 Task: Get directions from Baltimore, Maryland, United States to Joshua Tree National Park, California, United States  and reverse  starting point and destination and check the transit options
Action: Mouse moved to (314, 71)
Screenshot: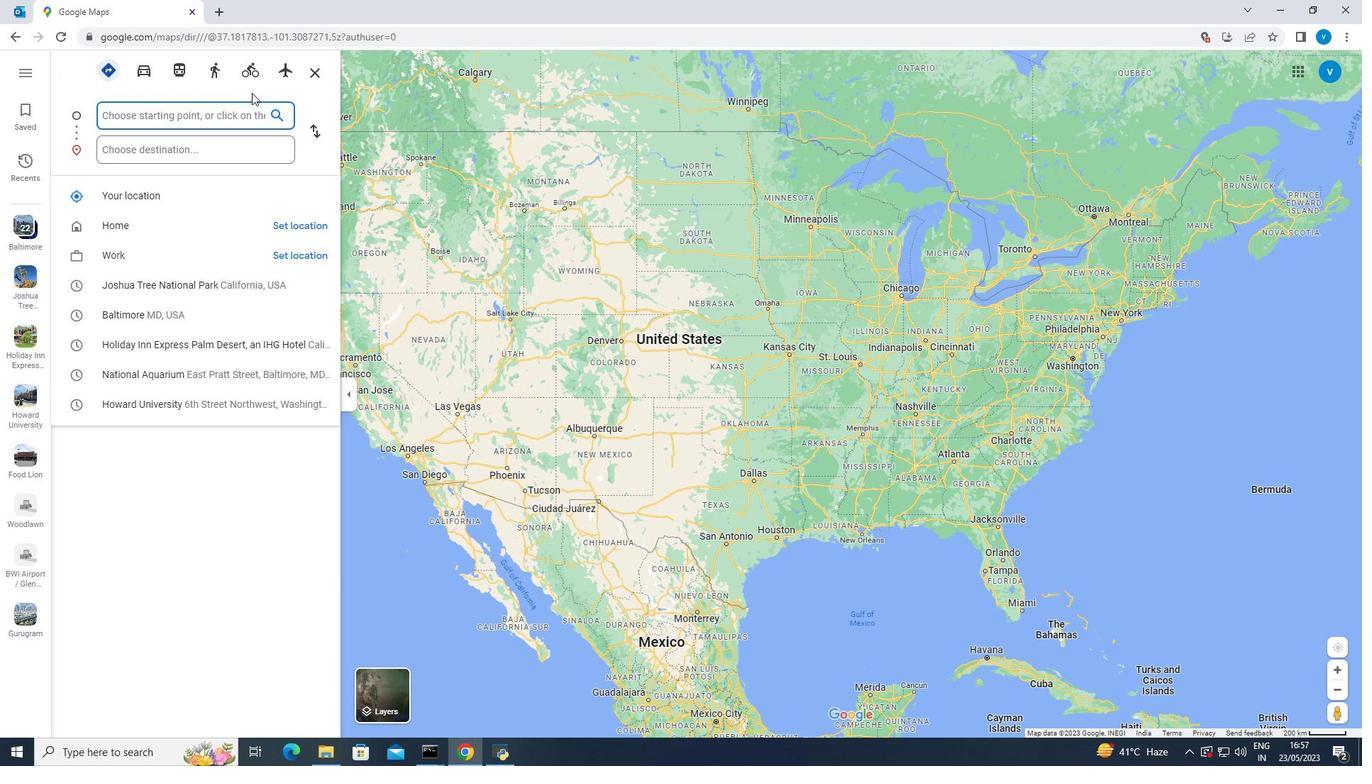 
Action: Mouse pressed left at (314, 71)
Screenshot: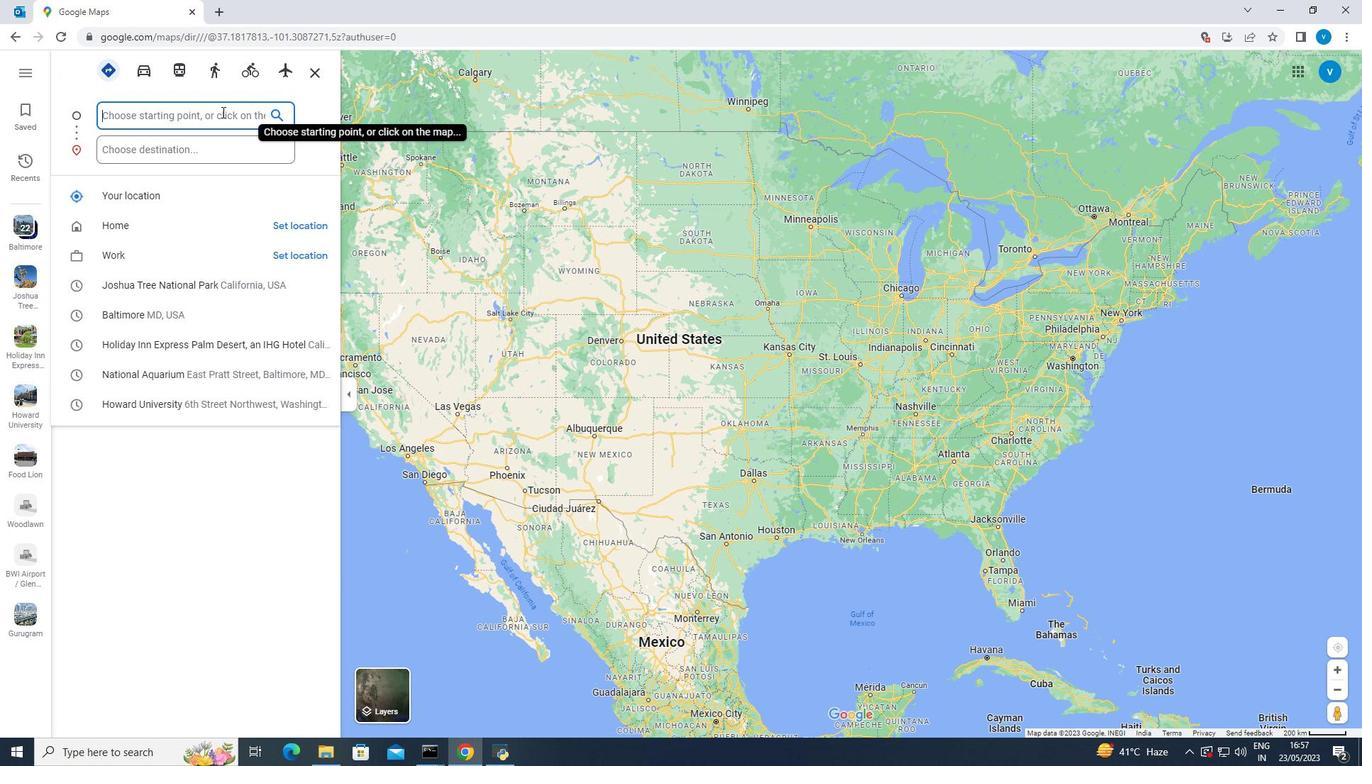
Action: Mouse moved to (241, 110)
Screenshot: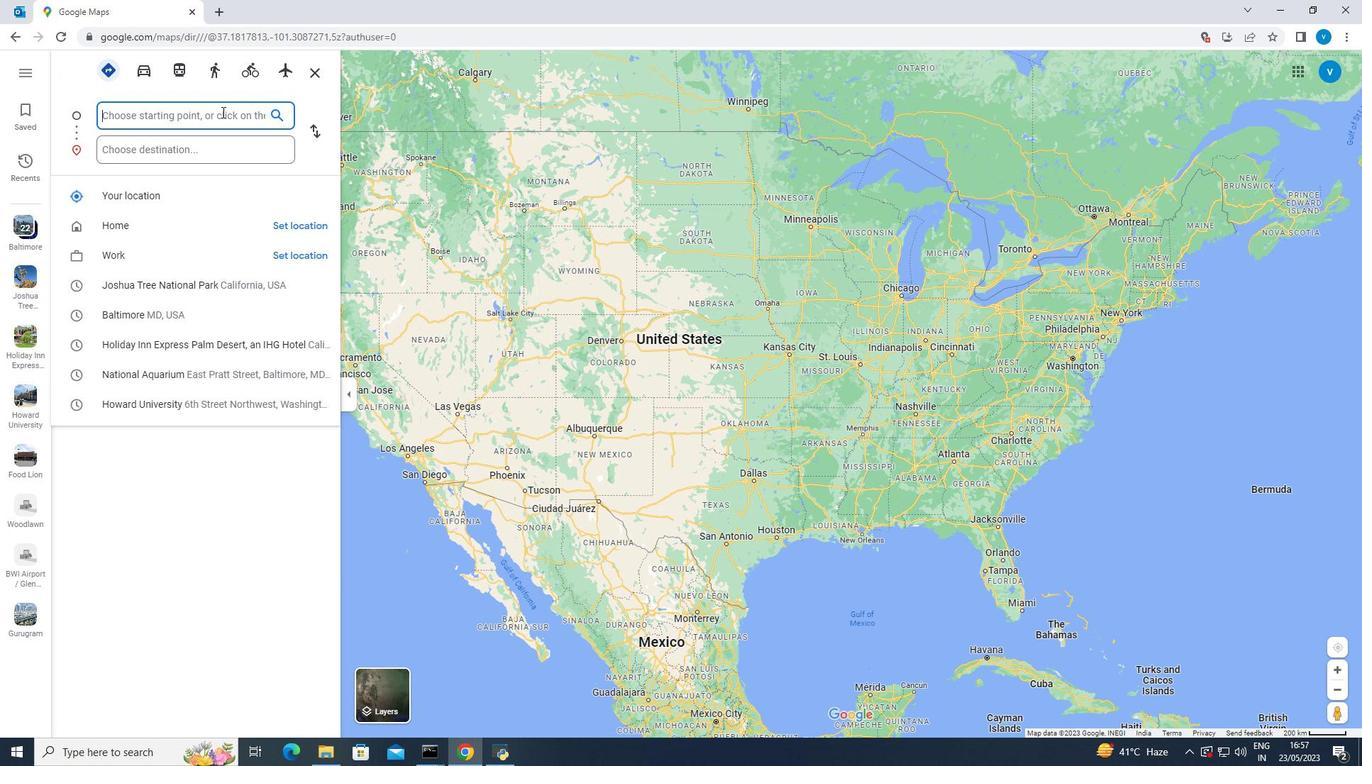 
Action: Mouse pressed left at (241, 110)
Screenshot: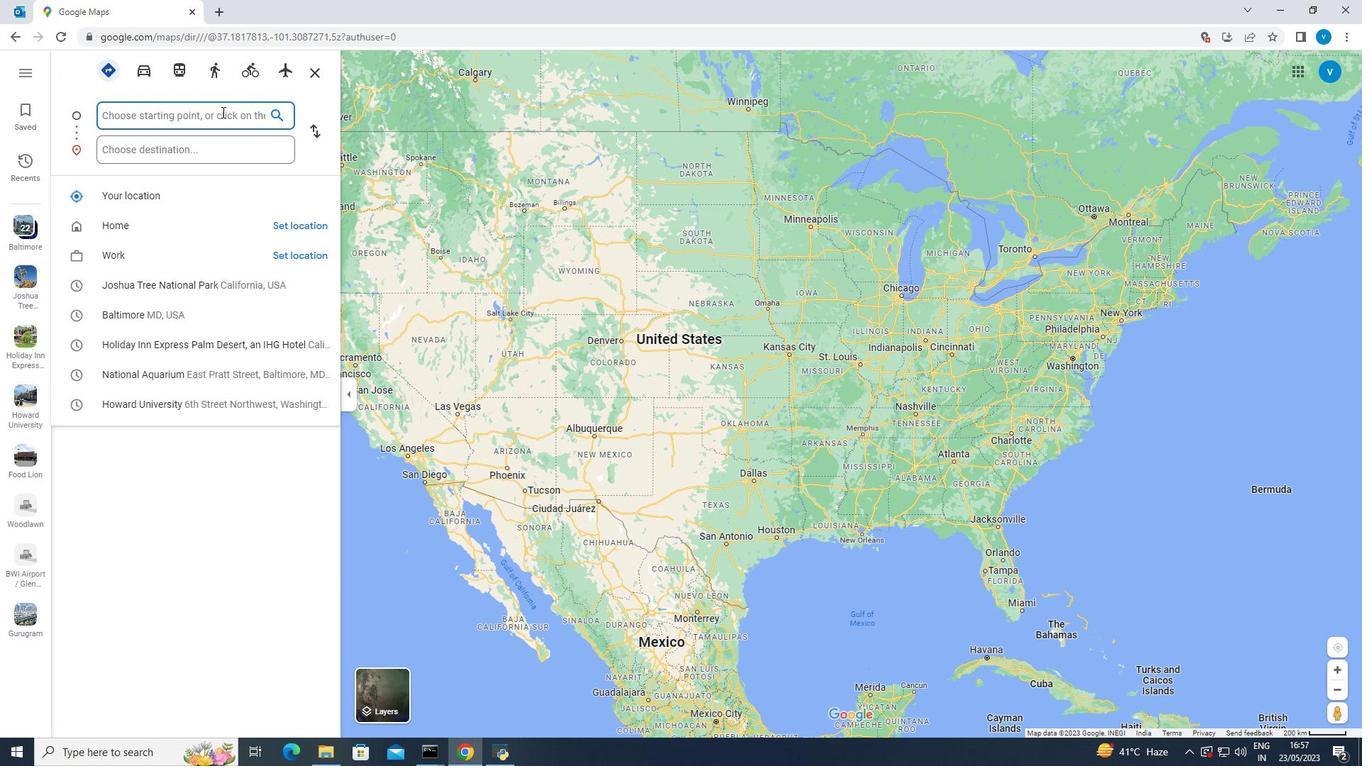 
Action: Mouse moved to (241, 109)
Screenshot: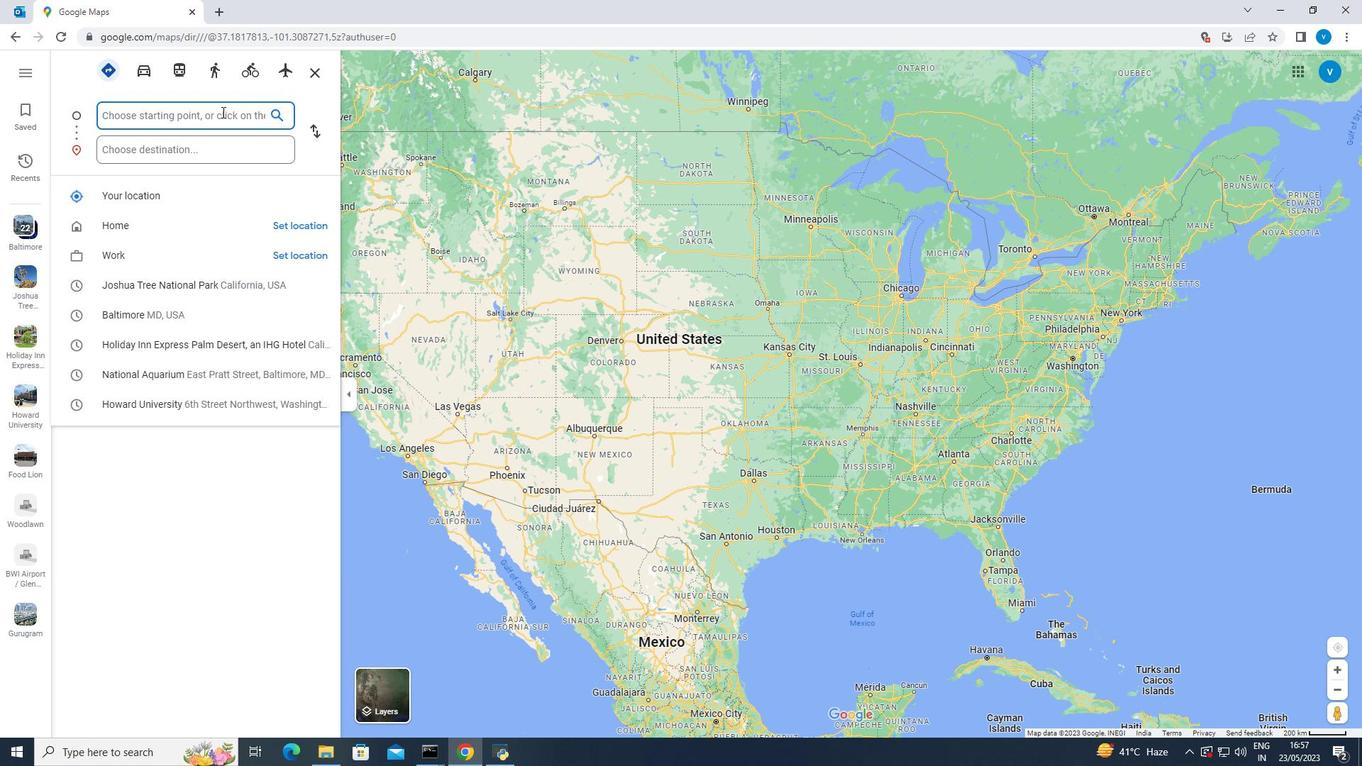 
Action: Key pressed <Key.shift><Key.shift><Key.shift><Key.shift><Key.shift><Key.shift>Baltimore,<Key.space><Key.shift><Key.shift><Key.shift><Key.shift><Key.shift><Key.shift><Key.shift><Key.shift><Key.shift><Key.shift><Key.shift><Key.shift><Key.shift><Key.shift>Maryland,<Key.space><Key.shift><Key.shift>United
Screenshot: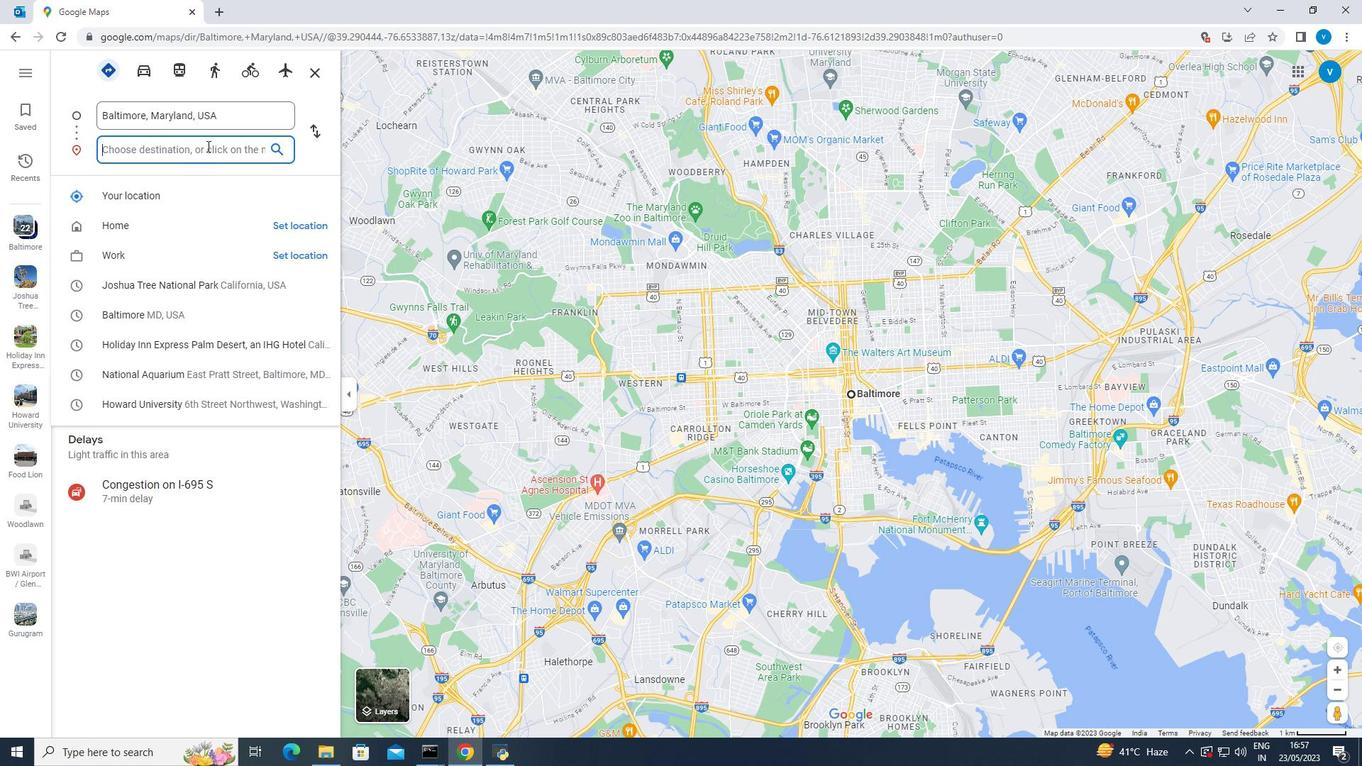 
Action: Mouse moved to (248, 195)
Screenshot: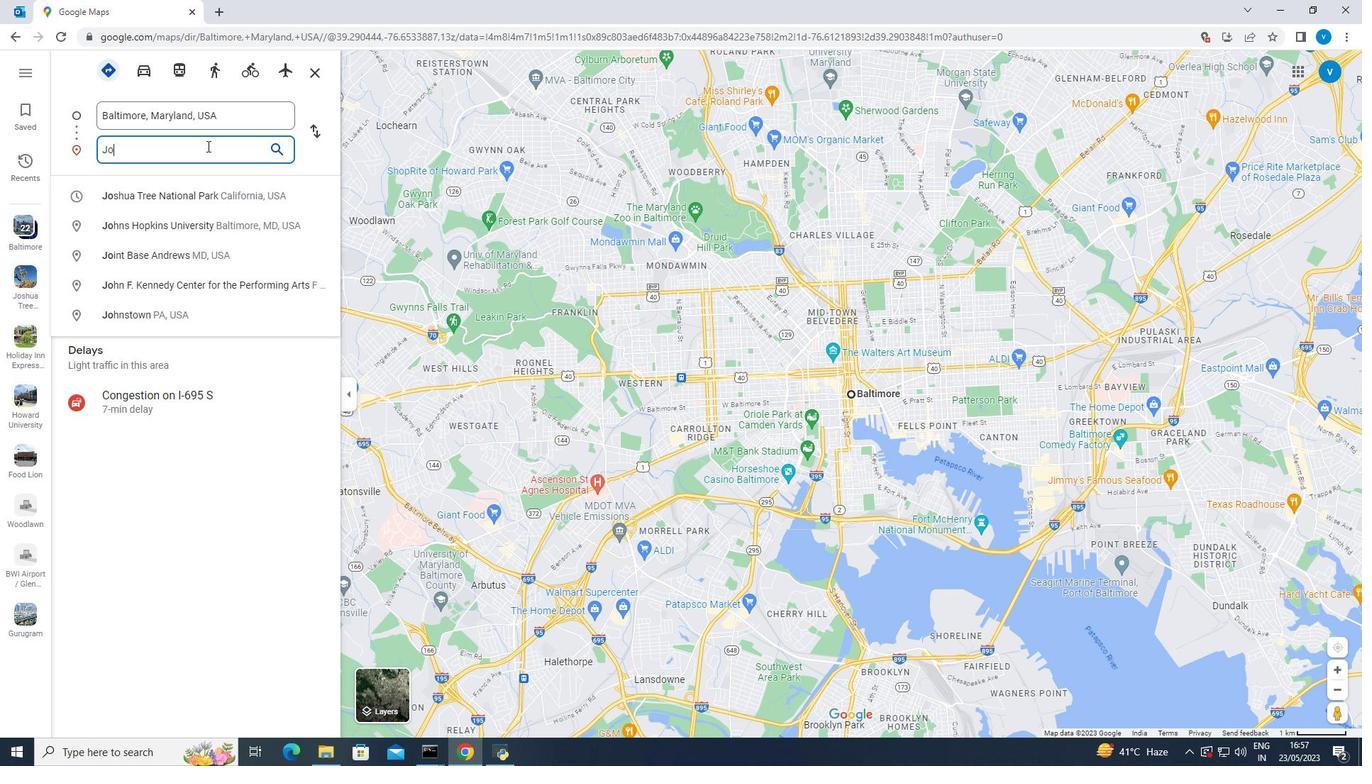 
Action: Mouse pressed left at (248, 195)
Screenshot: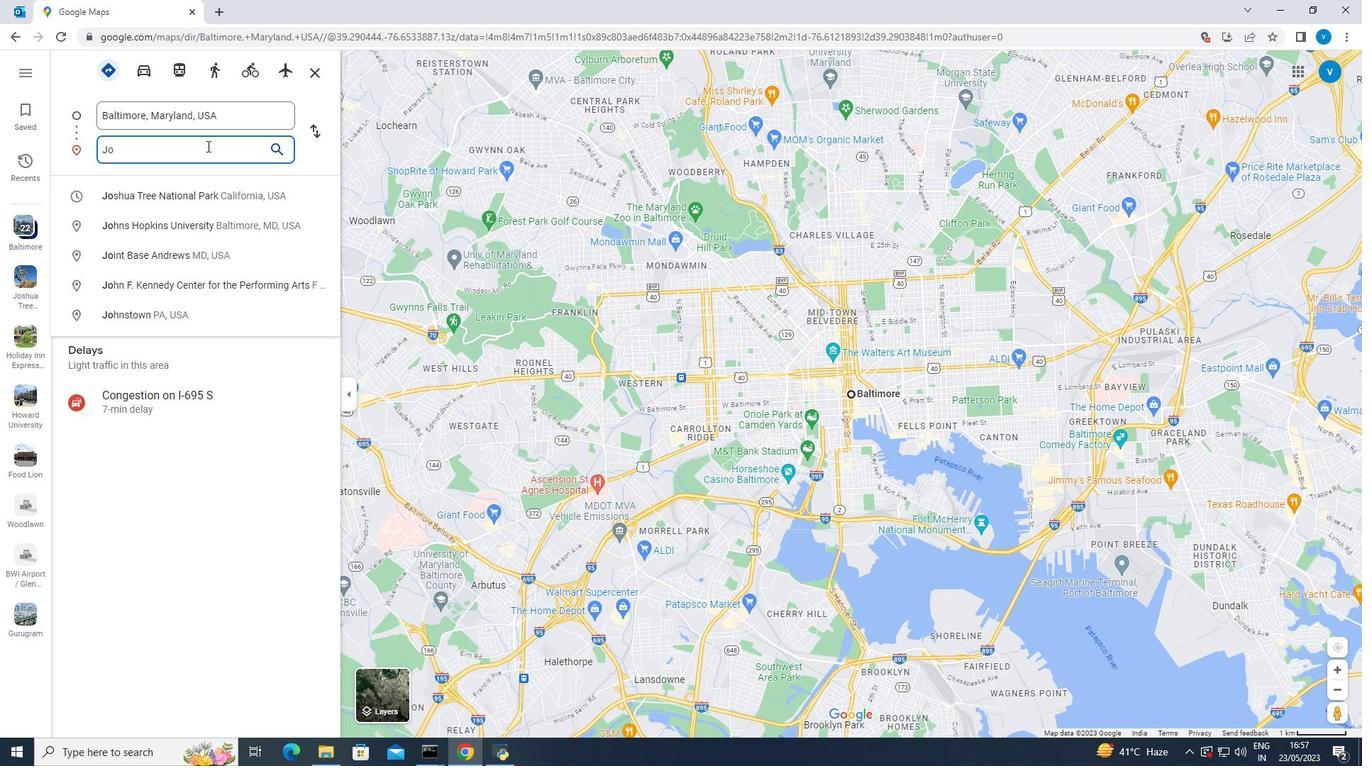 
Action: Mouse moved to (236, 148)
Screenshot: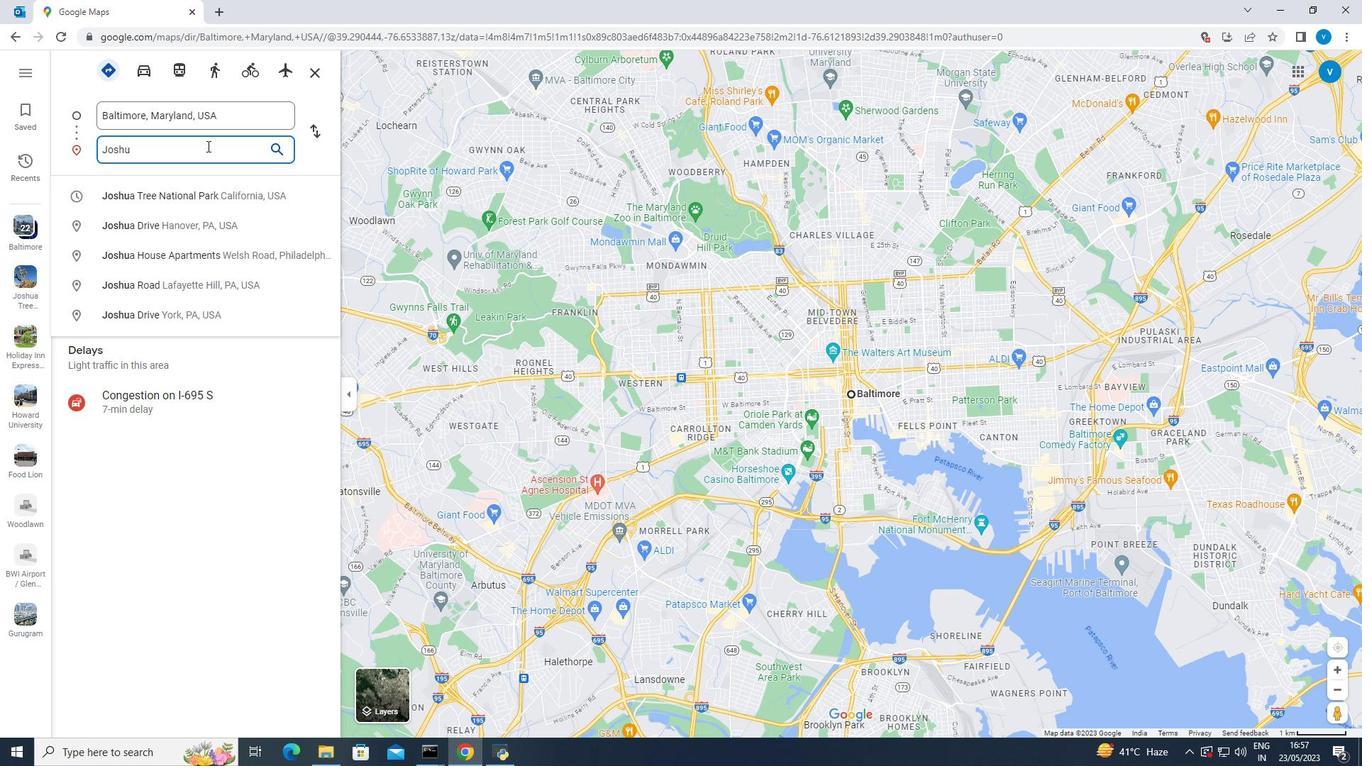 
Action: Mouse pressed left at (236, 148)
Screenshot: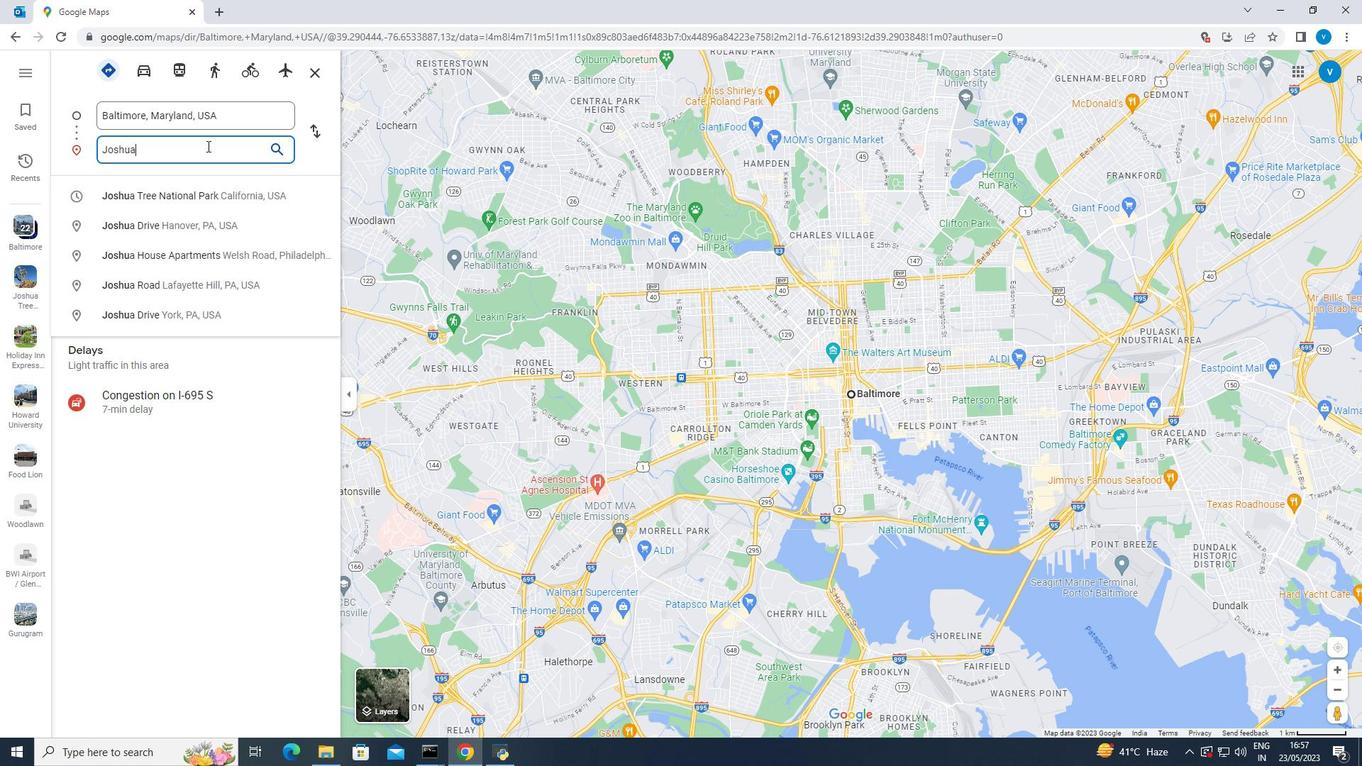 
Action: Key pressed <Key.shift><Key.shift><Key.shift><Key.shift>Joshua<Key.space>
Screenshot: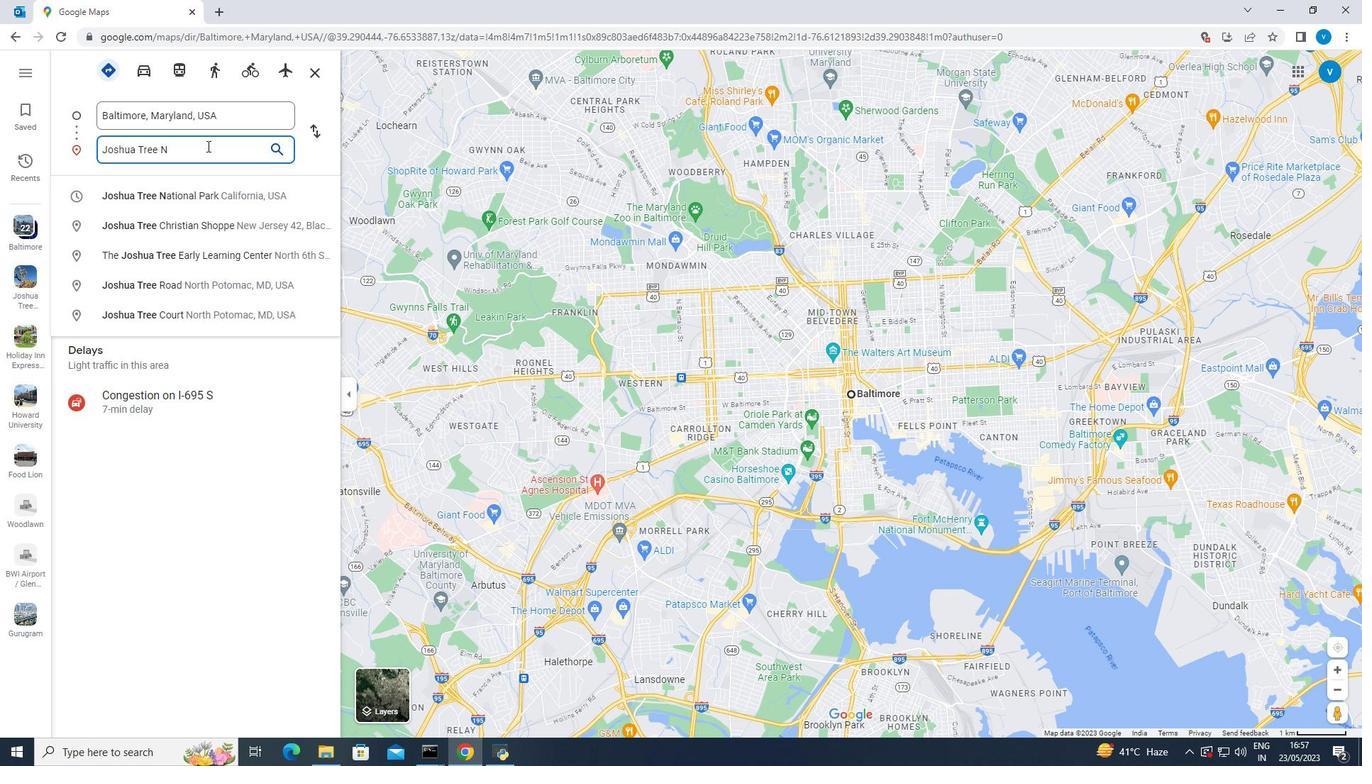 
Action: Mouse moved to (197, 192)
Screenshot: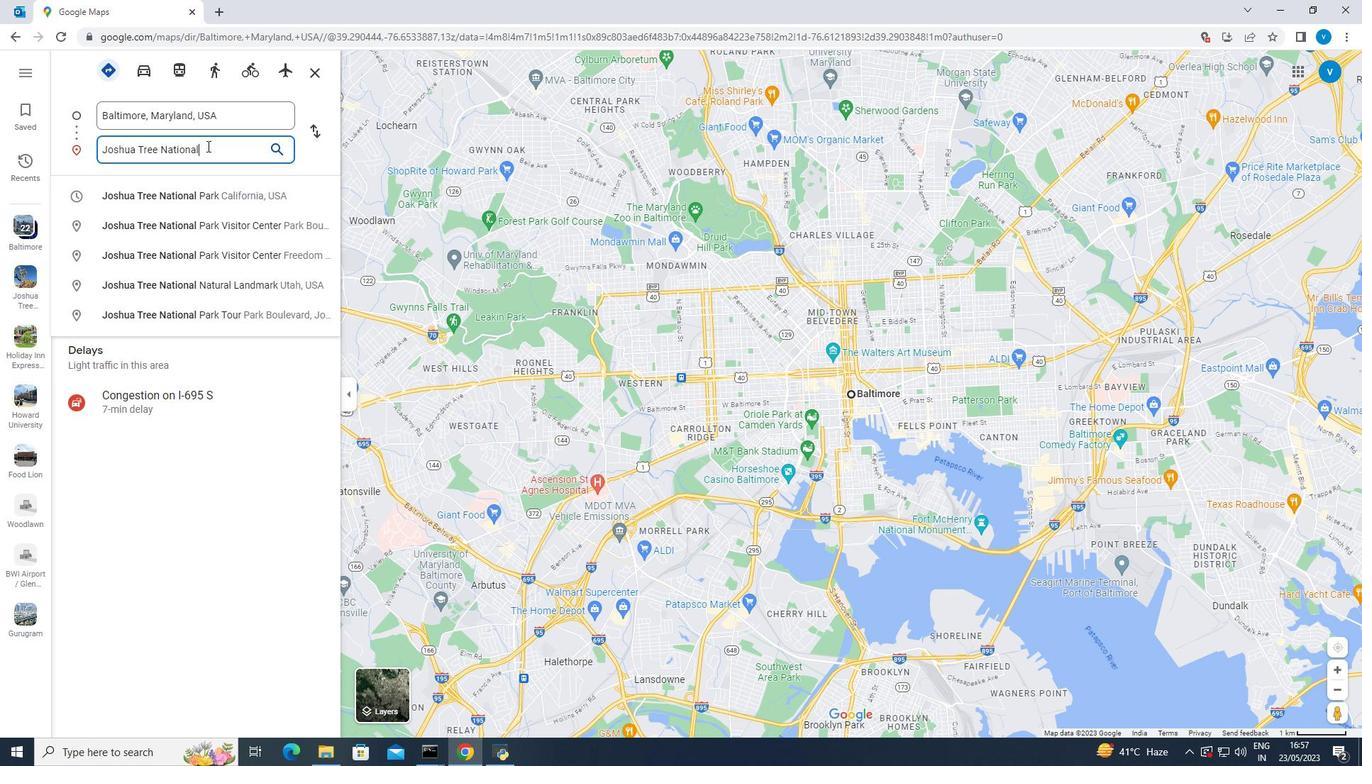 
Action: Mouse pressed left at (197, 192)
Screenshot: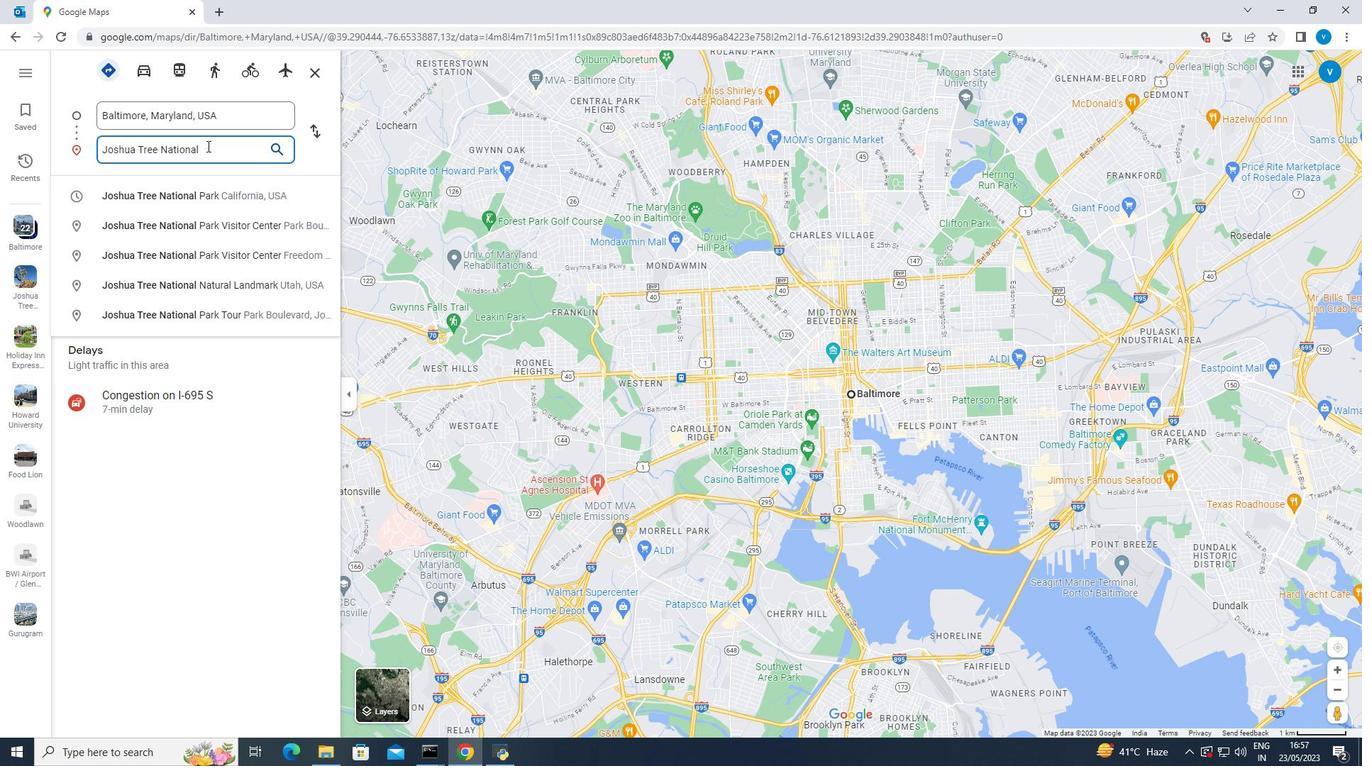 
Action: Mouse moved to (968, 403)
Screenshot: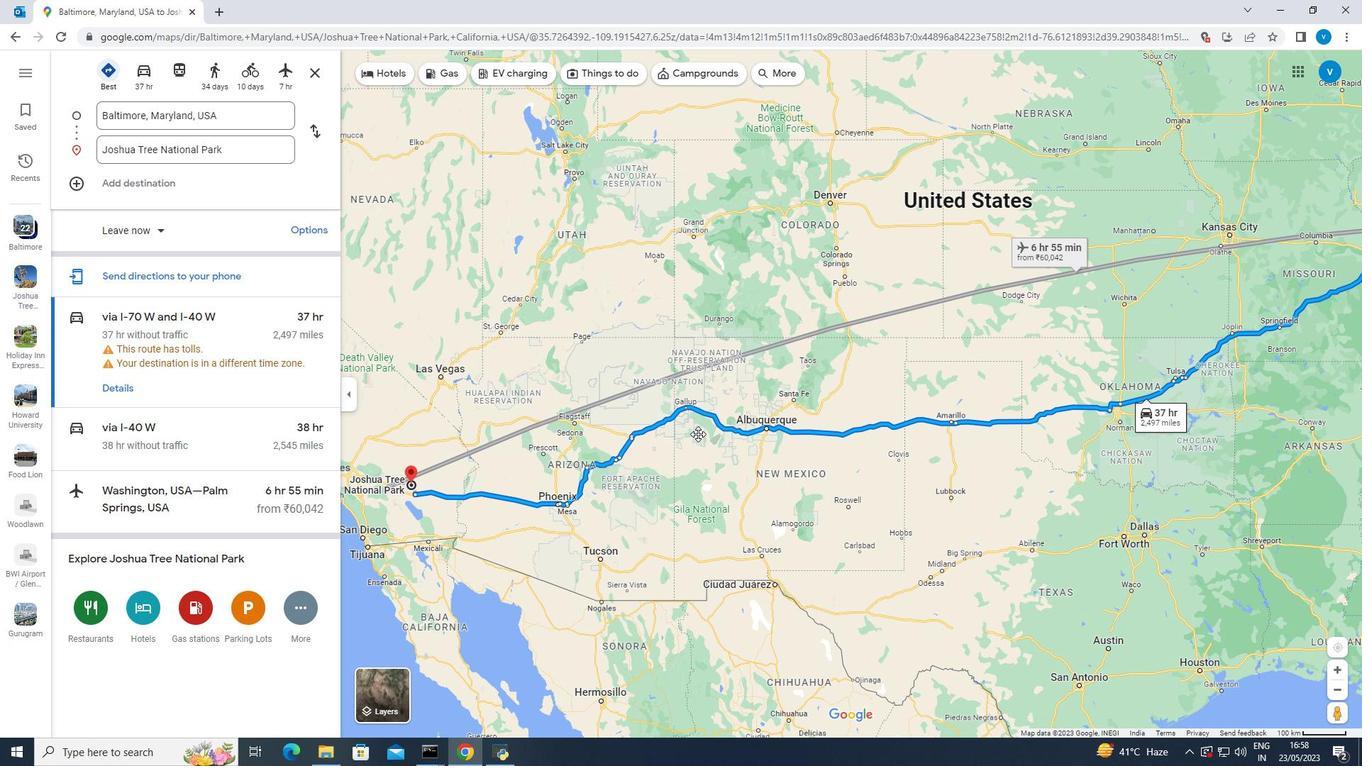 
Action: Mouse scrolled (968, 404) with delta (0, 0)
Screenshot: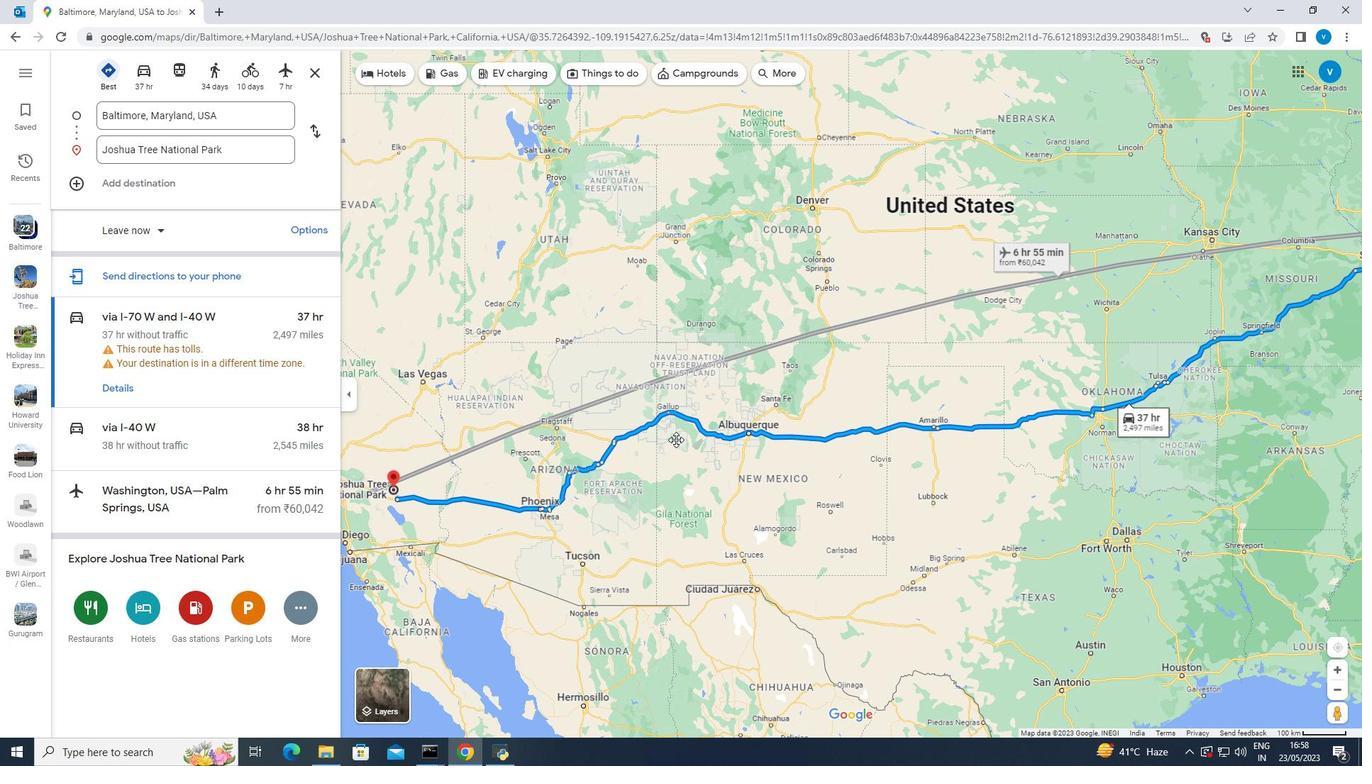 
Action: Mouse moved to (967, 405)
Screenshot: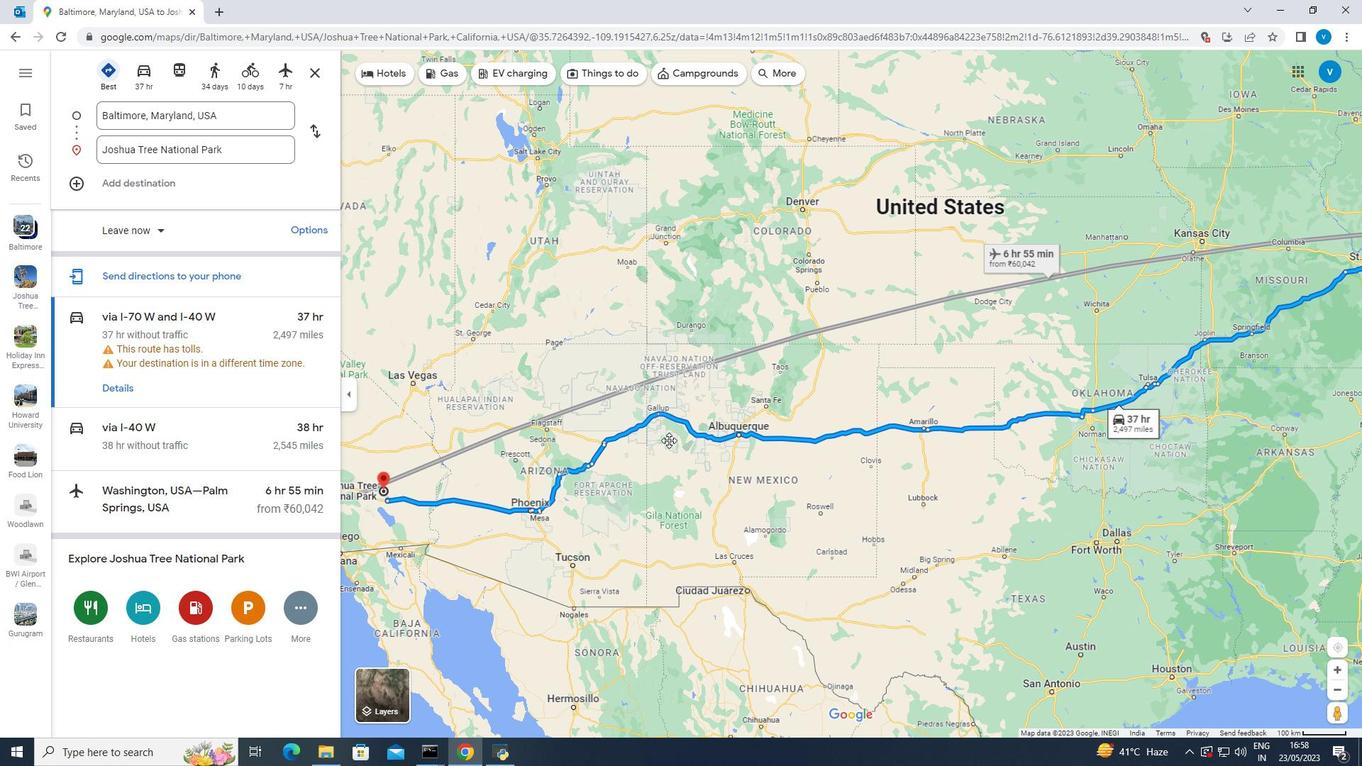
Action: Mouse scrolled (967, 406) with delta (0, 0)
Screenshot: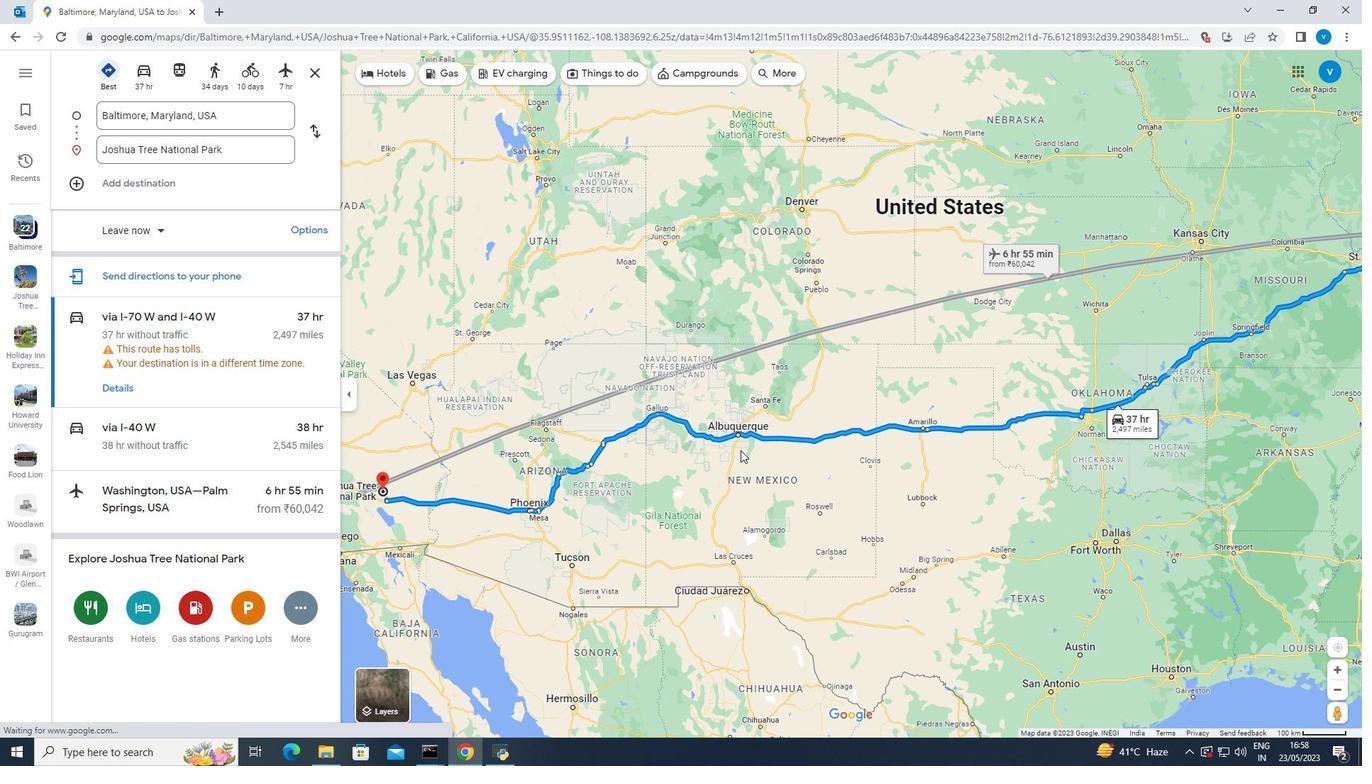 
Action: Mouse moved to (962, 408)
Screenshot: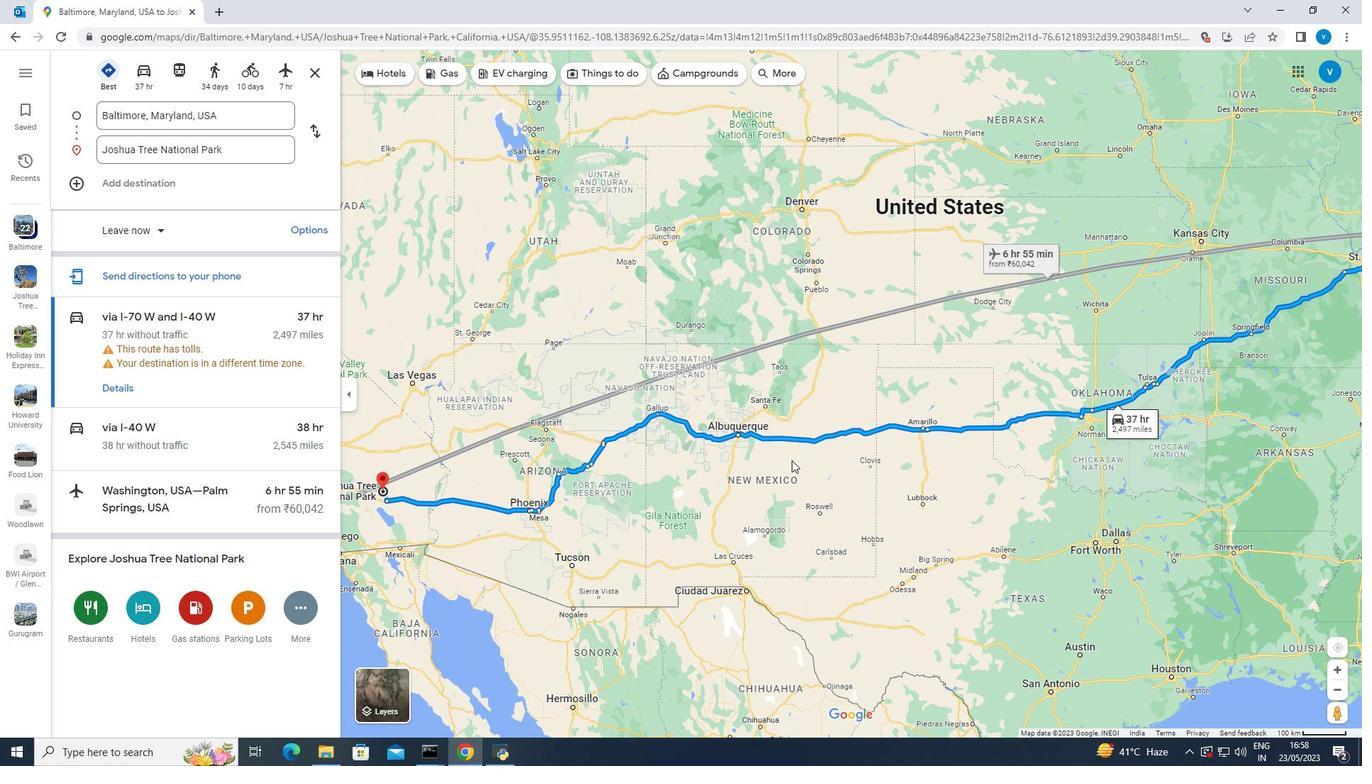 
Action: Mouse scrolled (962, 409) with delta (0, 0)
Screenshot: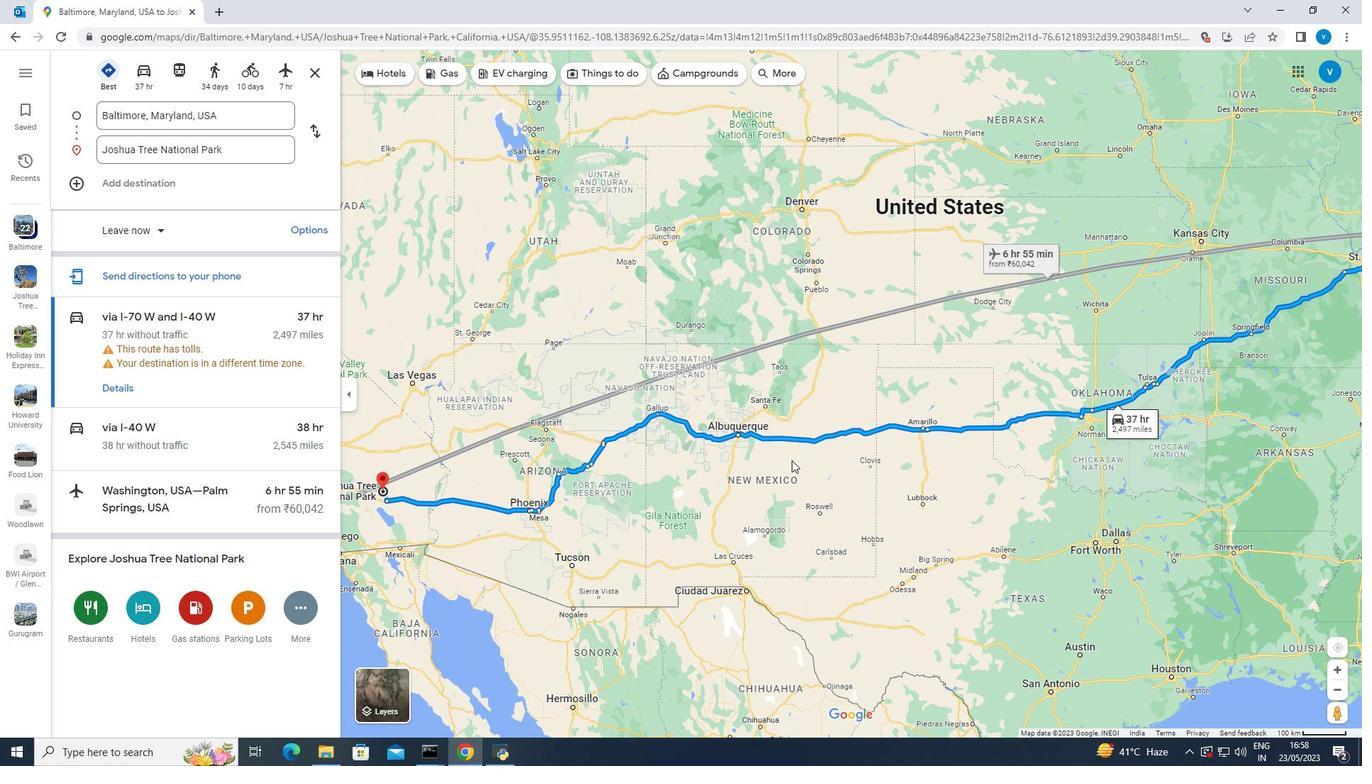 
Action: Mouse scrolled (962, 409) with delta (0, 0)
Screenshot: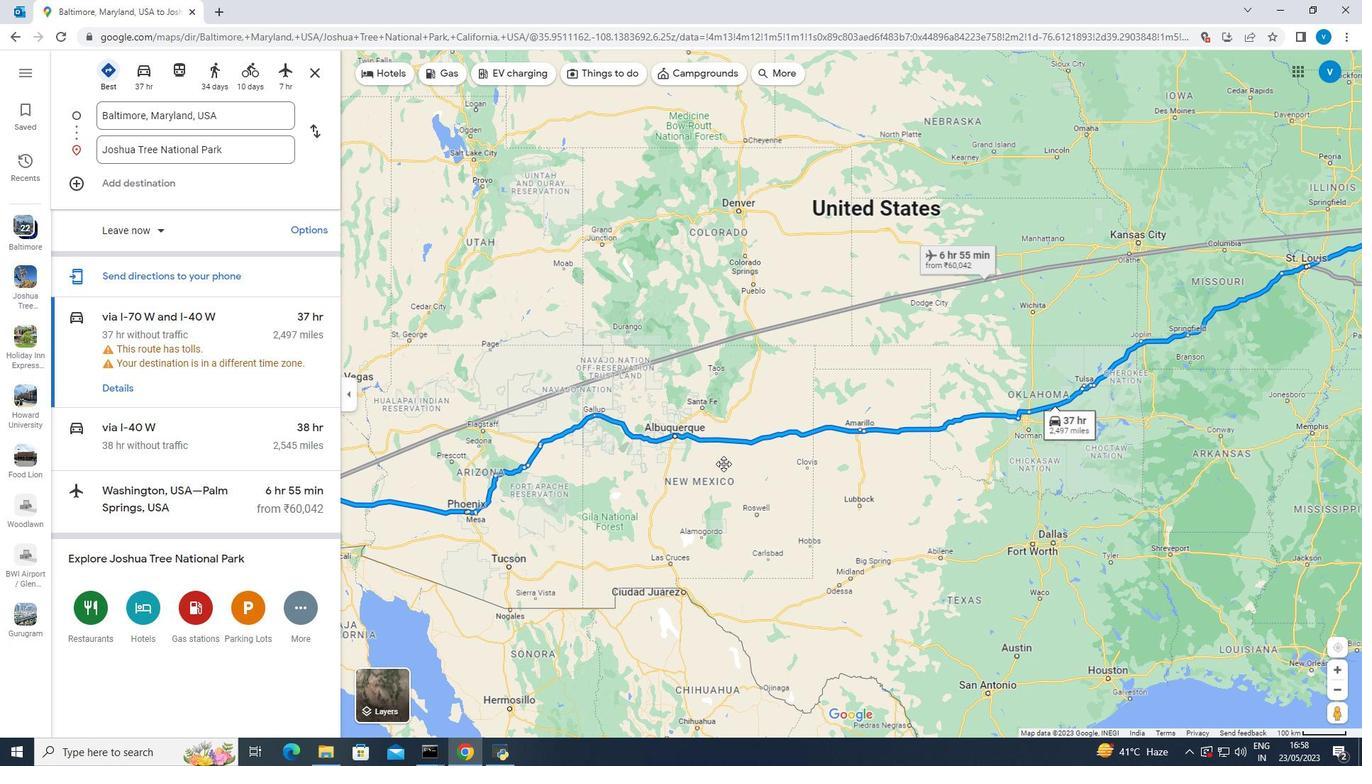 
Action: Mouse scrolled (962, 407) with delta (0, 0)
Screenshot: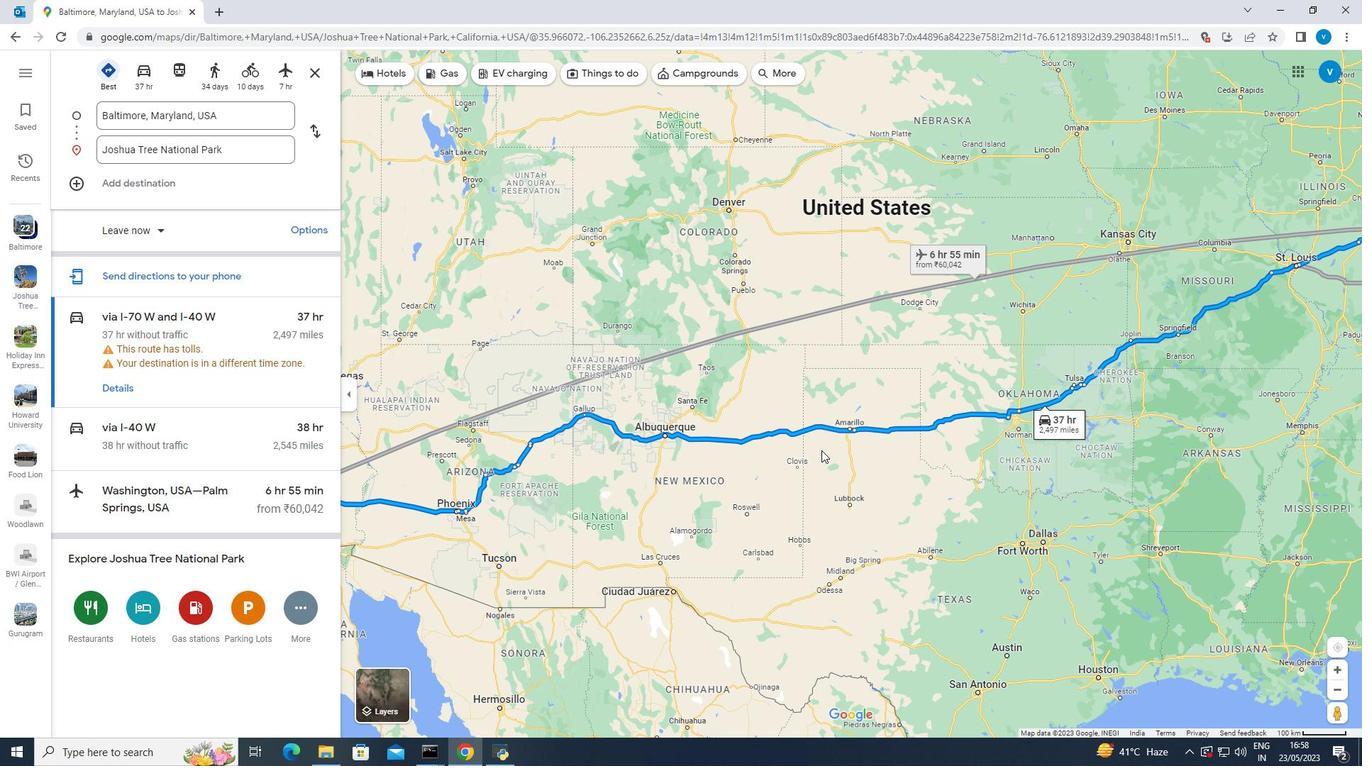 
Action: Mouse scrolled (962, 407) with delta (0, 0)
Screenshot: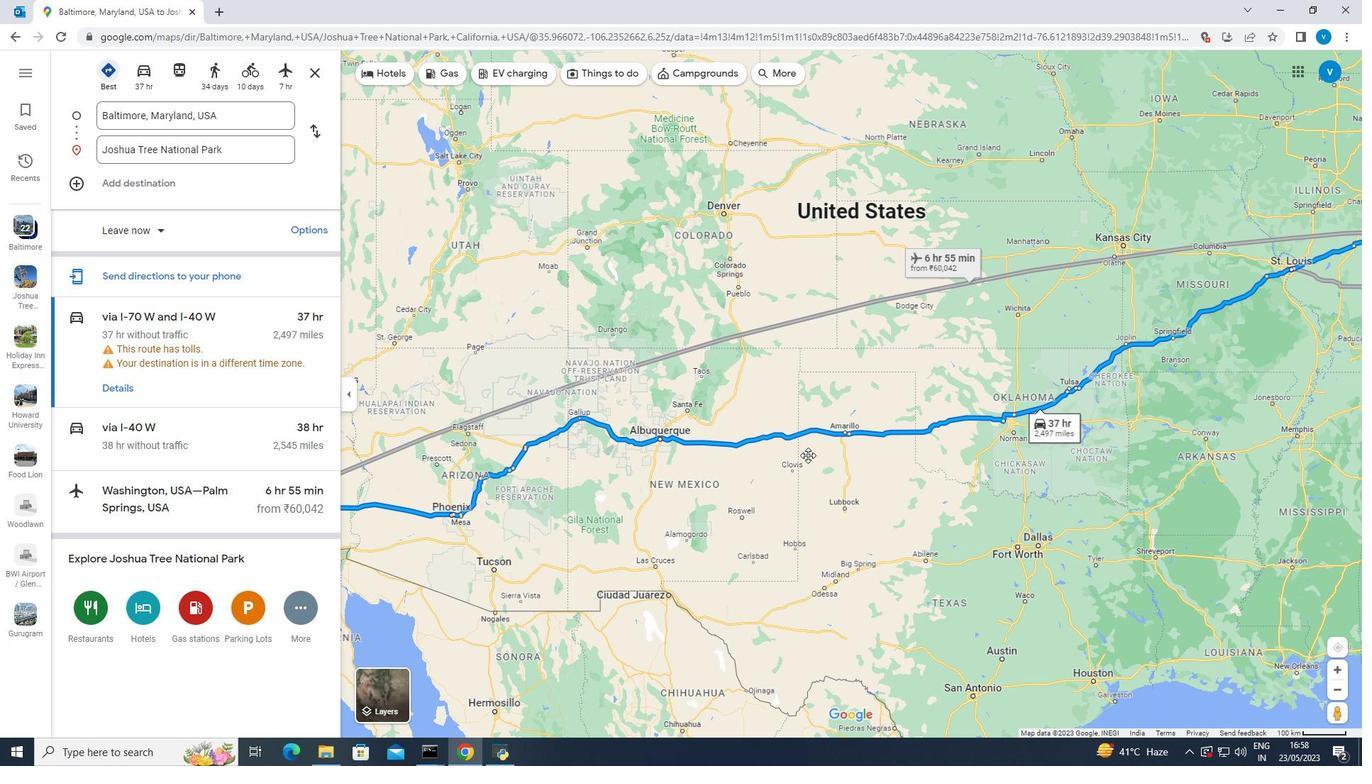 
Action: Mouse moved to (1144, 311)
Screenshot: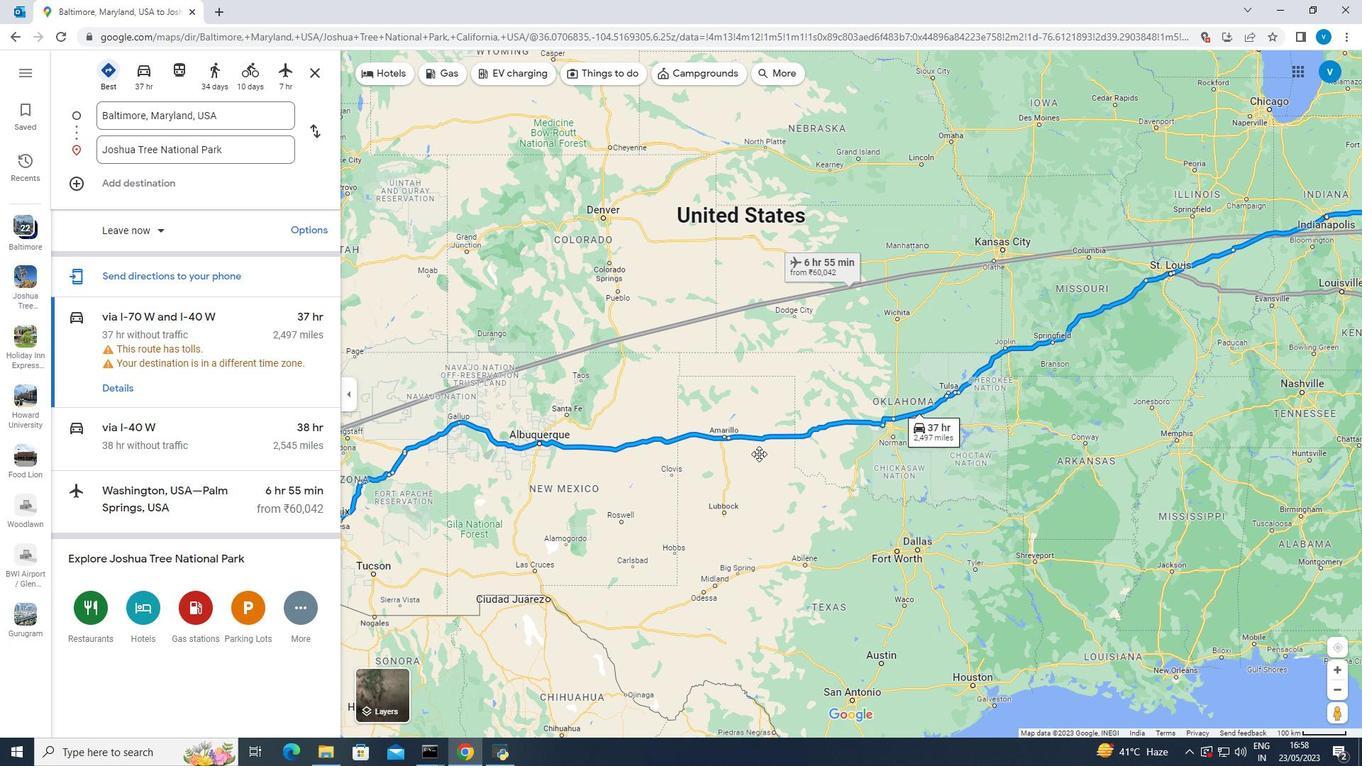 
Action: Mouse scrolled (1144, 312) with delta (0, 0)
Screenshot: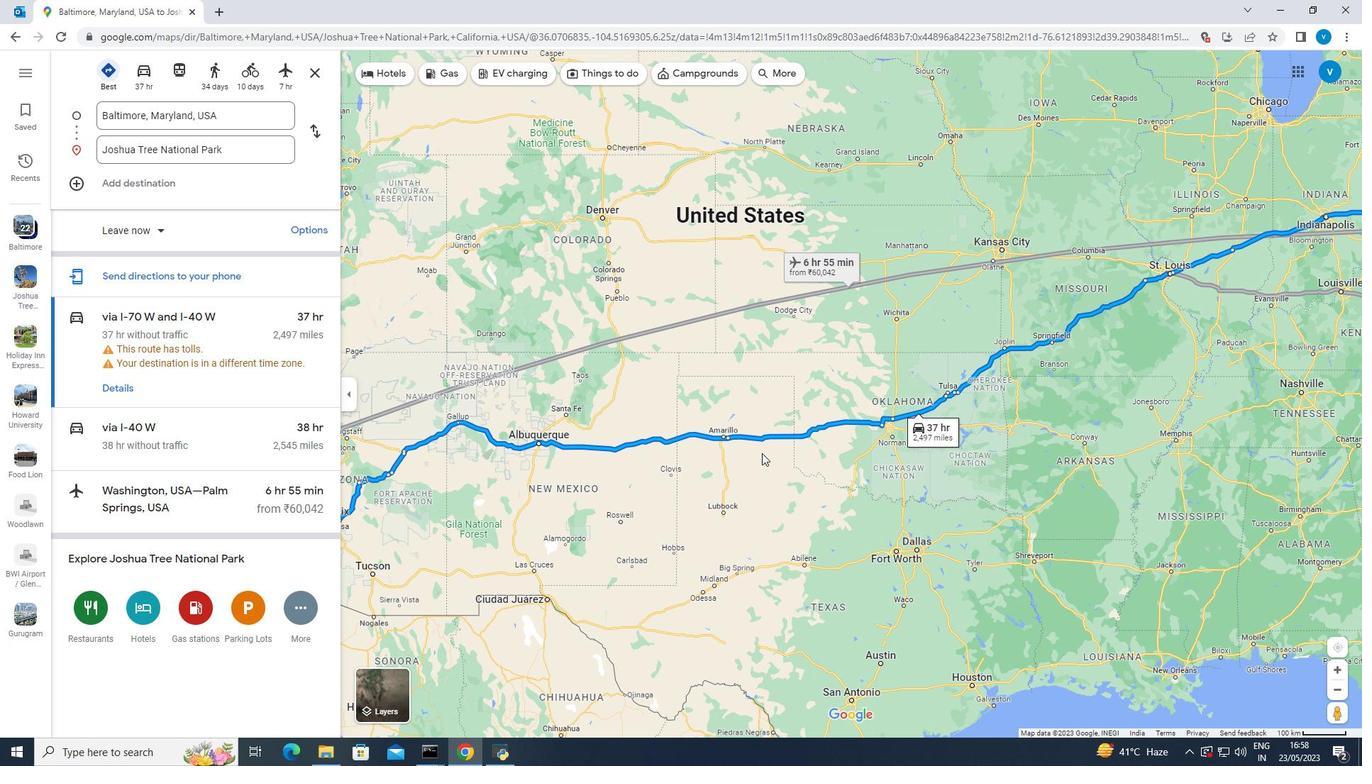 
Action: Mouse moved to (1145, 310)
Screenshot: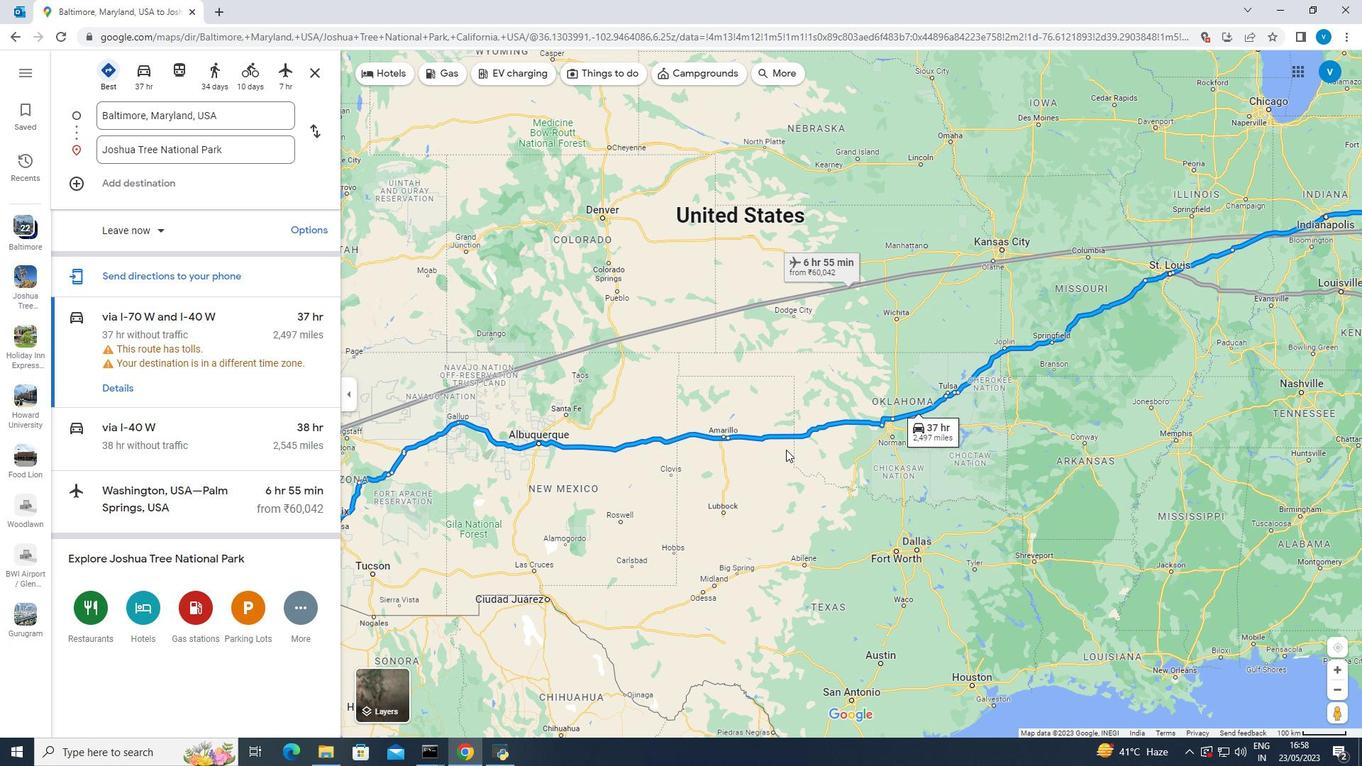 
Action: Mouse scrolled (1145, 311) with delta (0, 0)
Screenshot: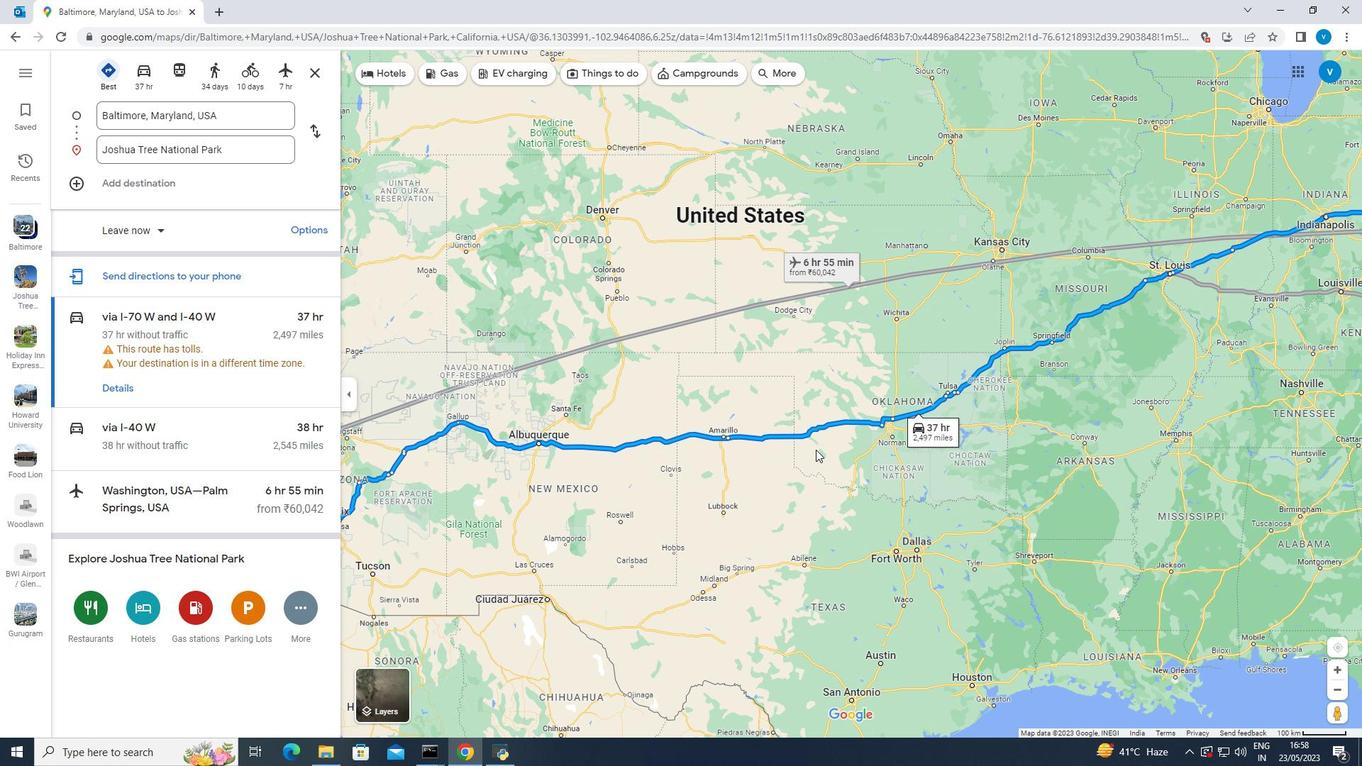 
Action: Mouse moved to (1199, 301)
Screenshot: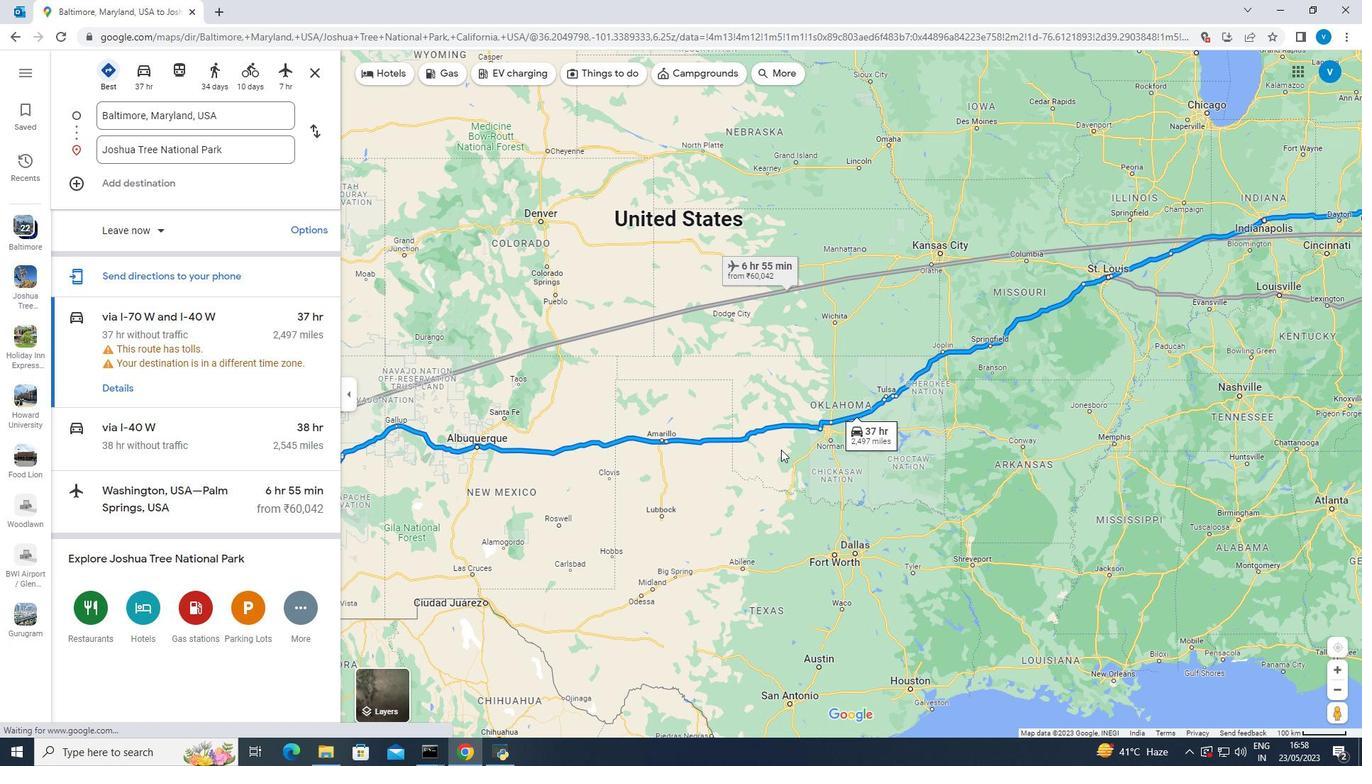 
Action: Mouse scrolled (1199, 302) with delta (0, 0)
Screenshot: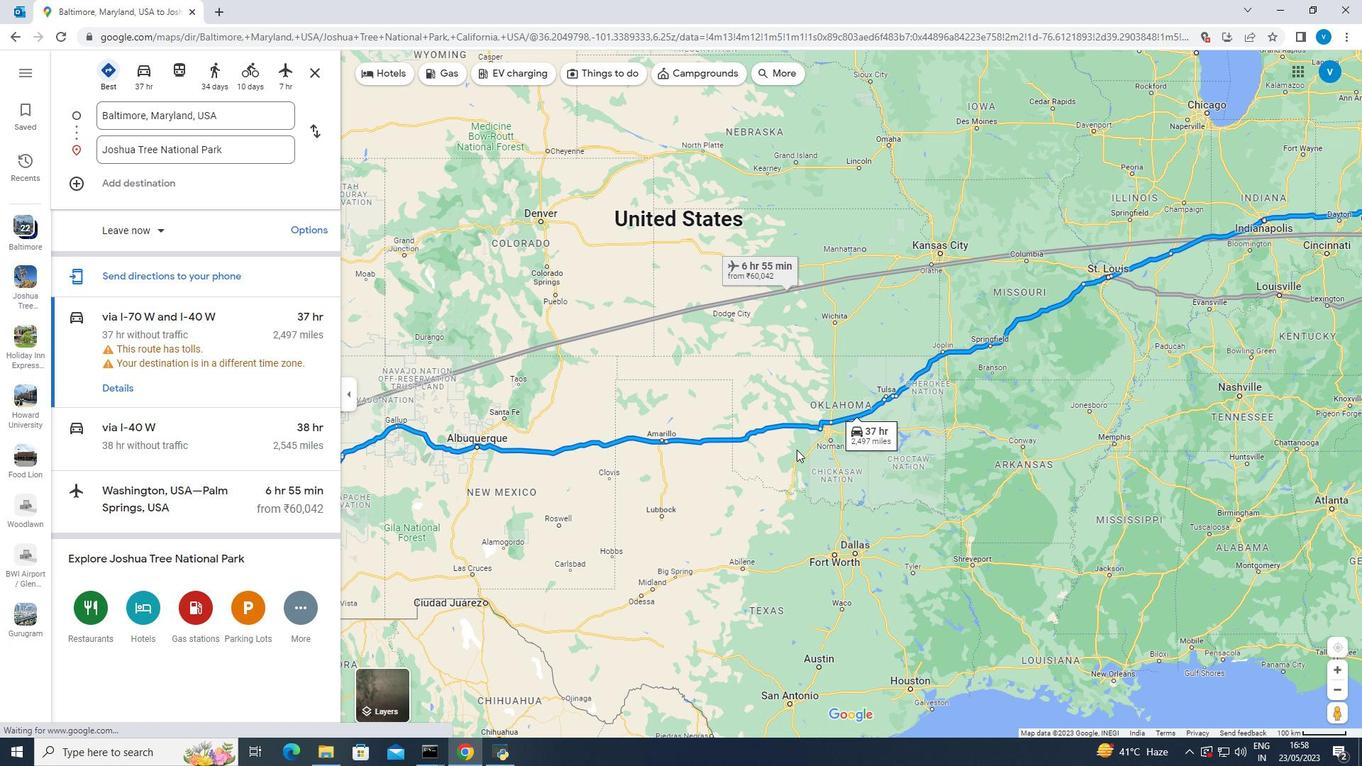 
Action: Mouse moved to (1217, 315)
Screenshot: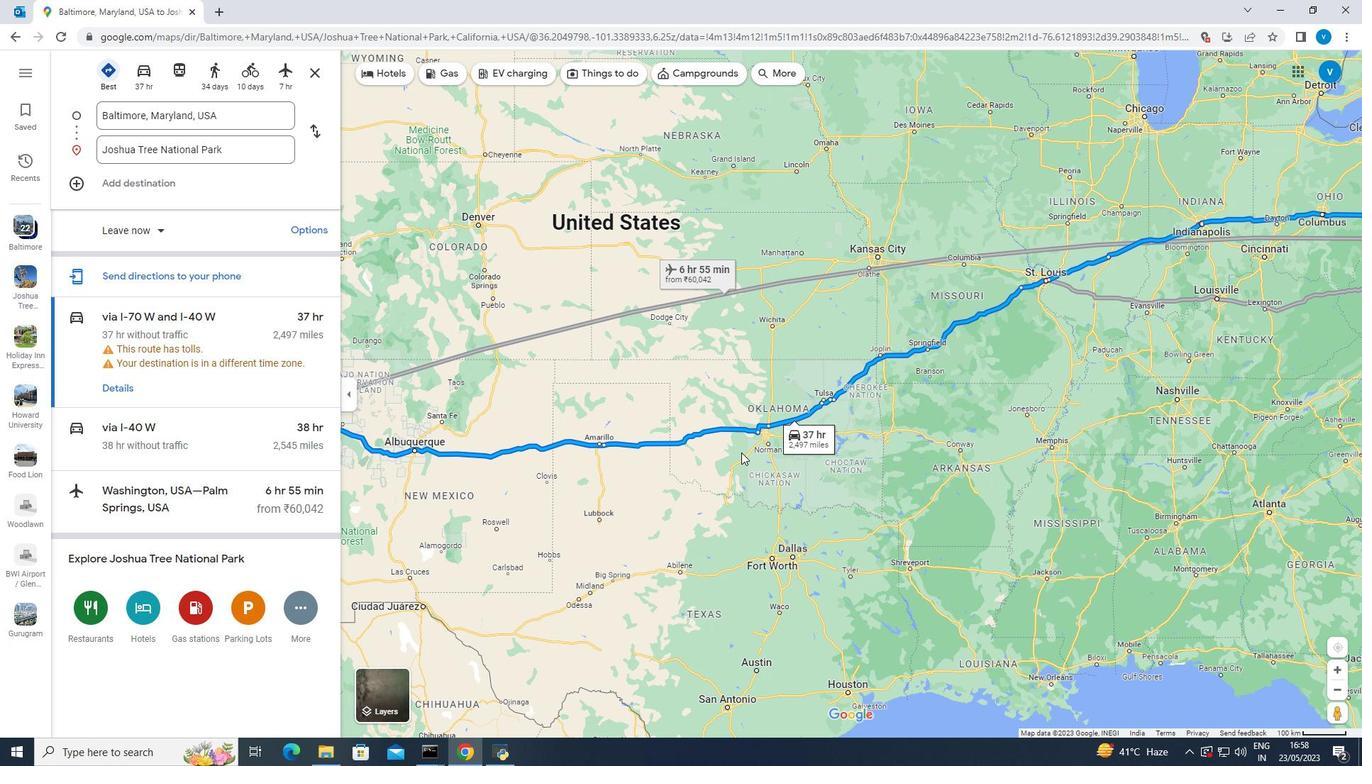 
Action: Mouse scrolled (1217, 314) with delta (0, 0)
Screenshot: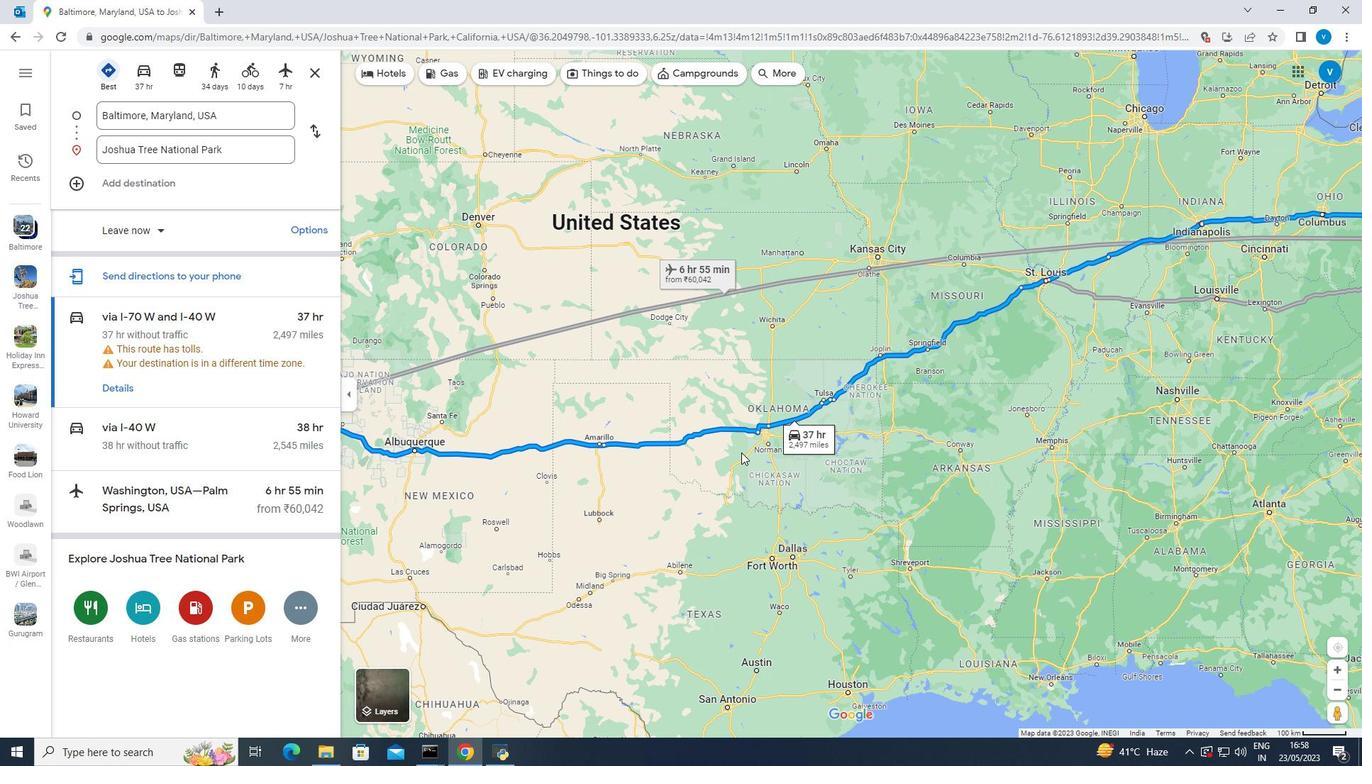 
Action: Mouse moved to (1216, 315)
Screenshot: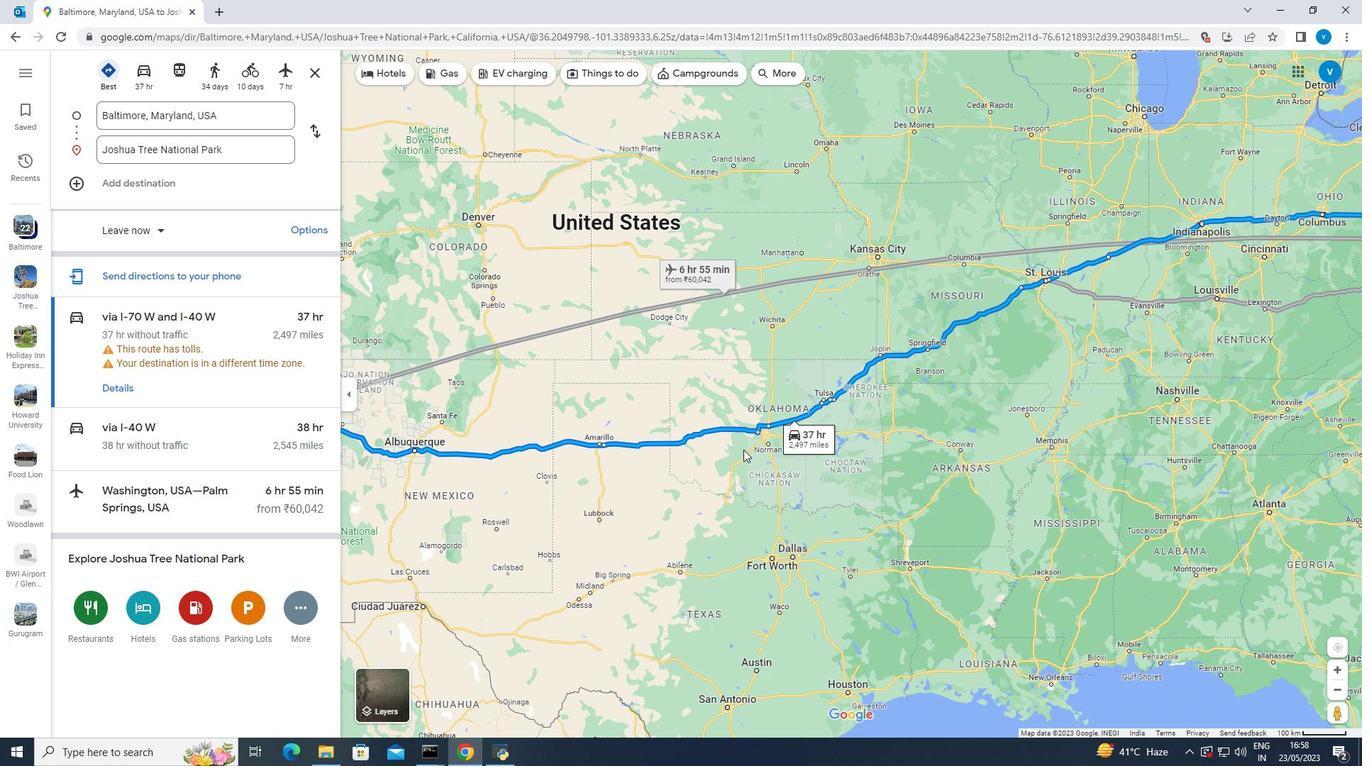 
Action: Mouse scrolled (1216, 315) with delta (0, 0)
Screenshot: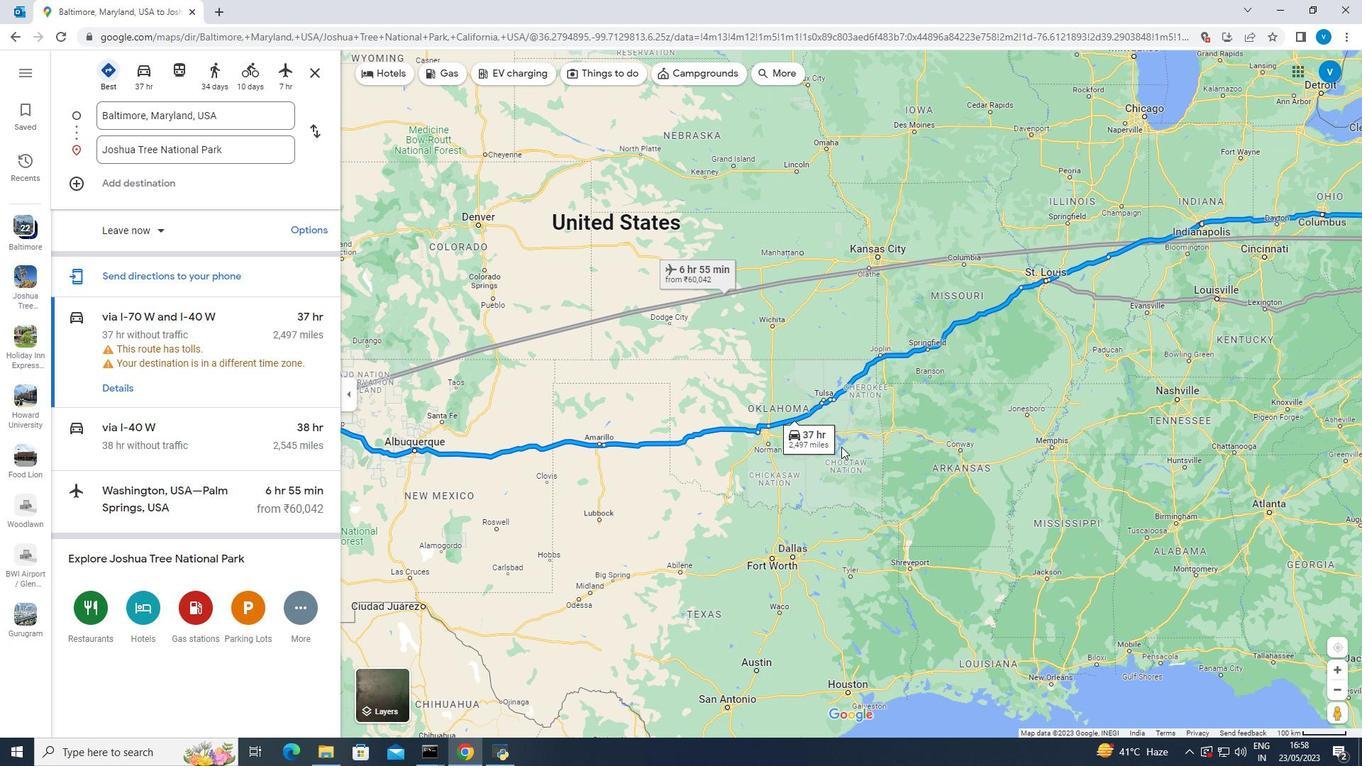 
Action: Mouse moved to (1216, 316)
Screenshot: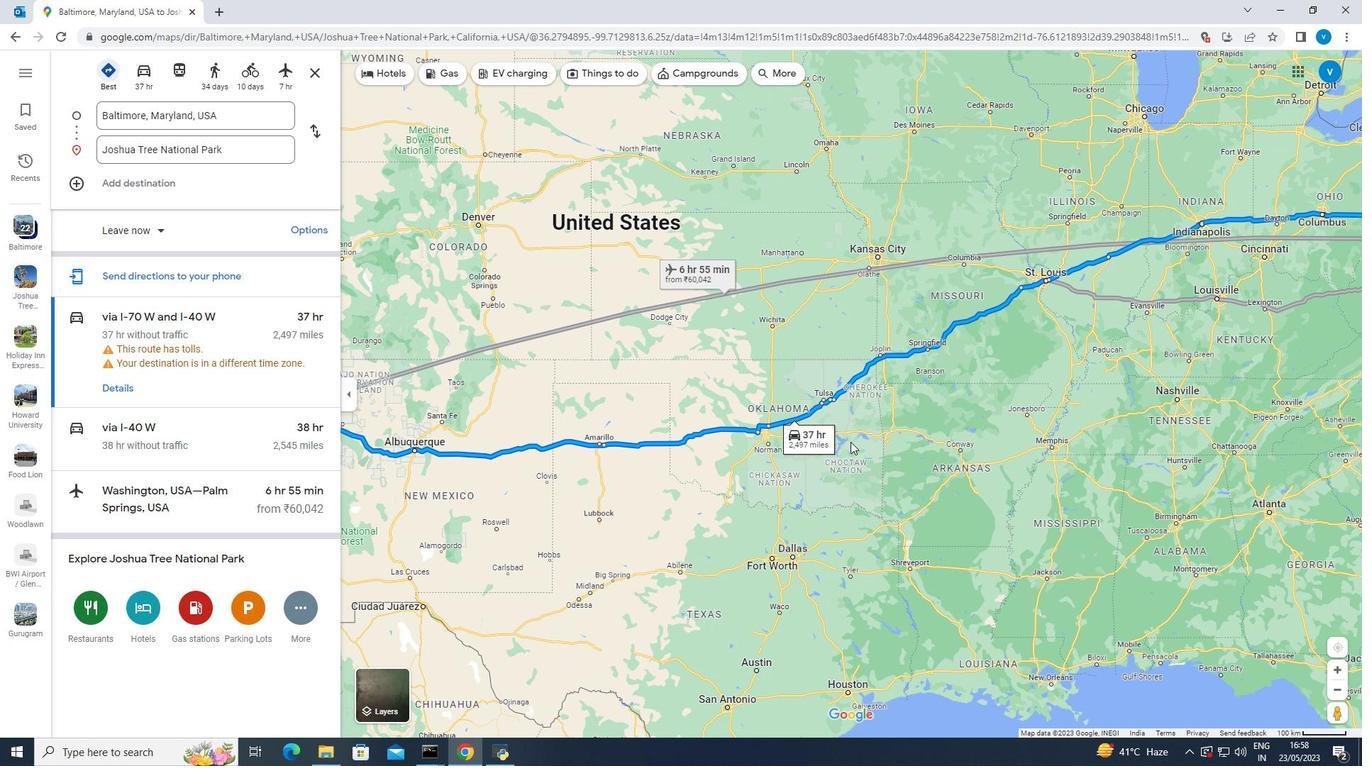 
Action: Mouse scrolled (1216, 315) with delta (0, 0)
Screenshot: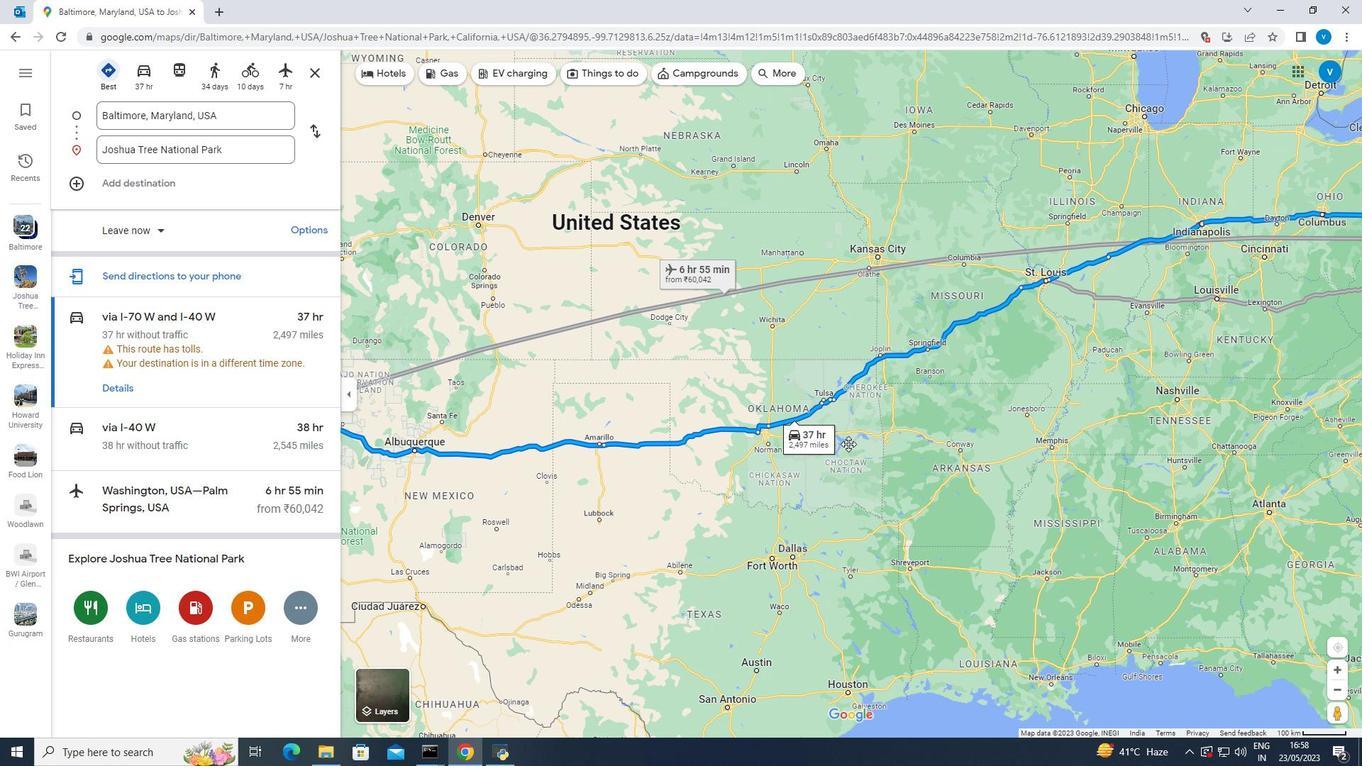 
Action: Mouse moved to (1216, 316)
Screenshot: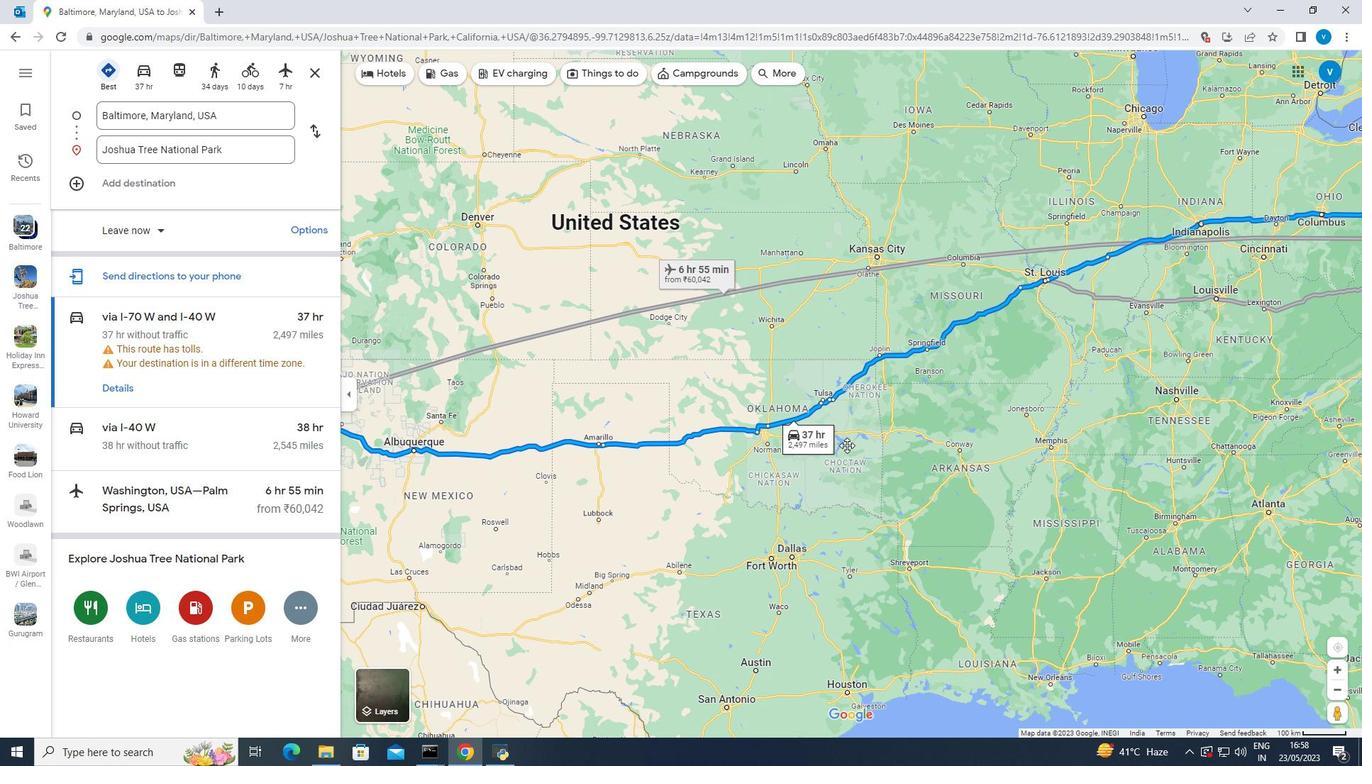 
Action: Mouse scrolled (1216, 315) with delta (0, 0)
Screenshot: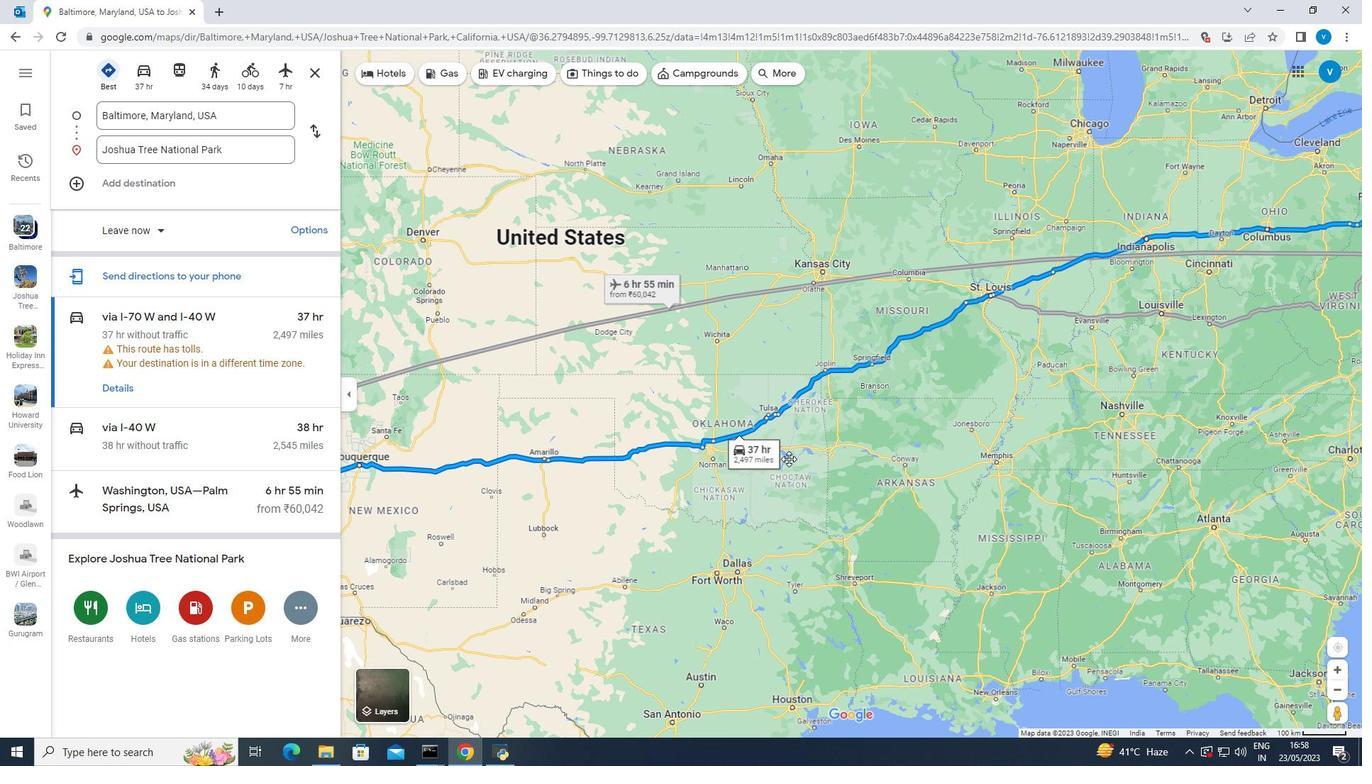 
Action: Mouse moved to (643, 435)
Screenshot: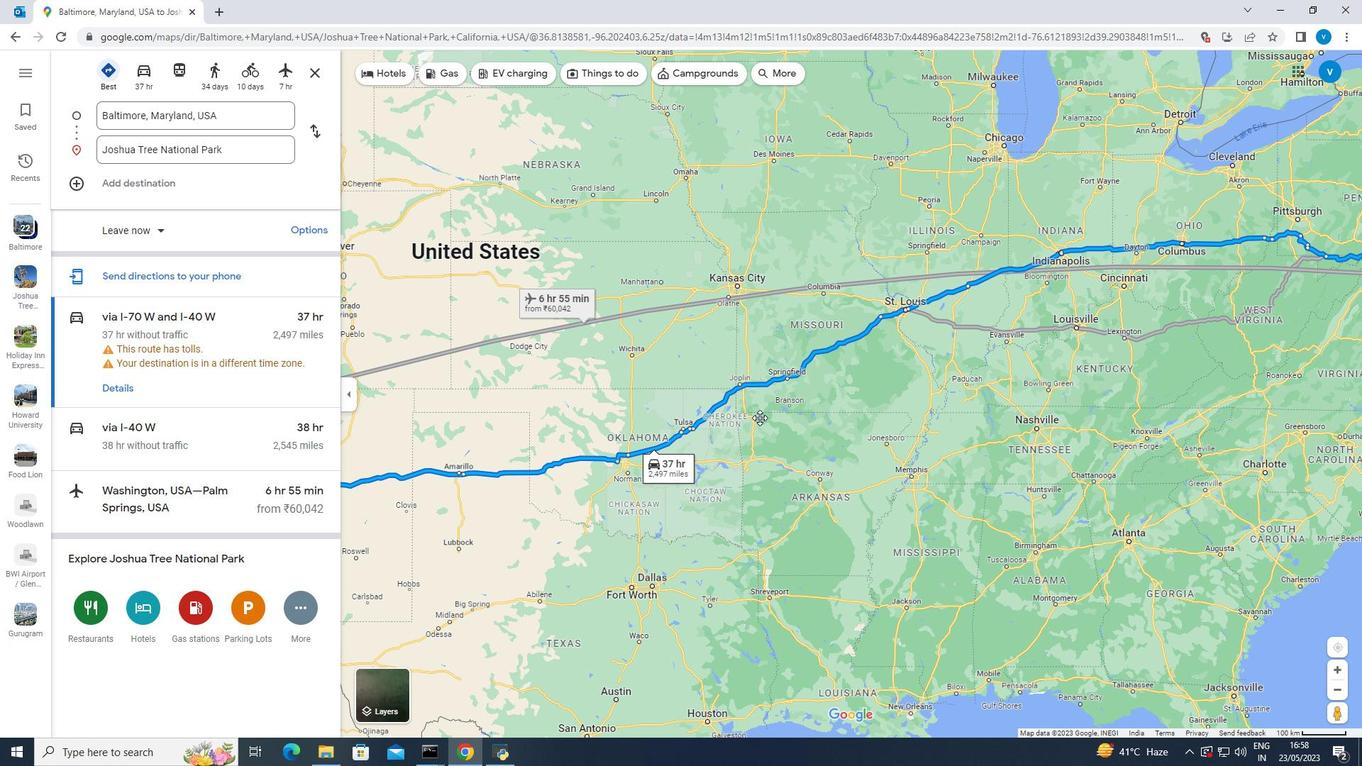 
Action: Mouse scrolled (643, 436) with delta (0, 0)
Screenshot: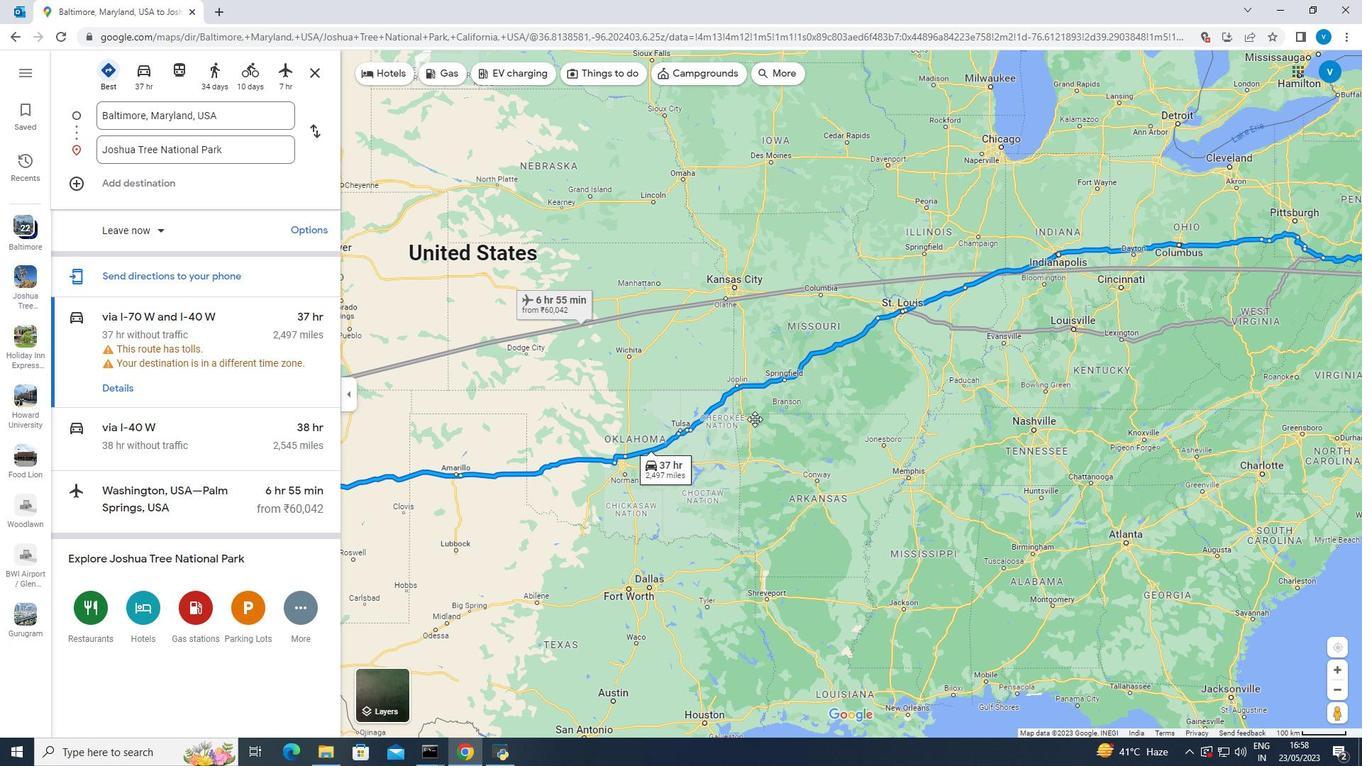 
Action: Mouse scrolled (643, 436) with delta (0, 0)
Screenshot: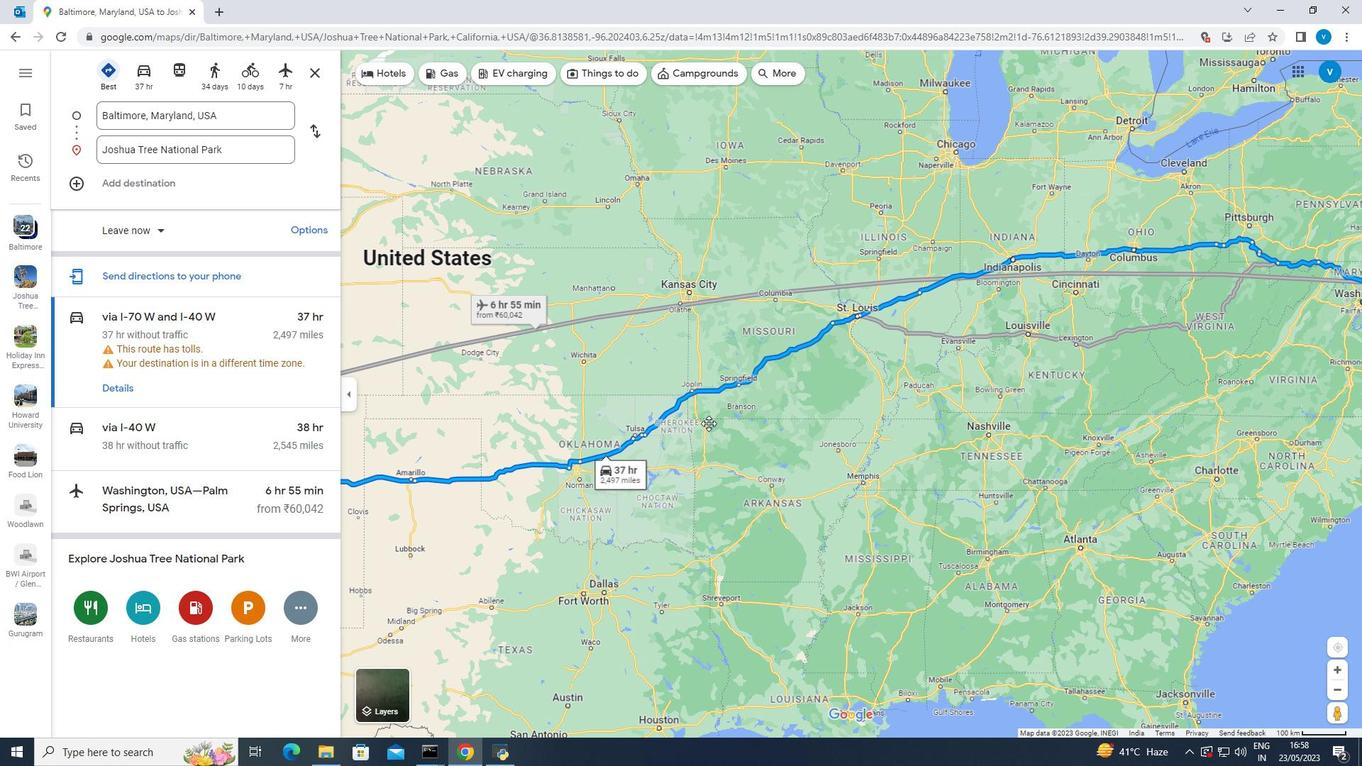 
Action: Mouse moved to (495, 464)
Screenshot: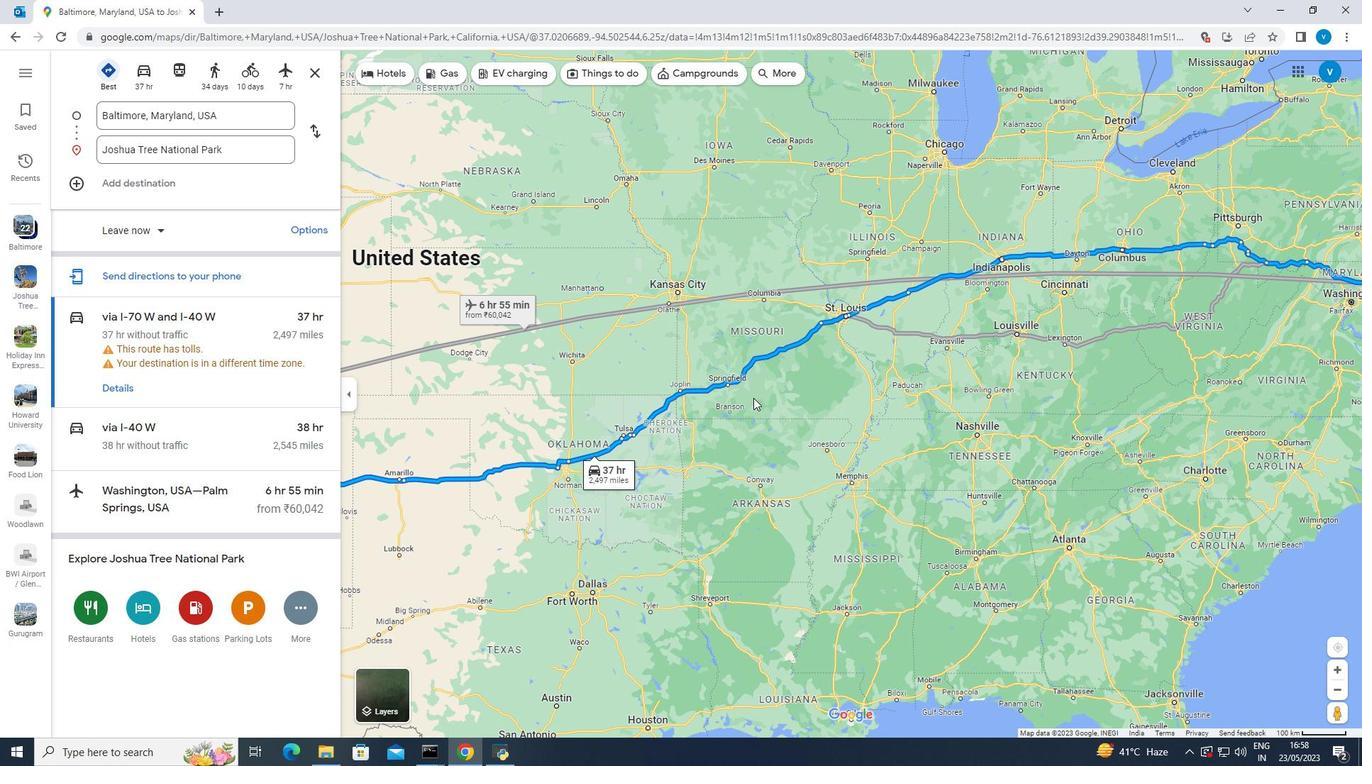
Action: Mouse scrolled (495, 464) with delta (0, 0)
Screenshot: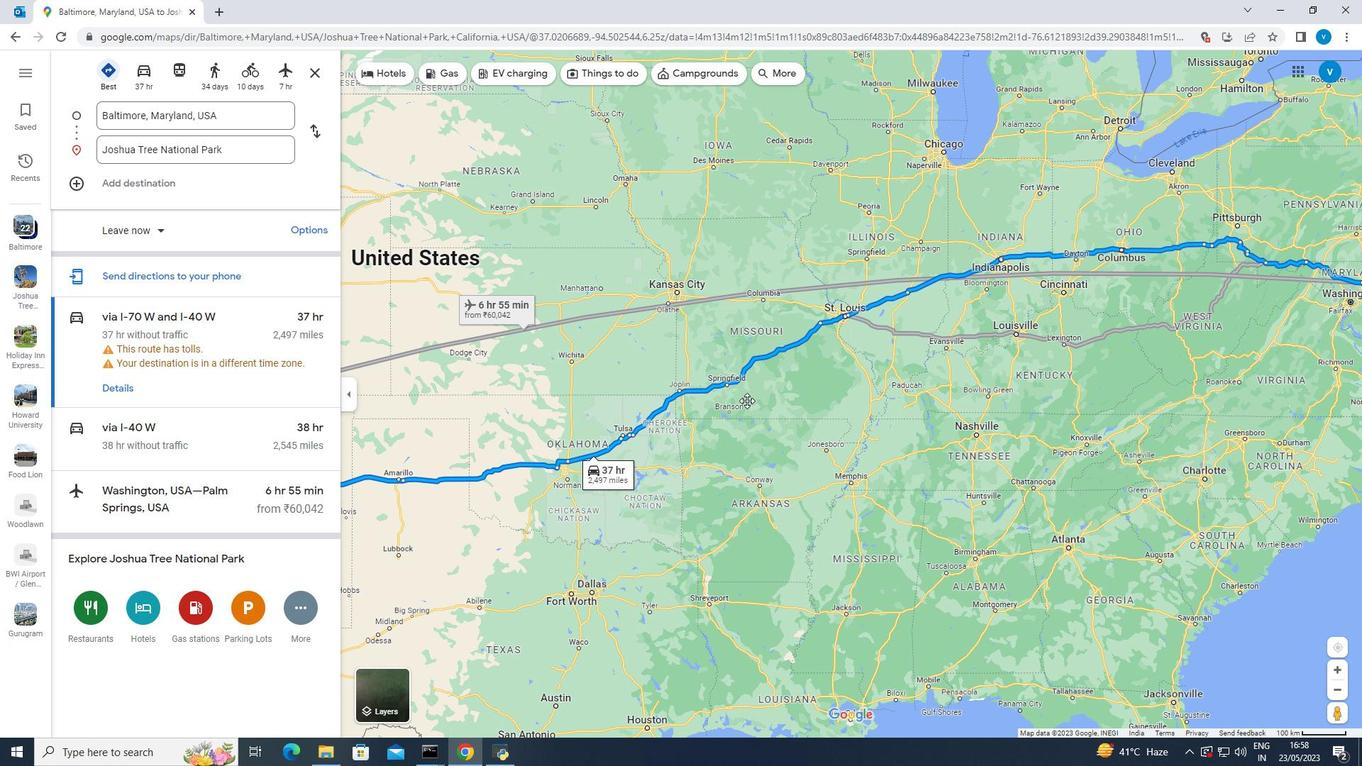 
Action: Mouse moved to (495, 461)
Screenshot: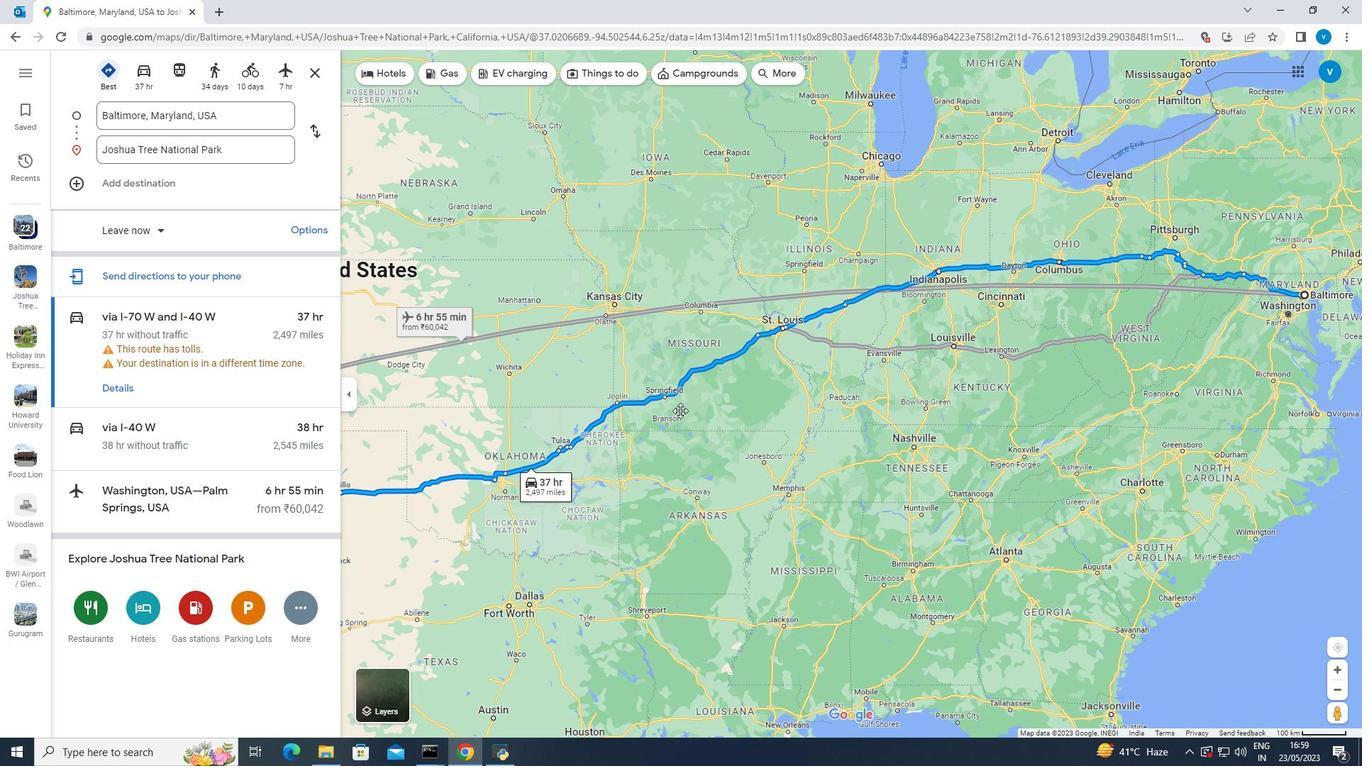 
Action: Mouse scrolled (495, 462) with delta (0, 0)
Screenshot: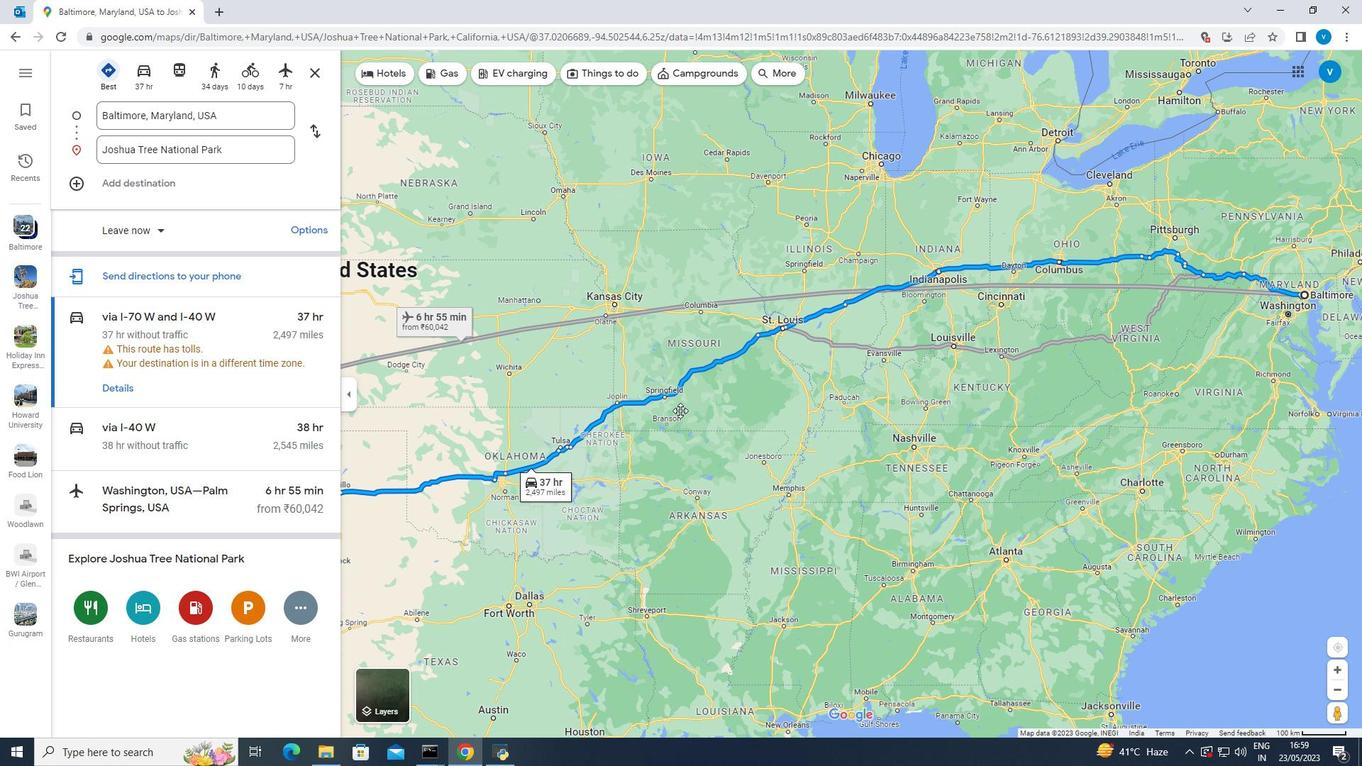 
Action: Mouse scrolled (495, 462) with delta (0, 0)
Screenshot: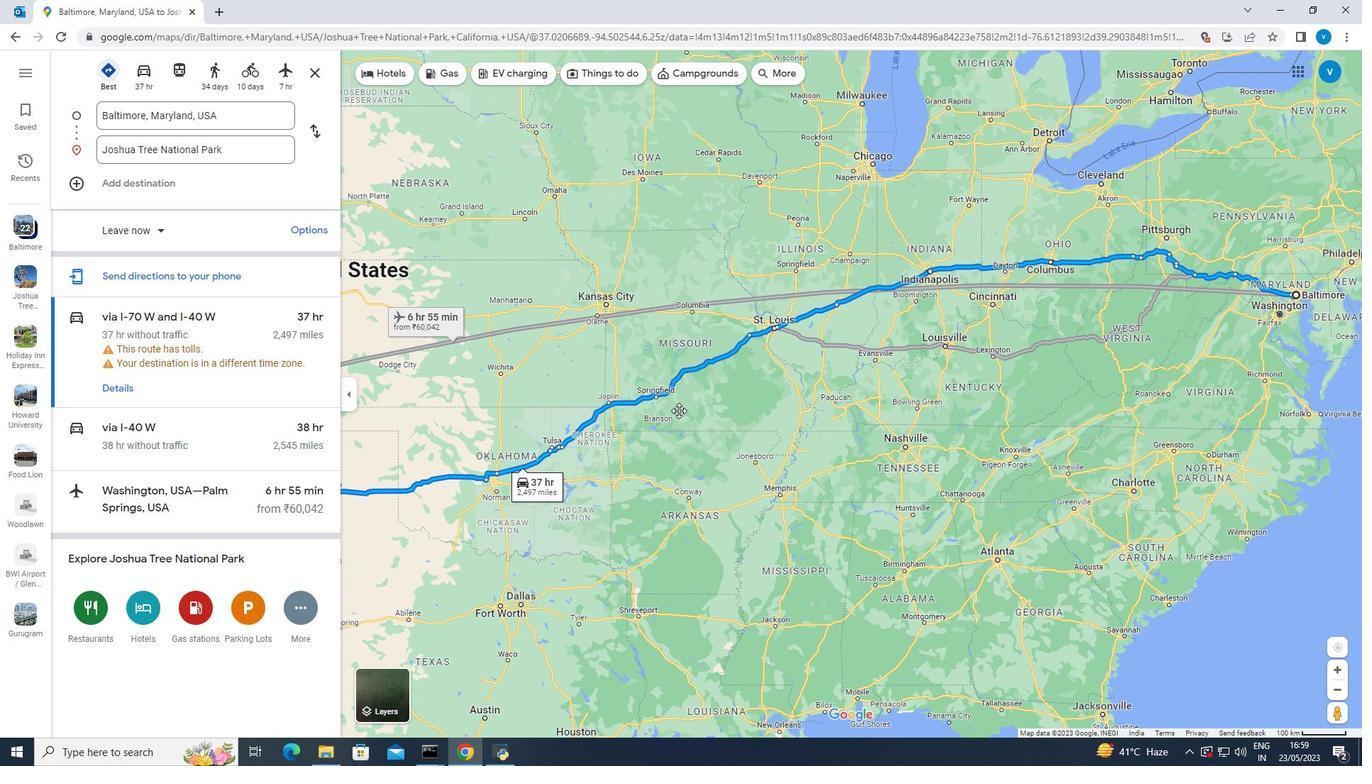
Action: Mouse moved to (498, 459)
Screenshot: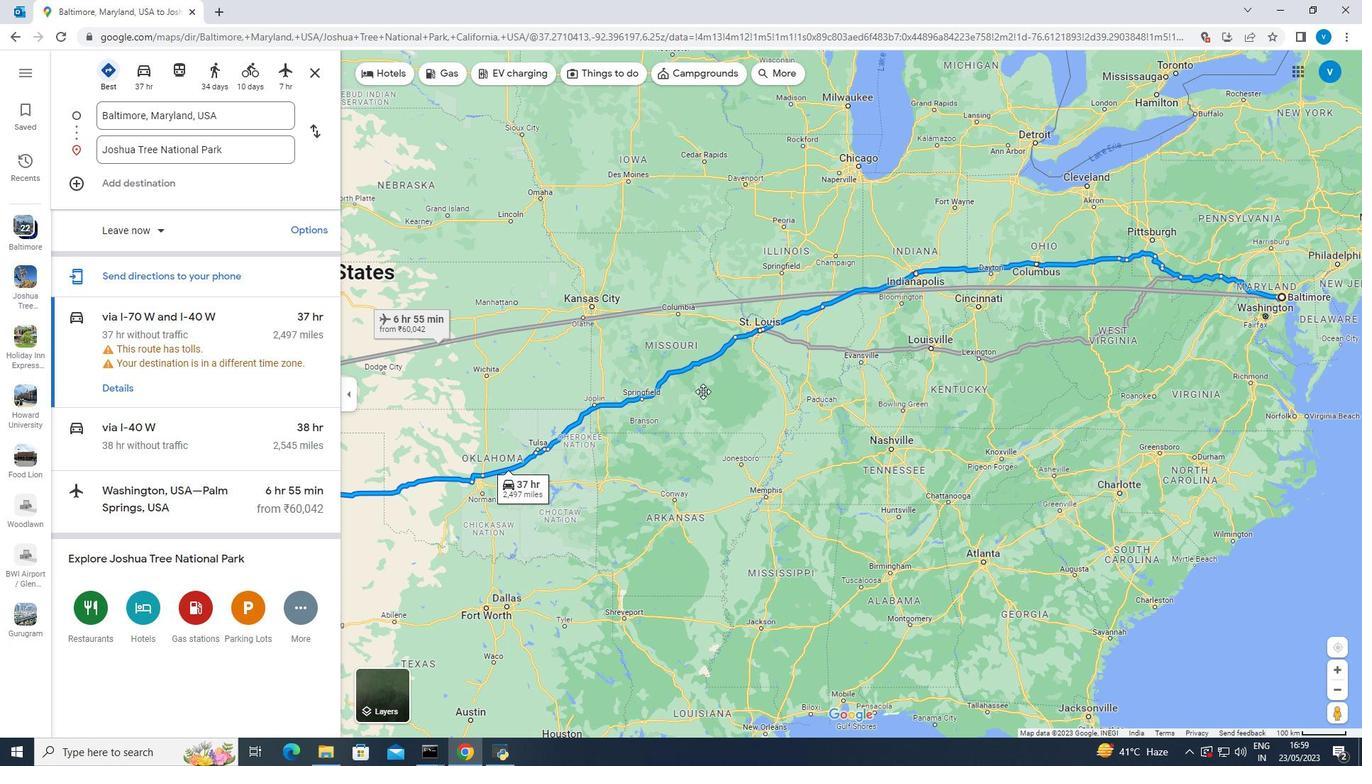 
Action: Mouse scrolled (498, 459) with delta (0, 0)
Screenshot: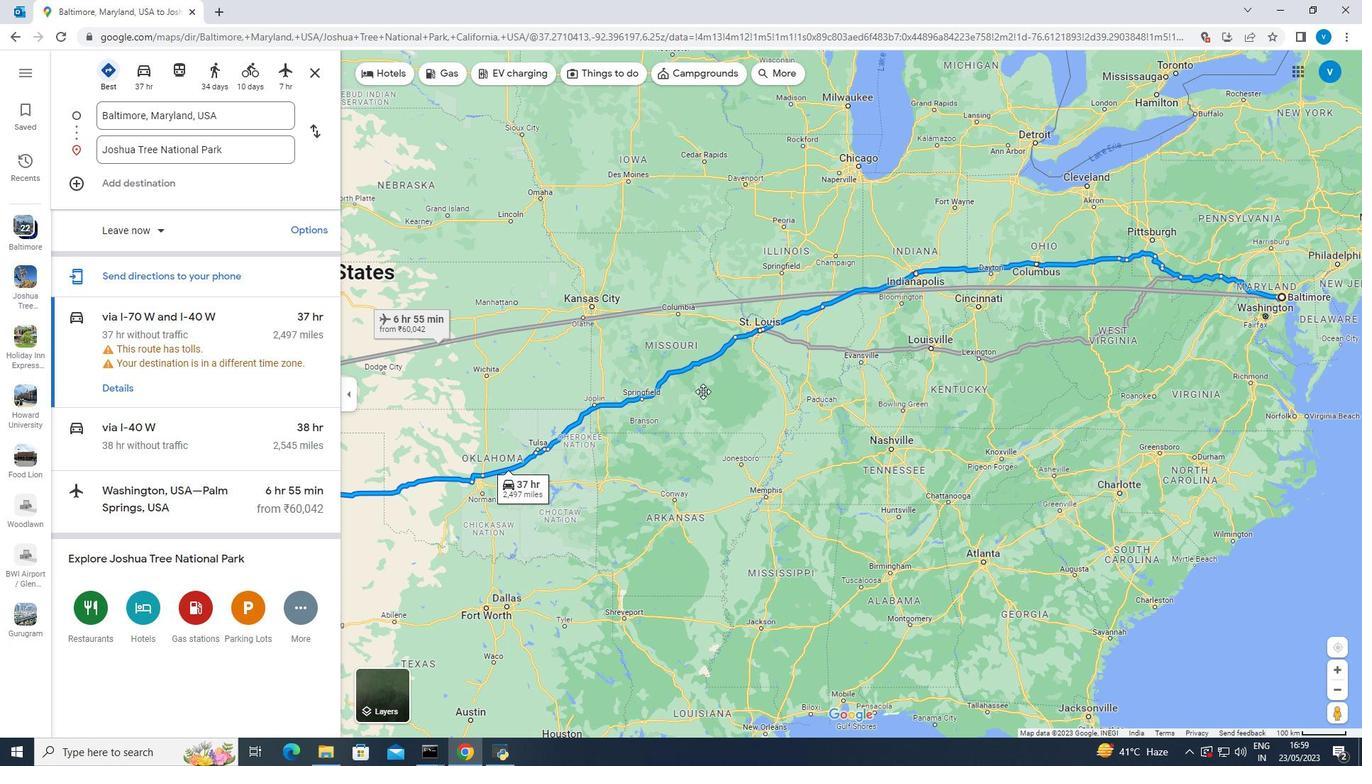 
Action: Mouse scrolled (498, 459) with delta (0, 0)
Screenshot: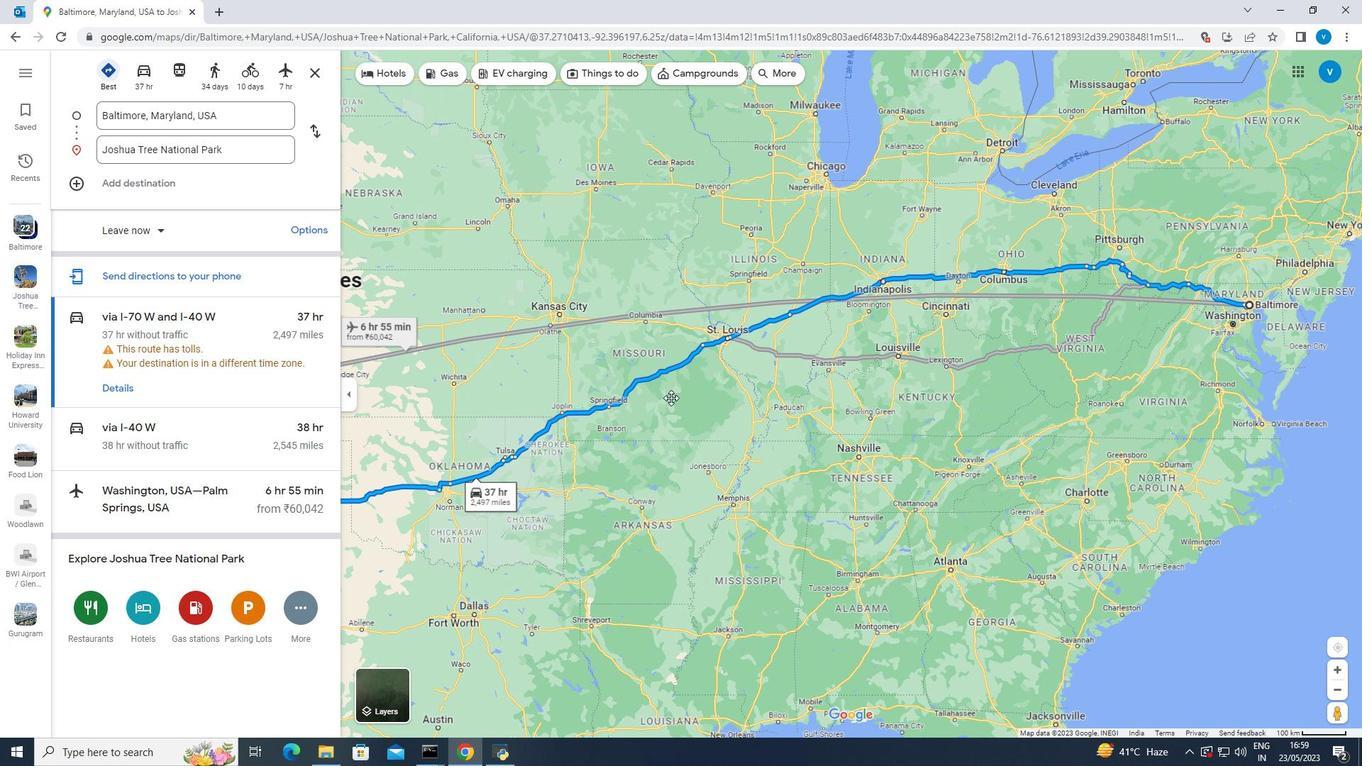 
Action: Mouse scrolled (498, 459) with delta (0, 0)
Screenshot: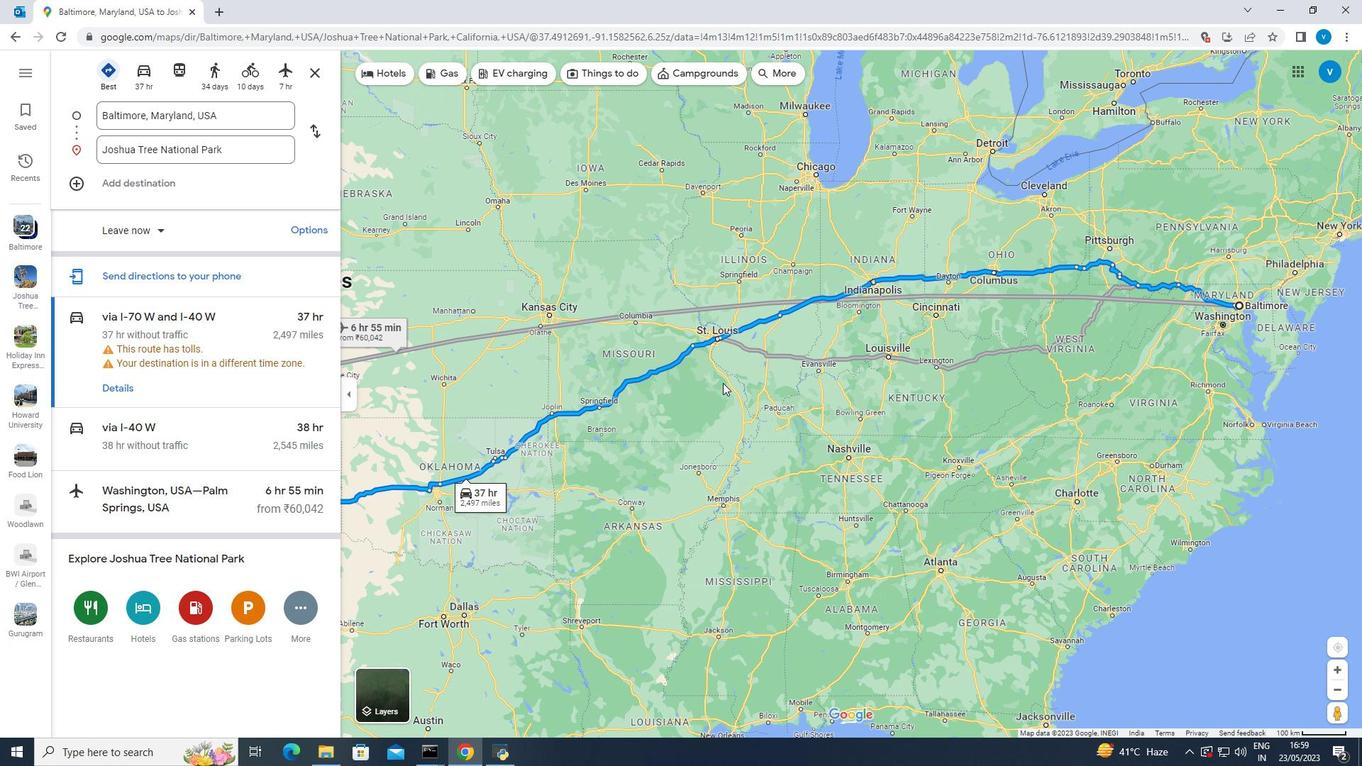 
Action: Mouse moved to (498, 459)
Screenshot: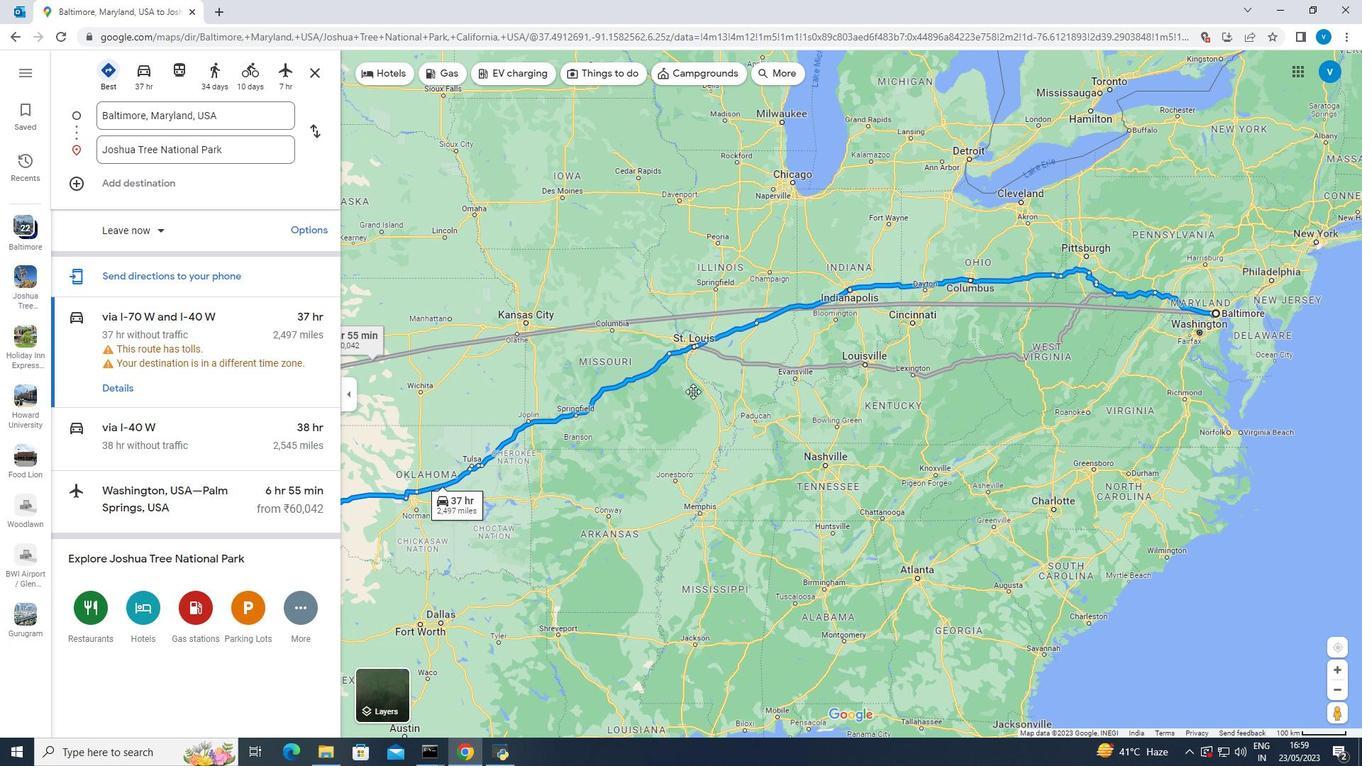 
Action: Mouse scrolled (498, 459) with delta (0, 0)
Screenshot: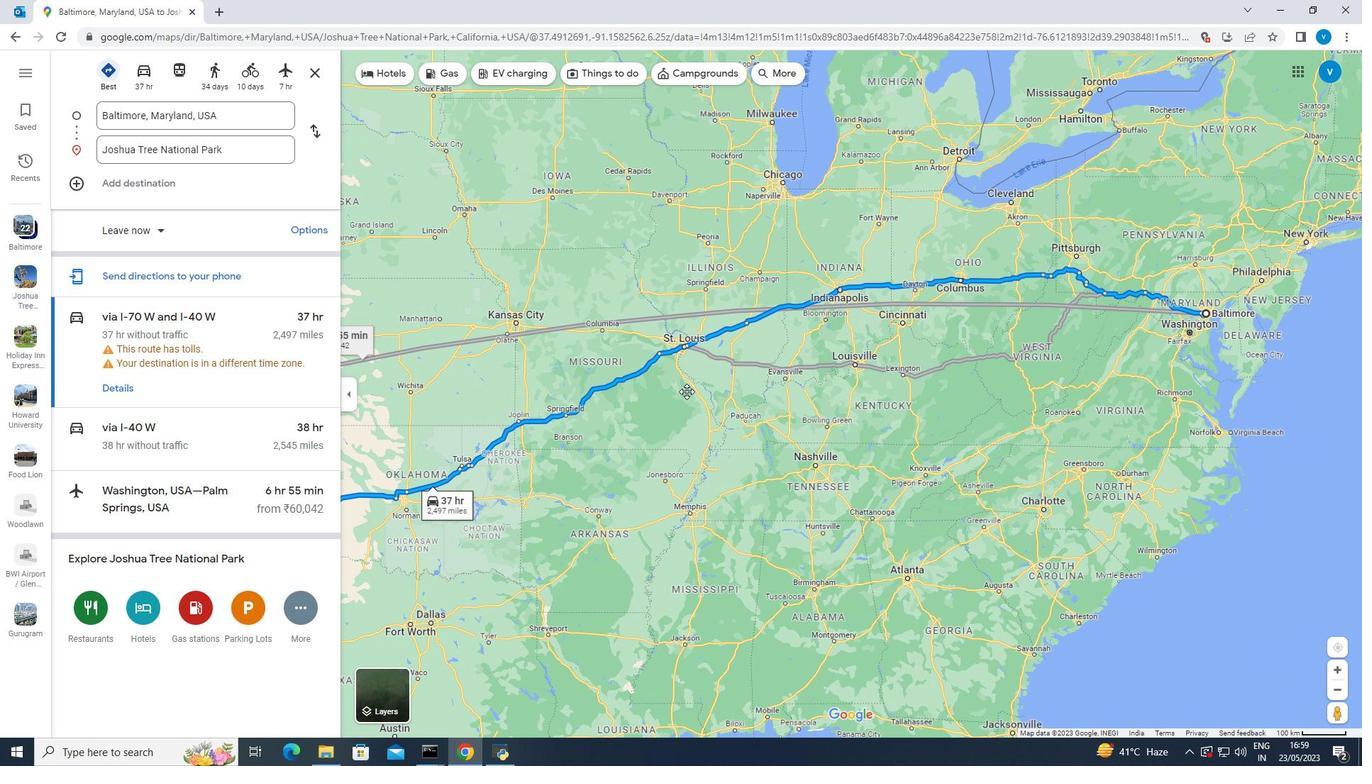 
Action: Mouse moved to (586, 454)
Screenshot: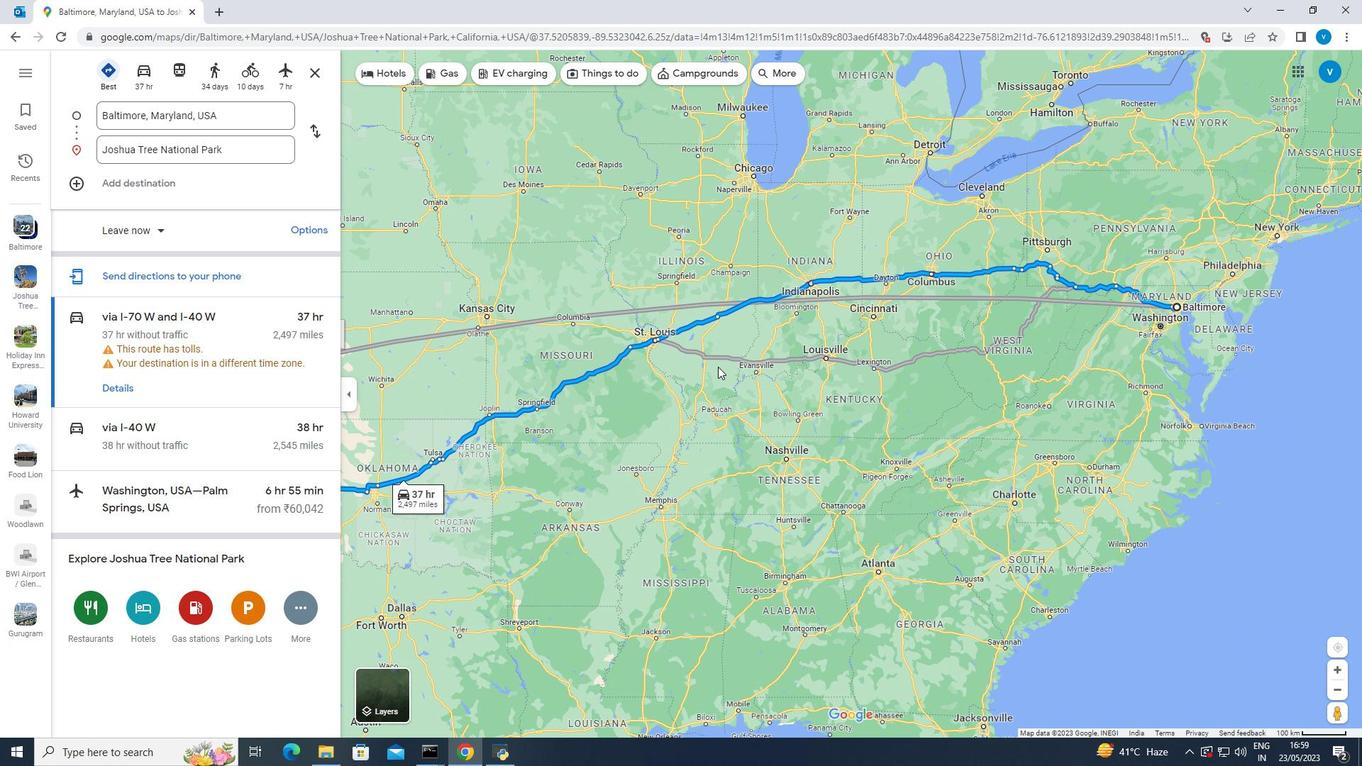 
Action: Mouse pressed left at (586, 454)
Screenshot: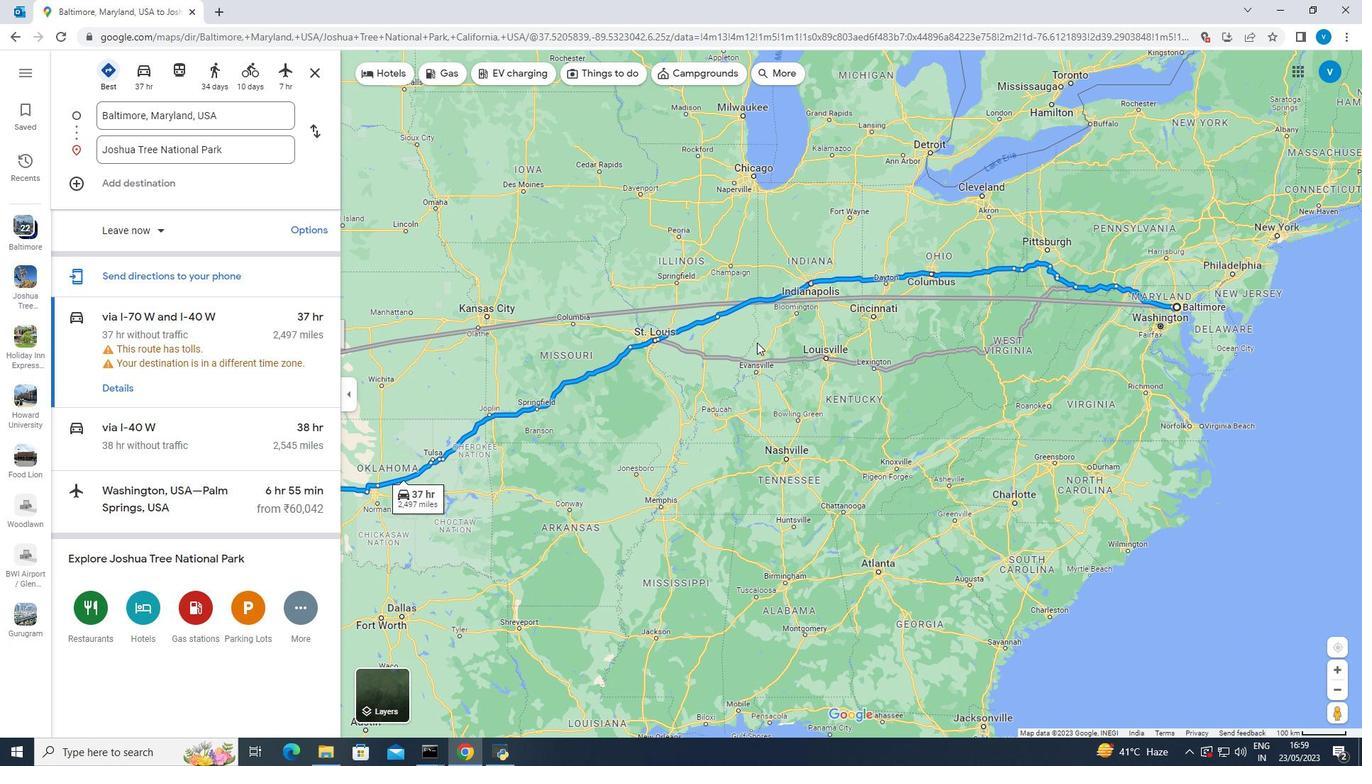 
Action: Mouse moved to (659, 436)
Screenshot: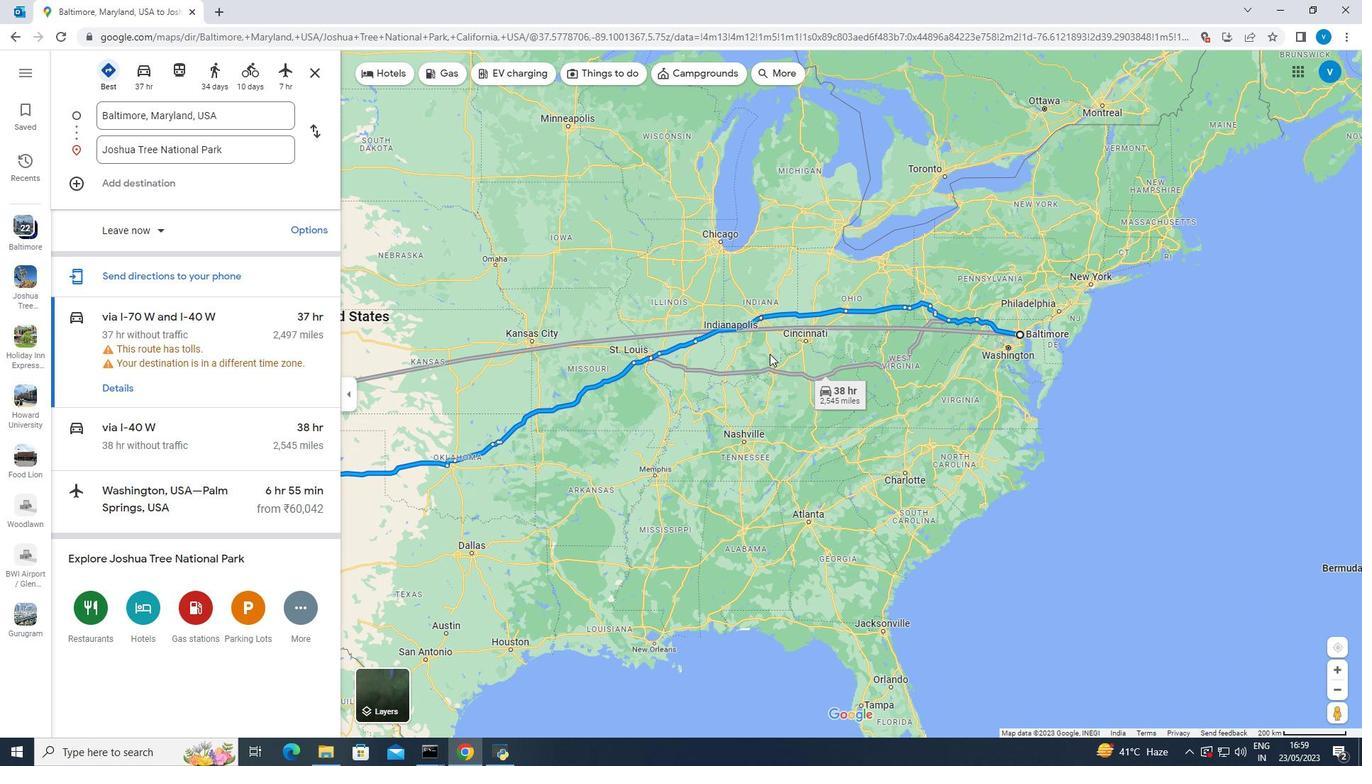 
Action: Mouse pressed left at (659, 436)
Screenshot: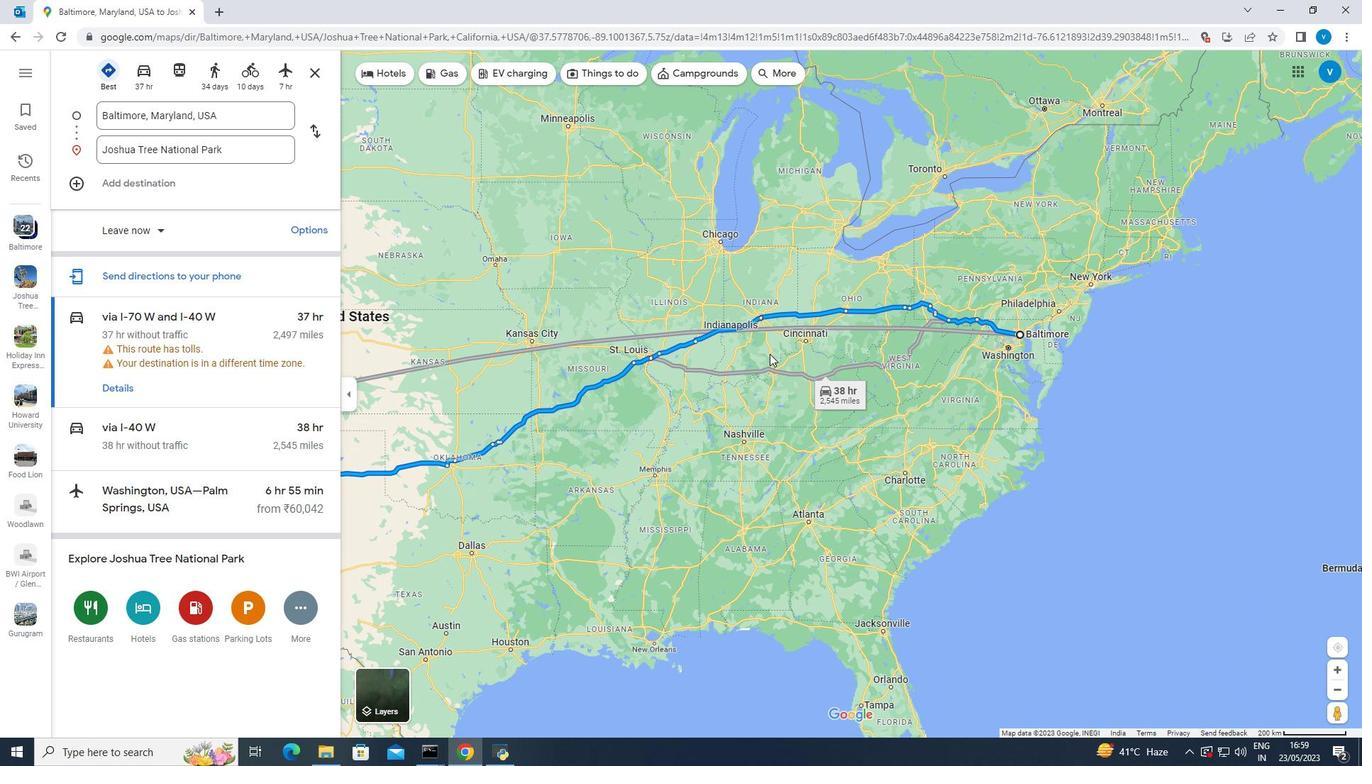 
Action: Mouse moved to (628, 445)
Screenshot: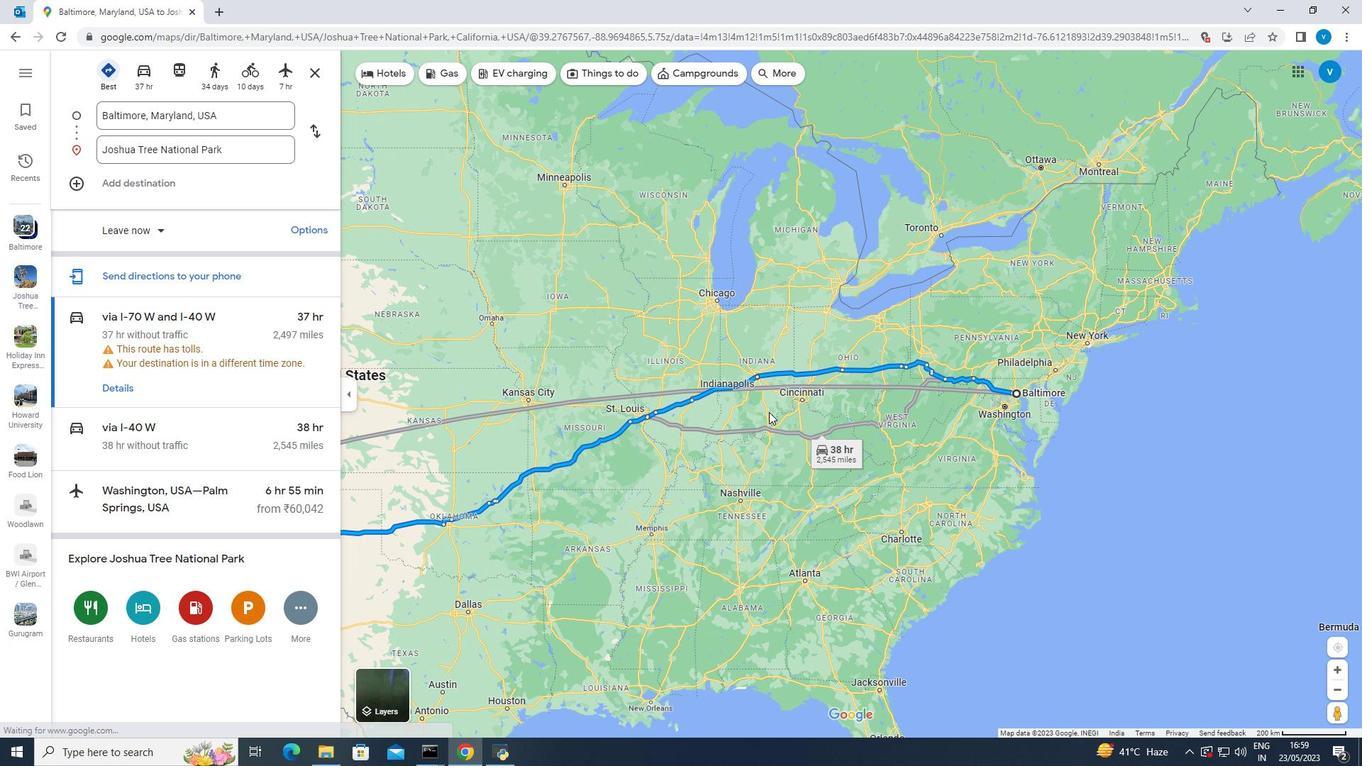 
Action: Mouse pressed left at (628, 445)
Screenshot: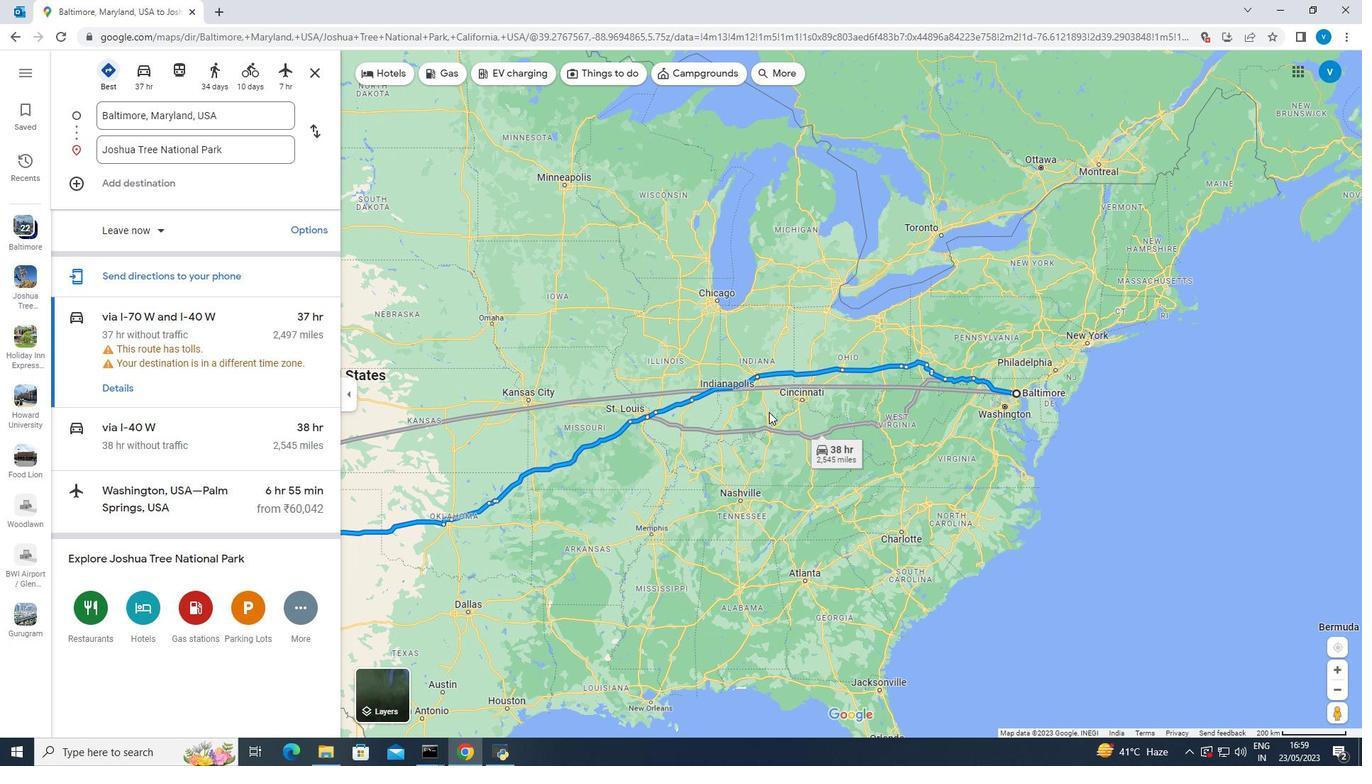 
Action: Mouse moved to (651, 447)
Screenshot: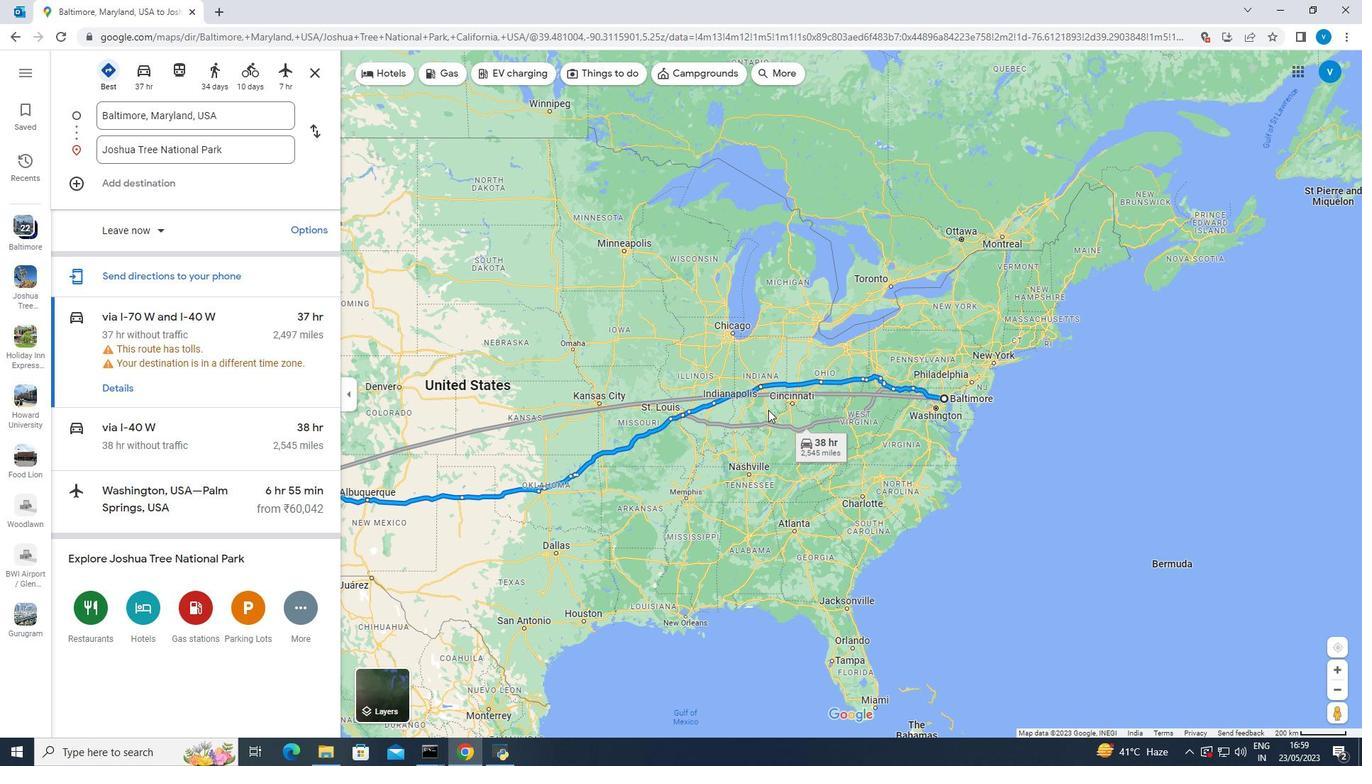 
Action: Mouse pressed left at (651, 447)
Screenshot: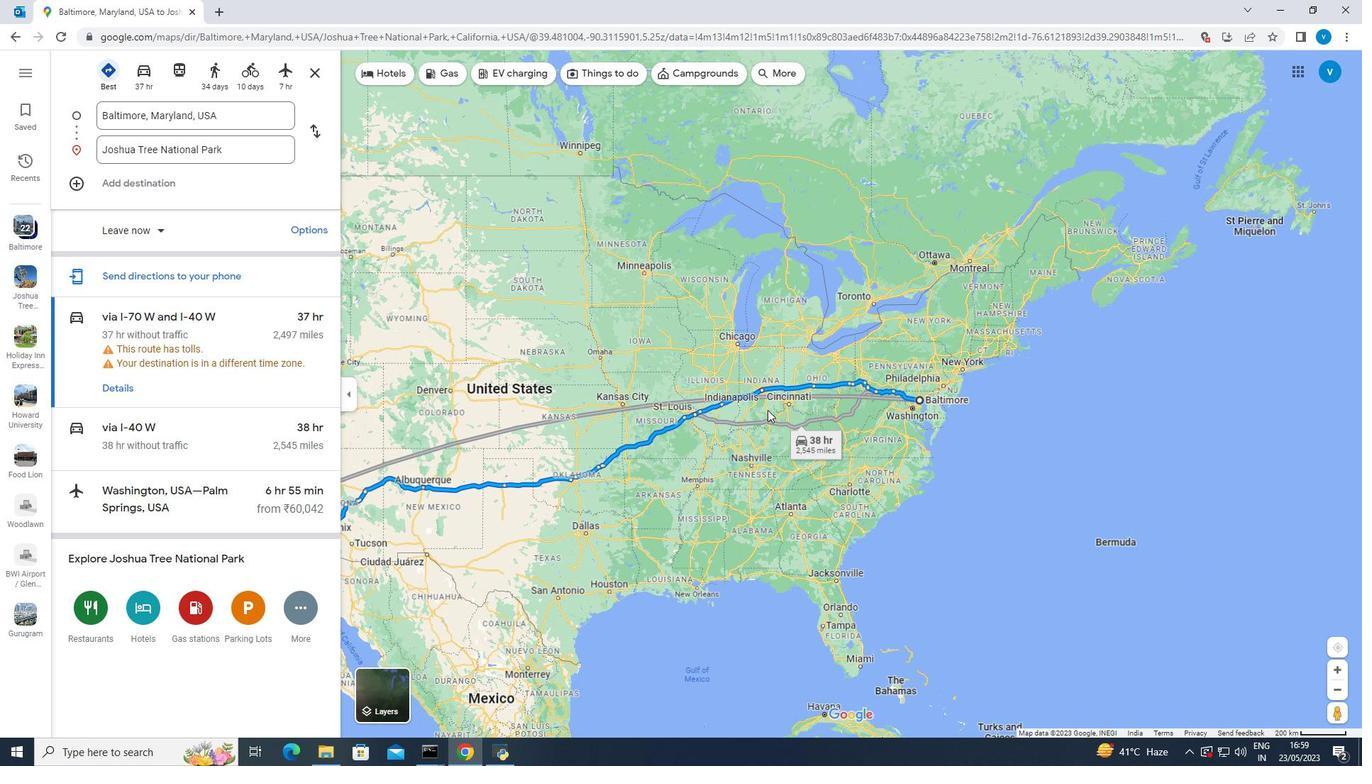 
Action: Mouse moved to (710, 425)
Screenshot: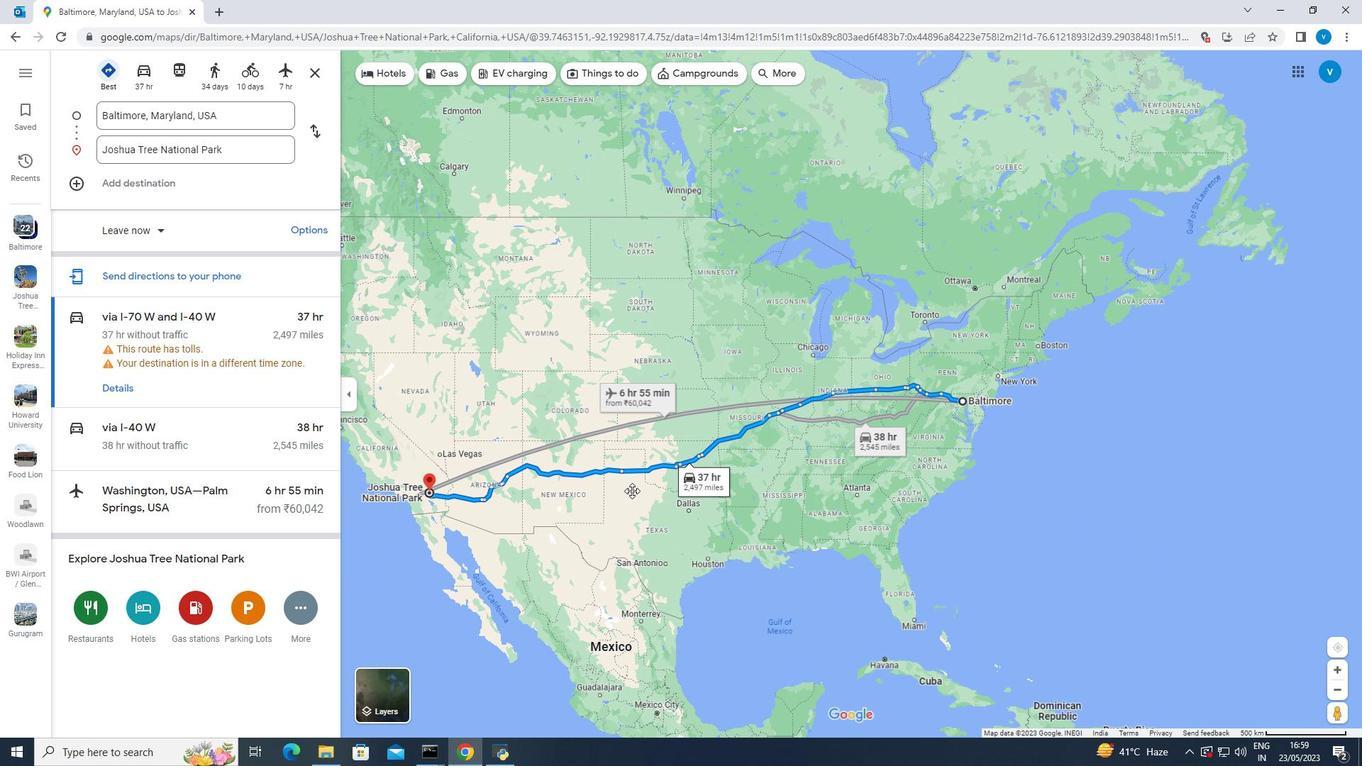 
Action: Mouse pressed left at (710, 425)
Screenshot: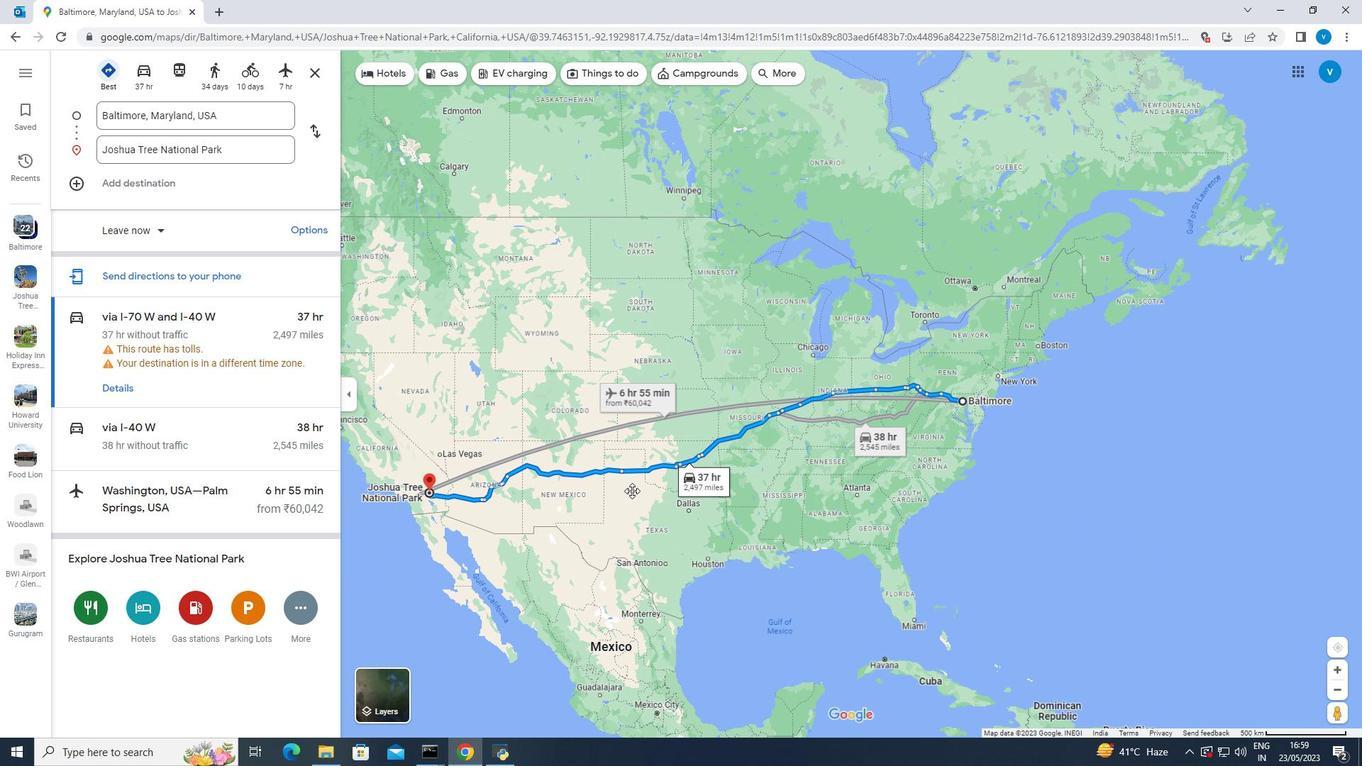
Action: Mouse moved to (730, 412)
Screenshot: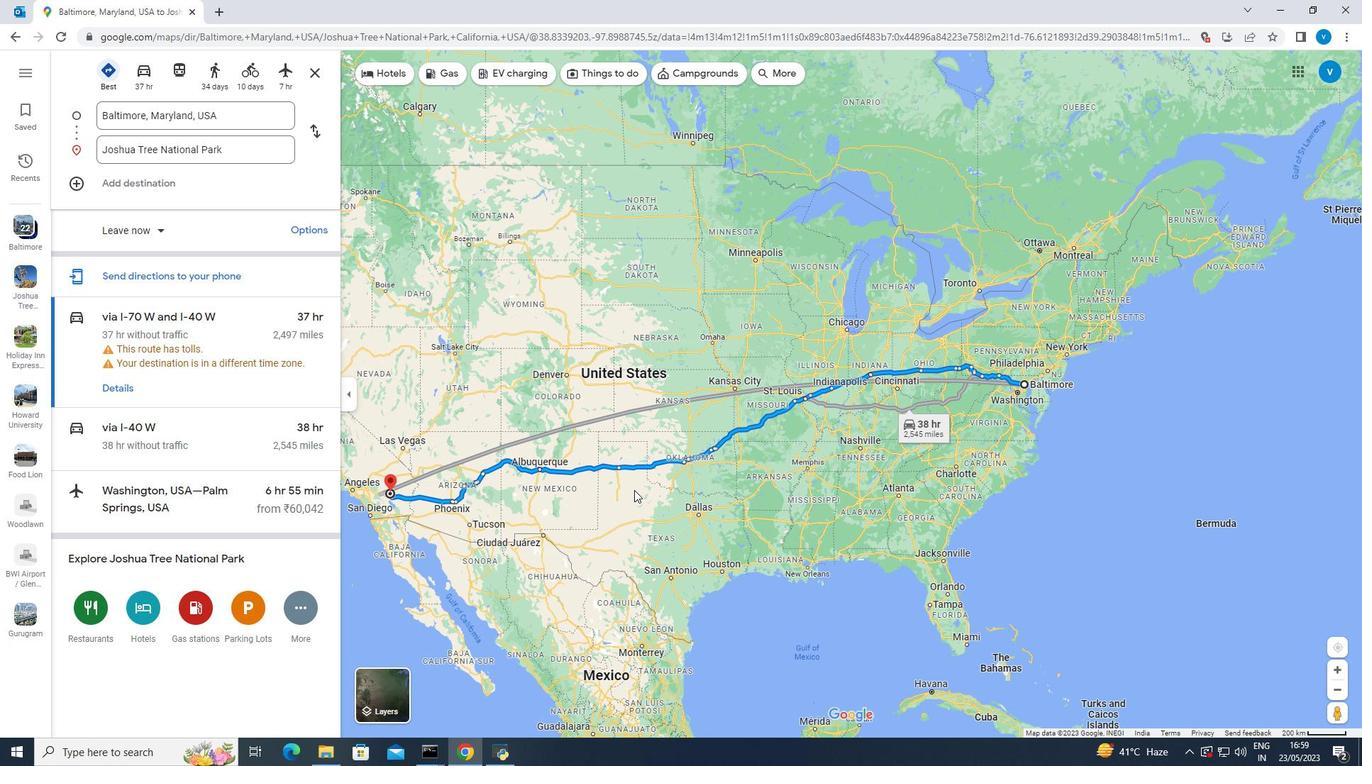 
Action: Mouse pressed left at (730, 412)
Screenshot: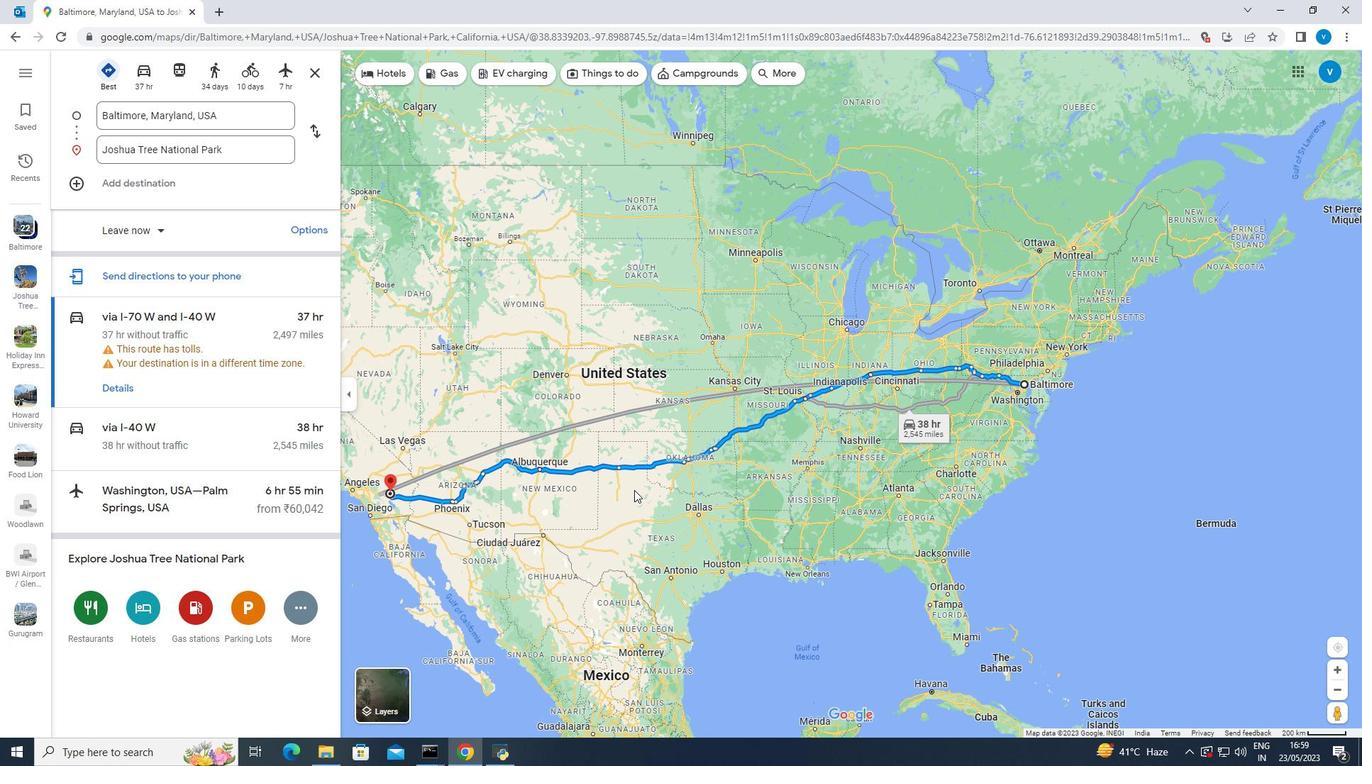 
Action: Mouse moved to (822, 388)
Screenshot: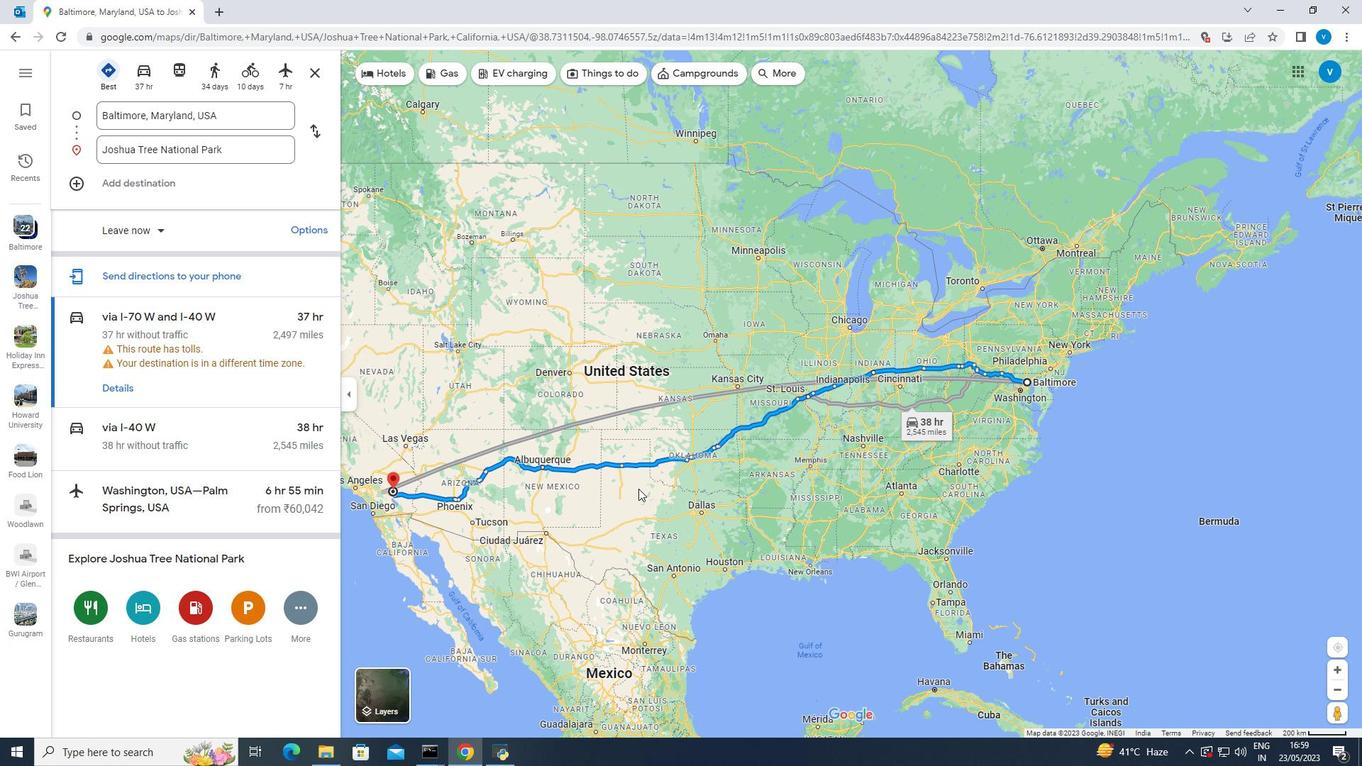
Action: Mouse pressed left at (822, 388)
Screenshot: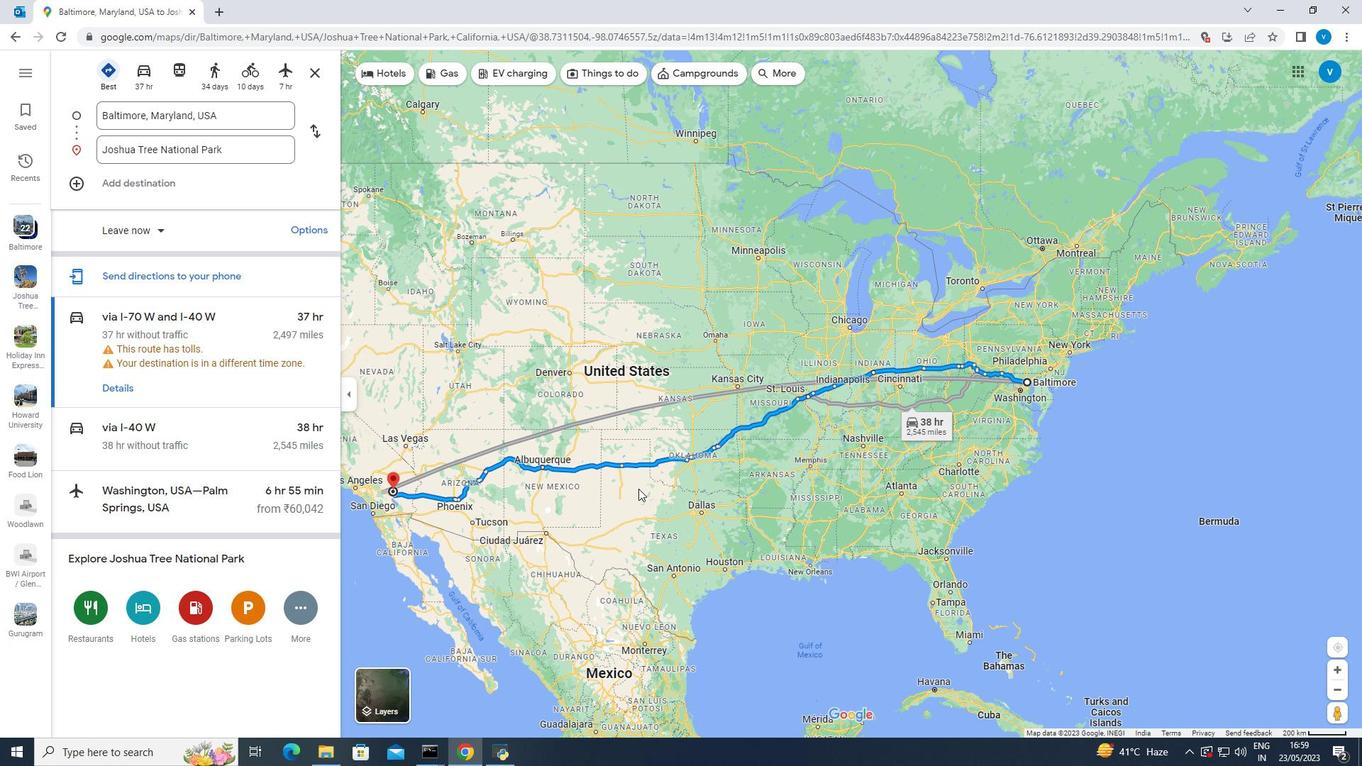 
Action: Mouse moved to (899, 394)
Screenshot: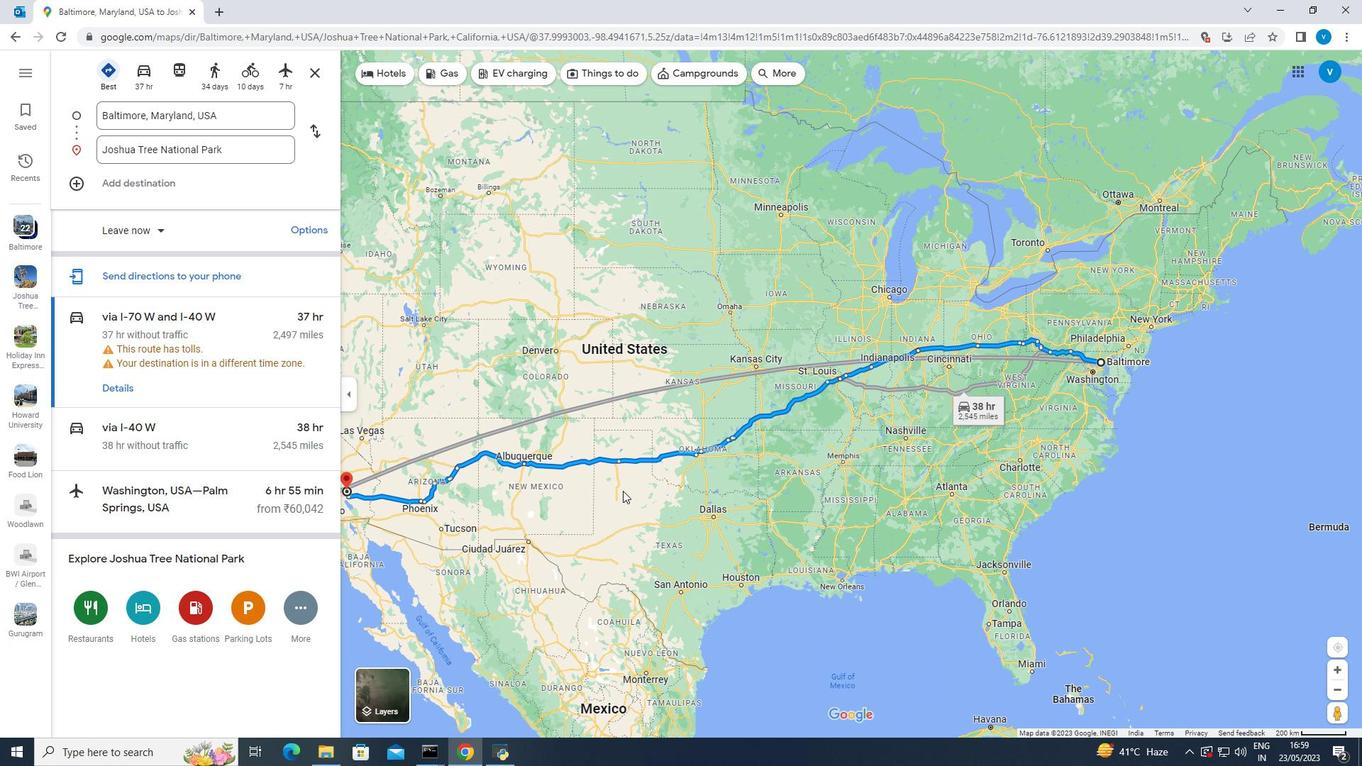 
Action: Mouse pressed left at (899, 394)
Screenshot: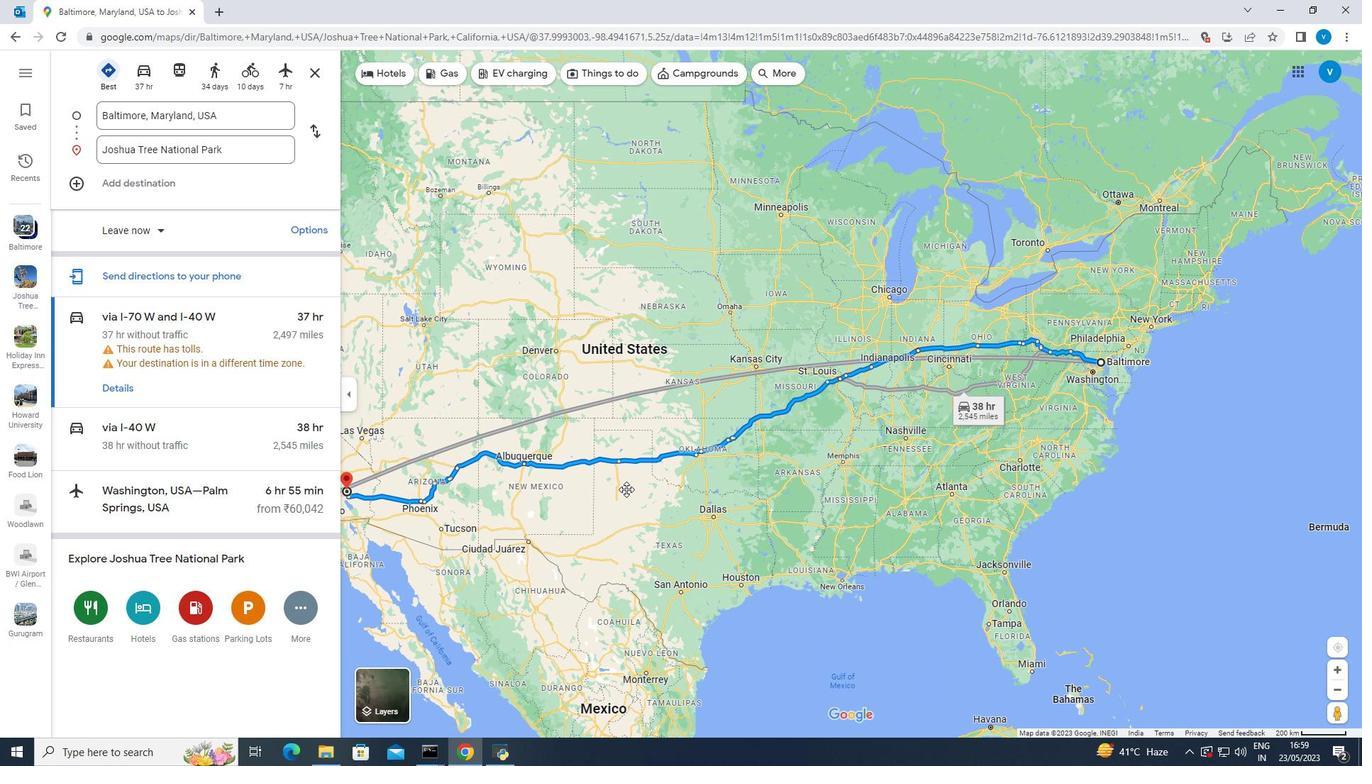 
Action: Mouse moved to (750, 433)
Screenshot: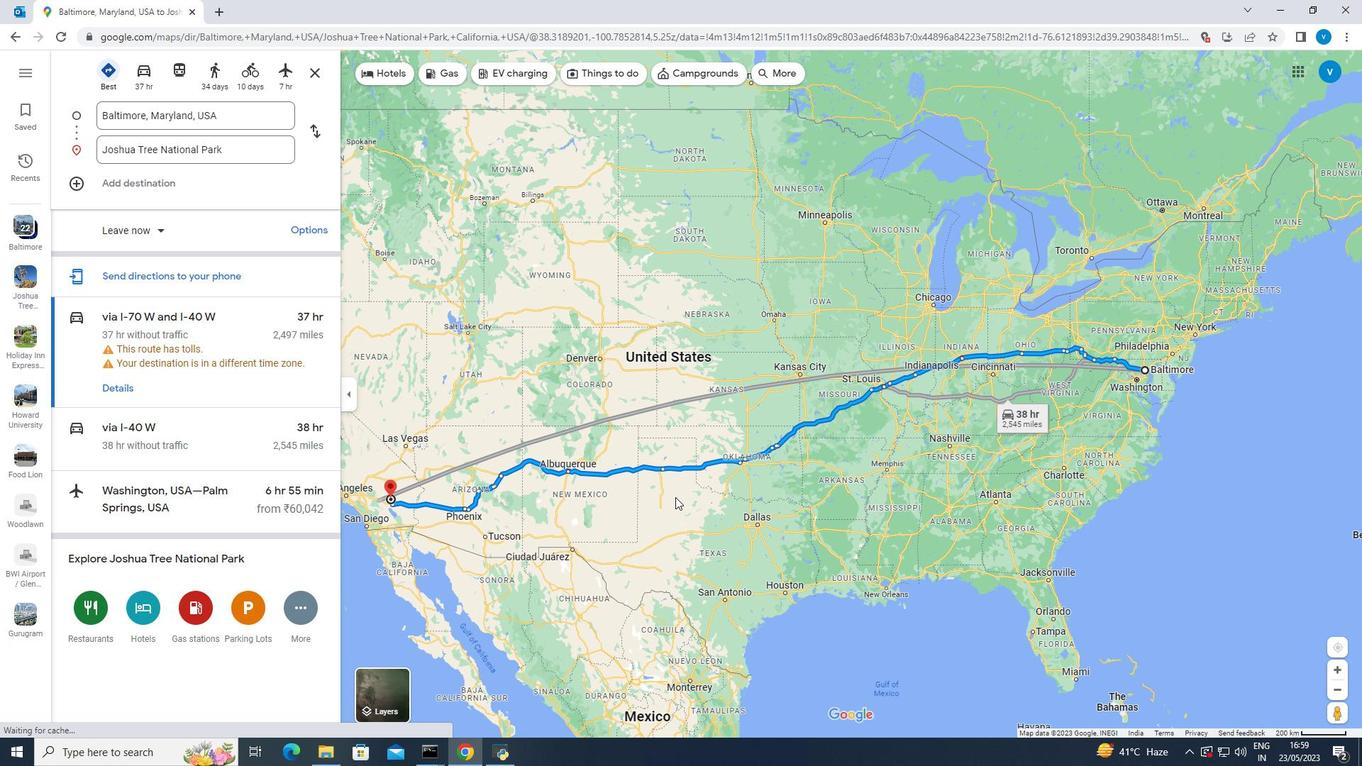 
Action: Mouse pressed left at (750, 433)
Screenshot: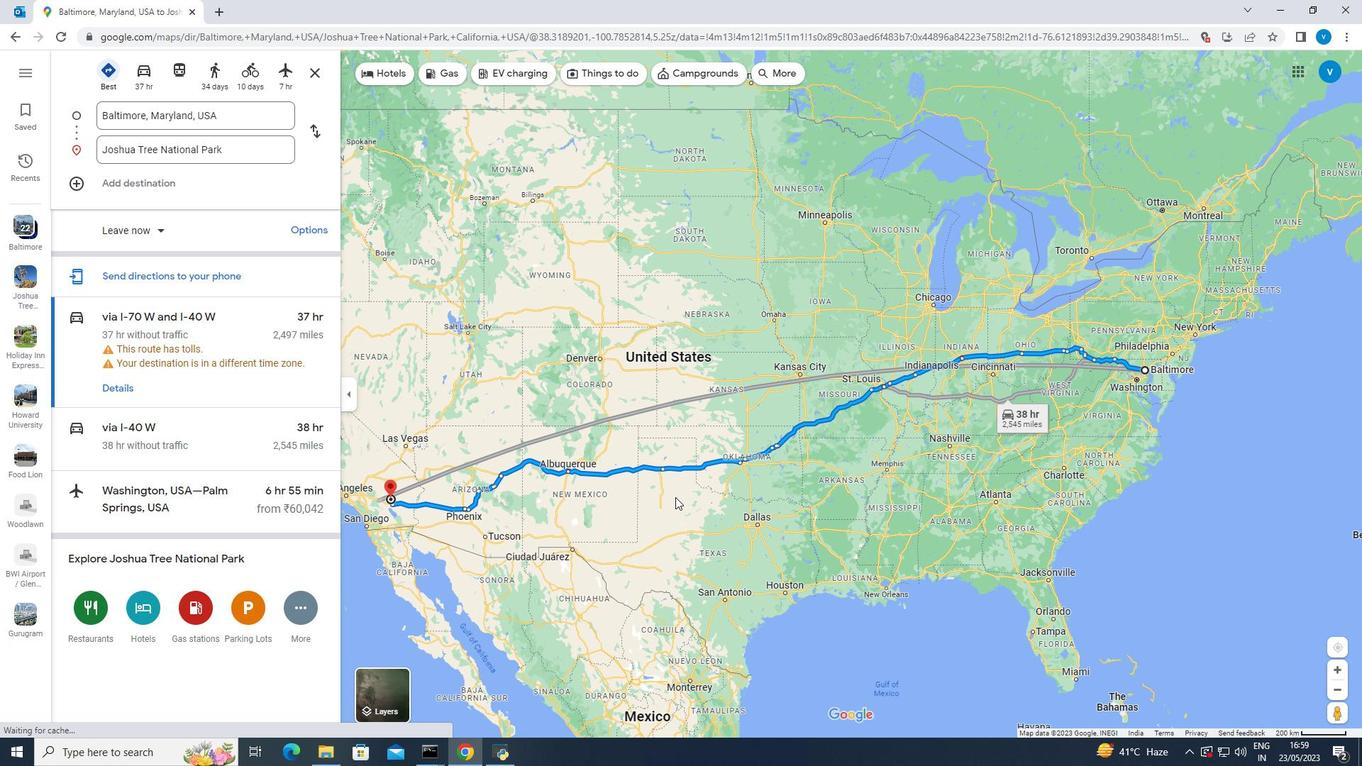 
Action: Mouse moved to (761, 447)
Screenshot: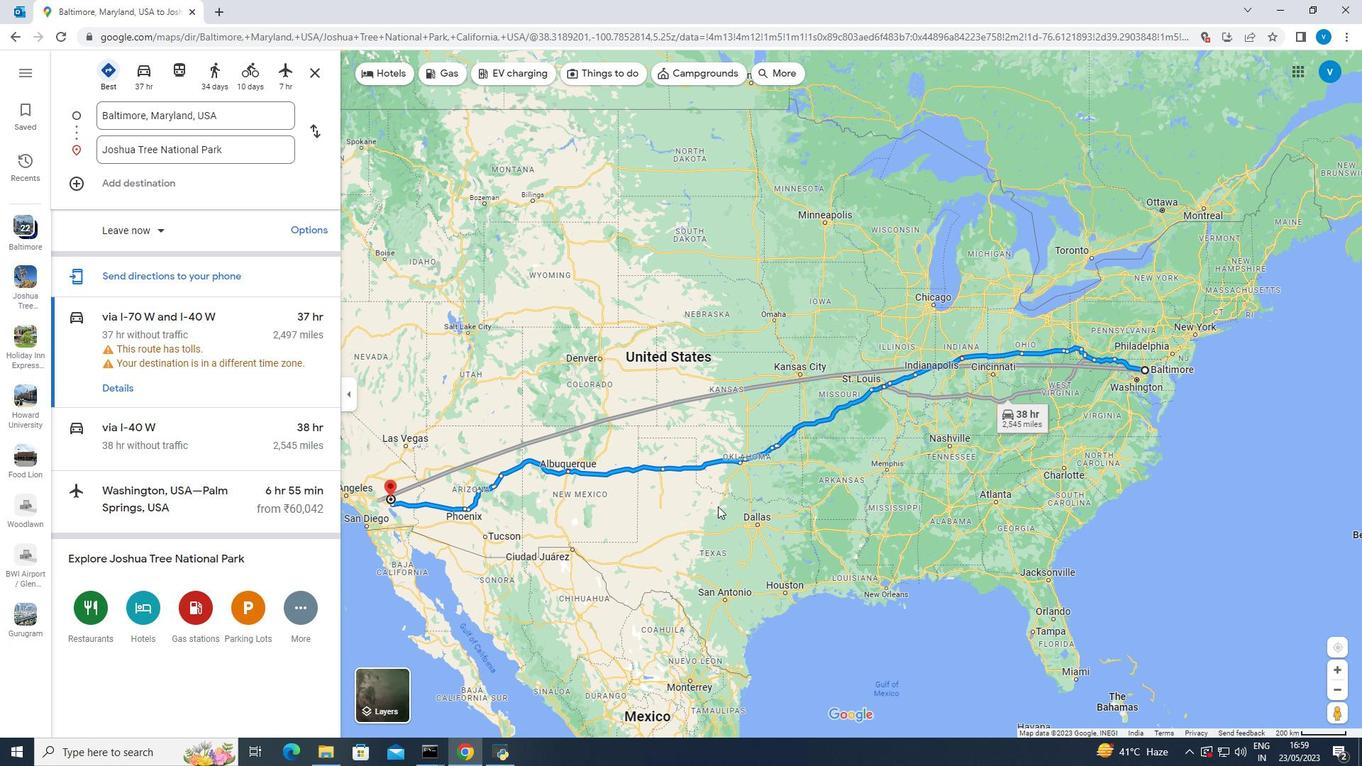 
Action: Mouse pressed left at (761, 447)
Screenshot: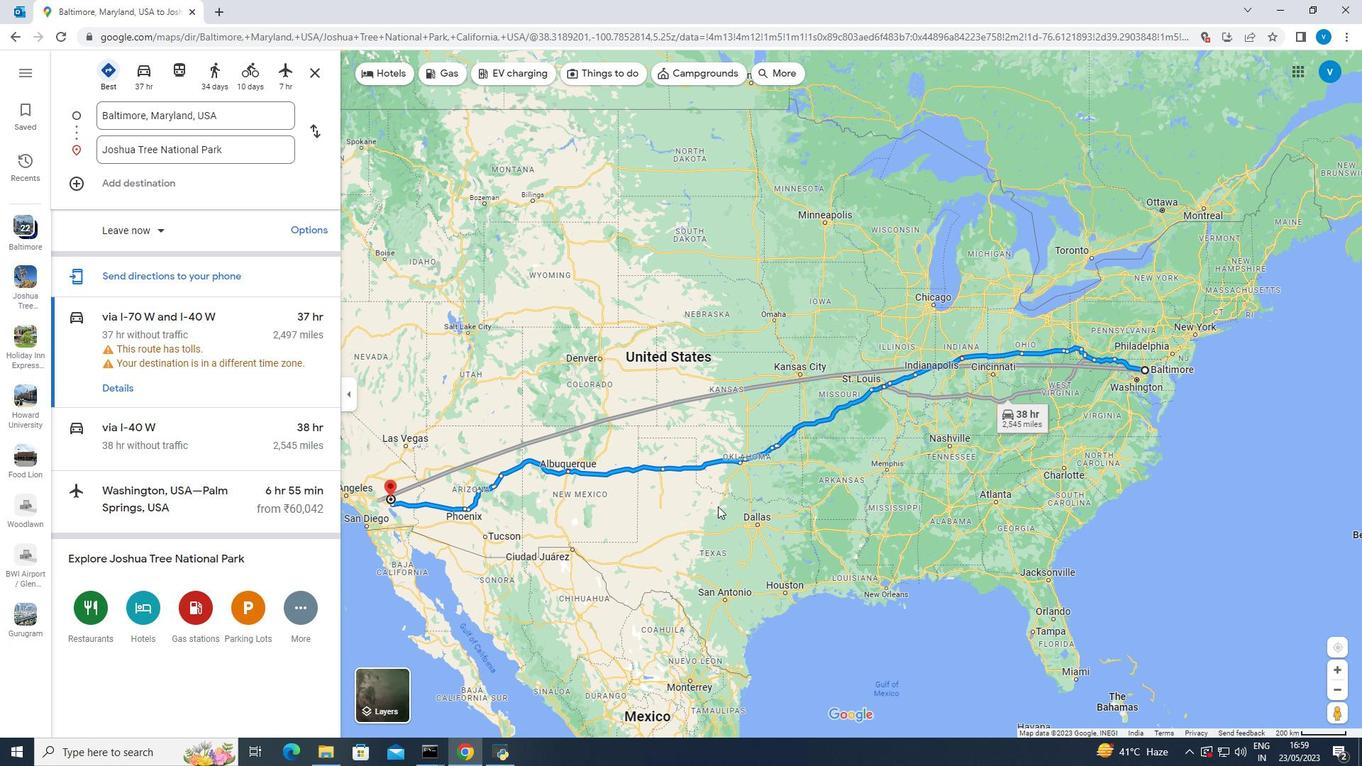 
Action: Mouse moved to (571, 420)
Screenshot: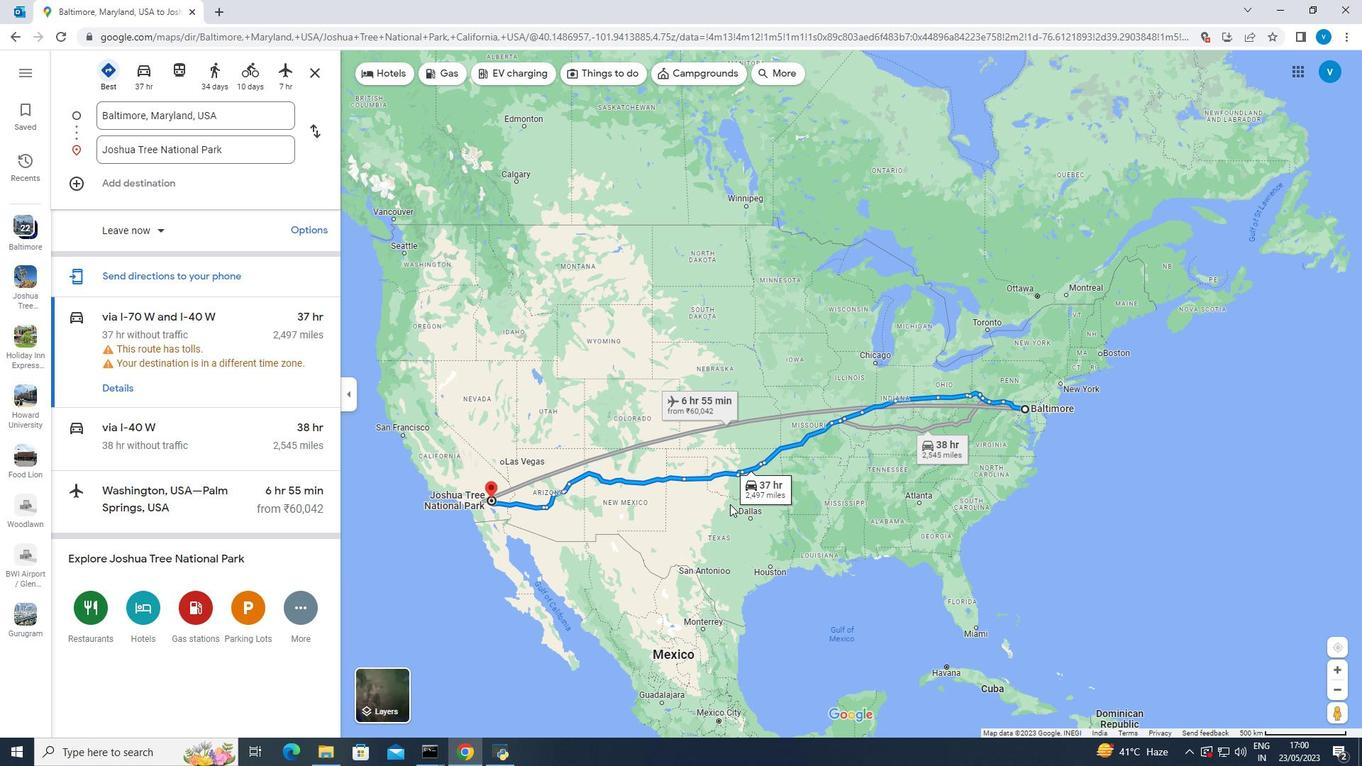 
Action: Mouse scrolled (571, 421) with delta (0, 0)
Screenshot: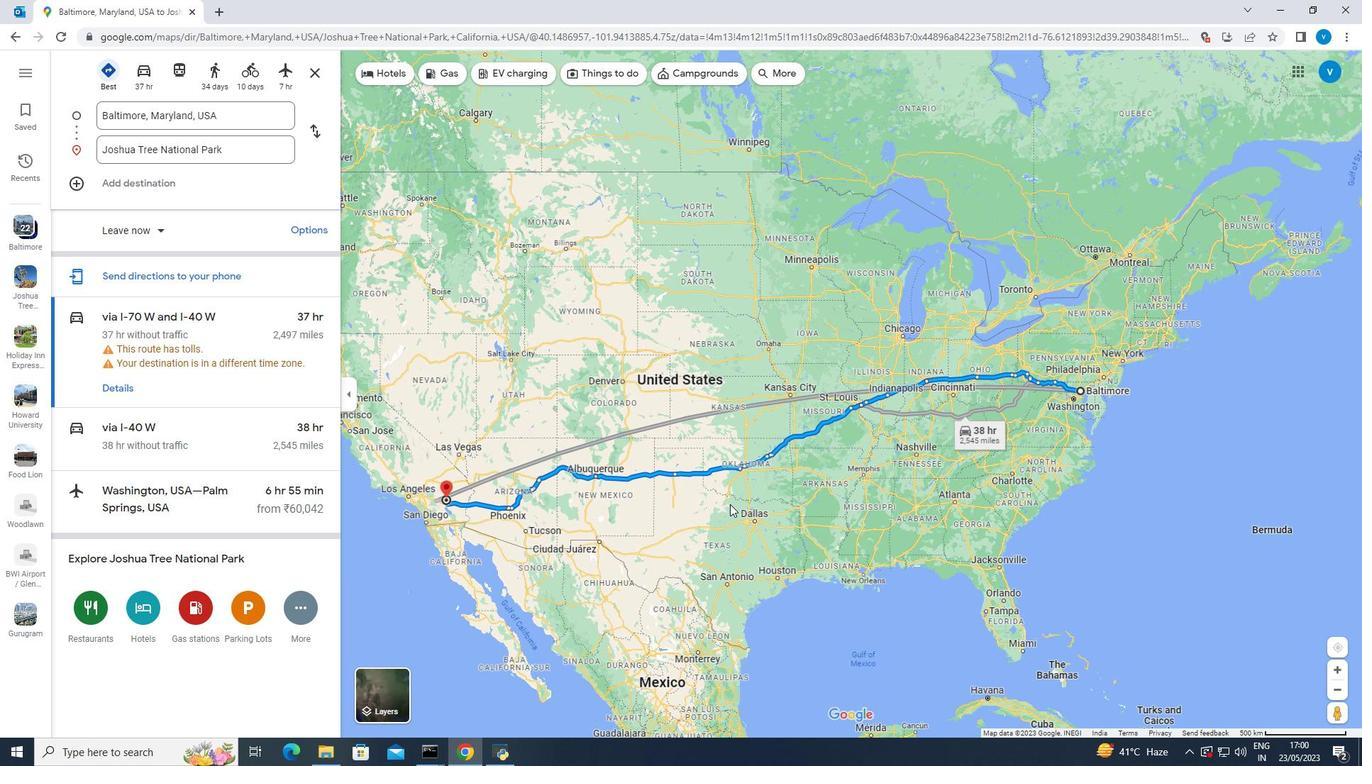 
Action: Mouse scrolled (571, 421) with delta (0, 0)
Screenshot: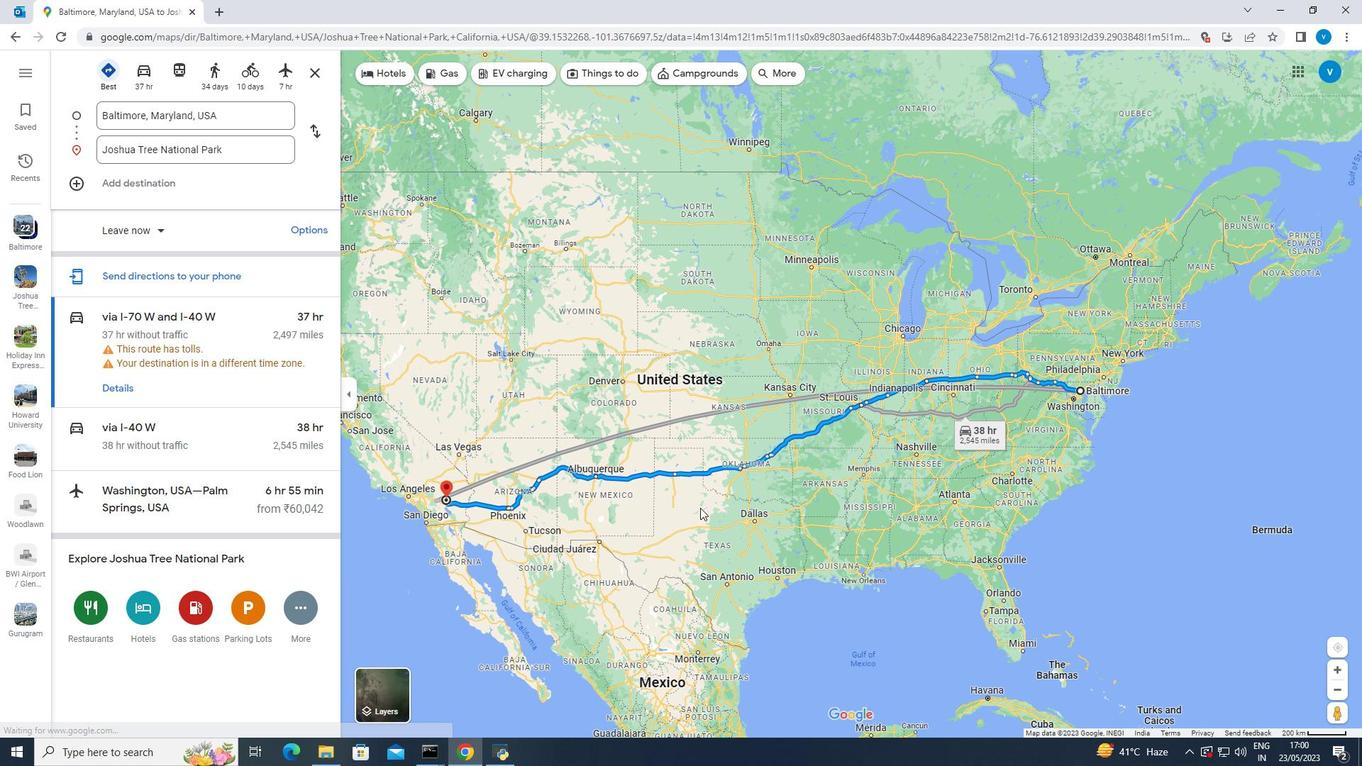 
Action: Mouse moved to (462, 417)
Screenshot: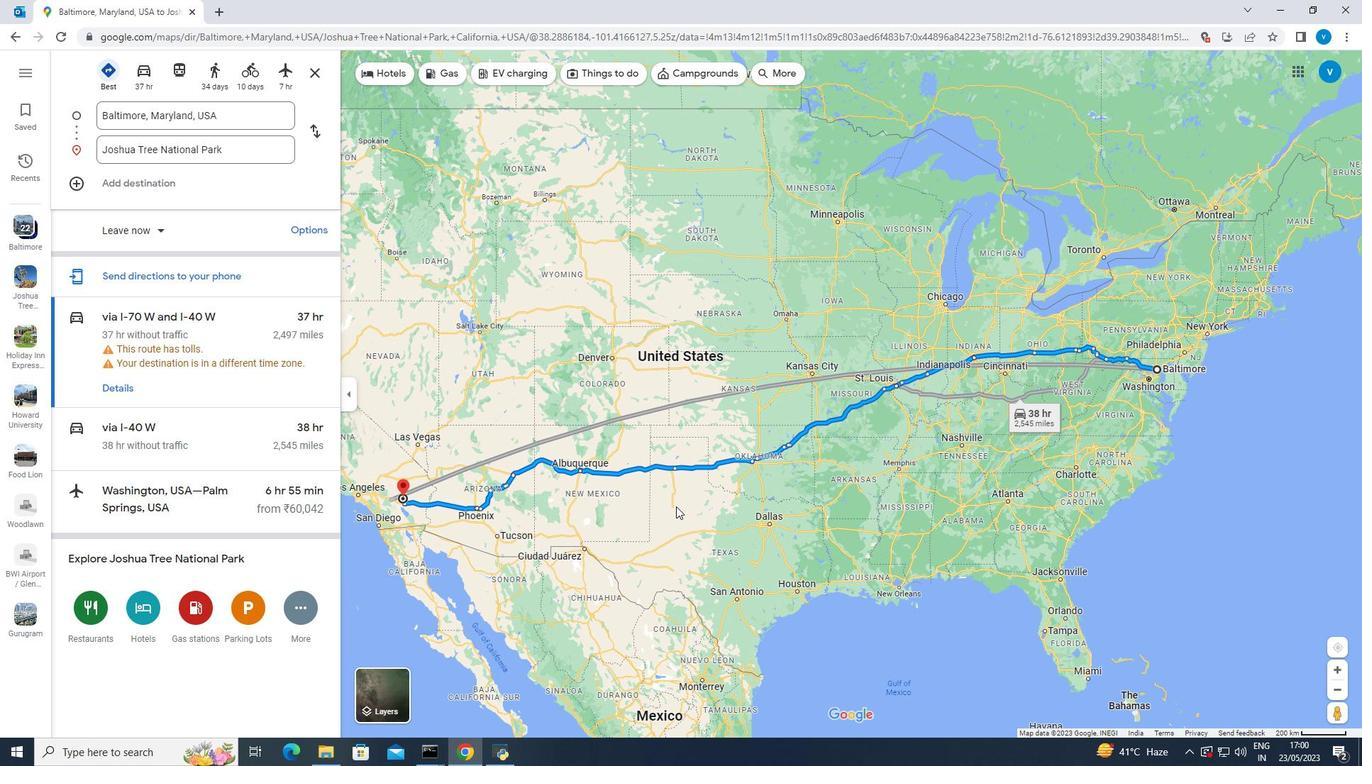 
Action: Mouse pressed left at (462, 417)
Screenshot: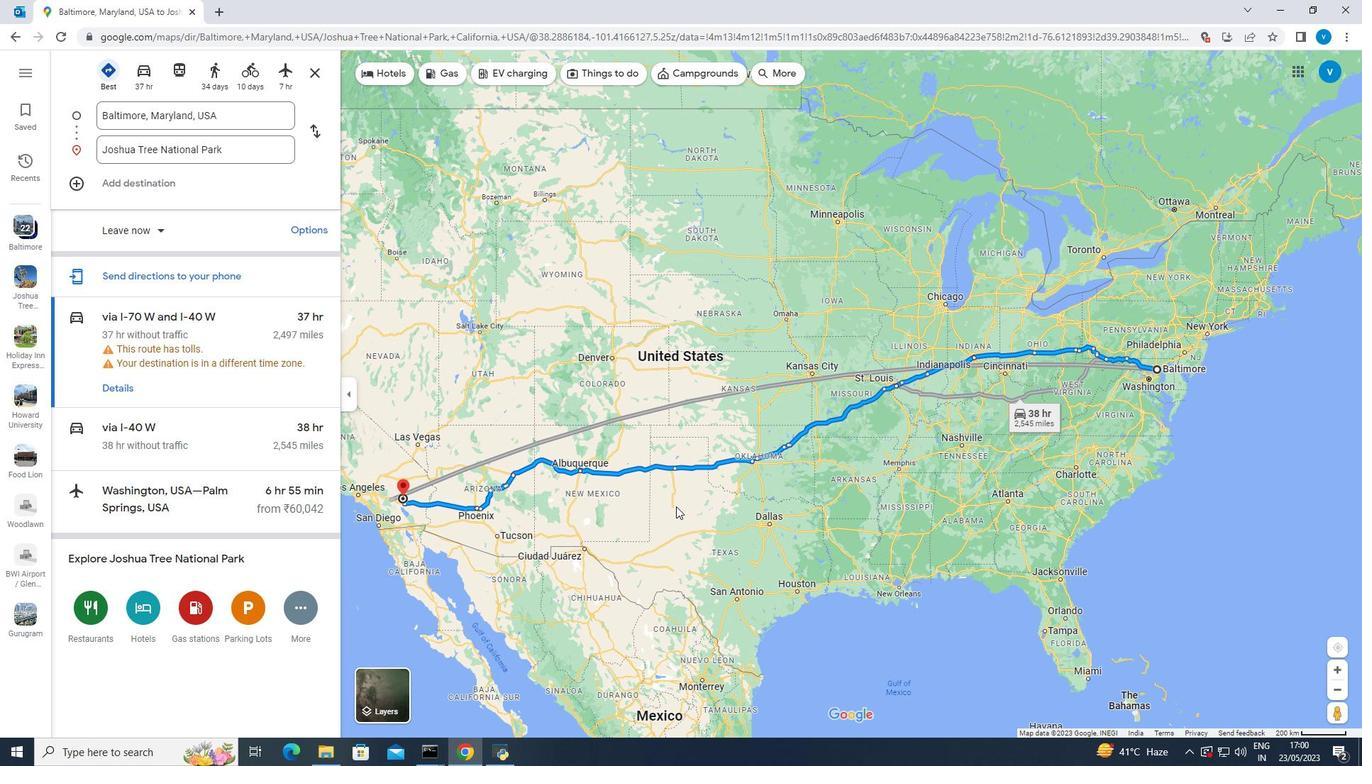 
Action: Mouse moved to (723, 429)
Screenshot: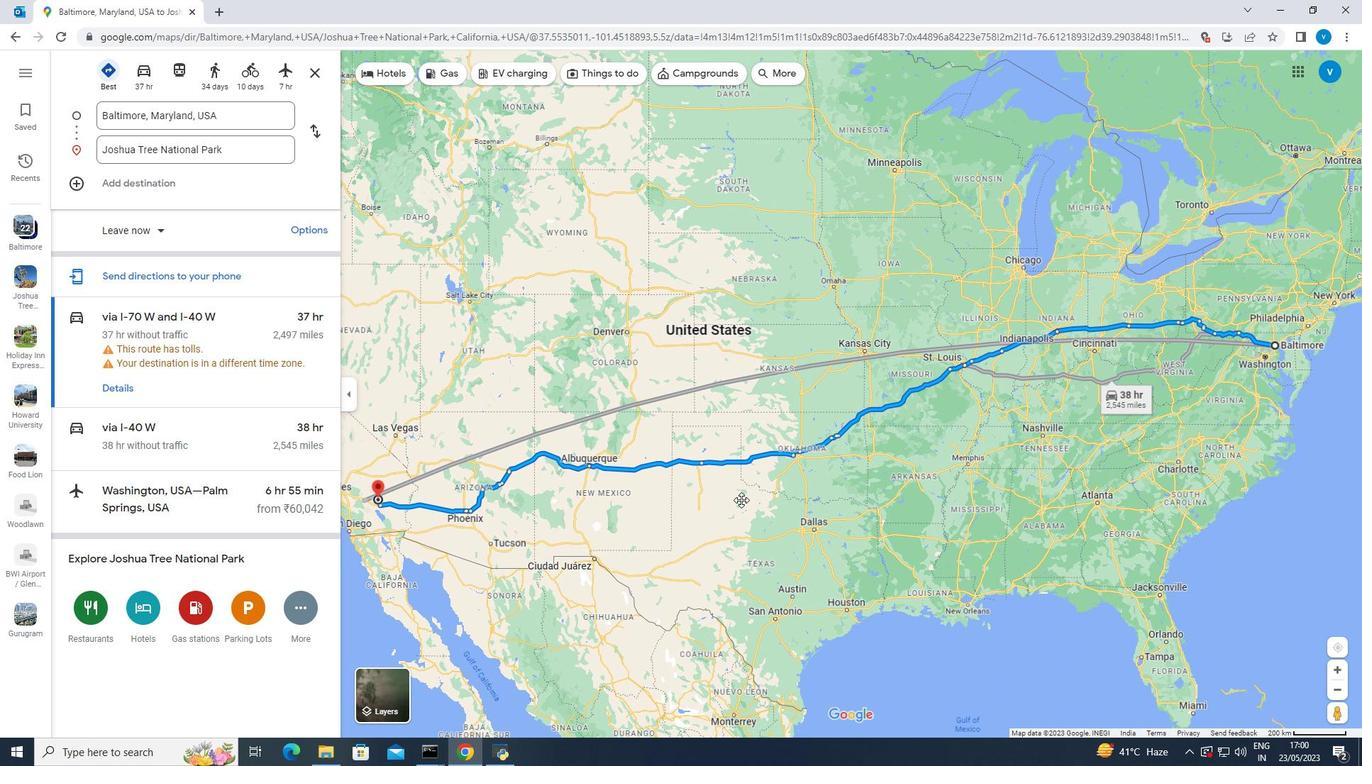 
Action: Mouse scrolled (723, 429) with delta (0, 0)
Screenshot: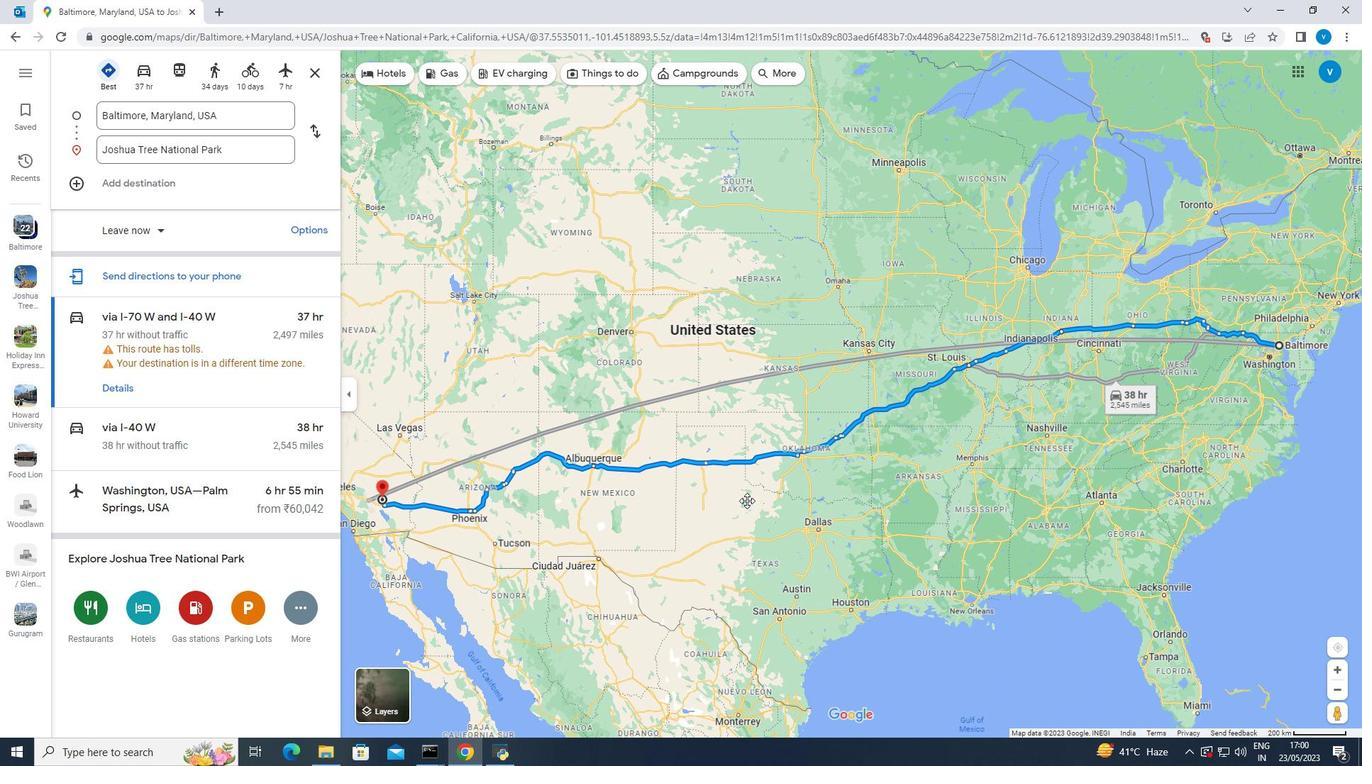 
Action: Mouse moved to (817, 432)
Screenshot: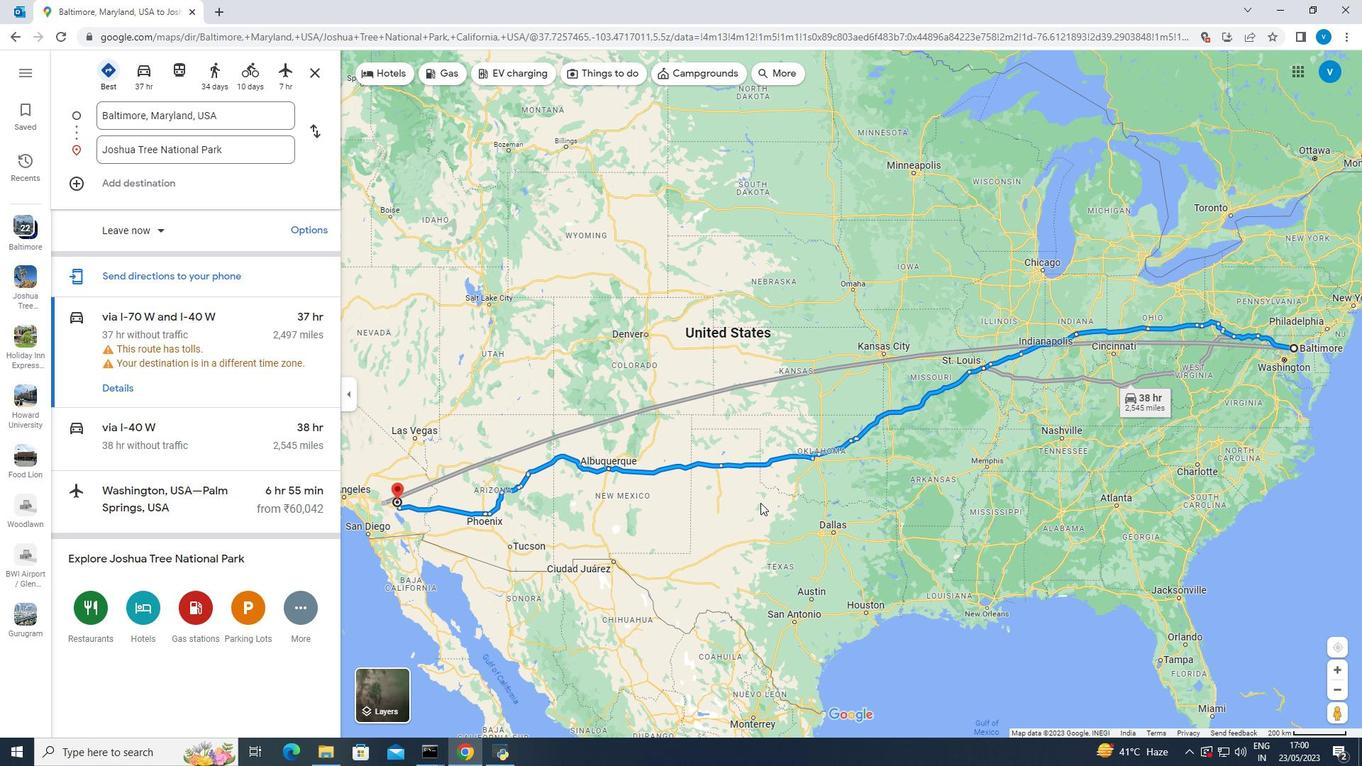 
Action: Mouse scrolled (817, 432) with delta (0, 0)
Screenshot: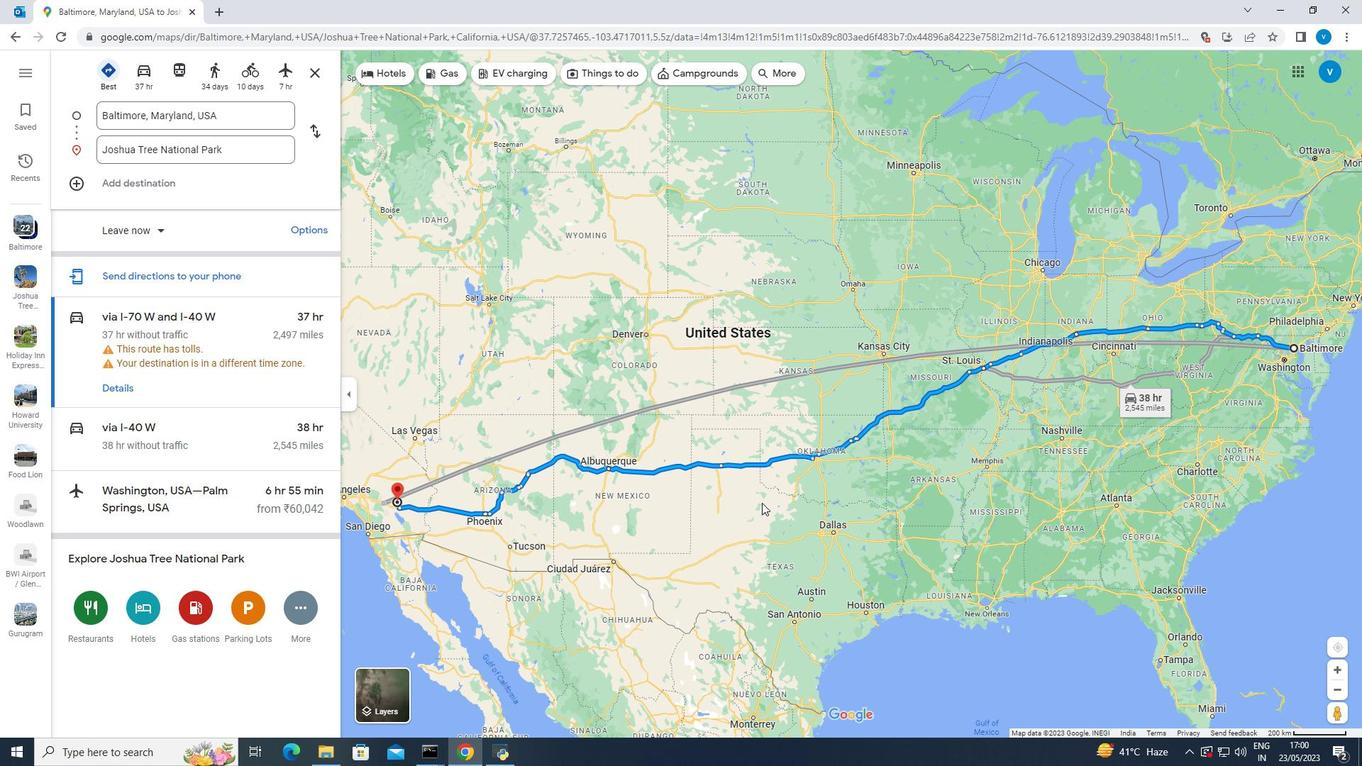 
Action: Mouse scrolled (817, 432) with delta (0, 0)
Screenshot: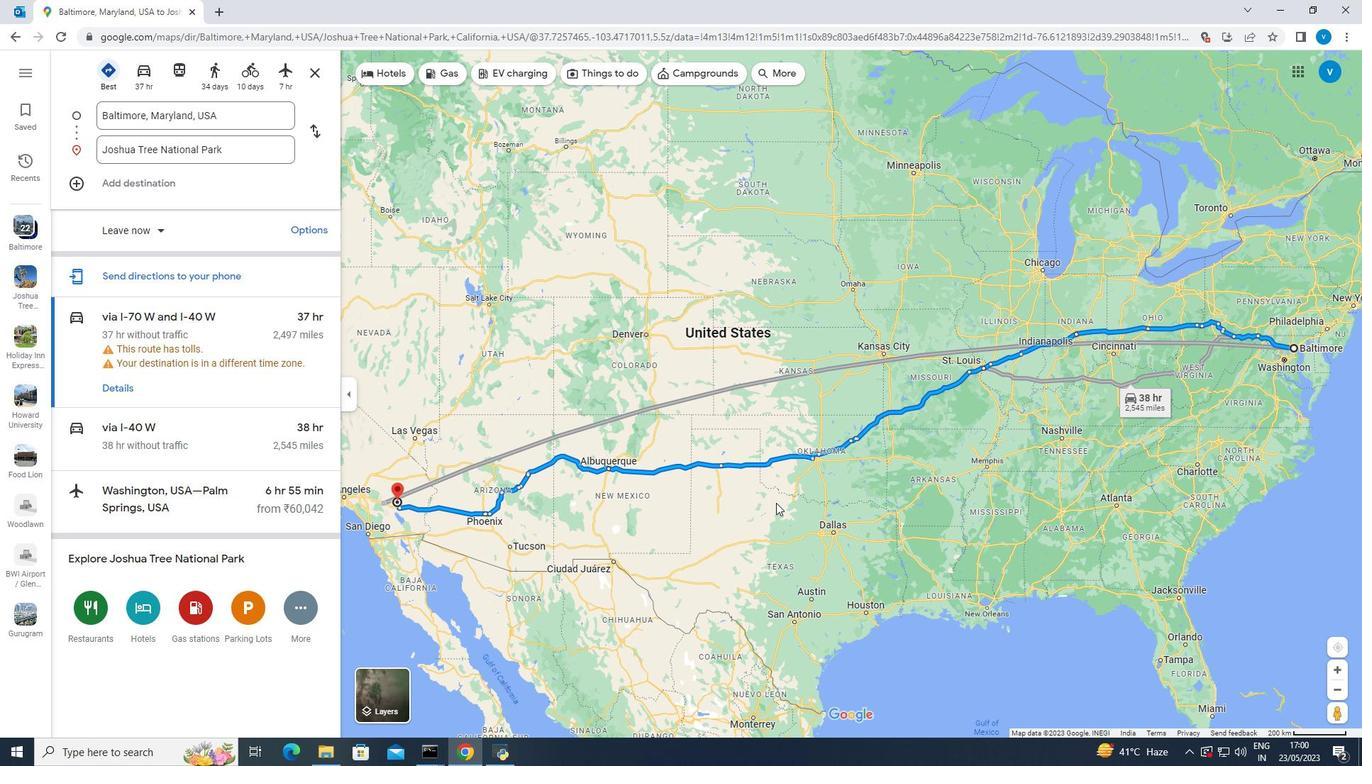
Action: Mouse moved to (873, 413)
Screenshot: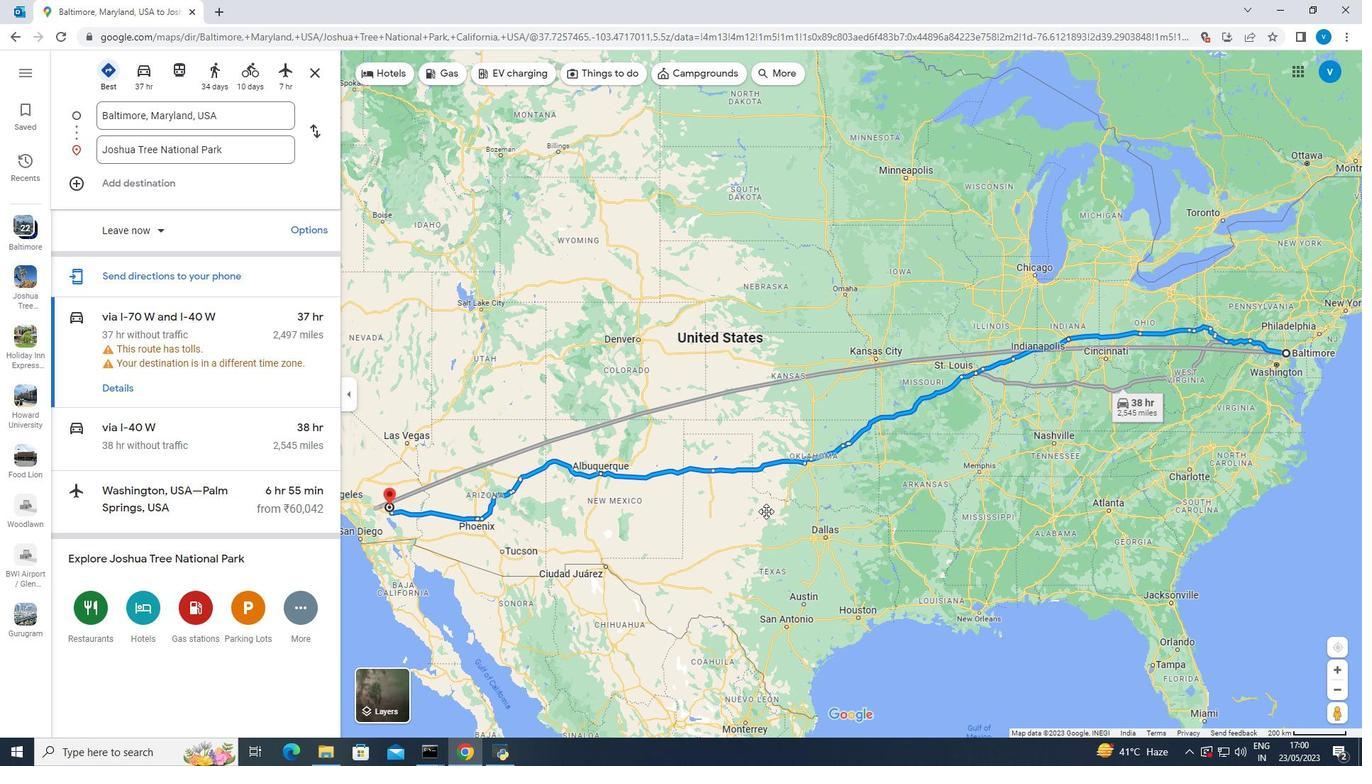 
Action: Mouse pressed left at (873, 413)
Screenshot: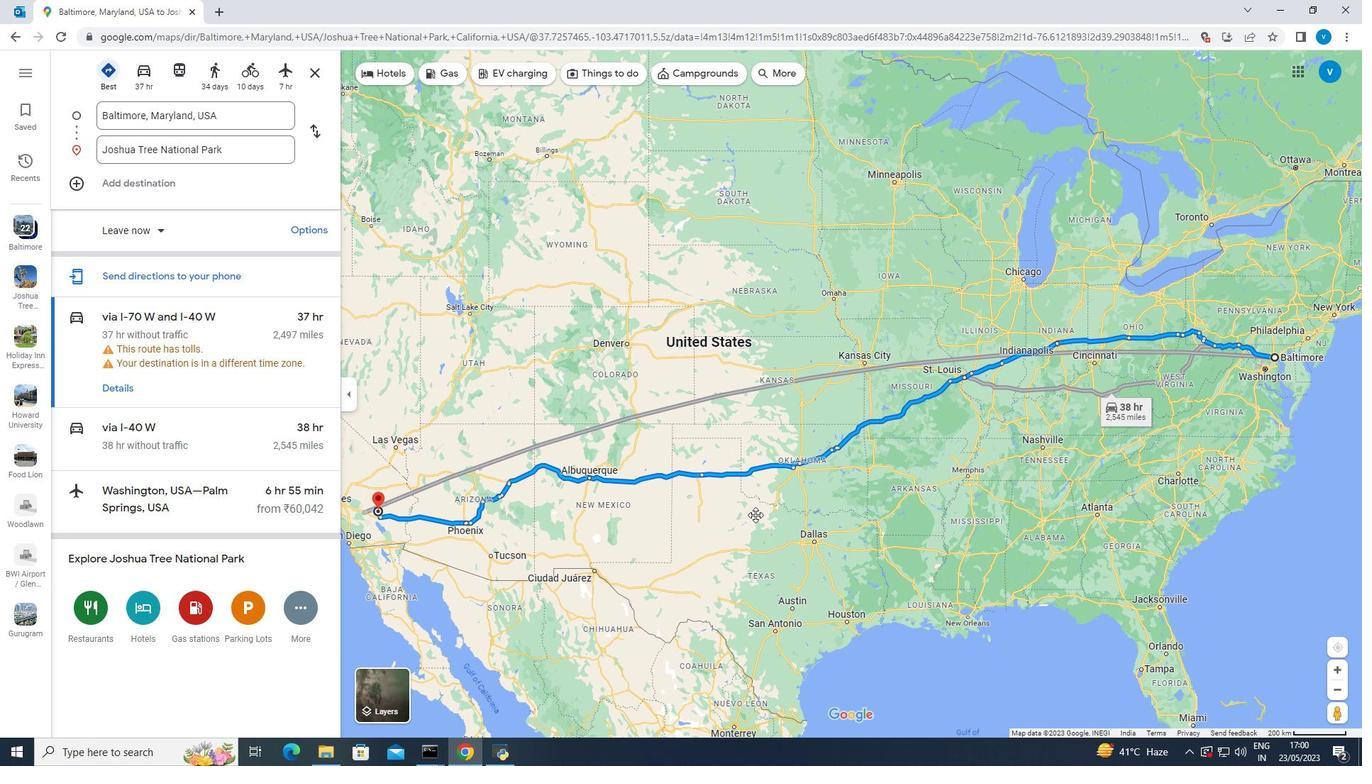 
Action: Mouse moved to (889, 405)
Screenshot: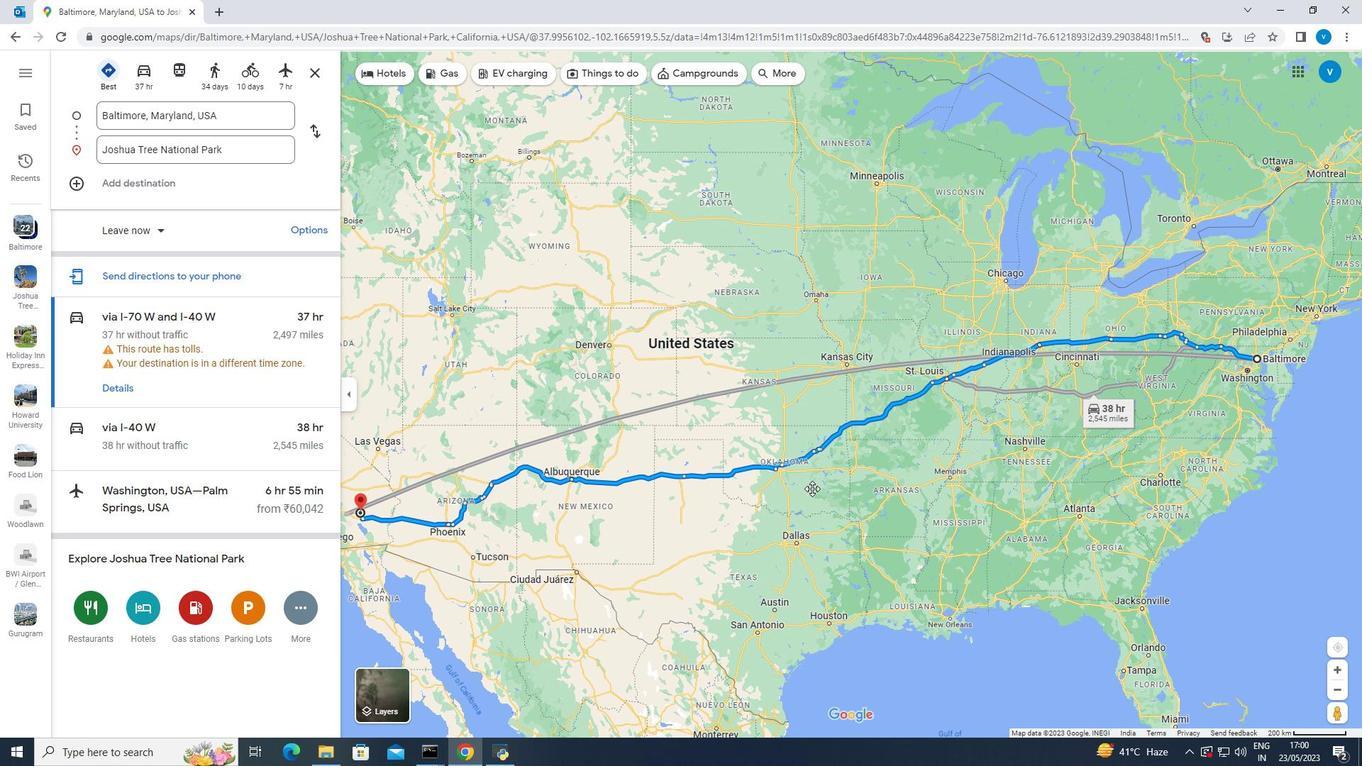 
Action: Mouse scrolled (889, 405) with delta (0, 0)
Screenshot: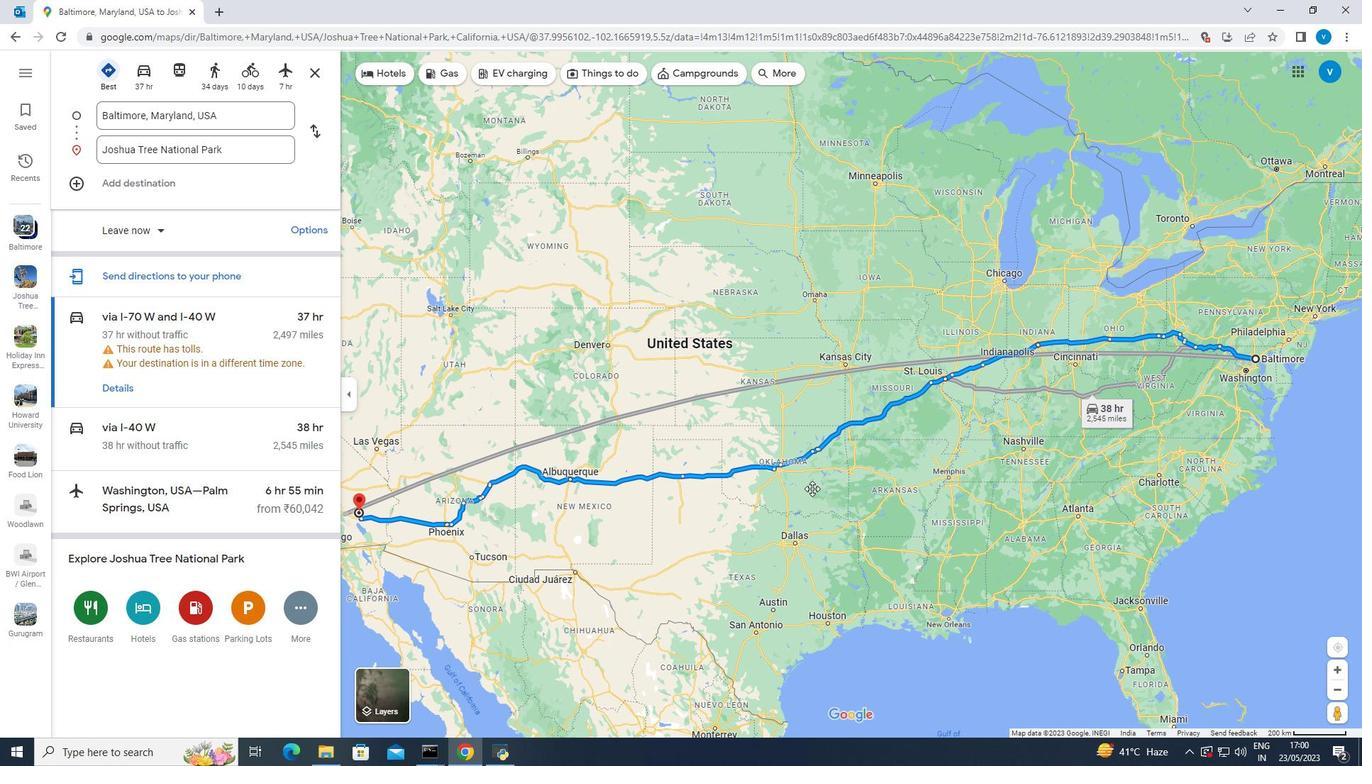 
Action: Mouse scrolled (889, 404) with delta (0, 0)
Screenshot: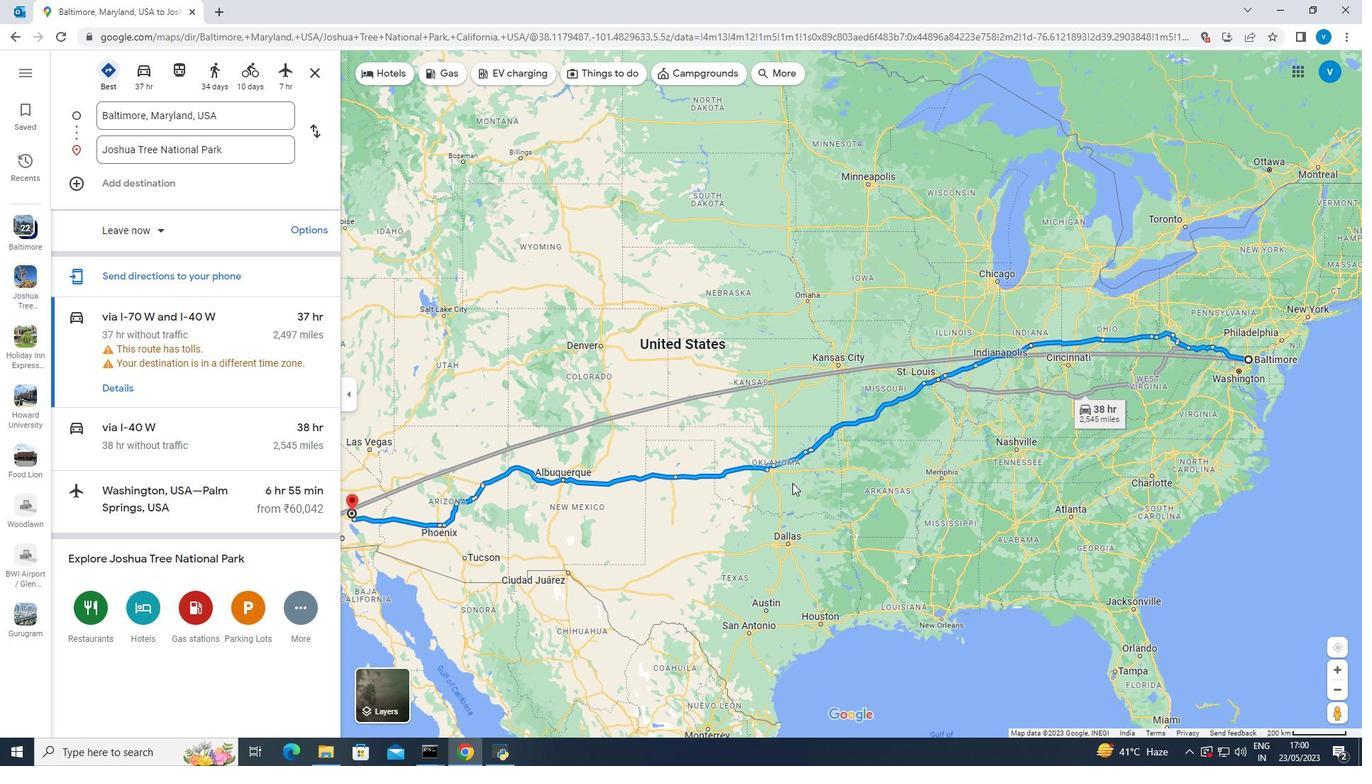 
Action: Mouse moved to (1048, 410)
Screenshot: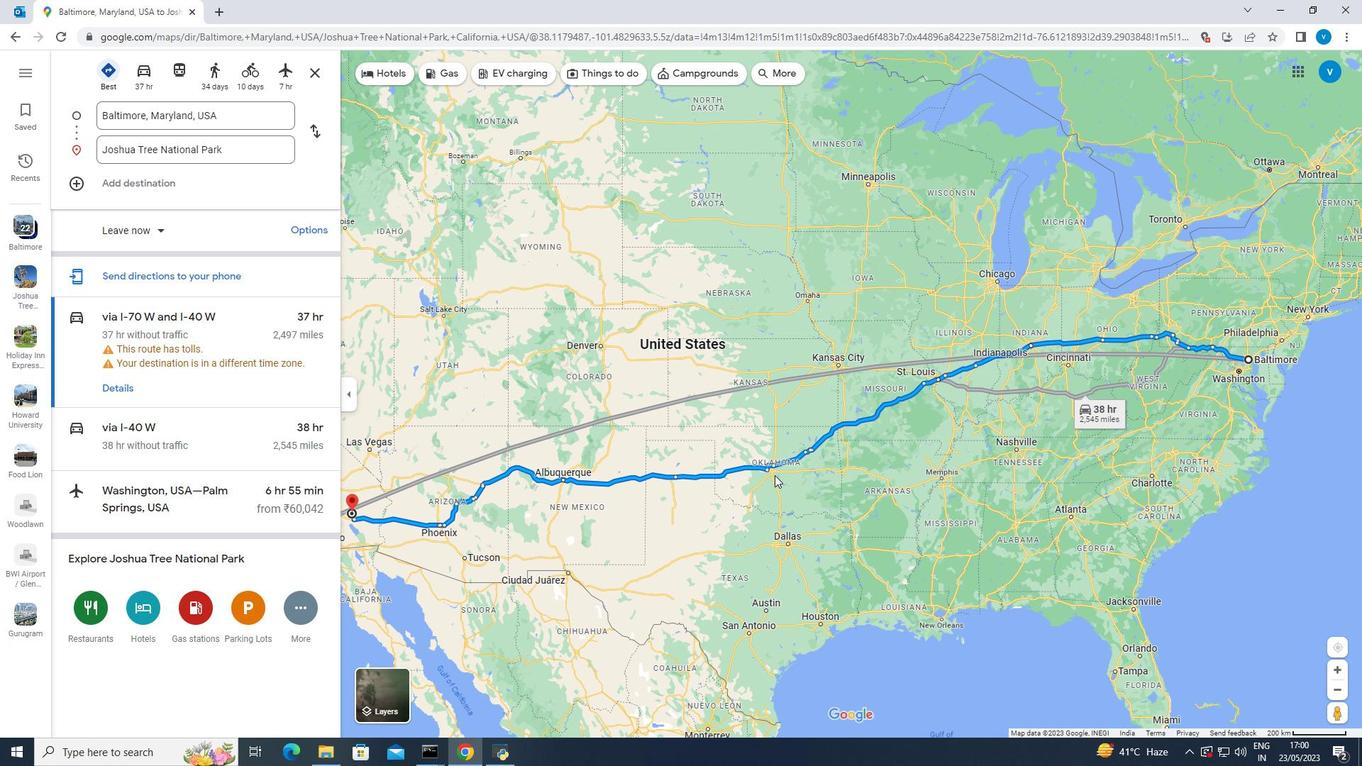 
Action: Mouse scrolled (1048, 411) with delta (0, 0)
Screenshot: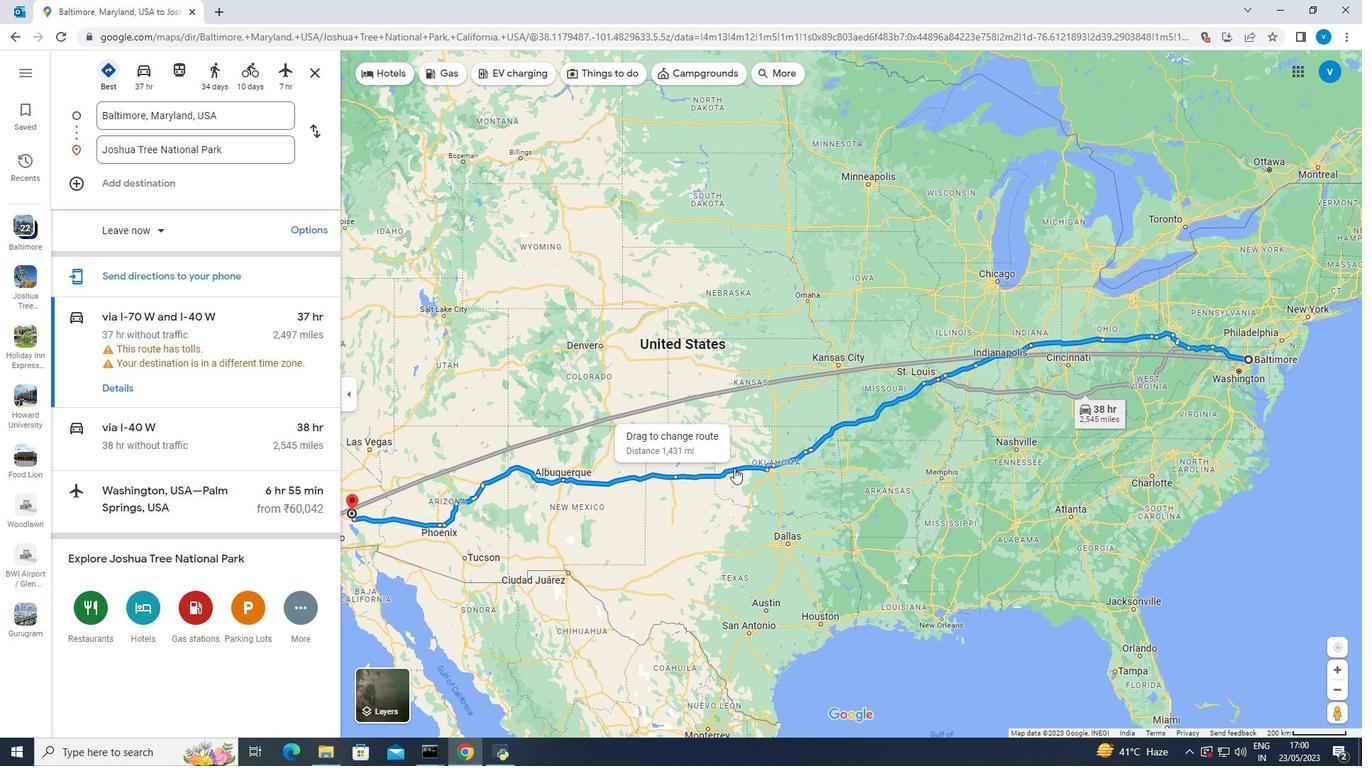 
Action: Mouse moved to (1049, 410)
Screenshot: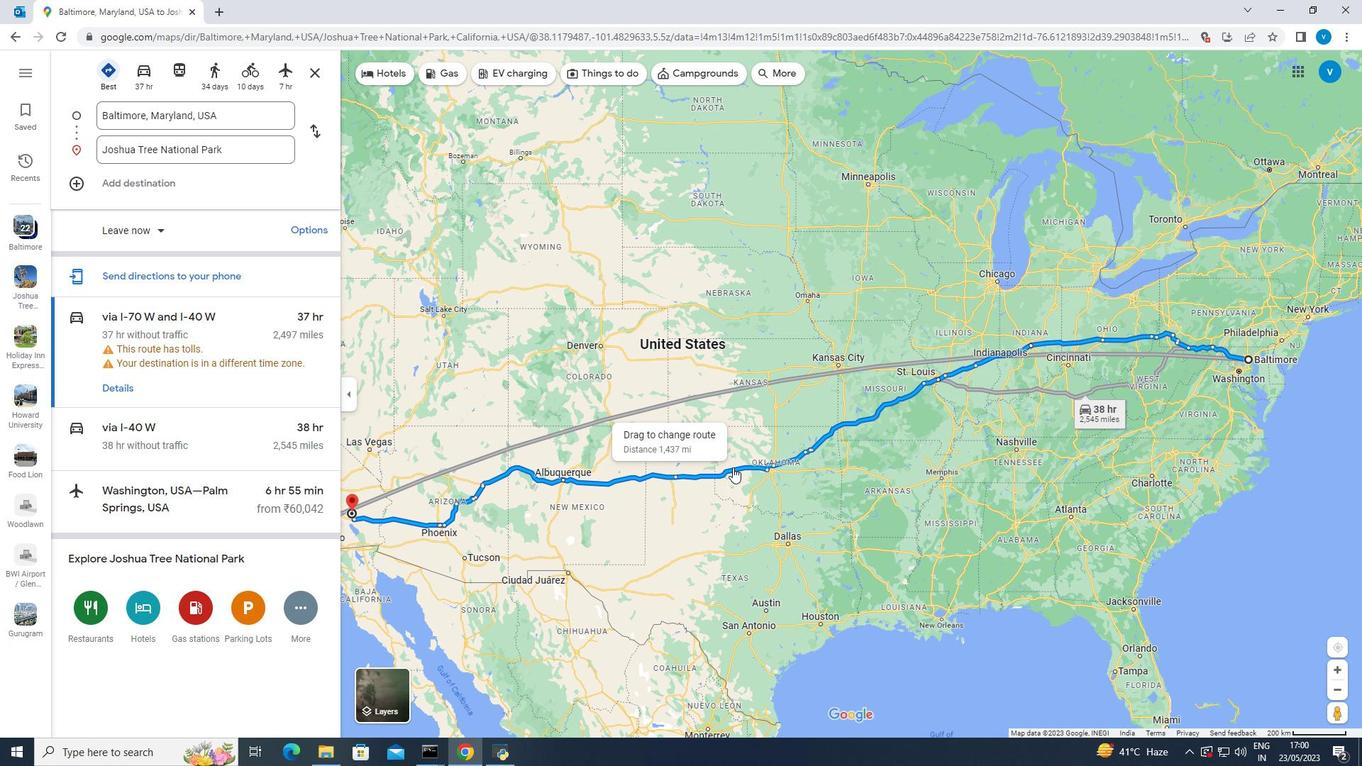 
Action: Mouse pressed left at (1049, 410)
Screenshot: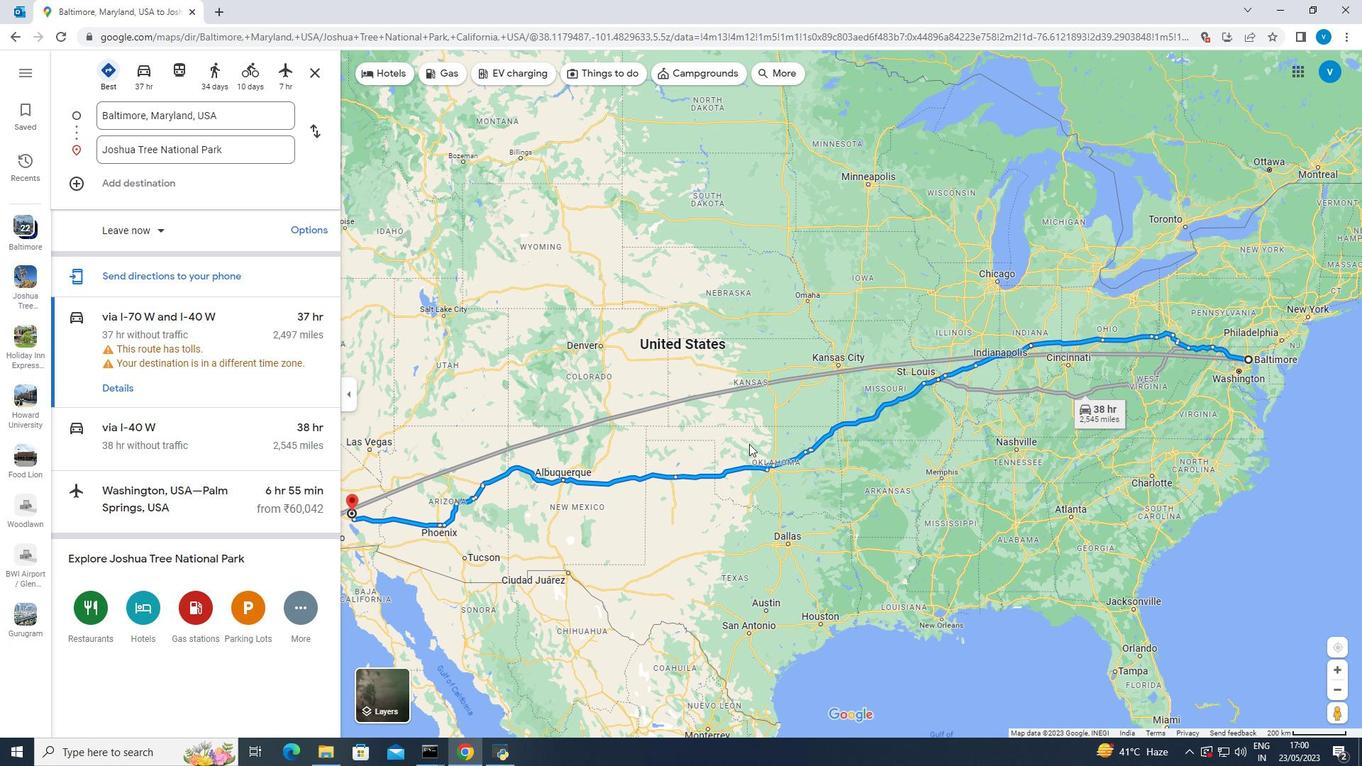 
Action: Mouse moved to (1001, 380)
Screenshot: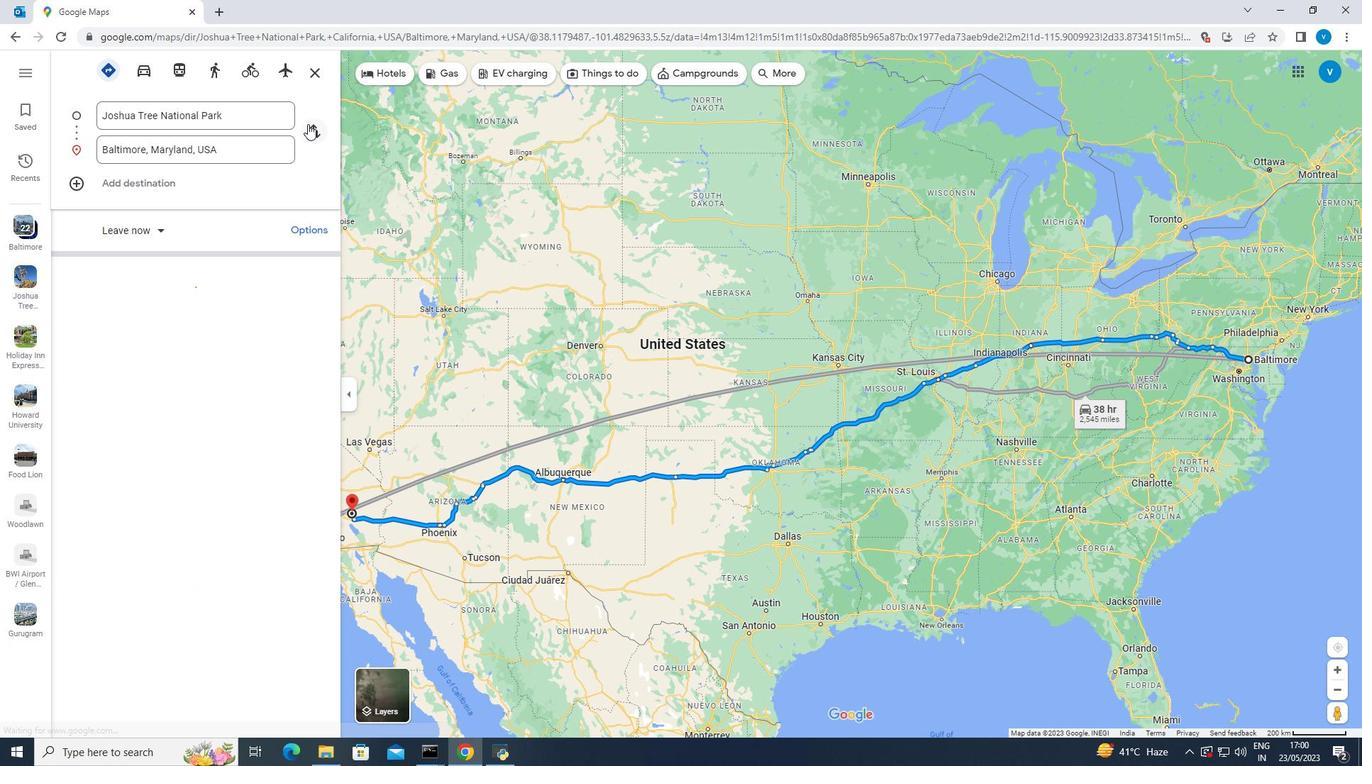 
Action: Mouse scrolled (1001, 381) with delta (0, 0)
Screenshot: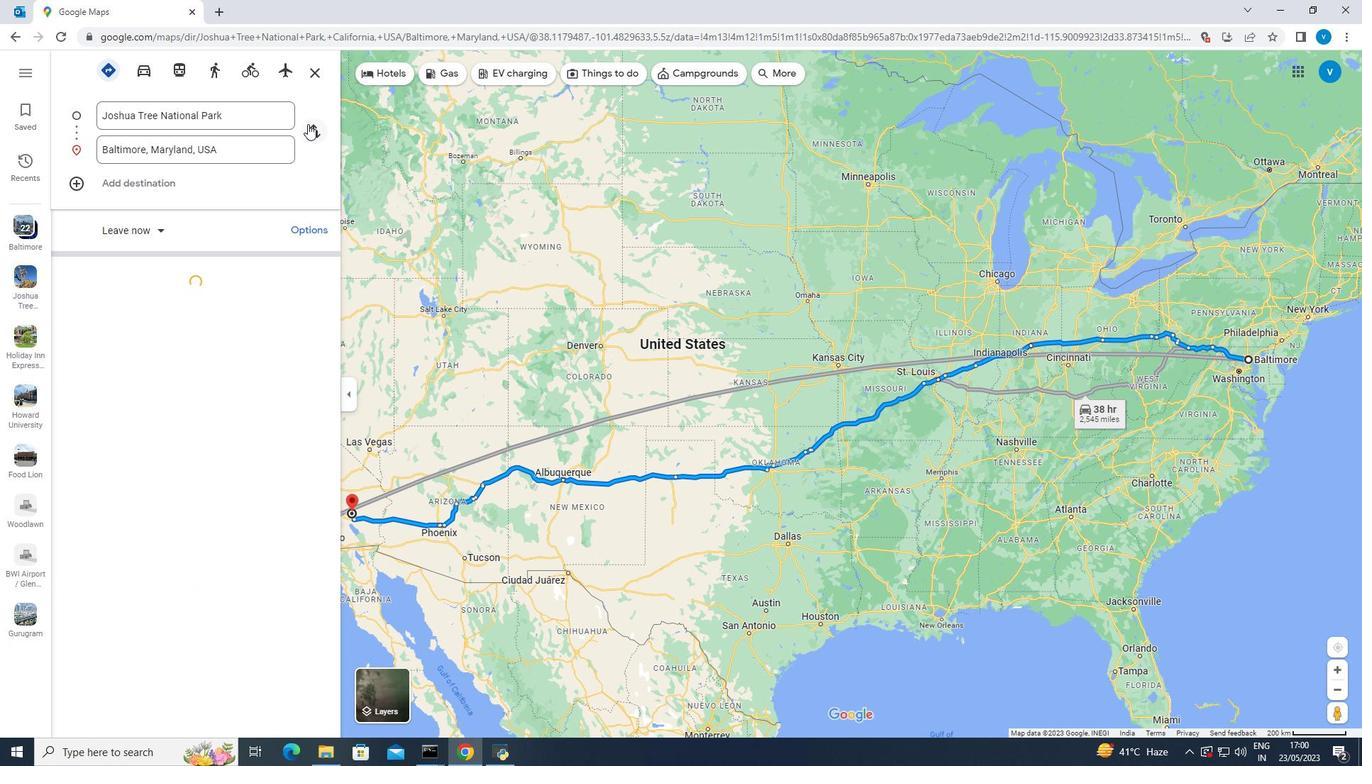 
Action: Mouse scrolled (1001, 381) with delta (0, 0)
Screenshot: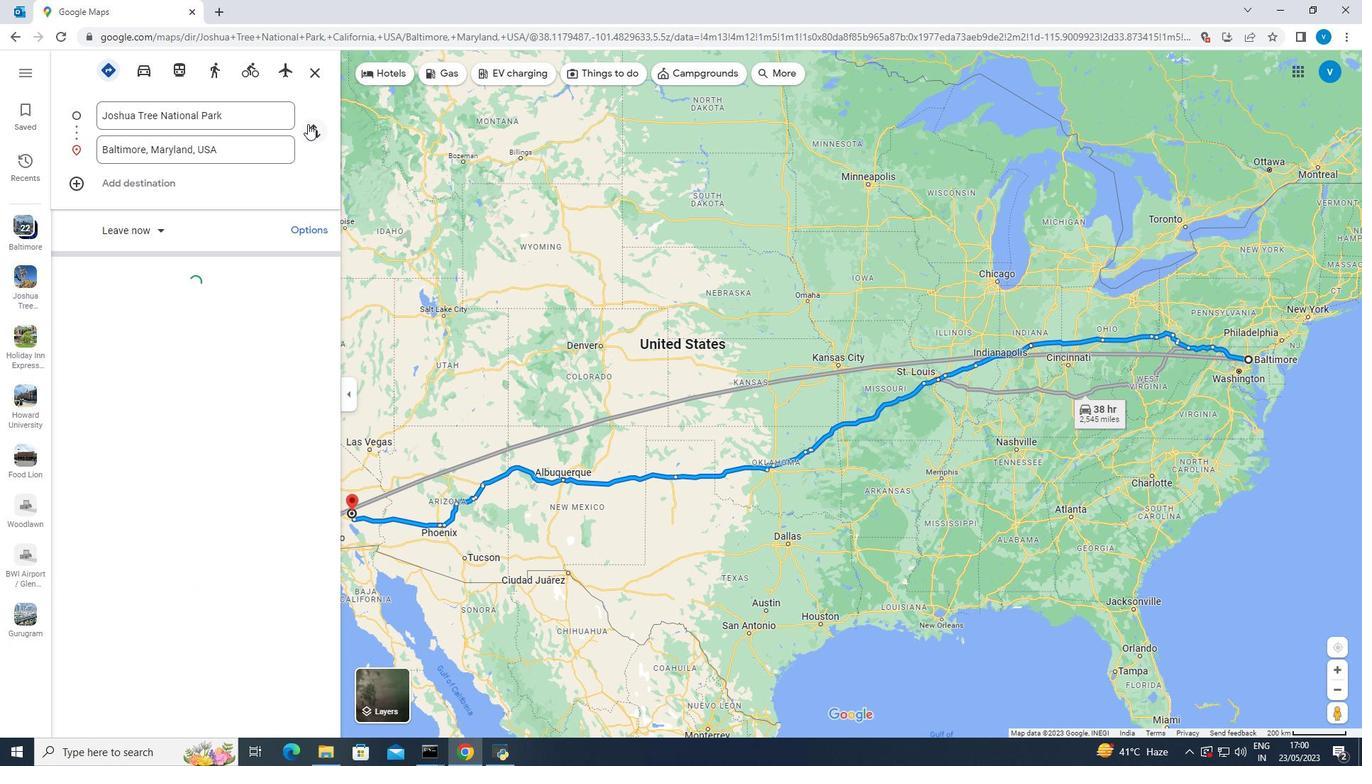 
Action: Mouse moved to (1001, 380)
Screenshot: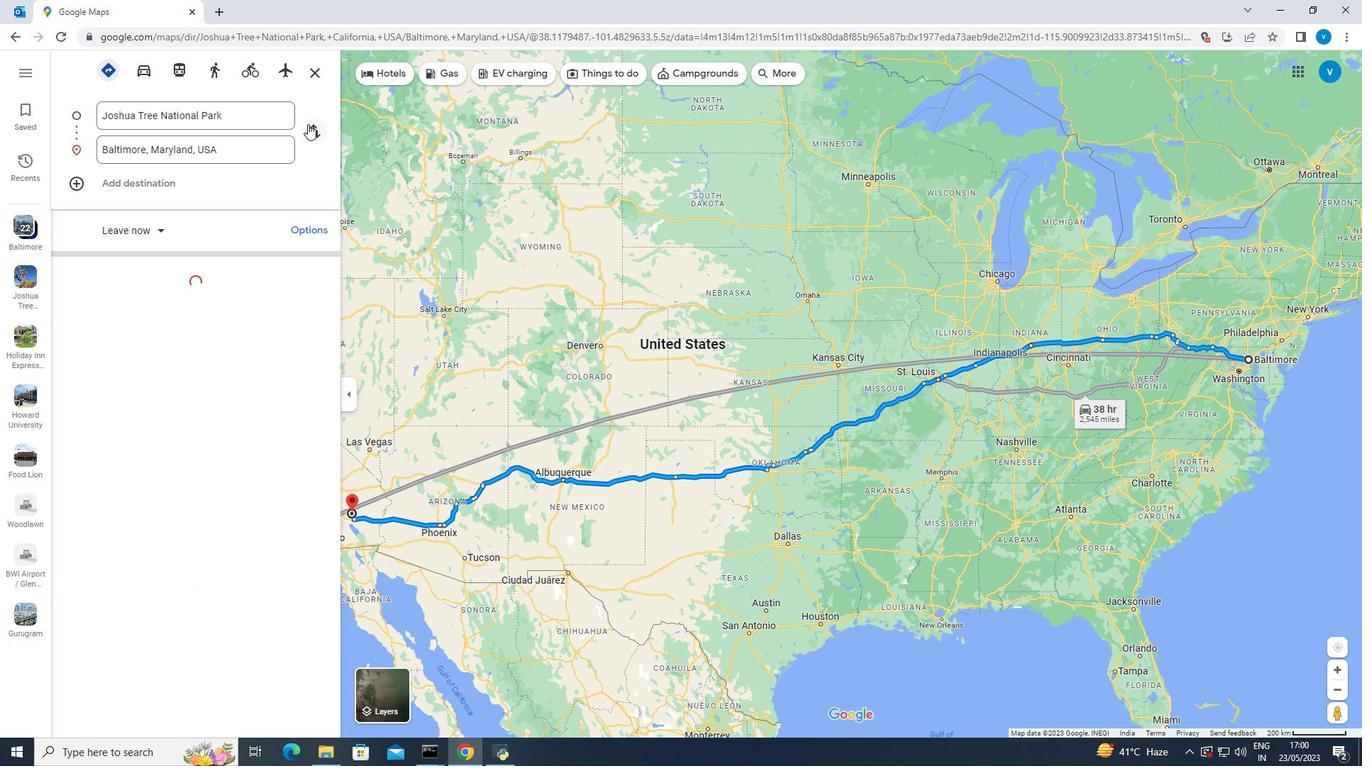 
Action: Mouse scrolled (1001, 380) with delta (0, 0)
Screenshot: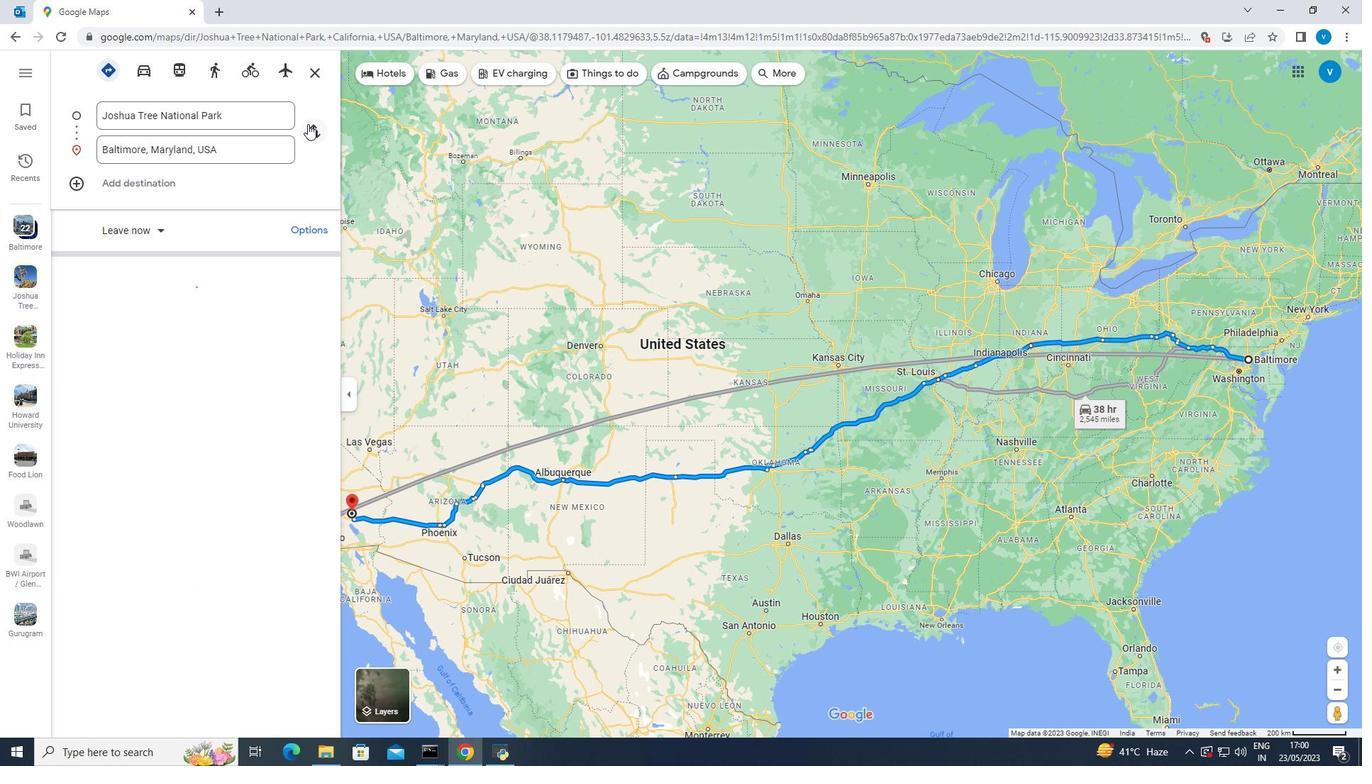 
Action: Mouse moved to (1059, 339)
Screenshot: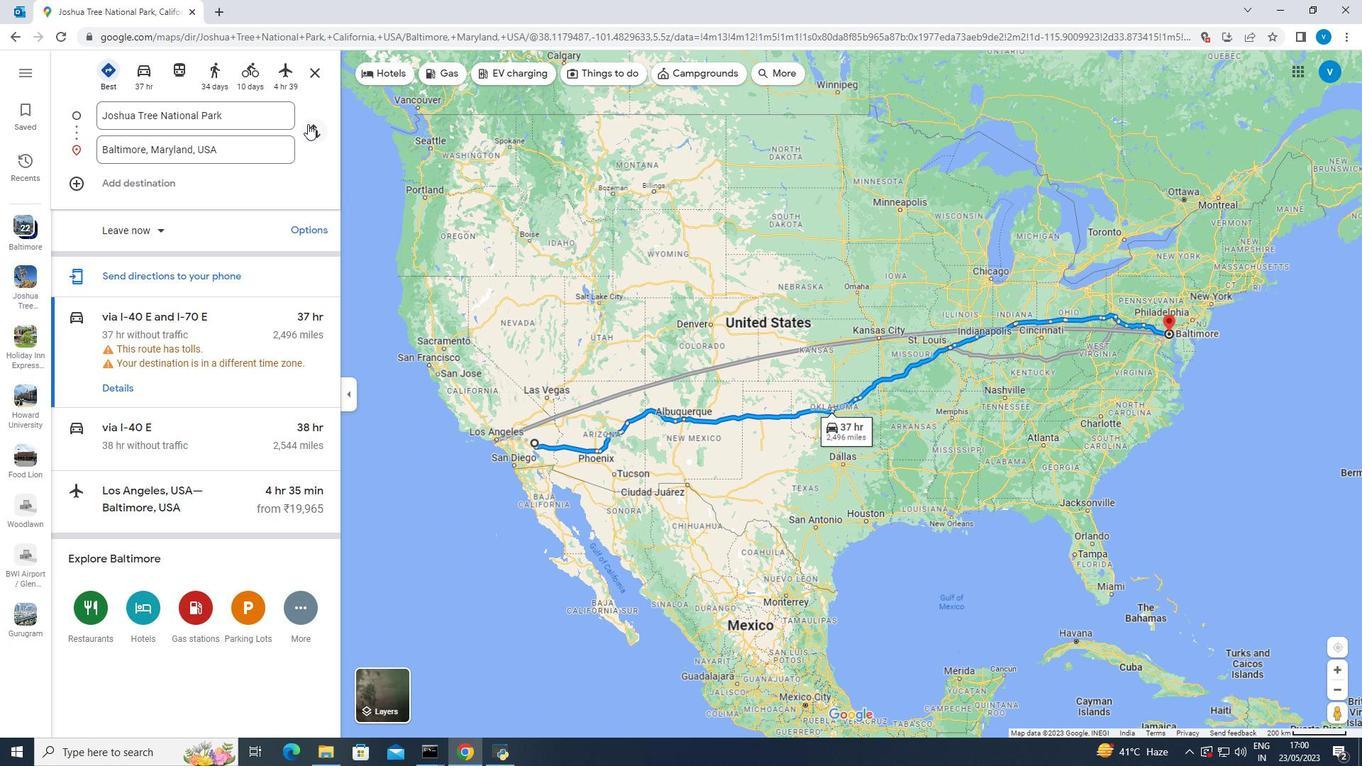 
Action: Mouse pressed left at (1059, 339)
Screenshot: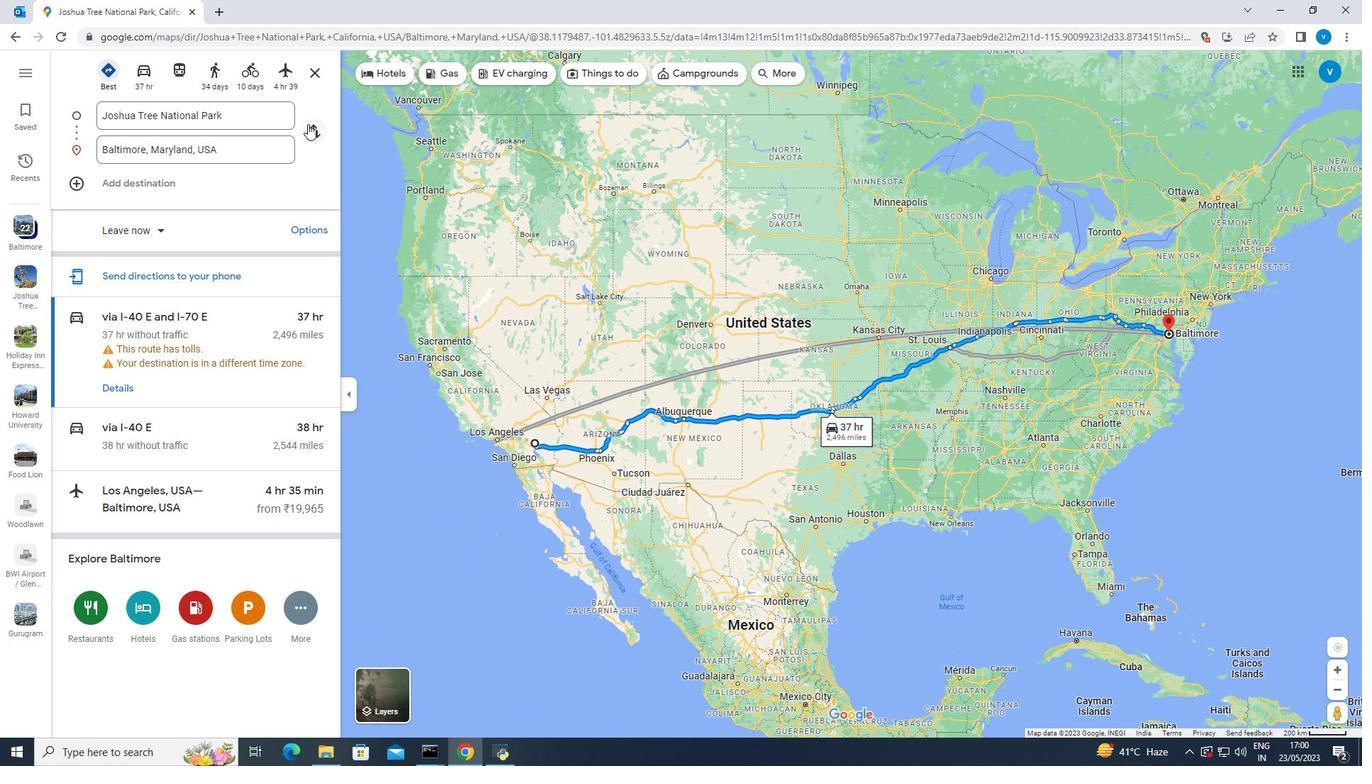 
Action: Mouse moved to (1153, 295)
Screenshot: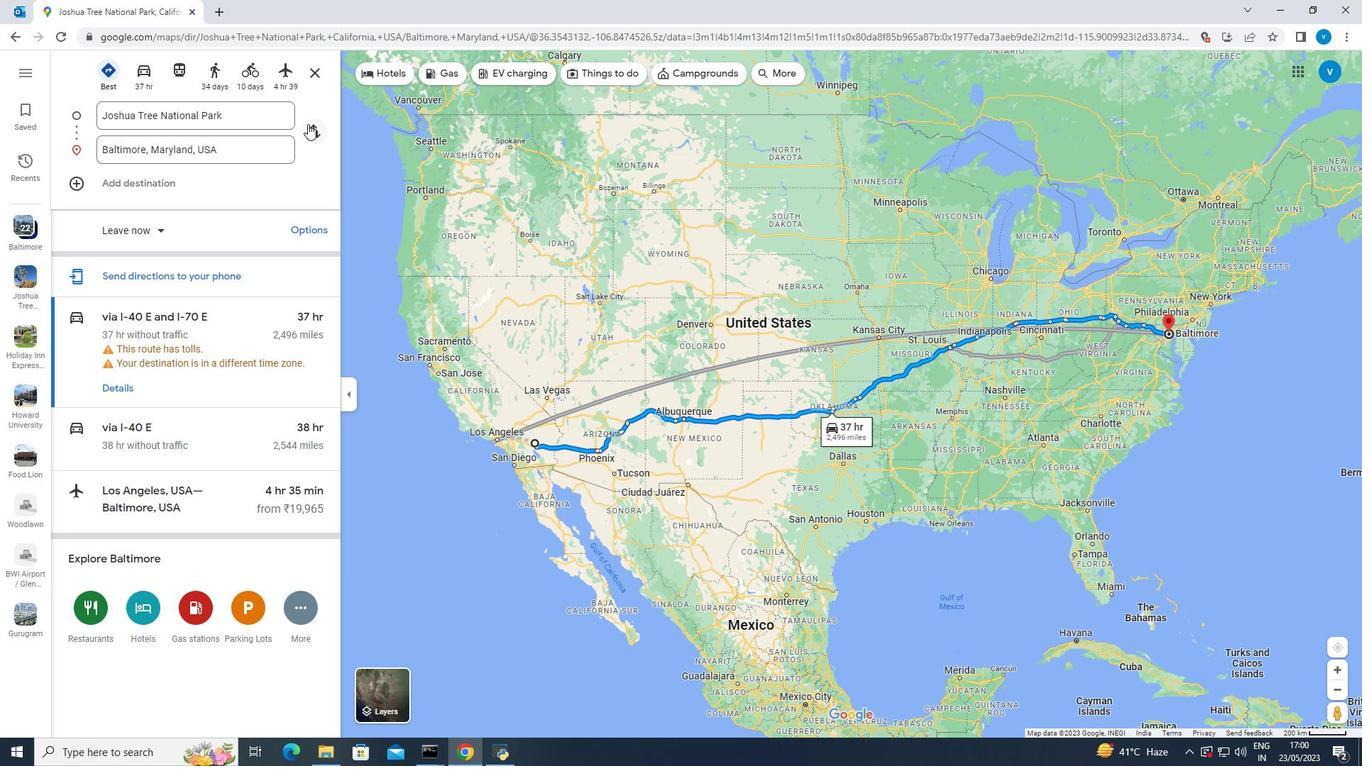 
Action: Mouse scrolled (1153, 295) with delta (0, 0)
Screenshot: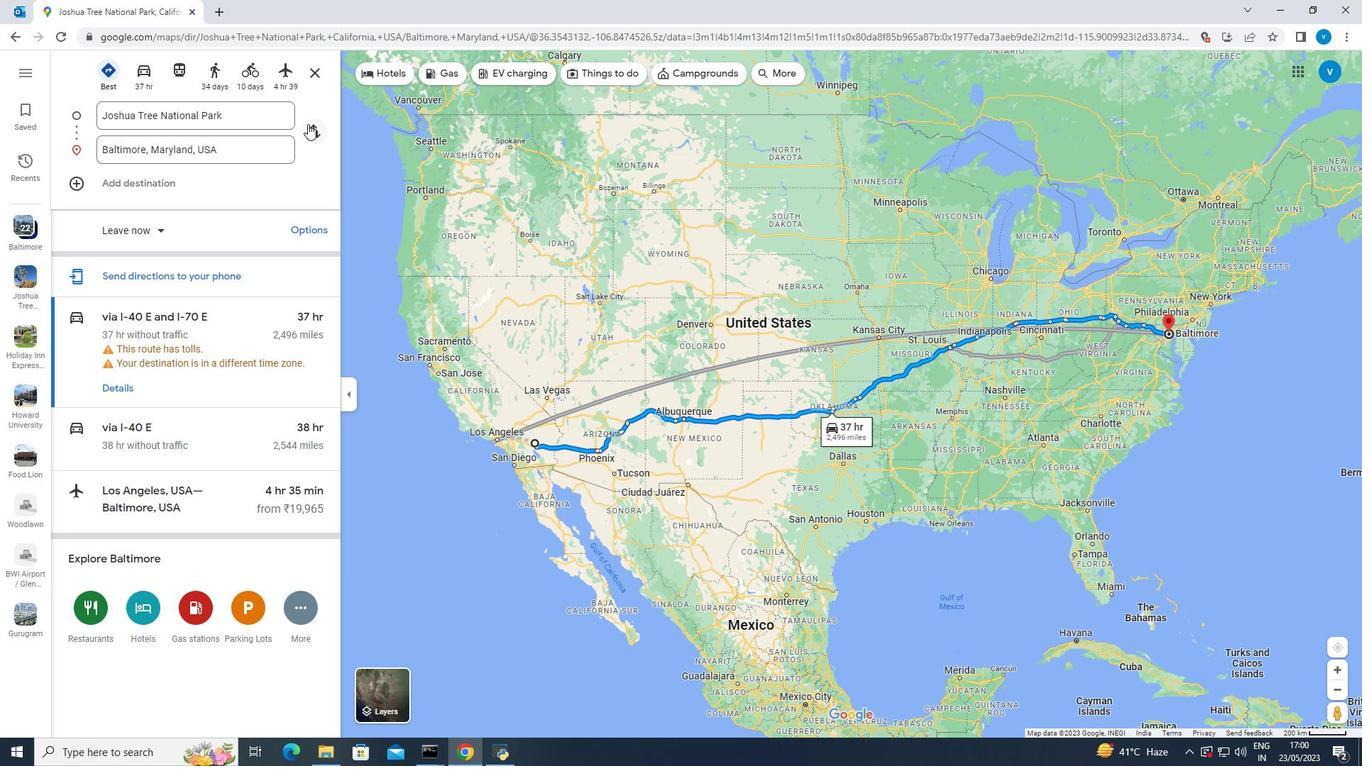 
Action: Mouse moved to (1187, 222)
Screenshot: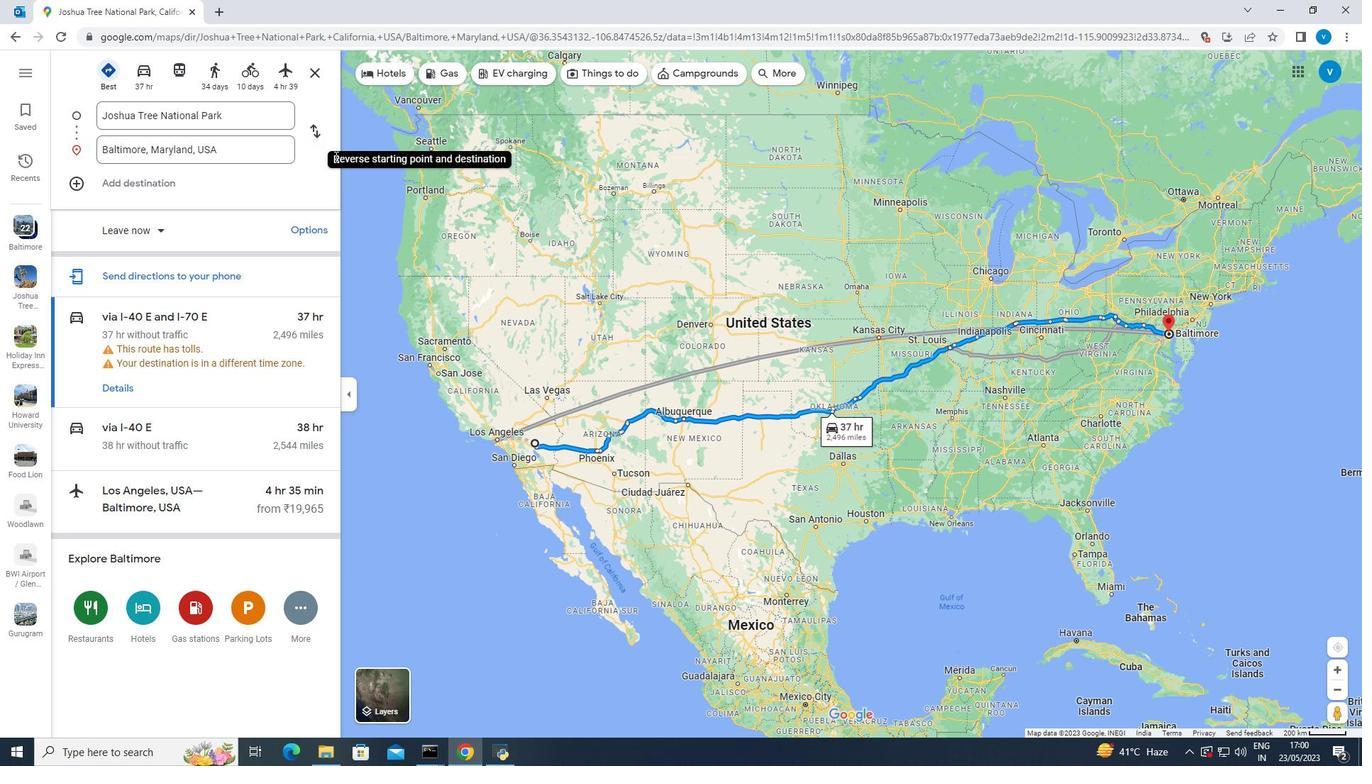
Action: Mouse scrolled (1187, 223) with delta (0, 0)
Screenshot: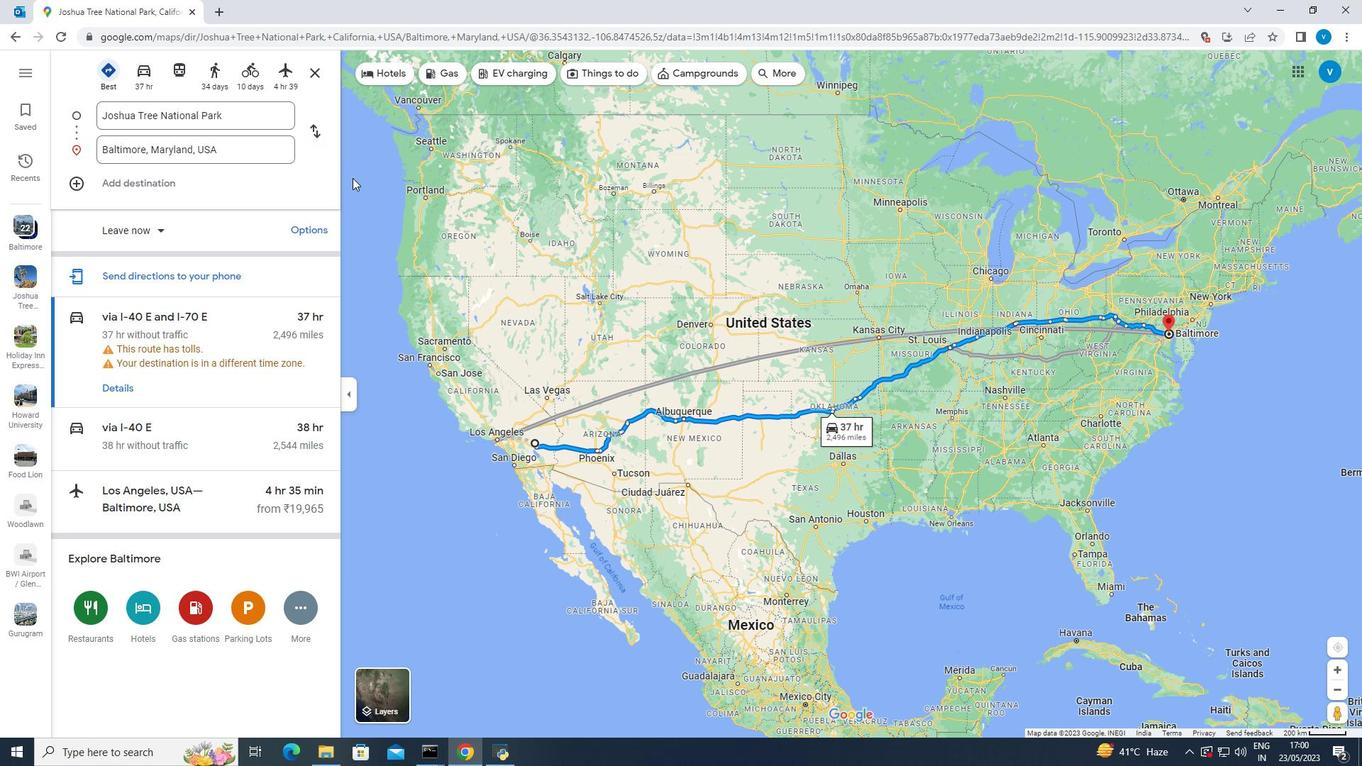 
Action: Mouse moved to (1187, 222)
Screenshot: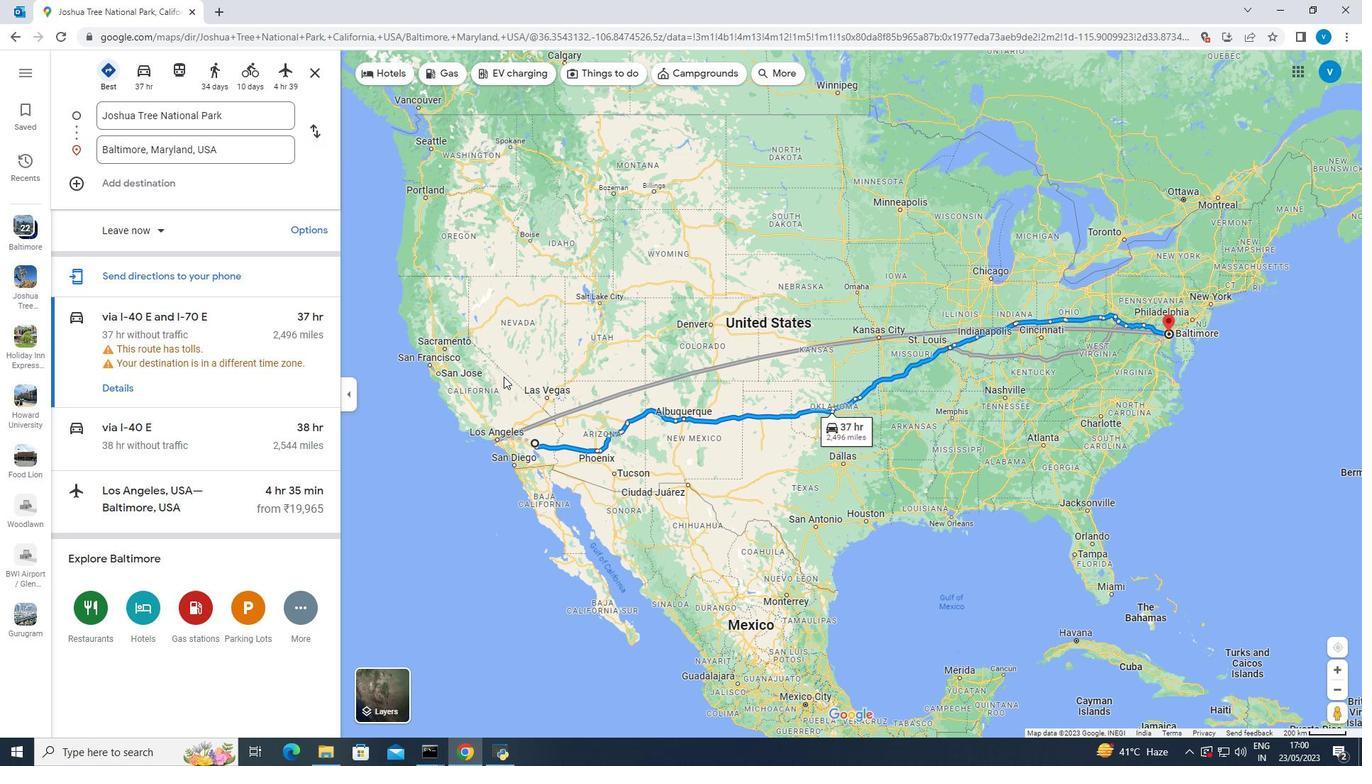 
Action: Mouse scrolled (1187, 221) with delta (0, 0)
Screenshot: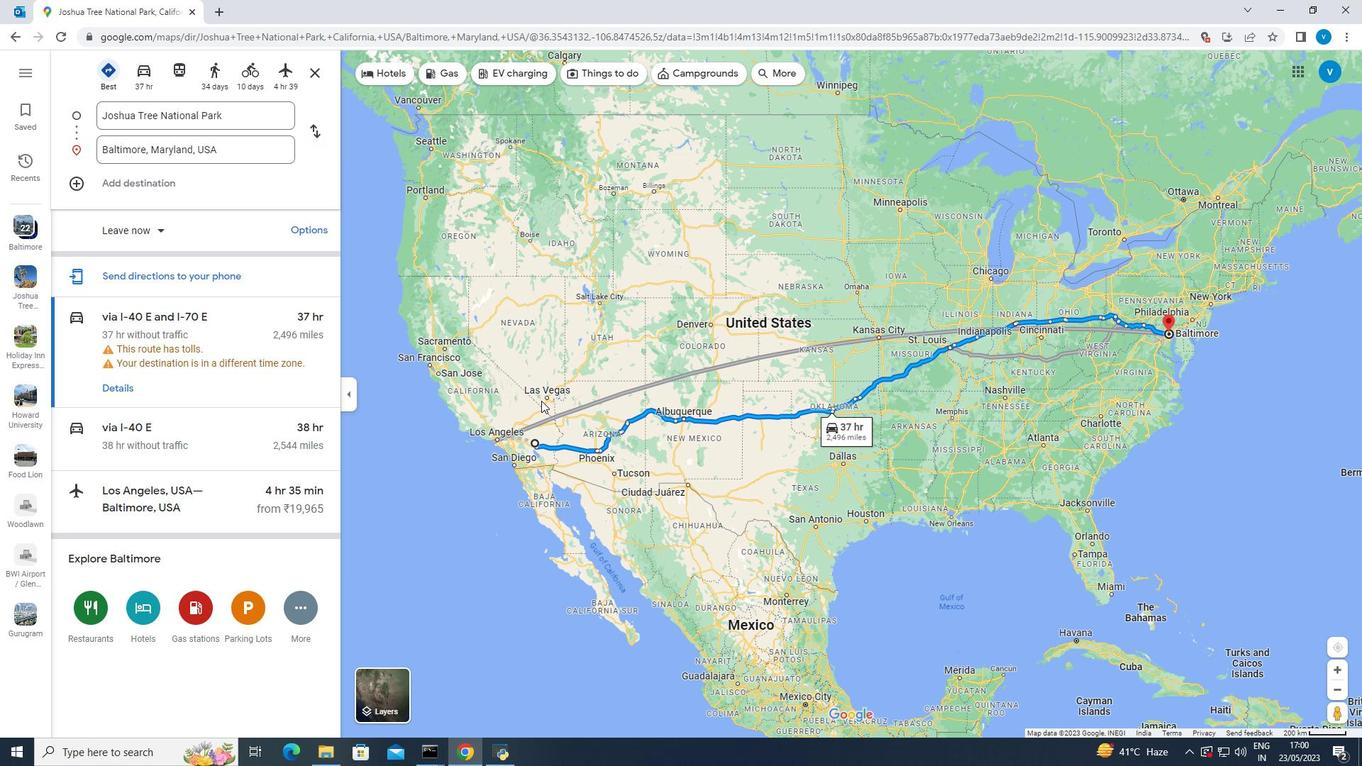 
Action: Mouse moved to (1188, 222)
Screenshot: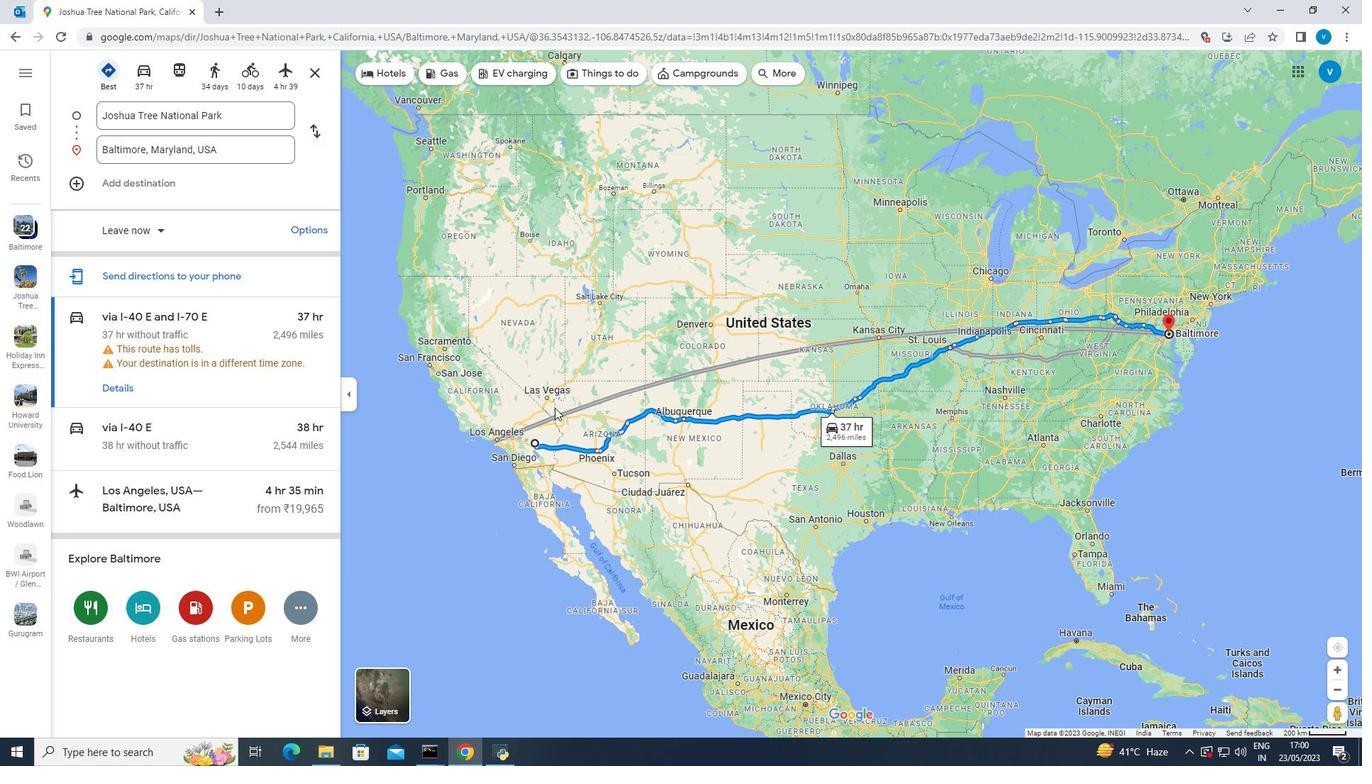 
Action: Mouse pressed left at (1188, 222)
Screenshot: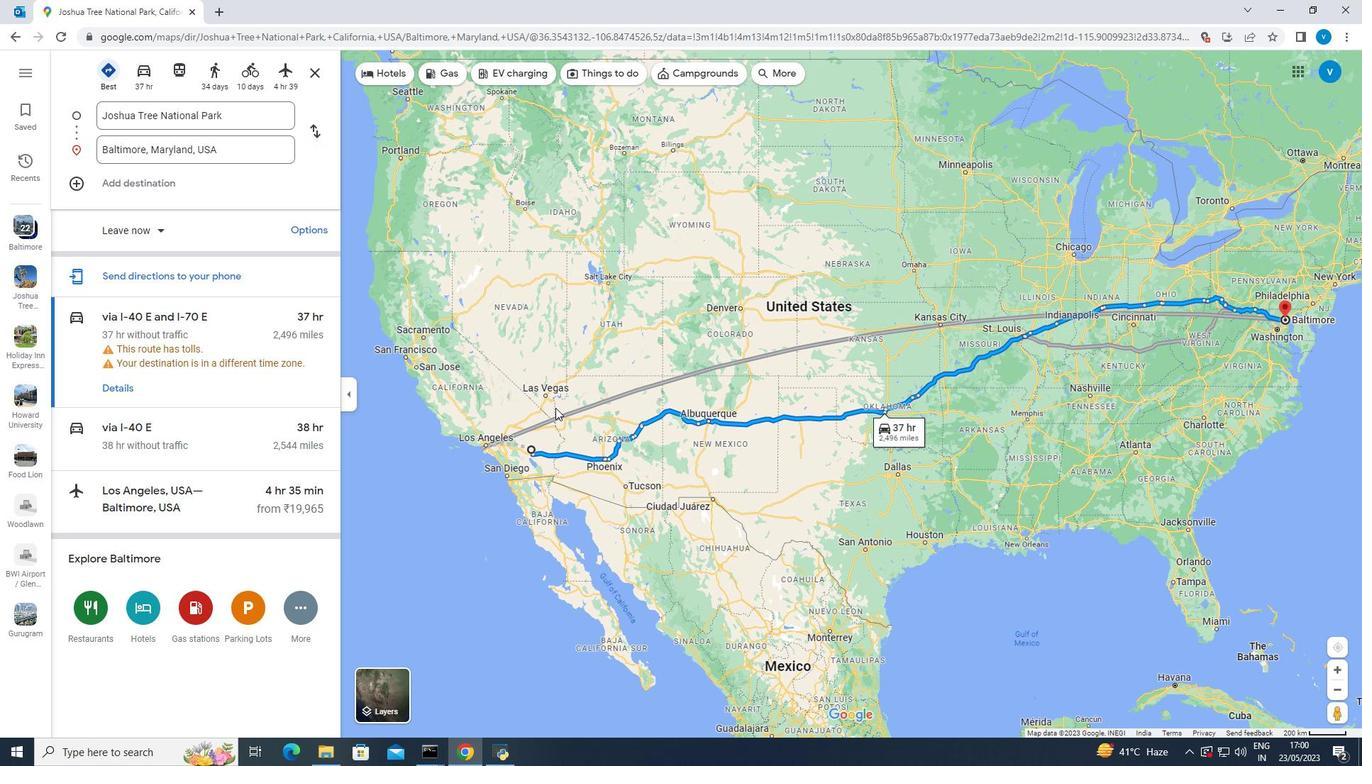 
Action: Mouse moved to (1206, 246)
Screenshot: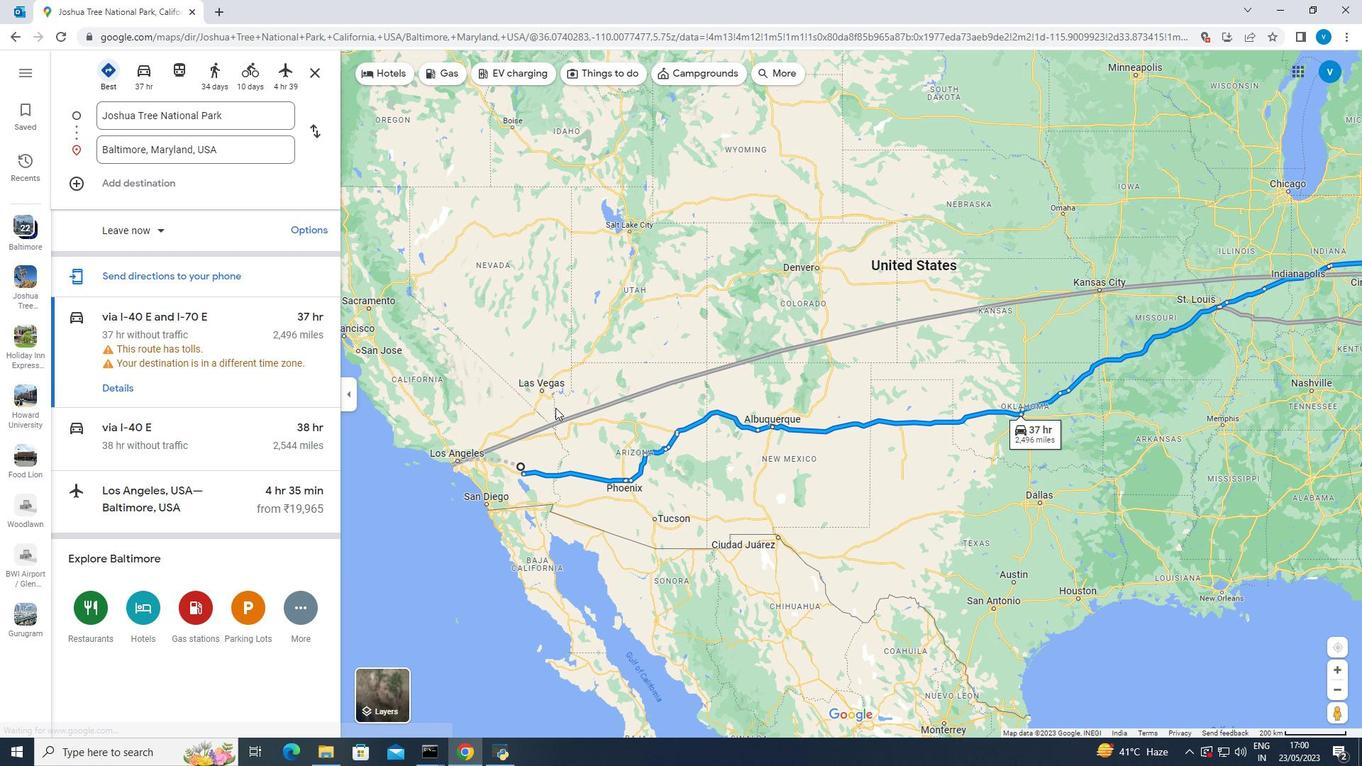 
Action: Mouse pressed left at (1206, 246)
Screenshot: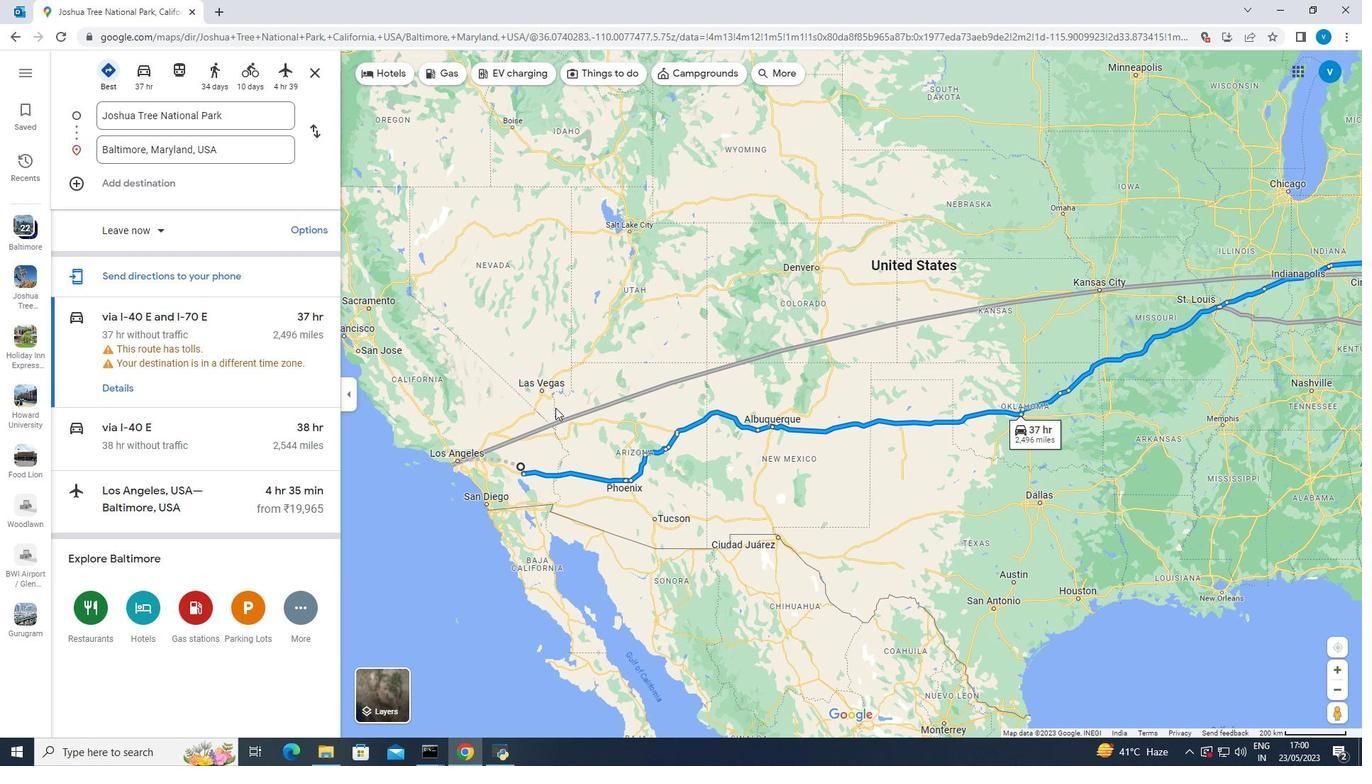 
Action: Mouse moved to (1201, 246)
Screenshot: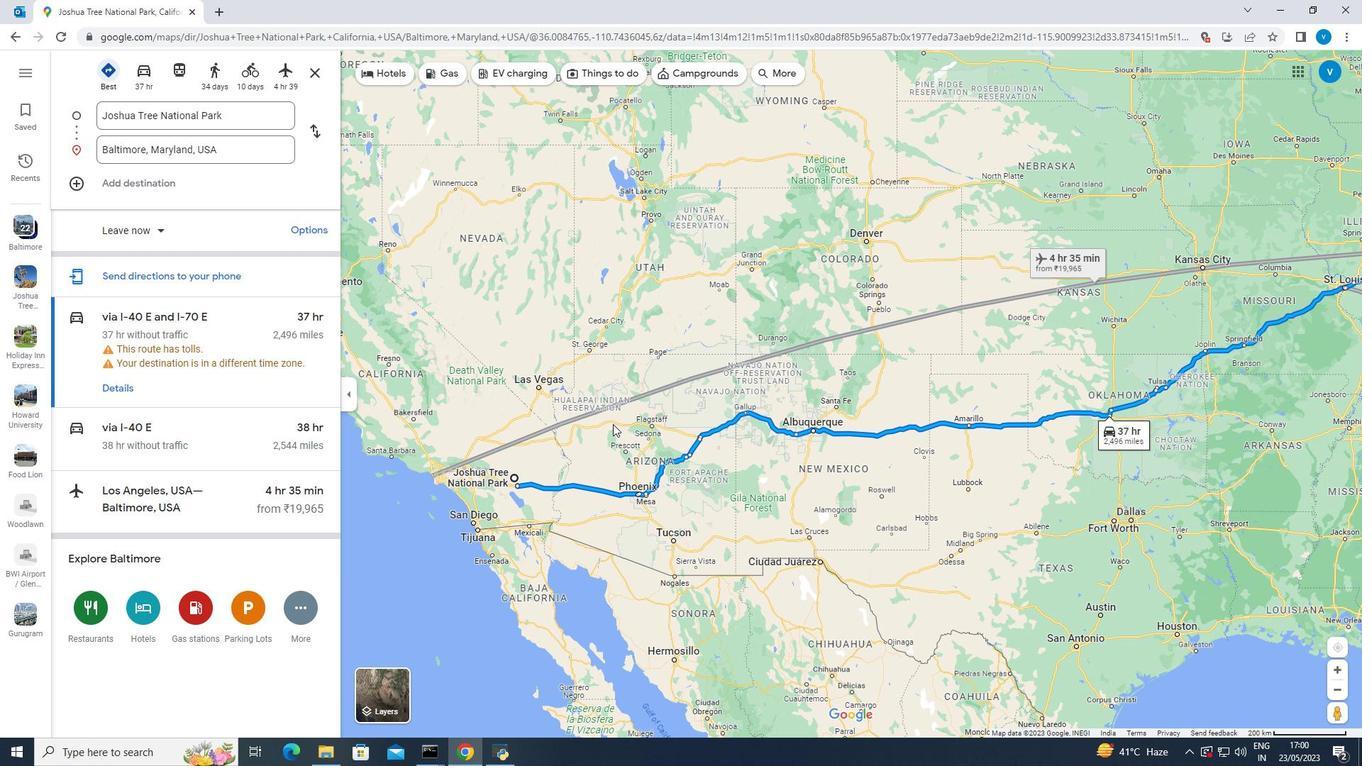 
Action: Mouse pressed left at (1201, 246)
Screenshot: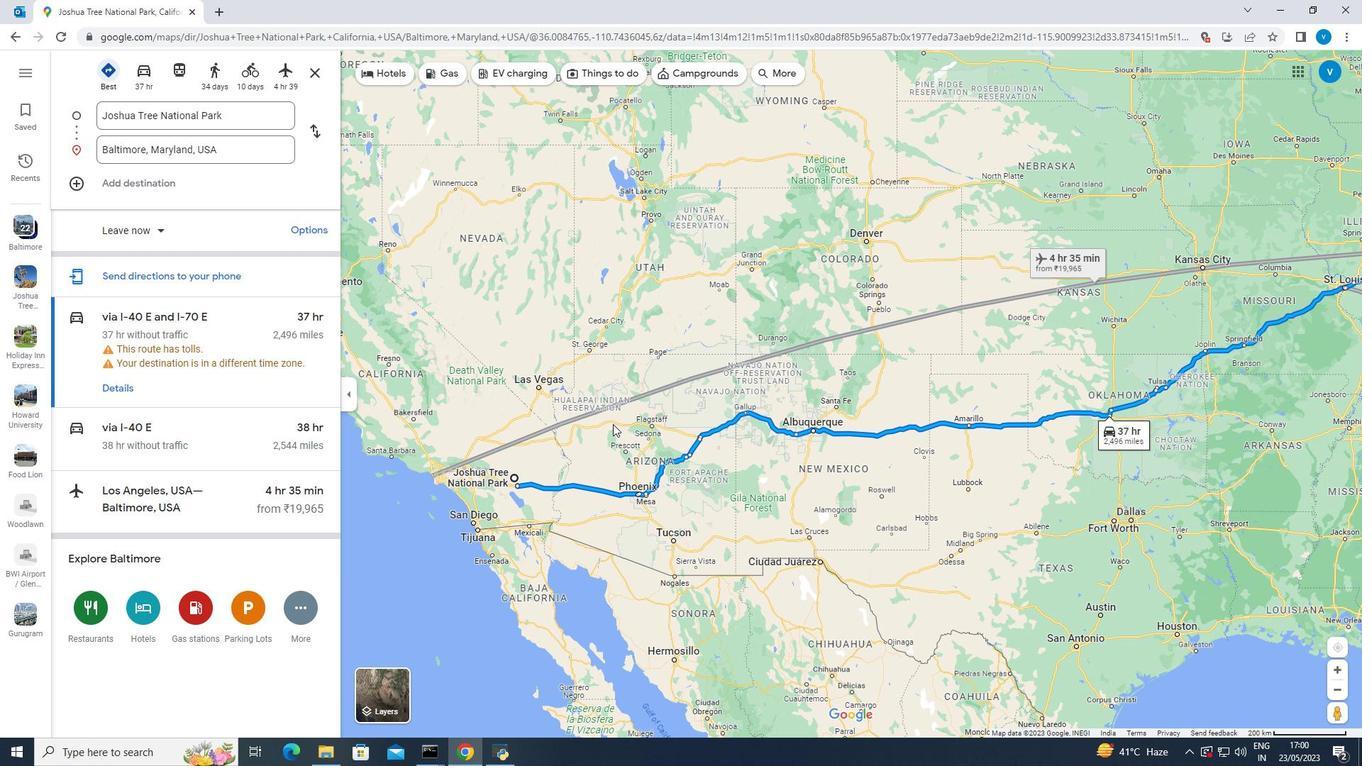 
Action: Mouse moved to (1231, 253)
Screenshot: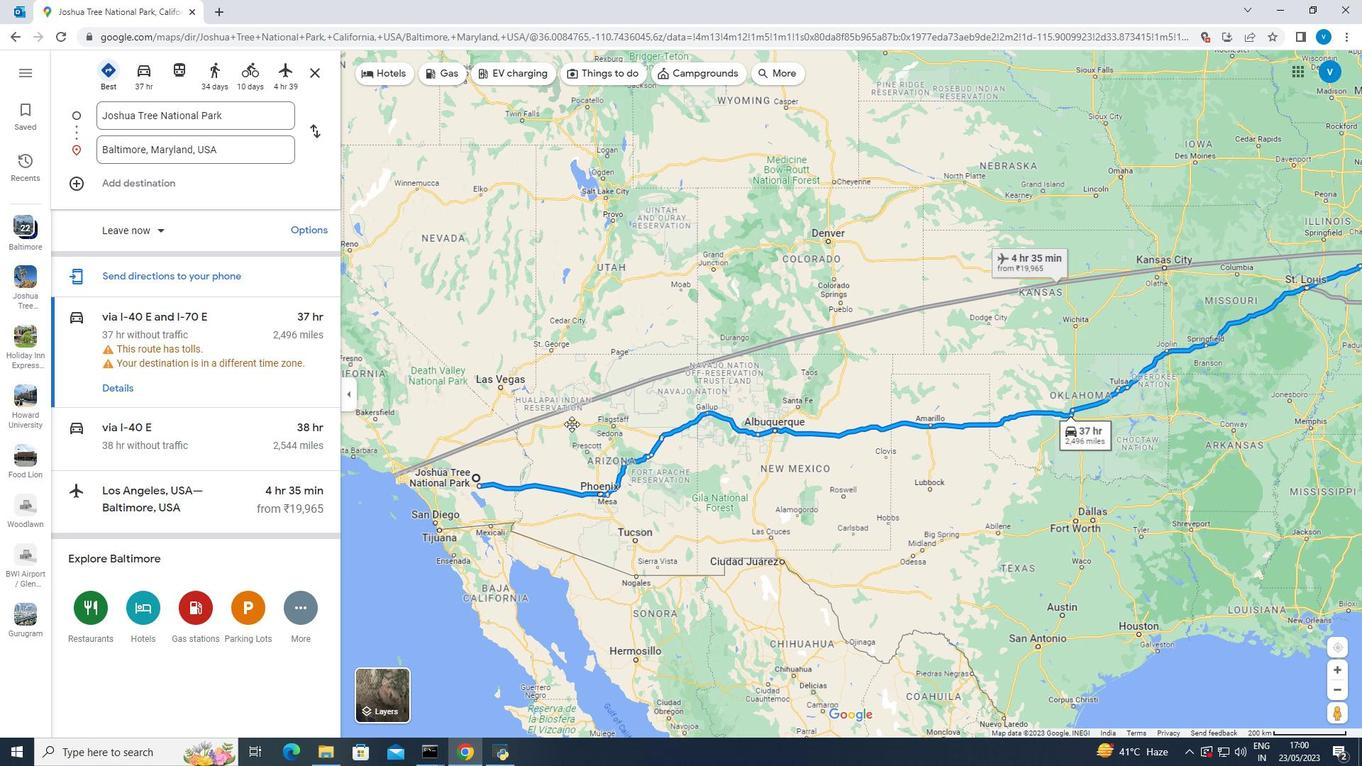 
Action: Mouse pressed left at (1231, 253)
Screenshot: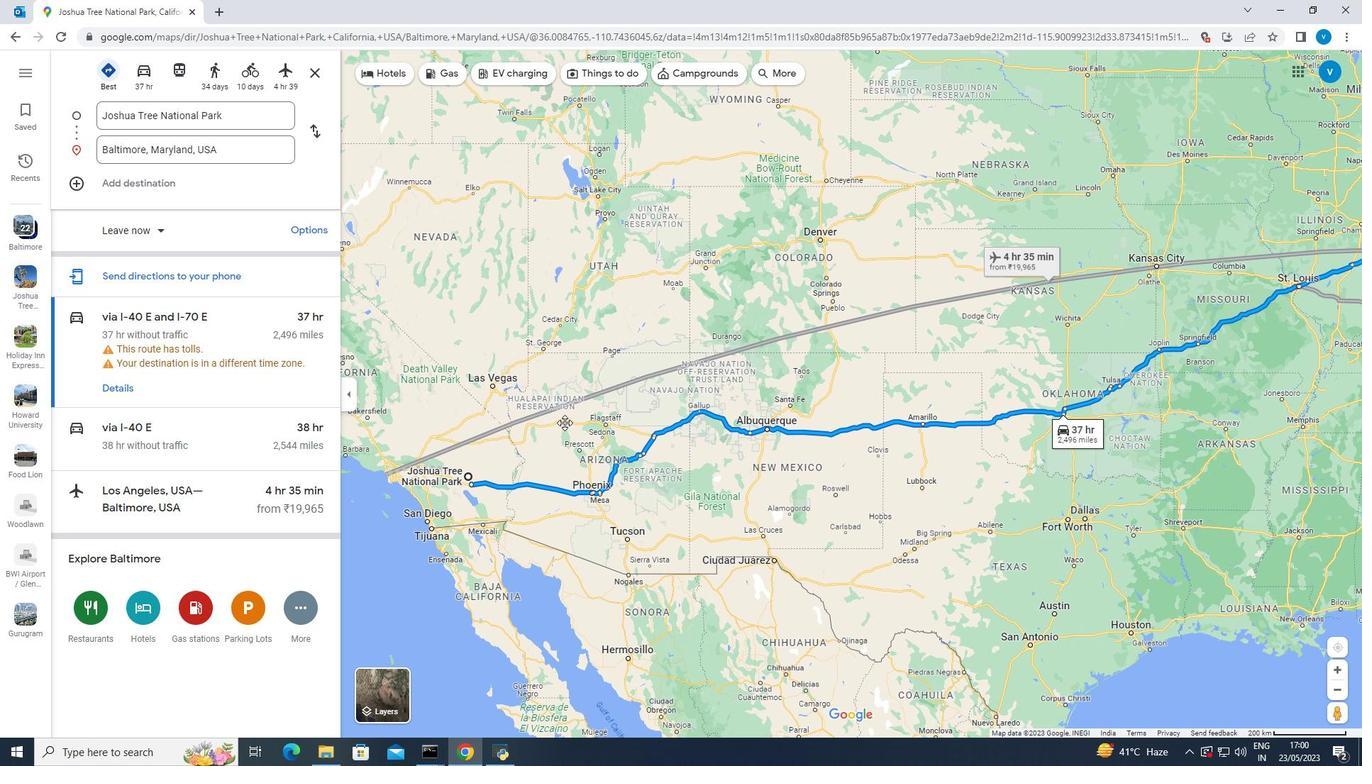 
Action: Mouse moved to (316, 132)
Screenshot: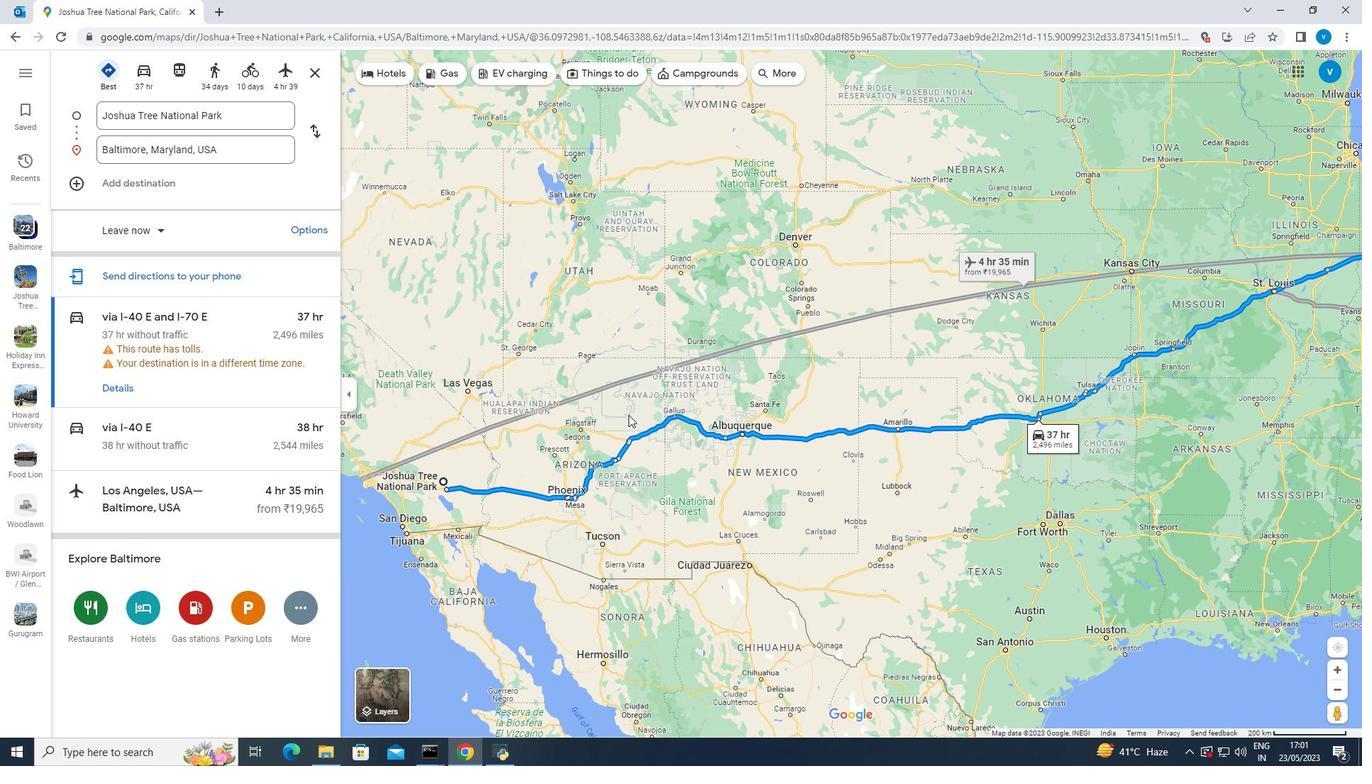 
Action: Mouse pressed left at (316, 132)
Screenshot: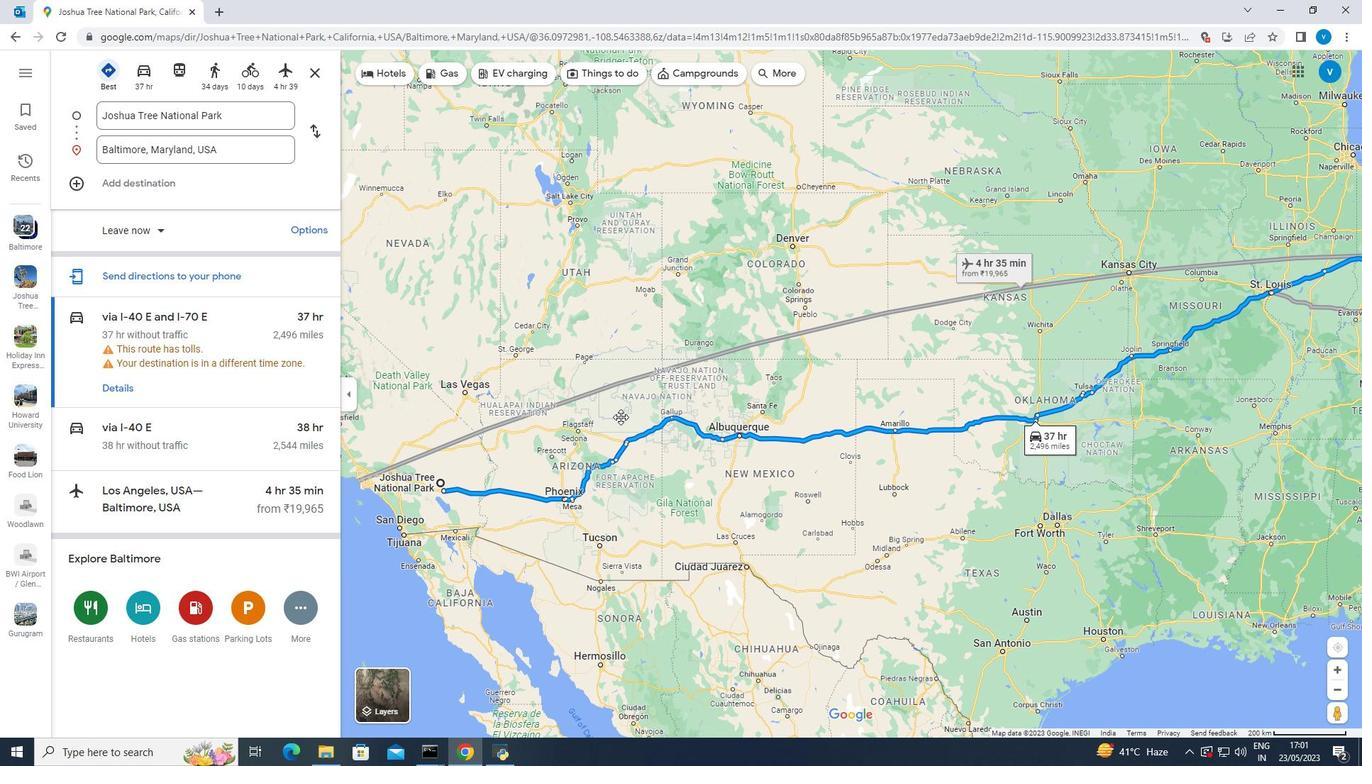 
Action: Mouse moved to (543, 424)
Screenshot: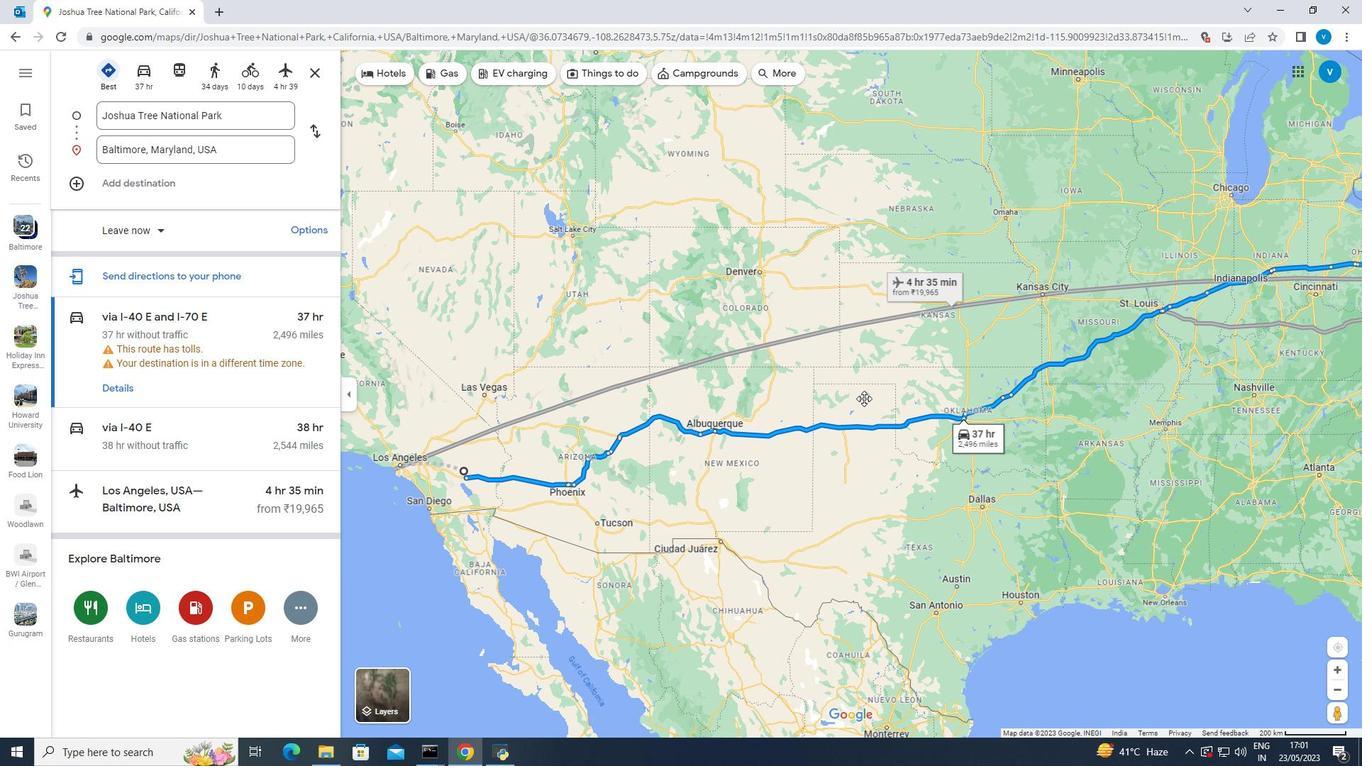 
Action: Mouse scrolled (543, 425) with delta (0, 0)
Screenshot: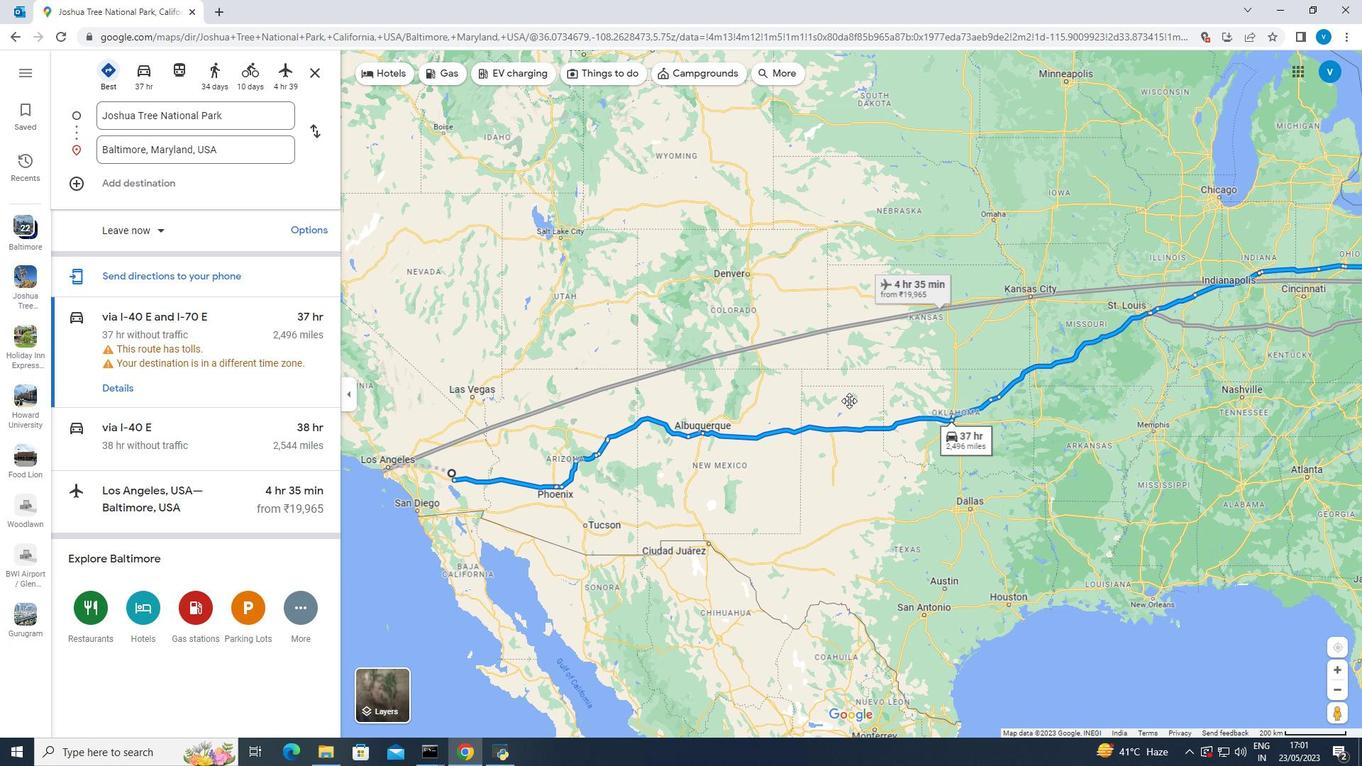 
Action: Mouse scrolled (543, 425) with delta (0, 0)
Screenshot: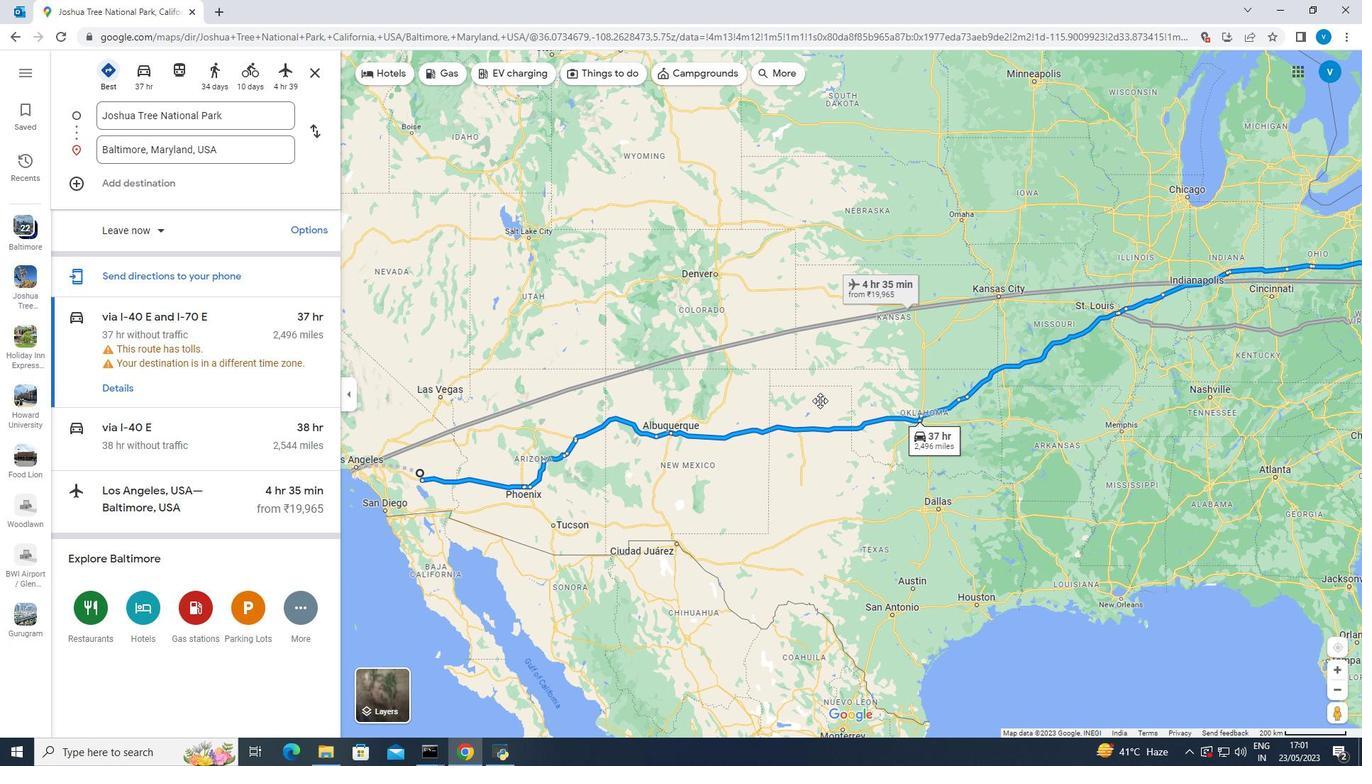 
Action: Mouse scrolled (543, 425) with delta (0, 0)
Screenshot: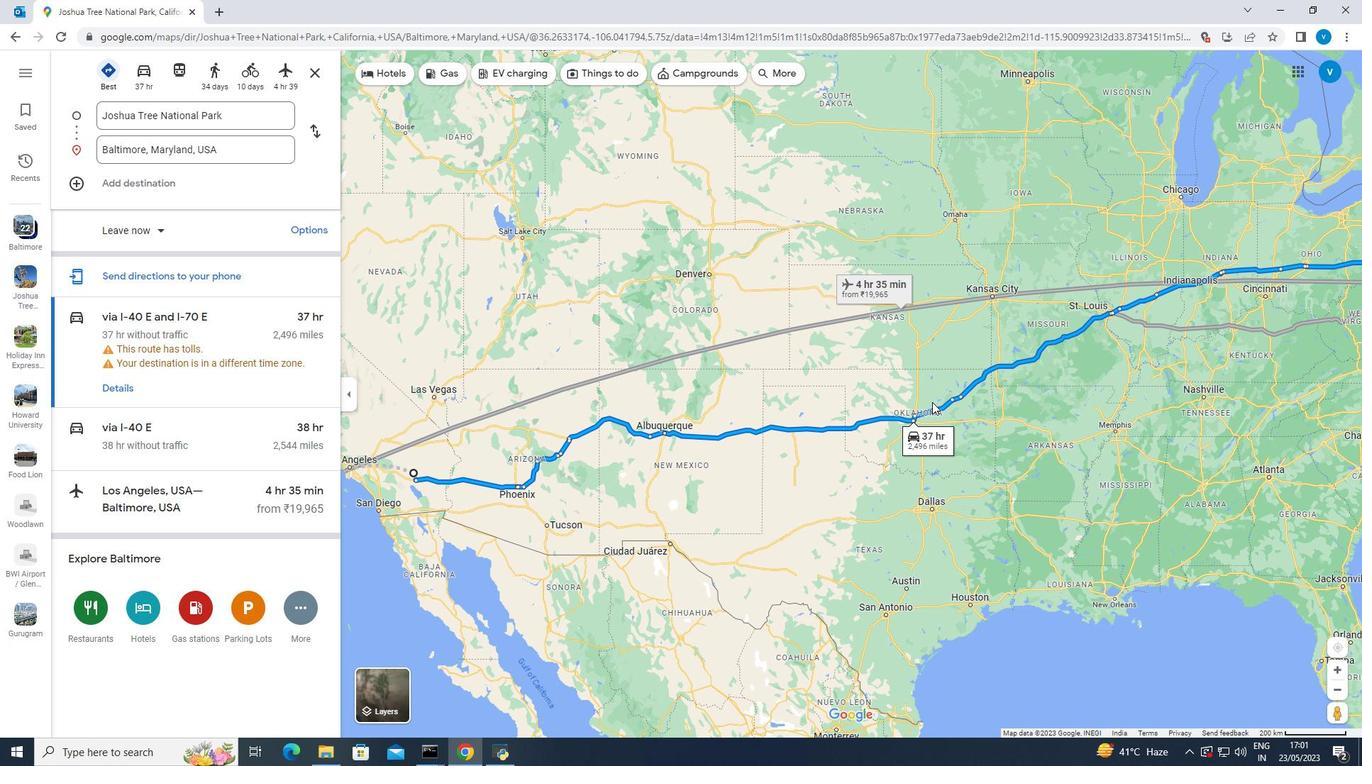 
Action: Mouse moved to (628, 420)
Screenshot: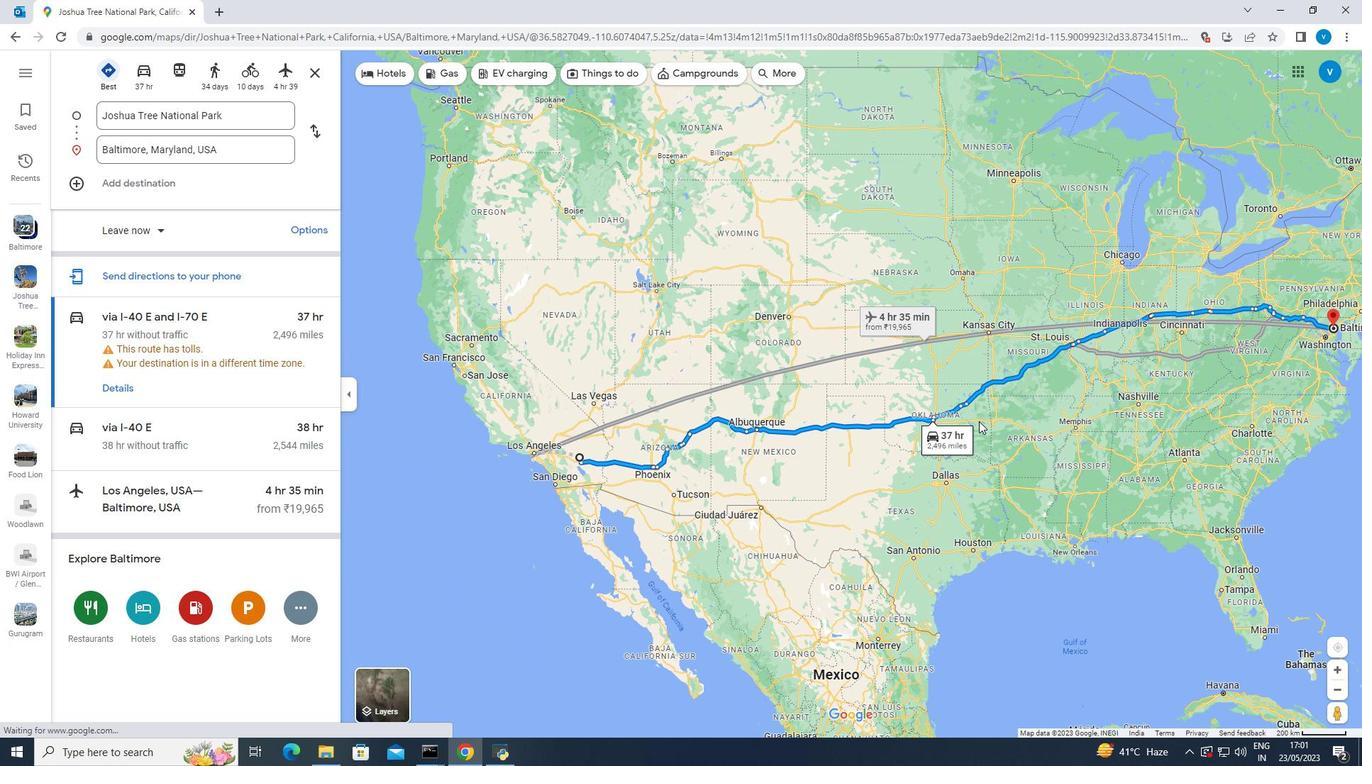 
Action: Mouse pressed left at (628, 420)
Screenshot: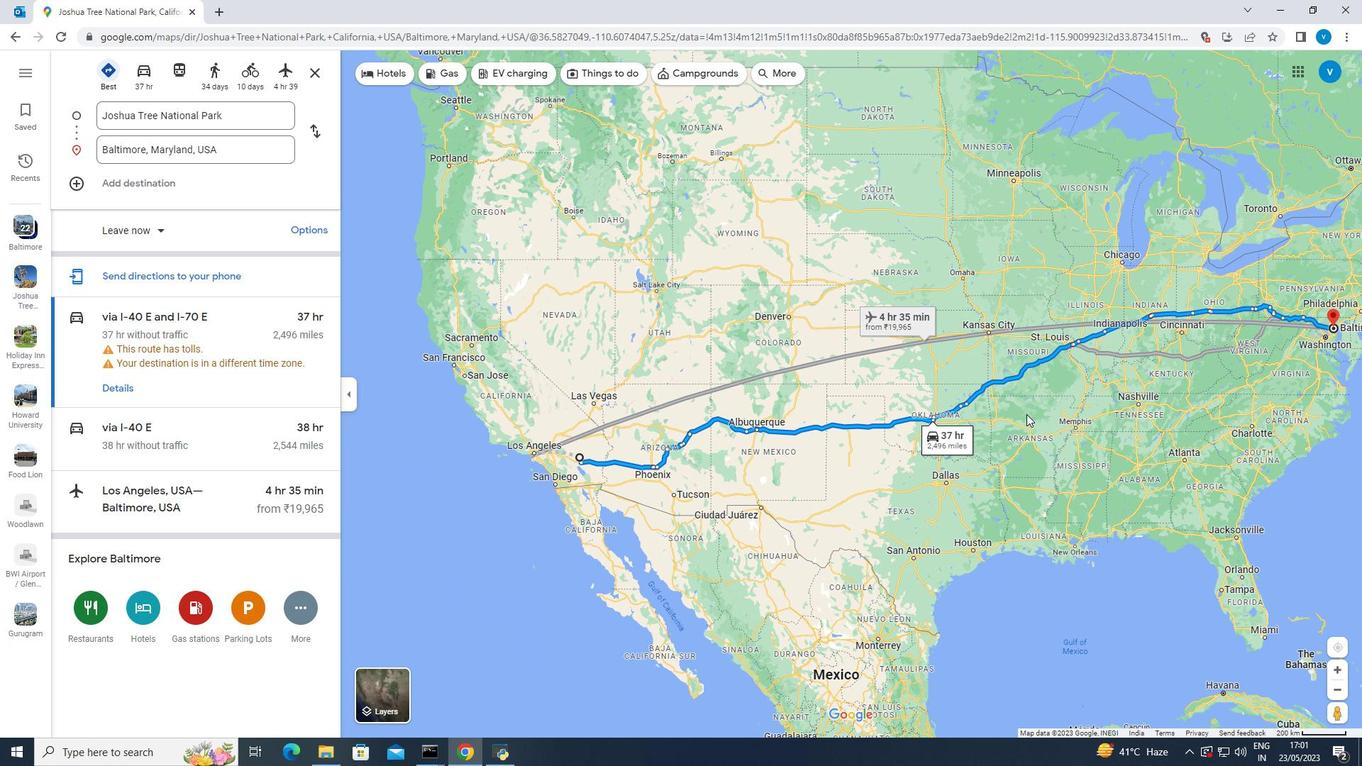 
Action: Mouse moved to (588, 420)
Screenshot: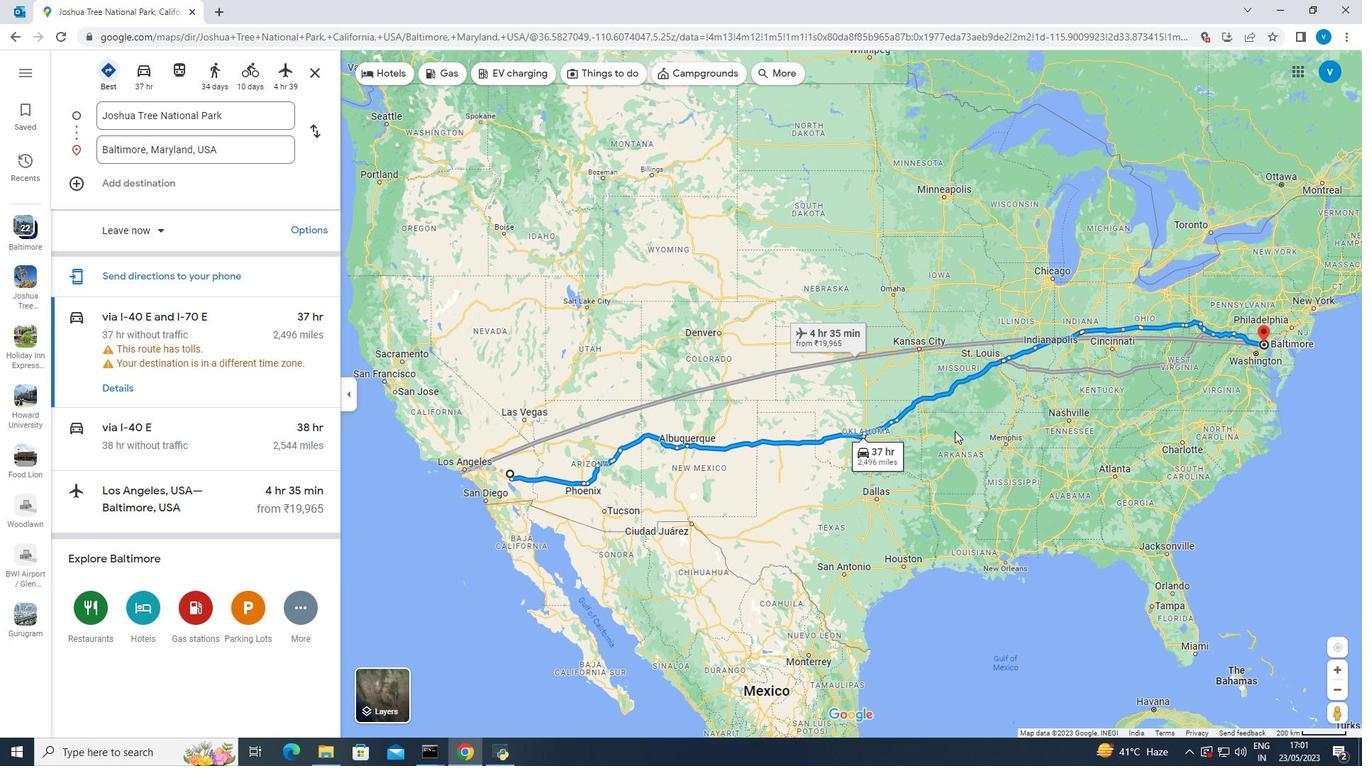 
Action: Mouse pressed left at (588, 420)
Screenshot: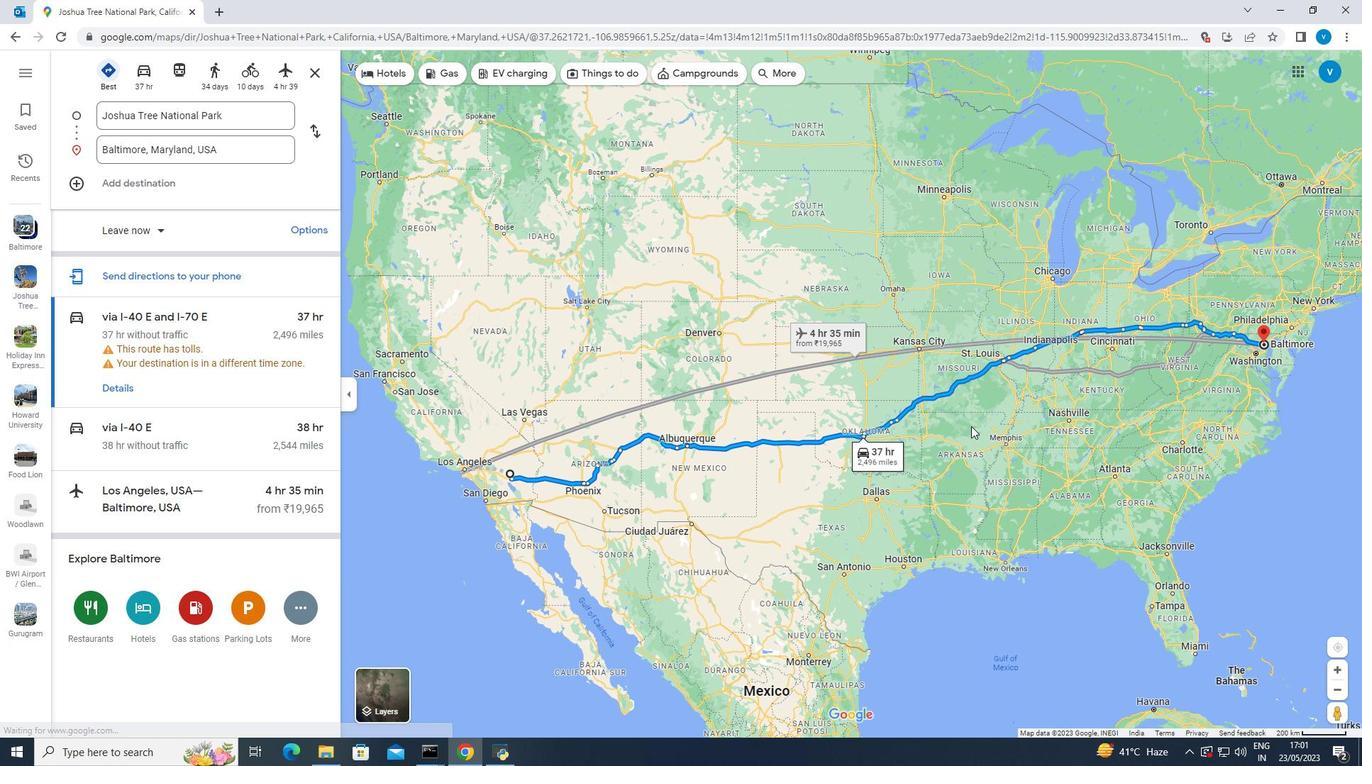 
Action: Mouse moved to (622, 443)
Screenshot: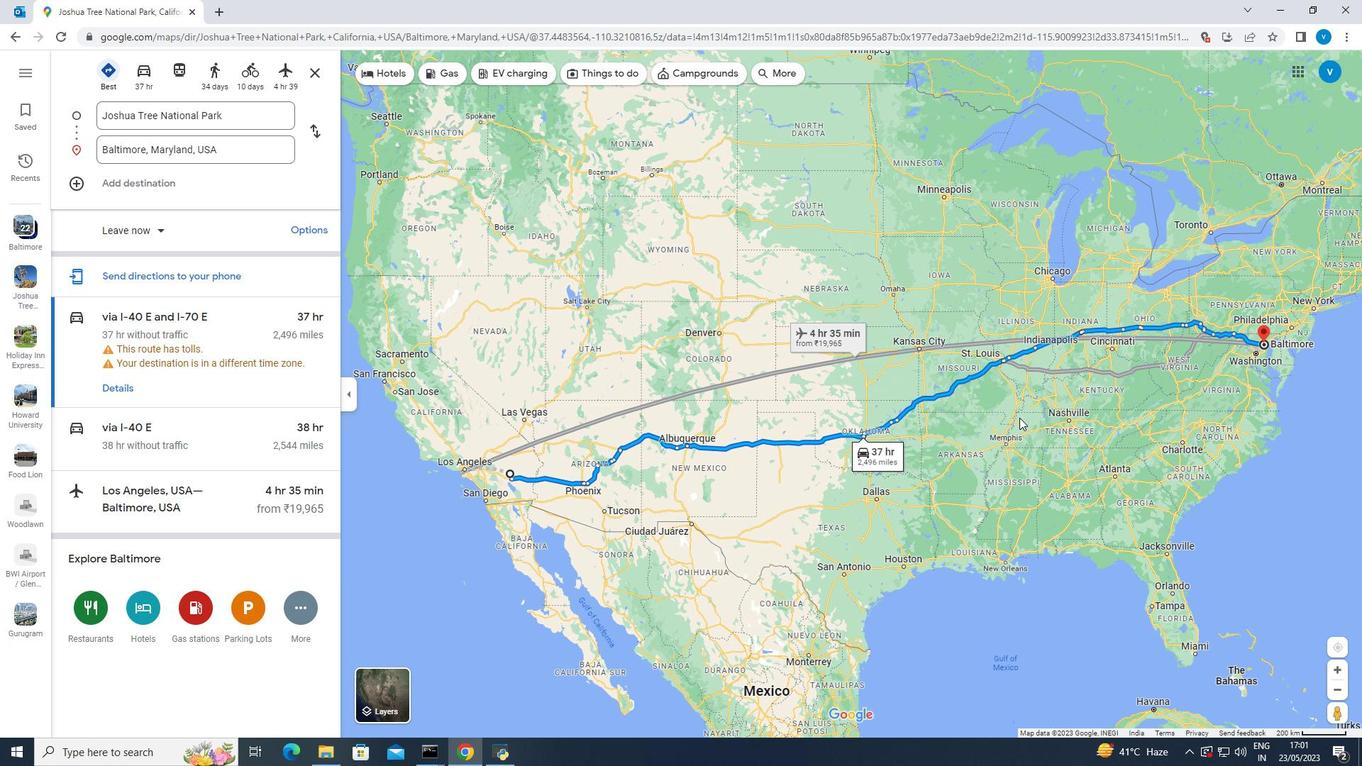 
Action: Mouse scrolled (622, 444) with delta (0, 0)
Screenshot: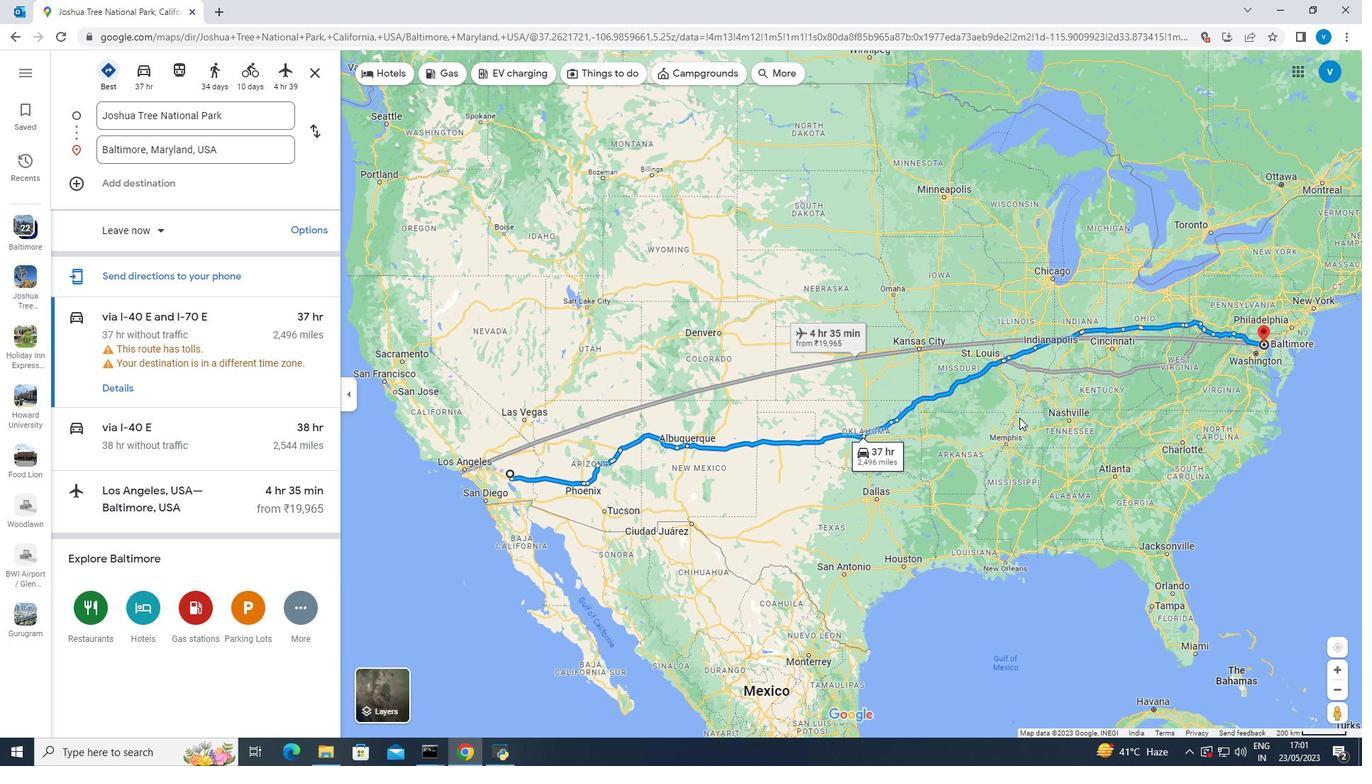 
Action: Mouse scrolled (622, 444) with delta (0, 0)
Screenshot: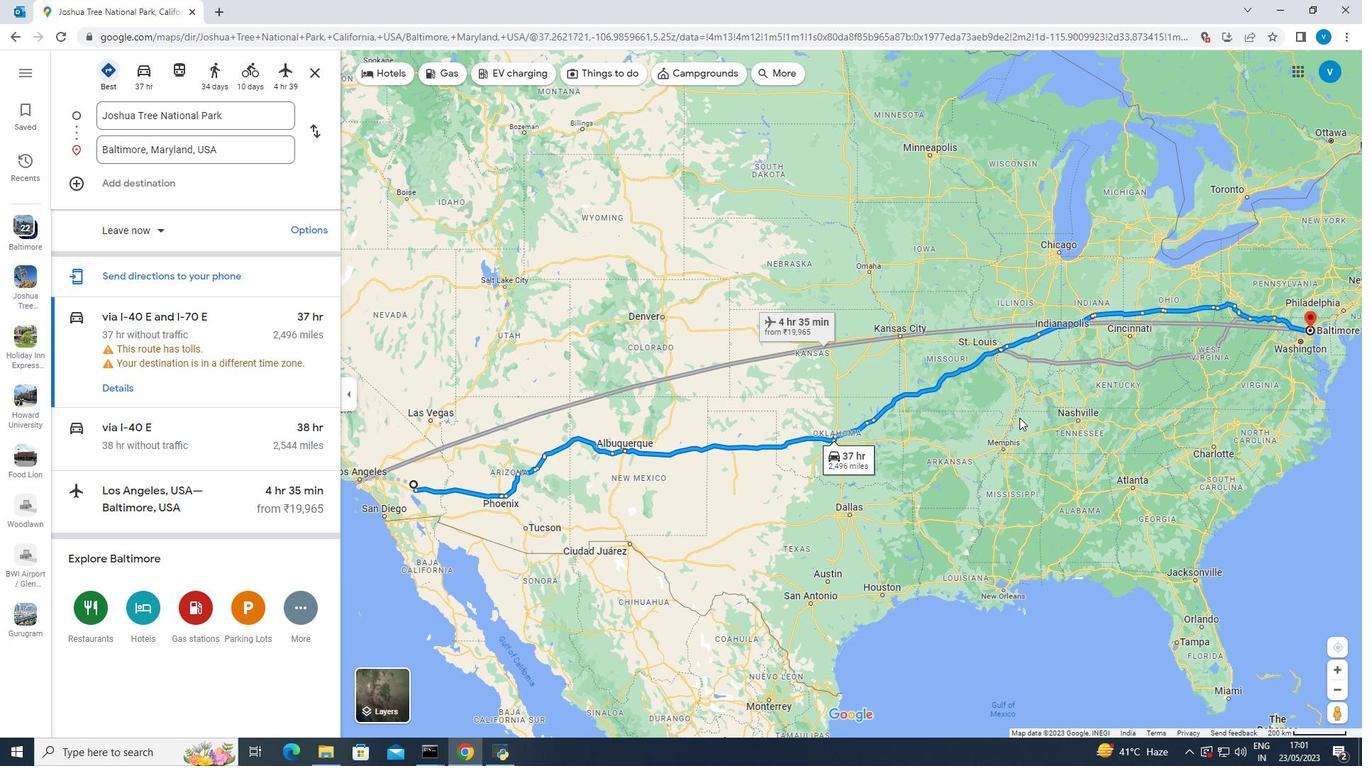 
Action: Mouse scrolled (622, 444) with delta (0, 0)
Screenshot: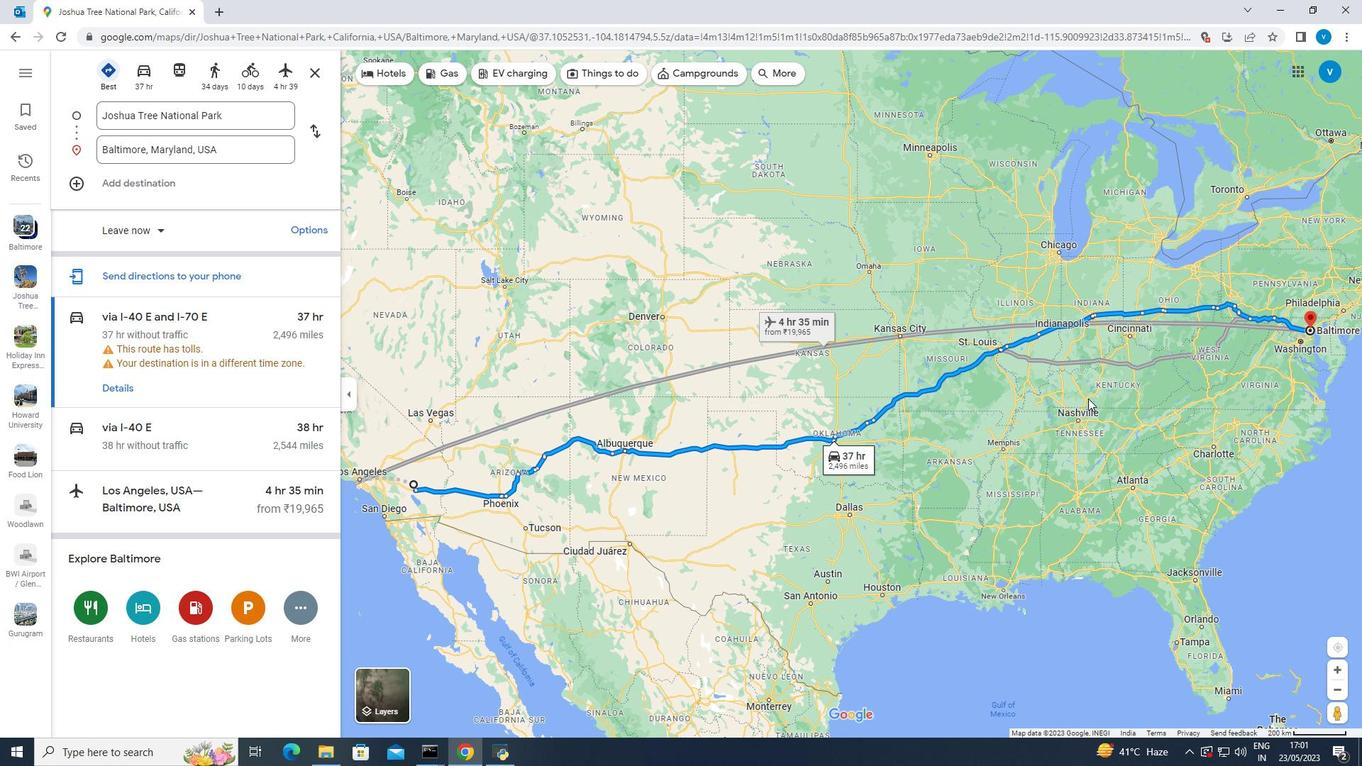 
Action: Mouse moved to (622, 446)
Screenshot: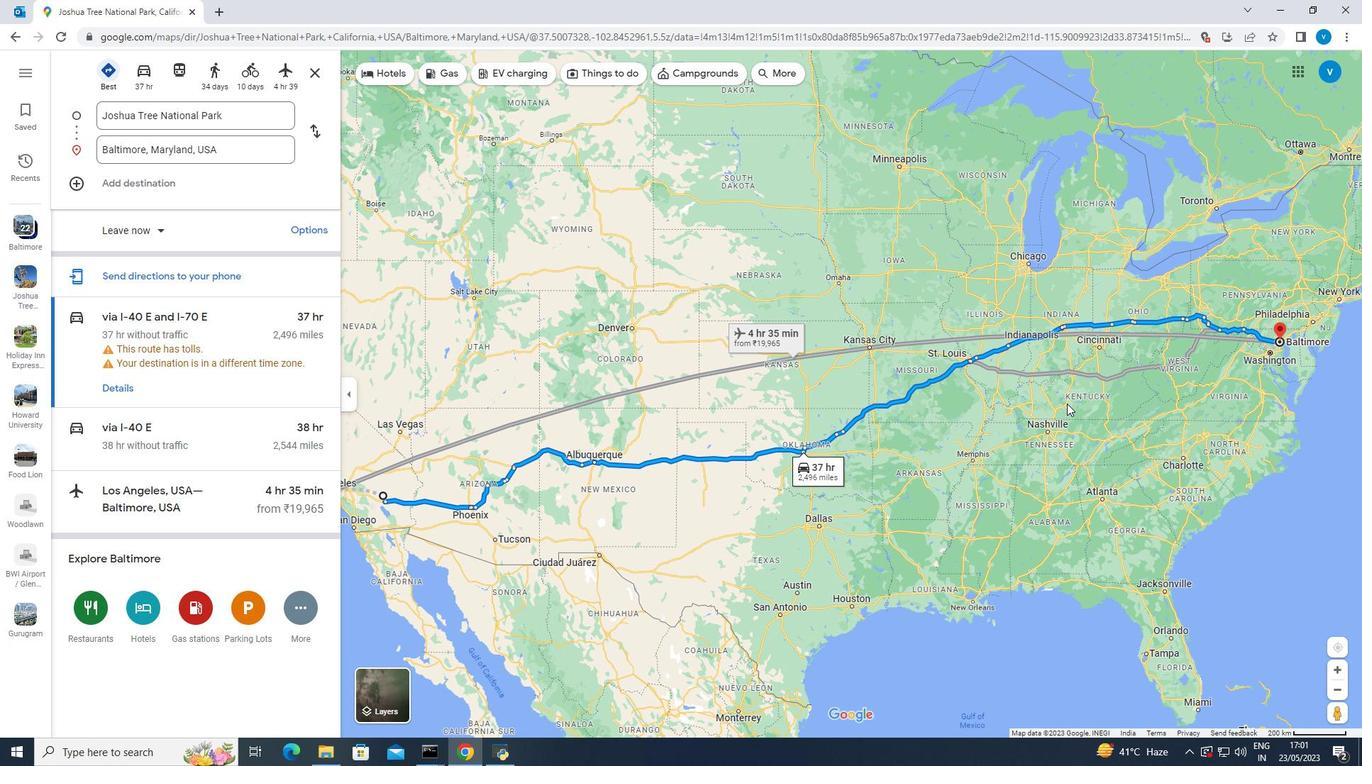 
Action: Mouse scrolled (622, 446) with delta (0, 0)
Screenshot: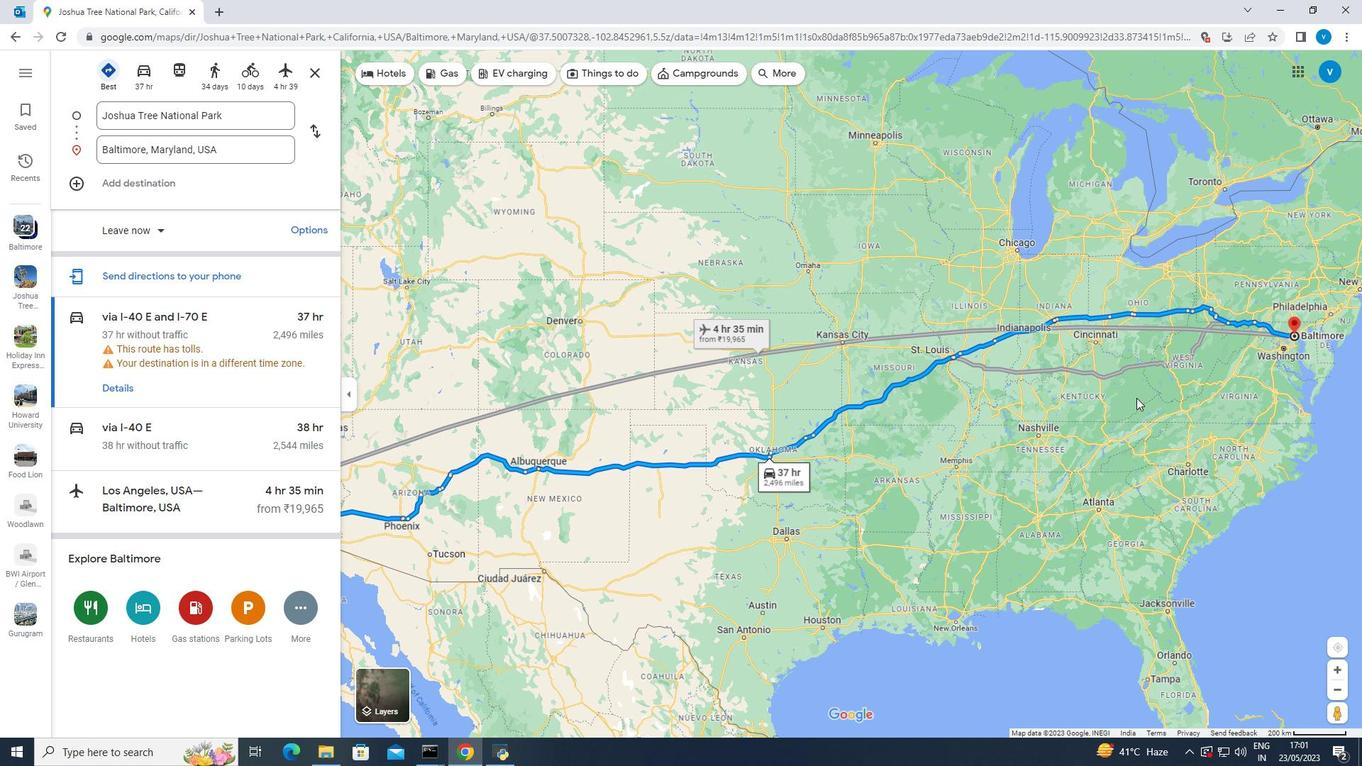
Action: Mouse moved to (725, 460)
Screenshot: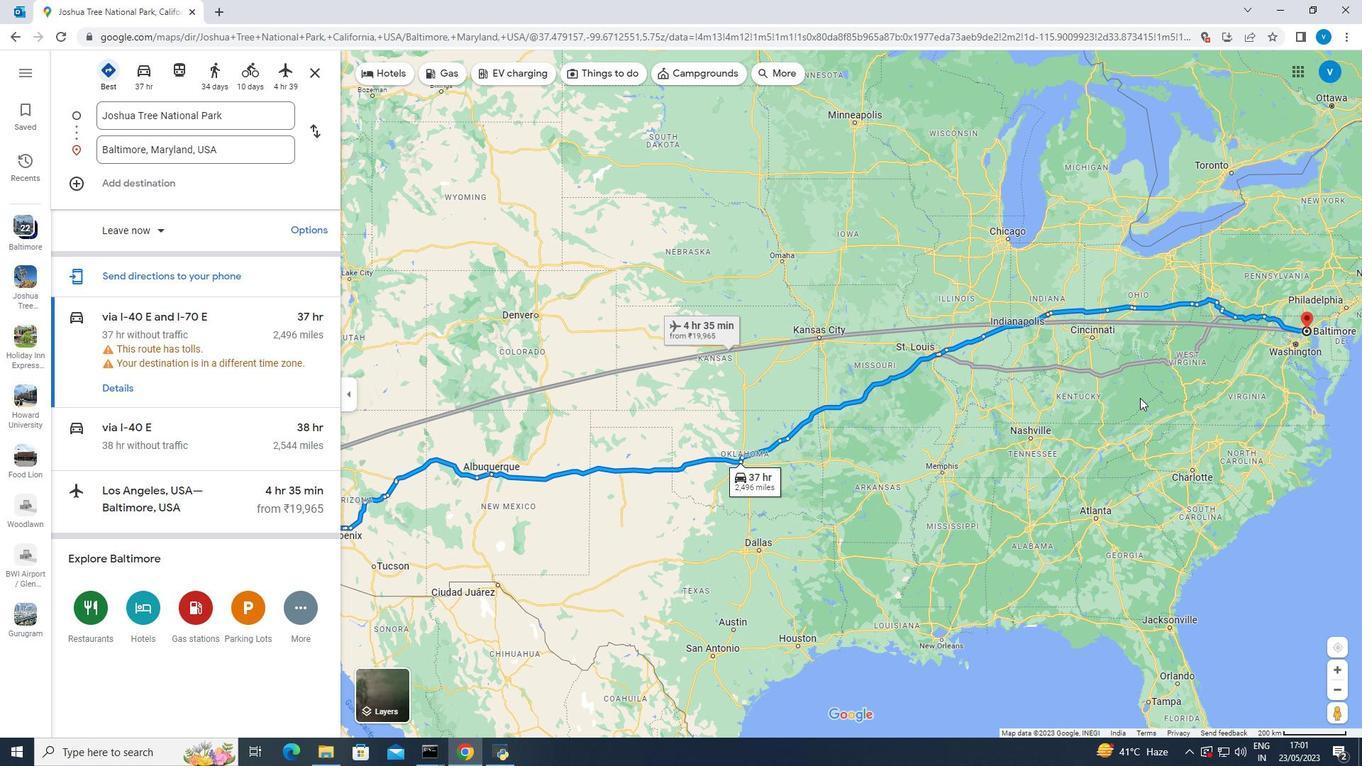 
Action: Mouse pressed left at (725, 460)
Screenshot: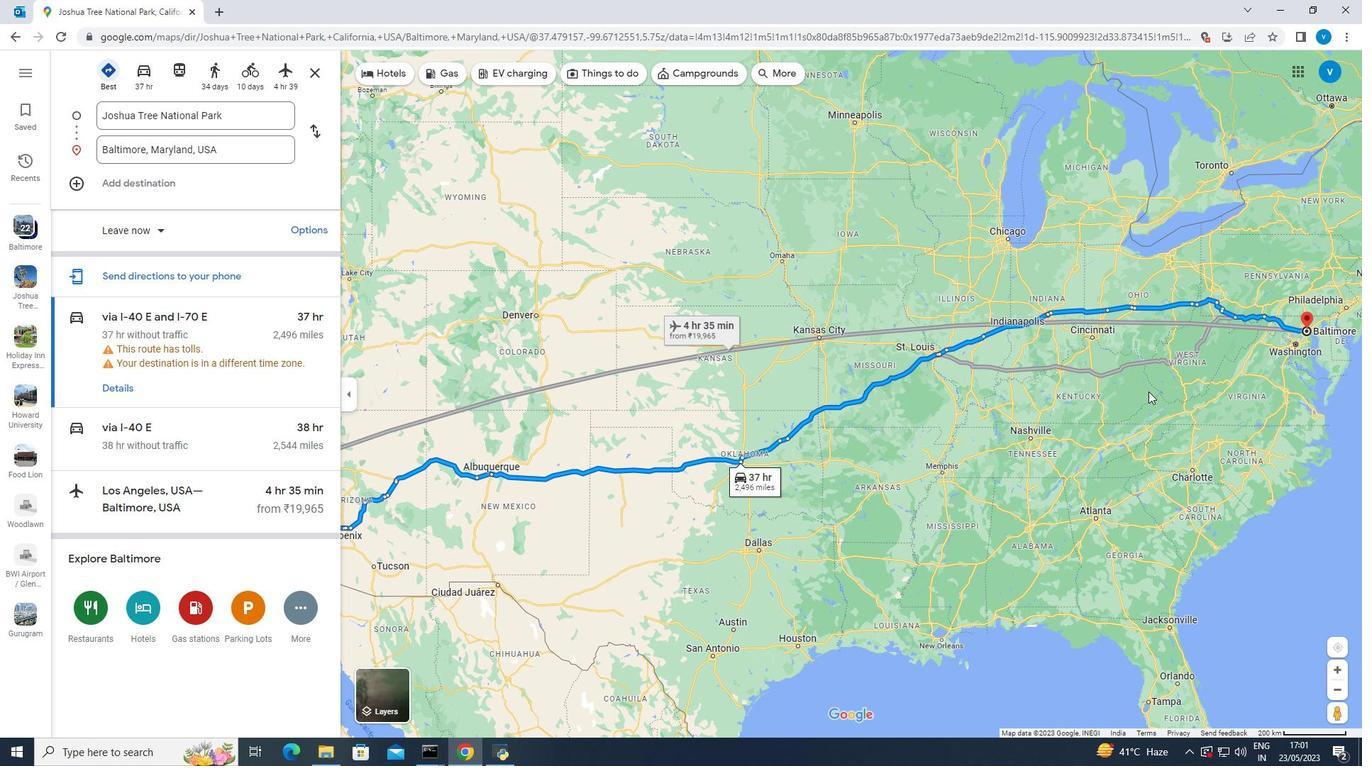 
Action: Mouse moved to (763, 461)
Screenshot: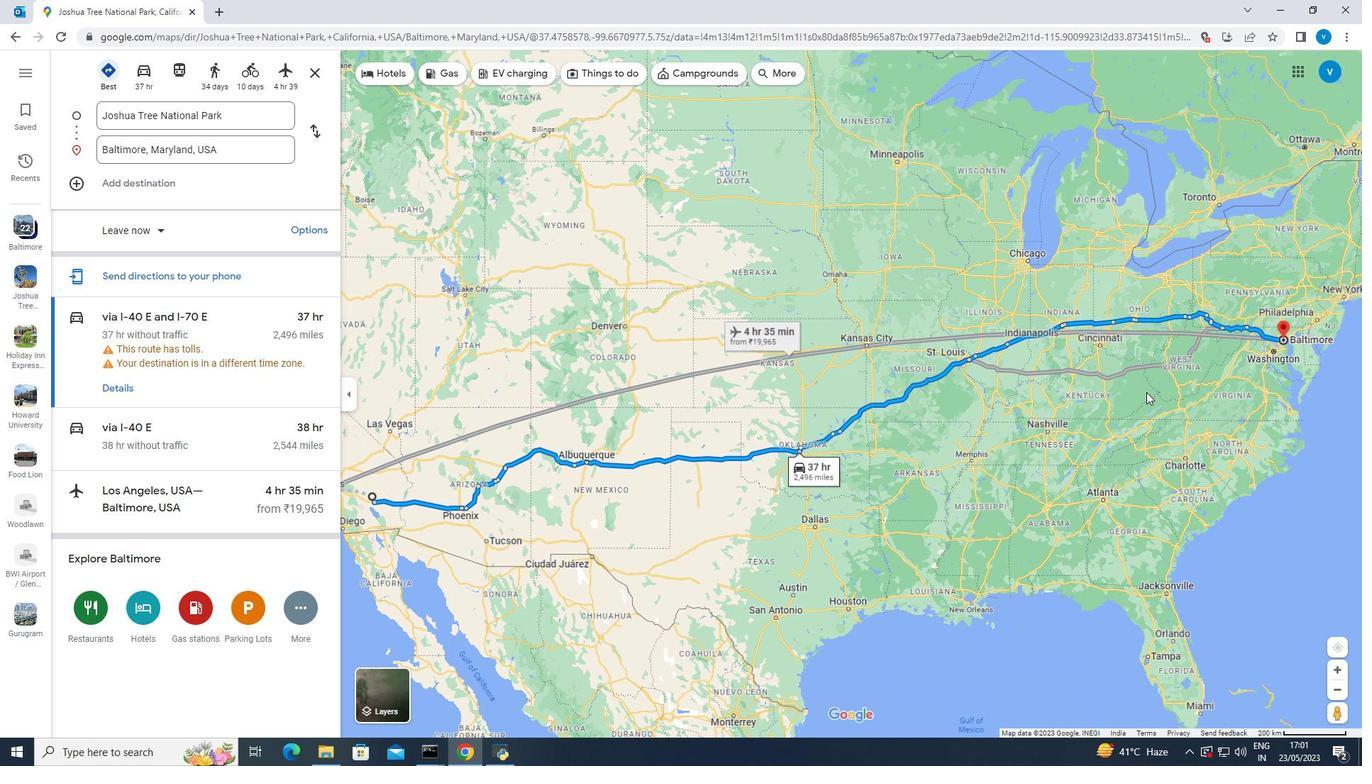 
Action: Mouse pressed left at (763, 461)
Screenshot: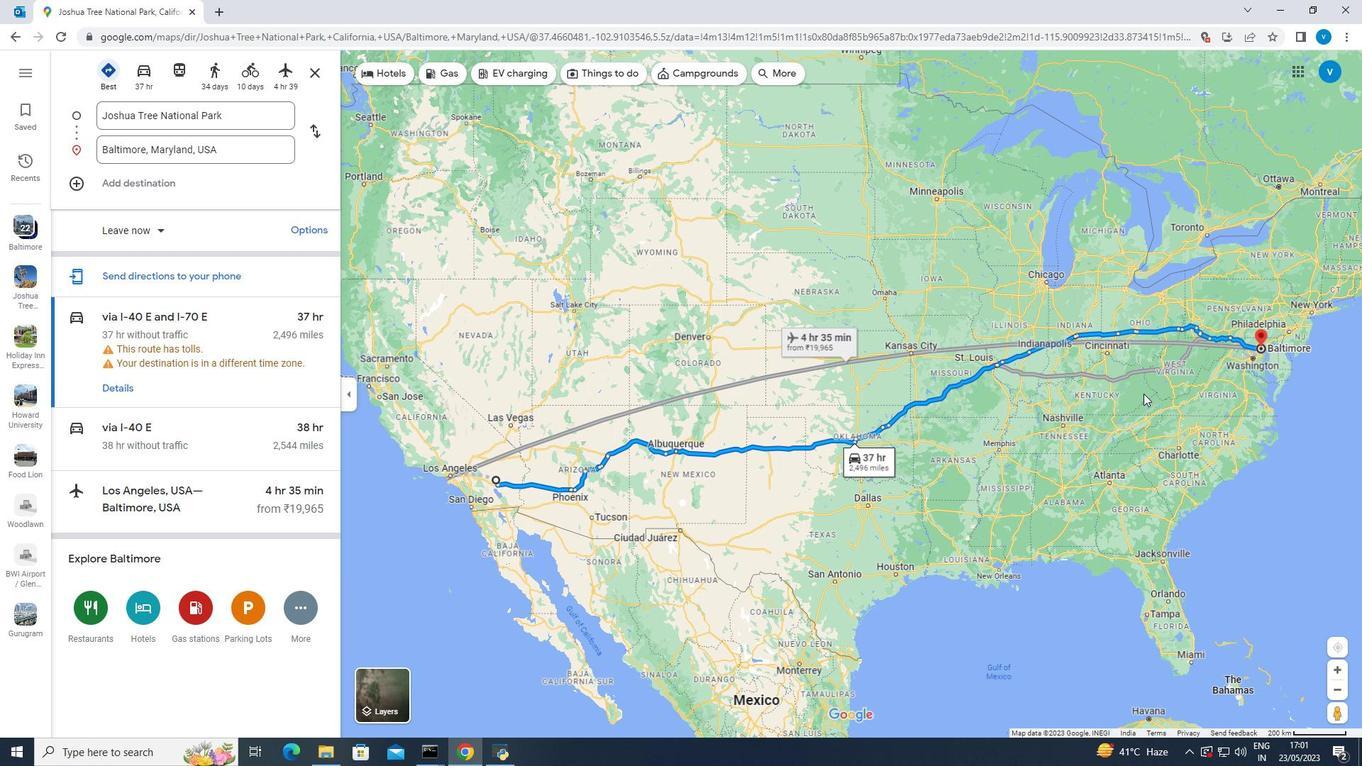 
Action: Mouse moved to (837, 454)
Screenshot: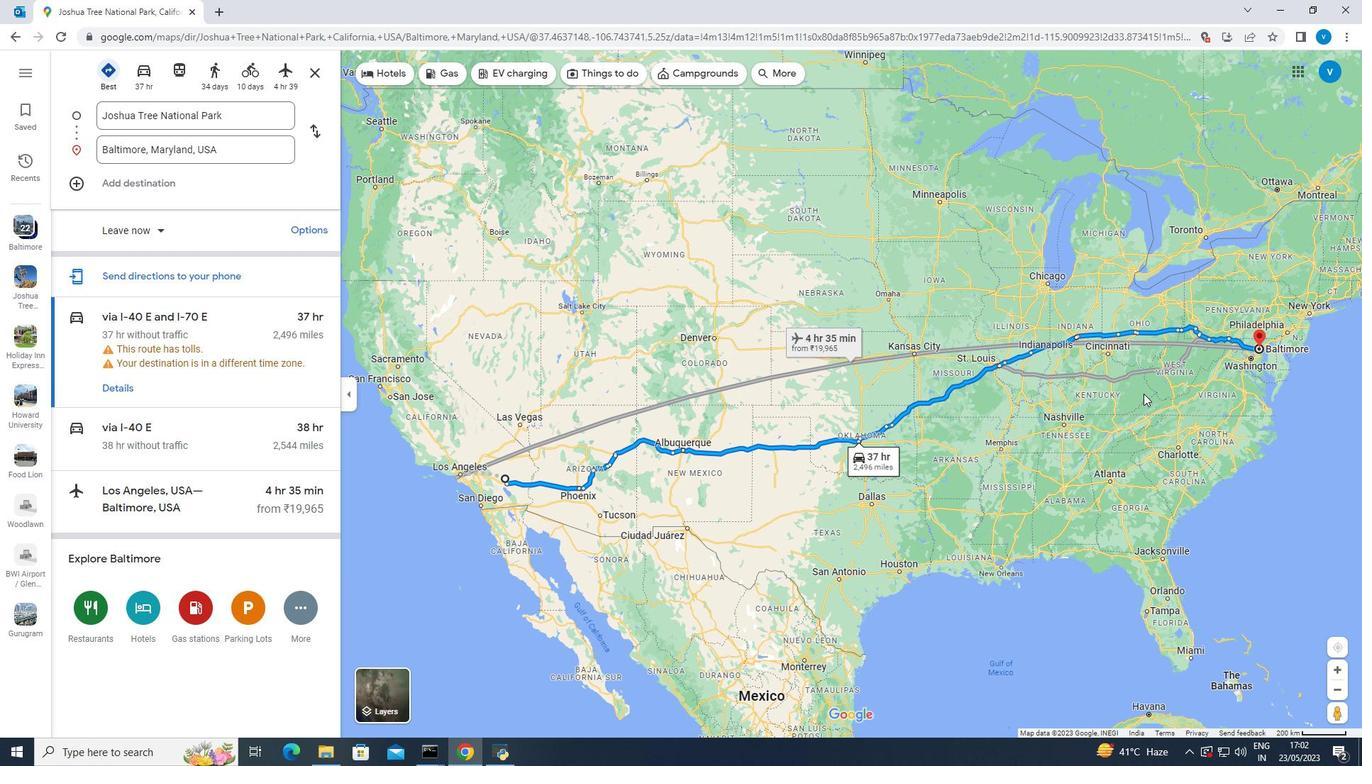 
Action: Mouse pressed left at (837, 454)
Screenshot: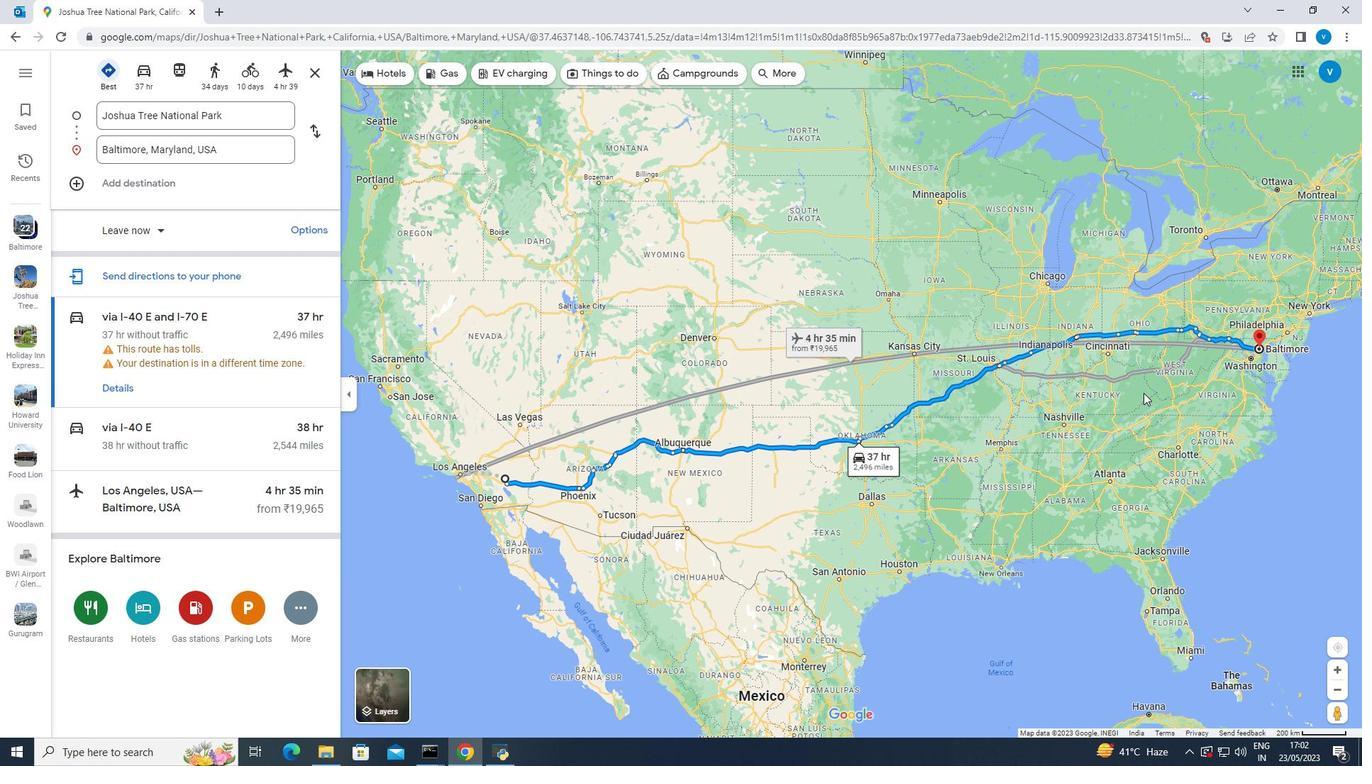 
Action: Mouse moved to (791, 457)
Screenshot: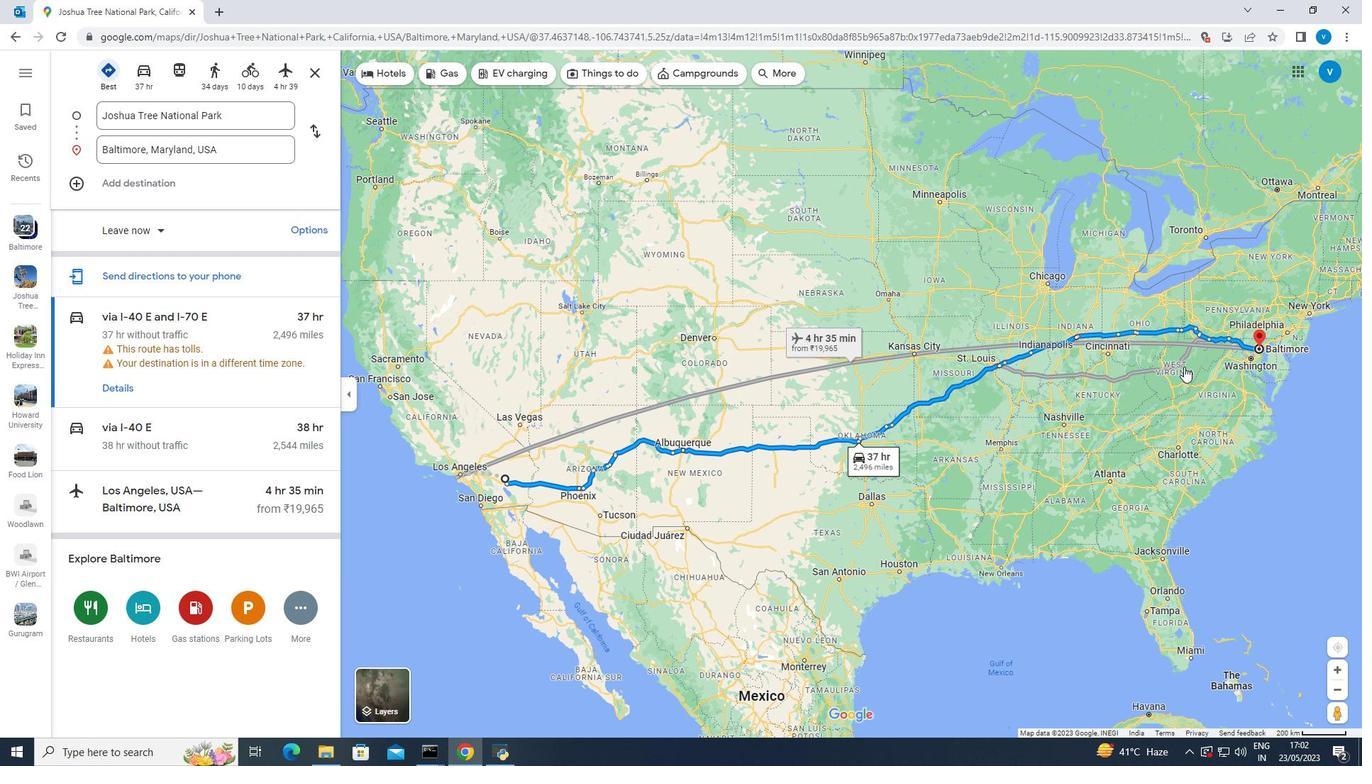 
Action: Mouse pressed left at (791, 457)
Screenshot: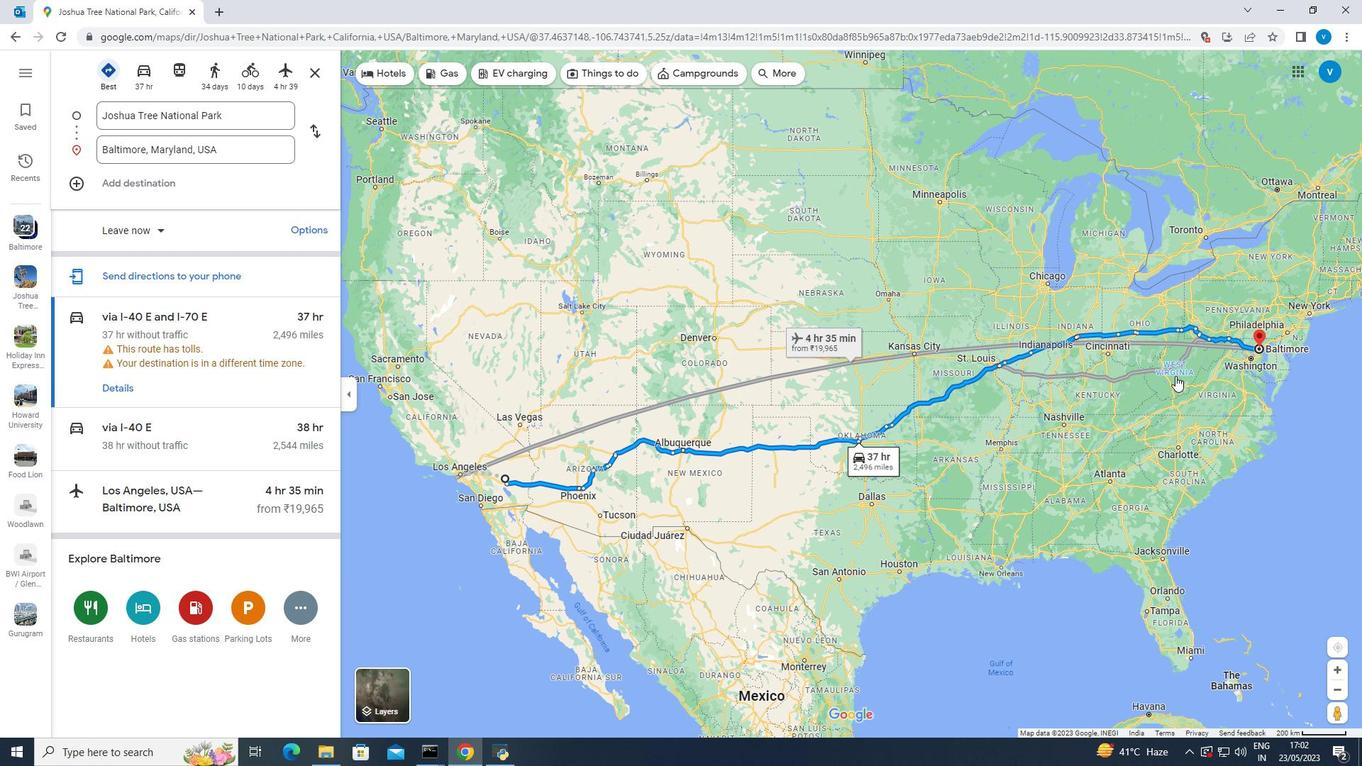 
Action: Mouse moved to (837, 459)
Screenshot: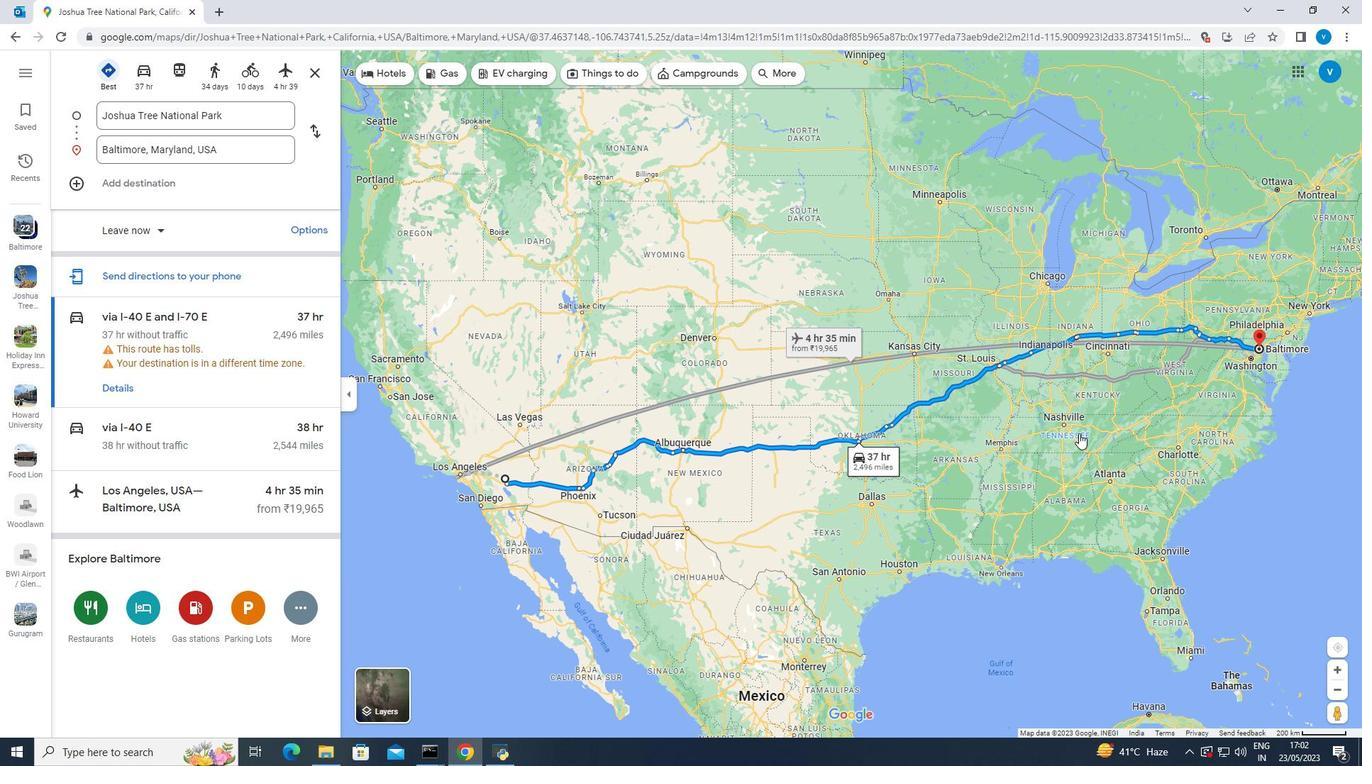 
Action: Mouse pressed left at (837, 459)
Screenshot: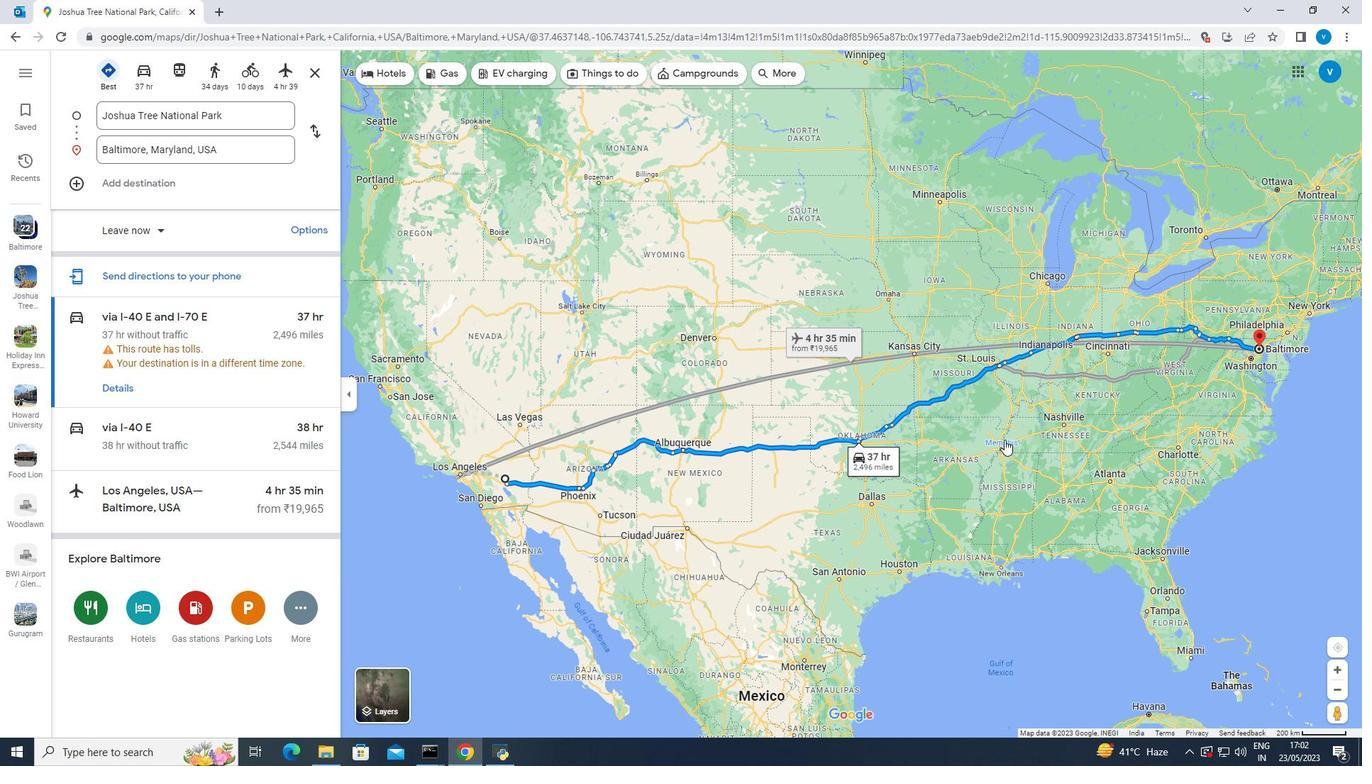 
Action: Mouse moved to (810, 456)
Screenshot: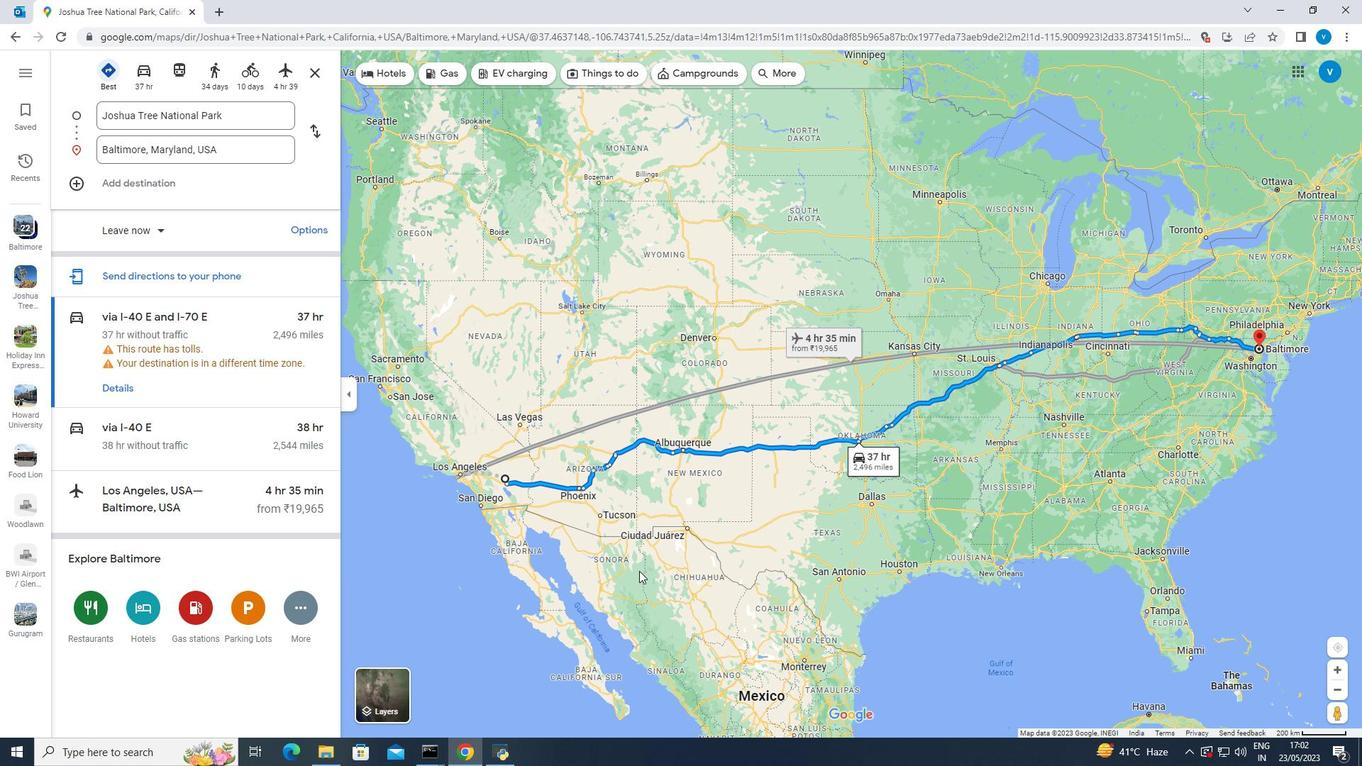 
Action: Mouse scrolled (810, 456) with delta (0, 0)
Screenshot: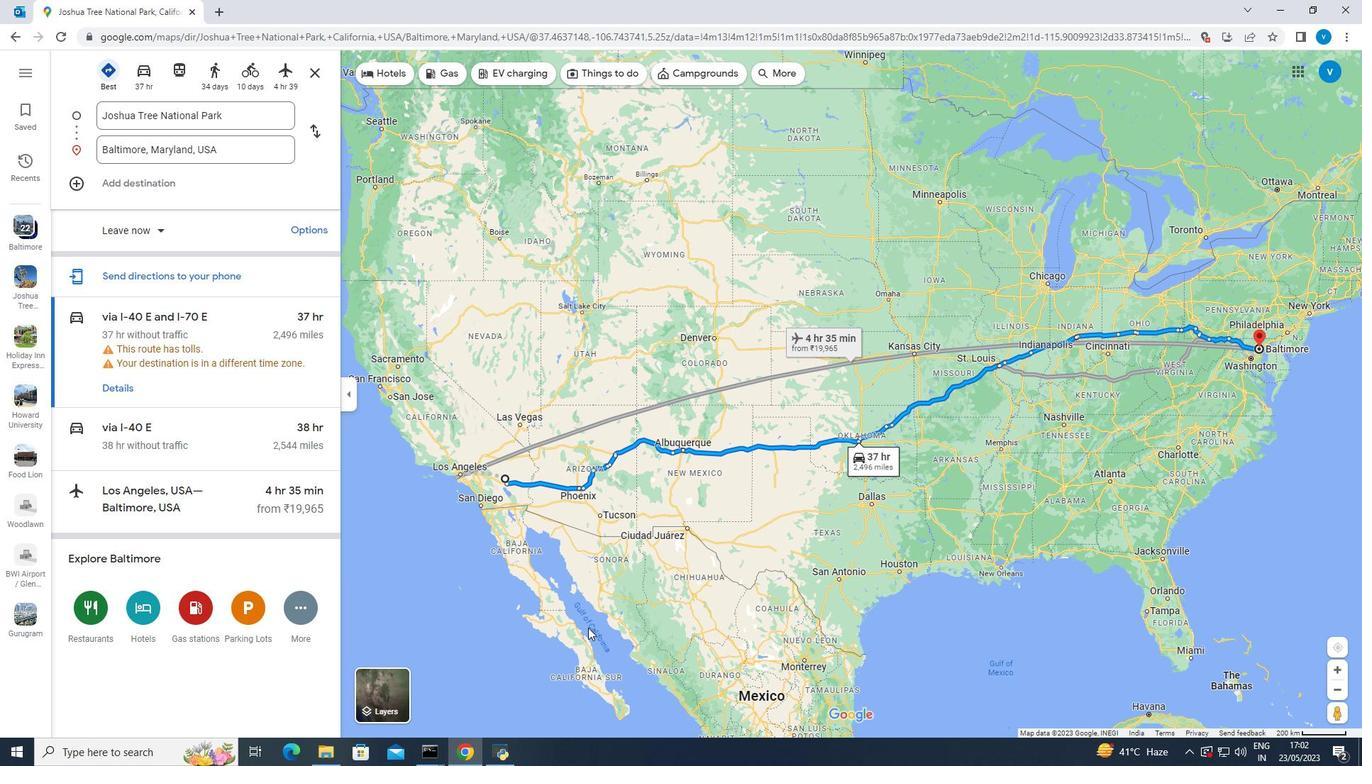 
Action: Mouse scrolled (810, 456) with delta (0, 0)
Screenshot: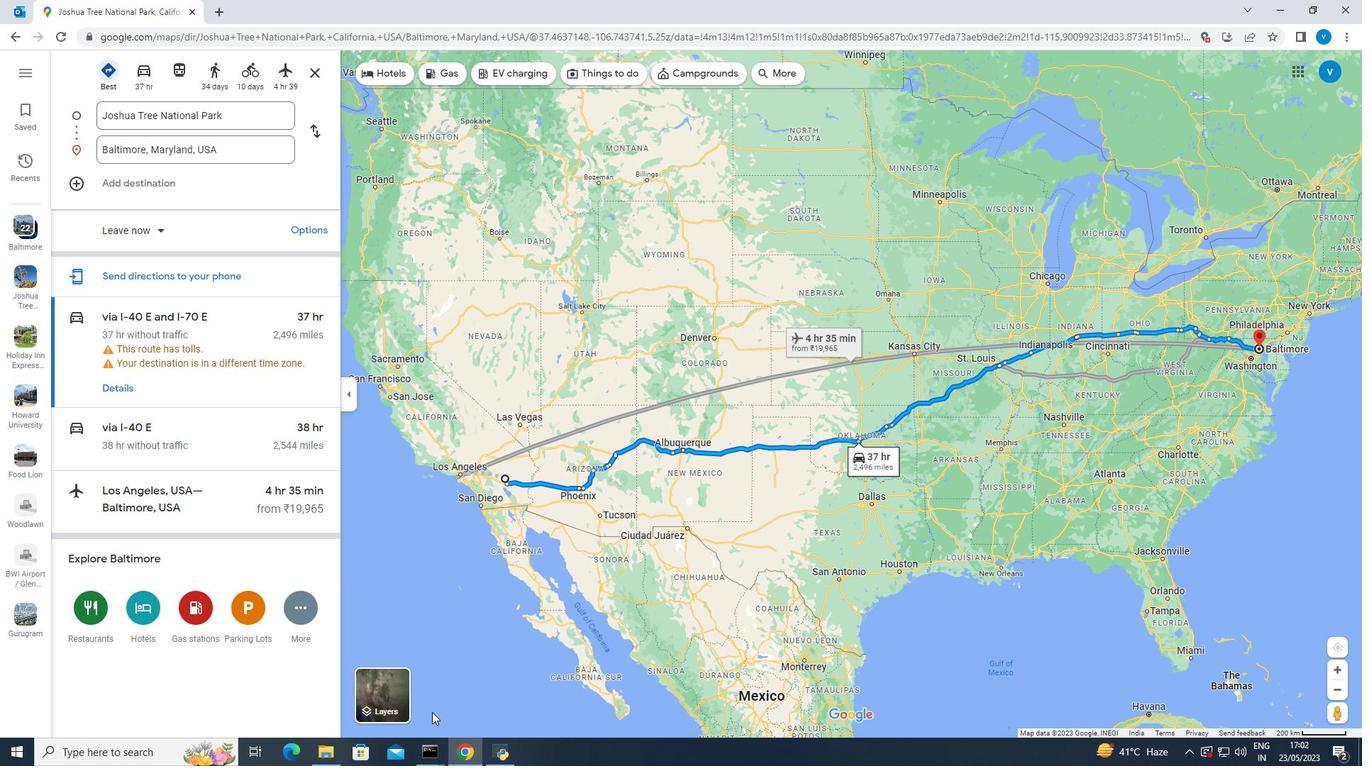 
Action: Mouse scrolled (810, 456) with delta (0, 0)
Screenshot: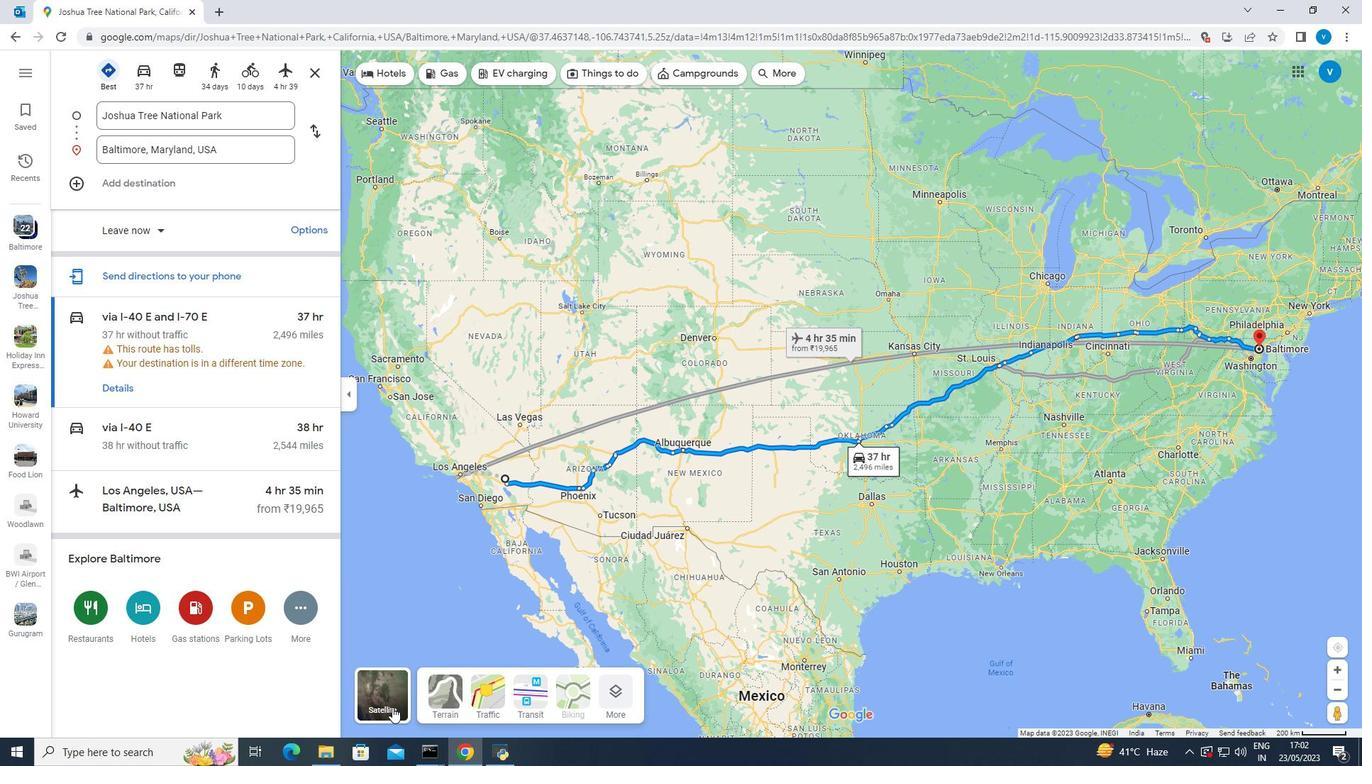 
Action: Mouse scrolled (810, 456) with delta (0, 0)
Screenshot: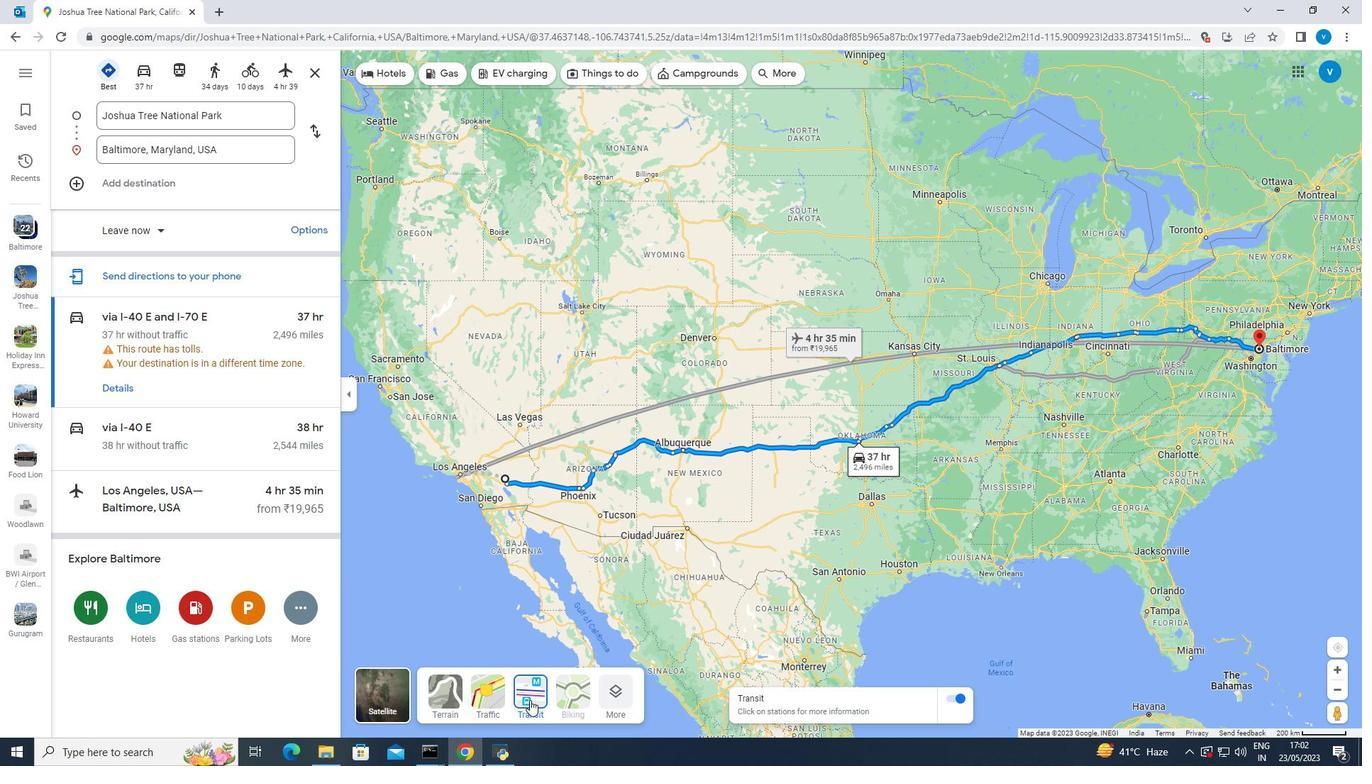 
Action: Mouse moved to (945, 430)
Screenshot: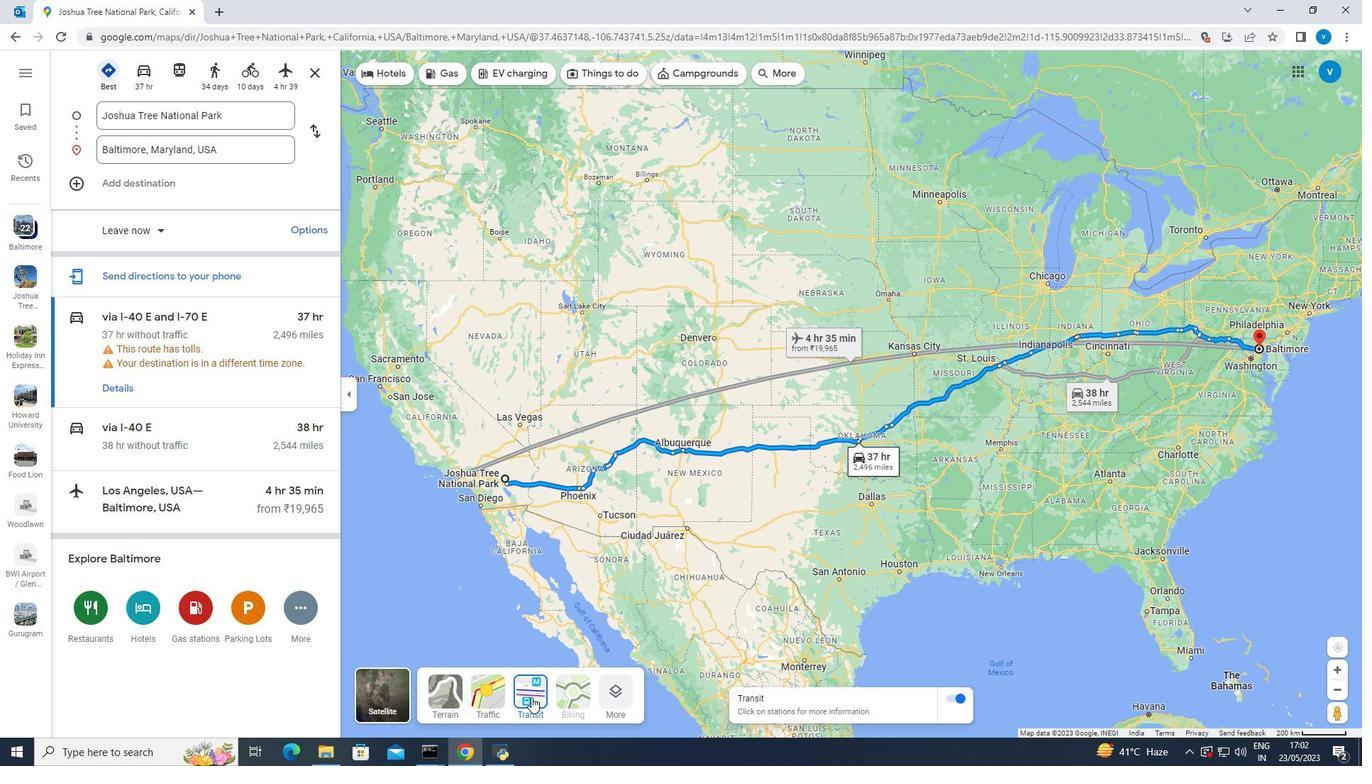 
Action: Mouse pressed left at (945, 430)
Screenshot: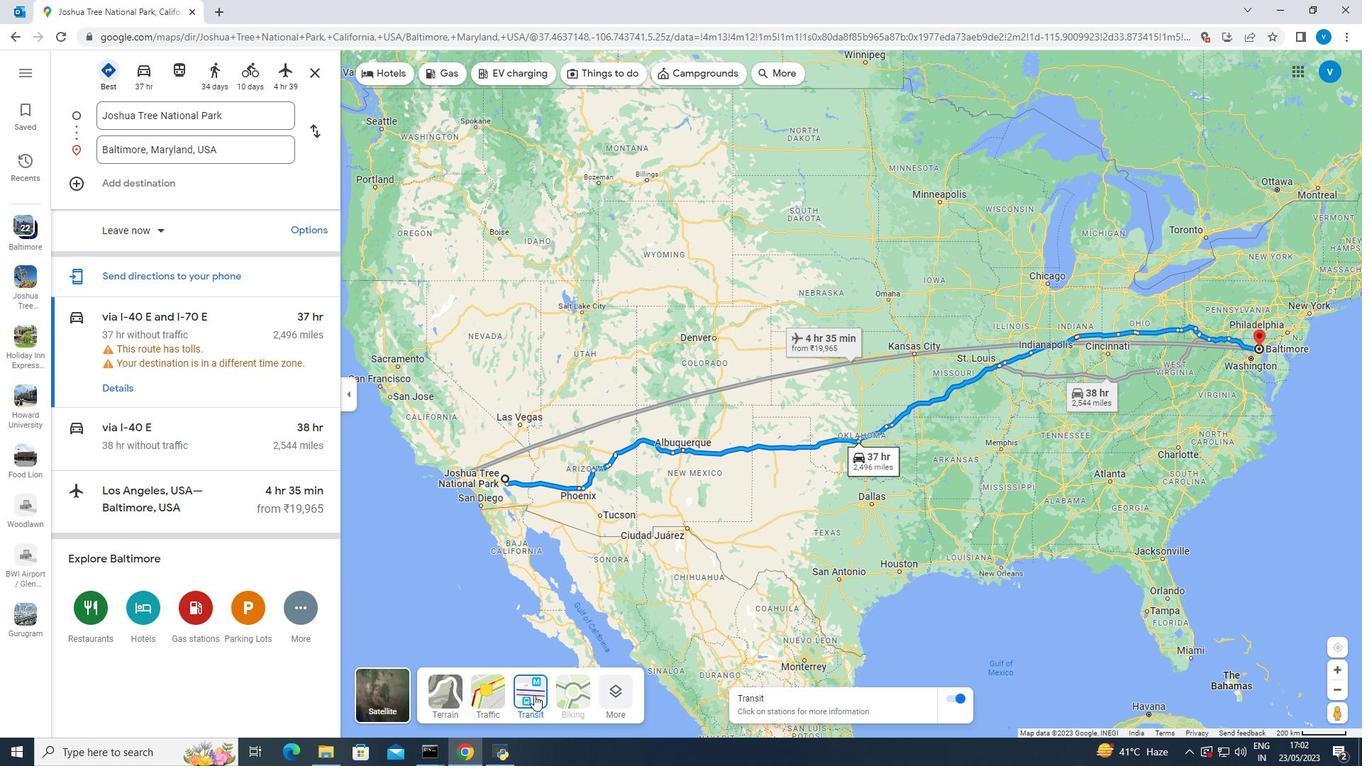 
Action: Mouse moved to (941, 427)
Screenshot: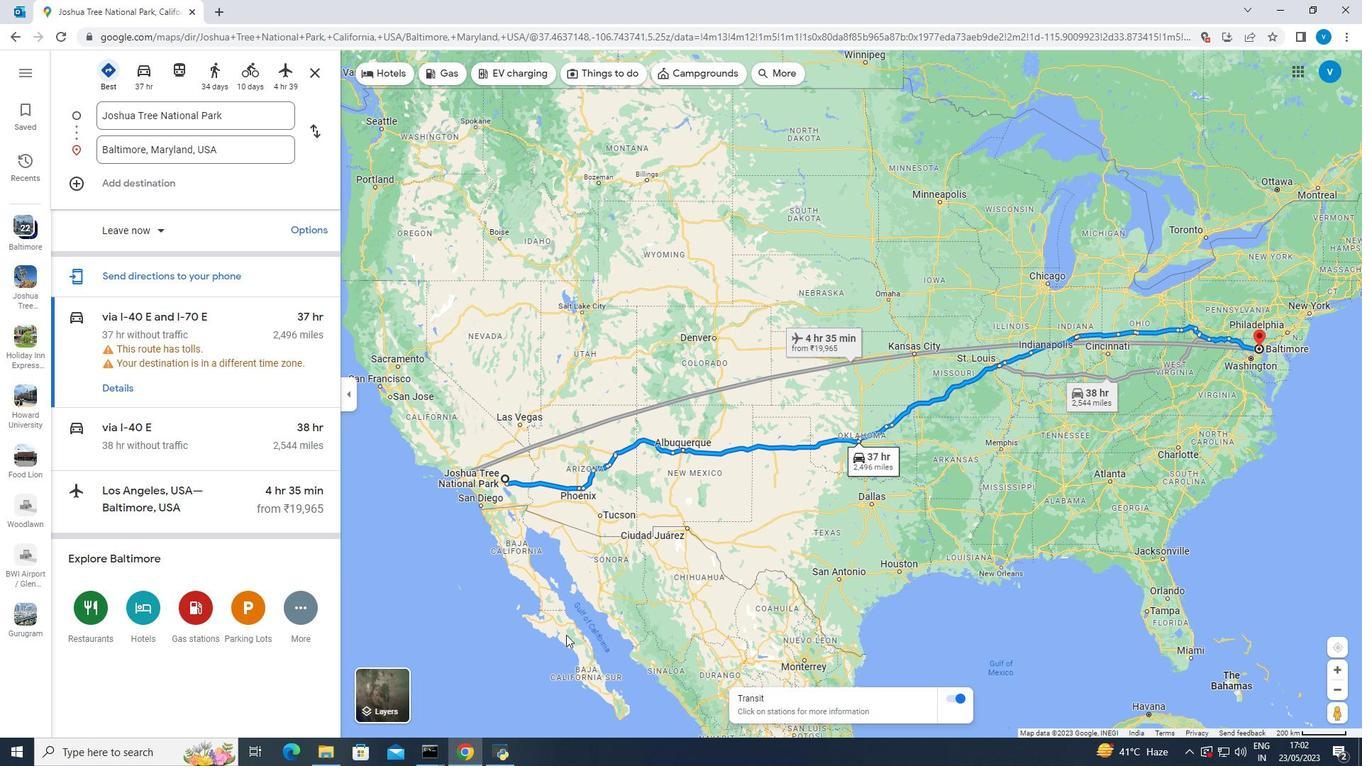 
Action: Mouse pressed left at (941, 427)
Screenshot: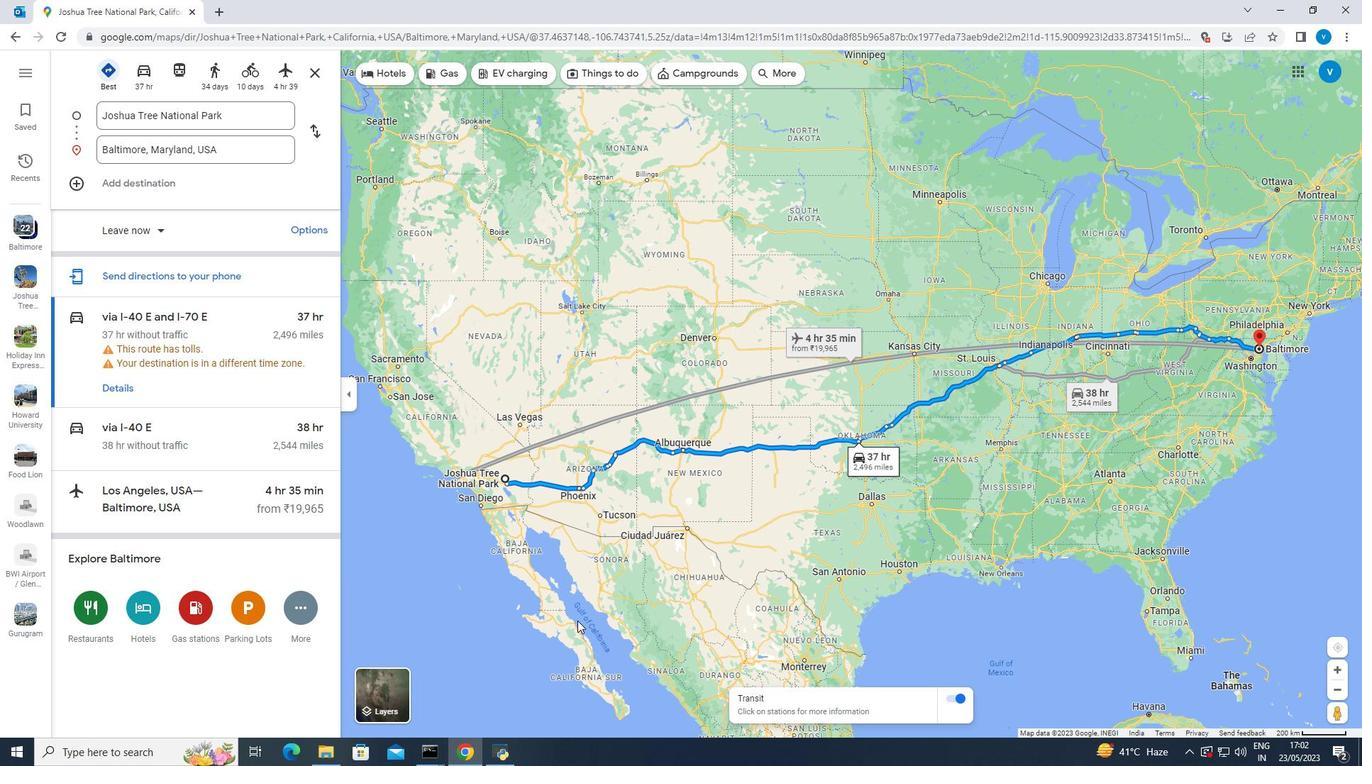
Action: Mouse moved to (937, 408)
Screenshot: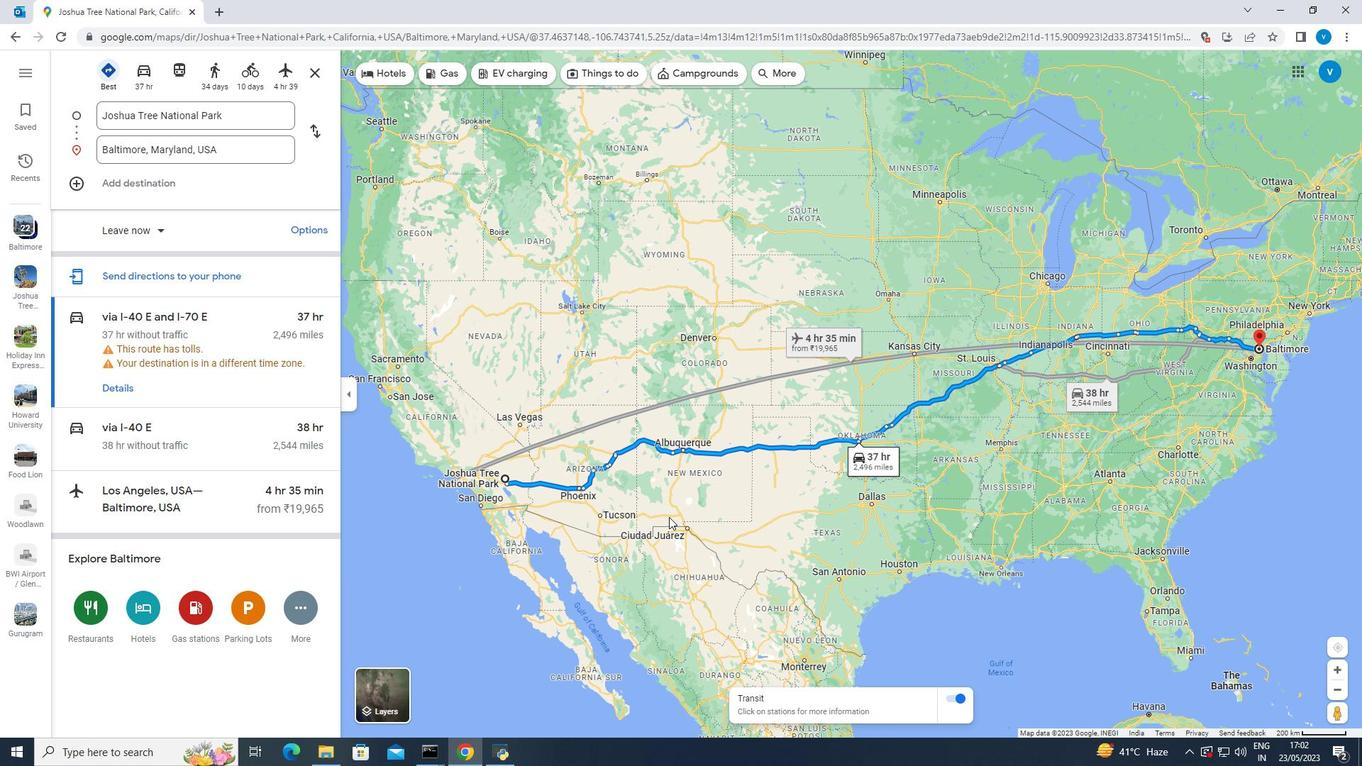 
Action: Mouse pressed left at (937, 408)
Screenshot: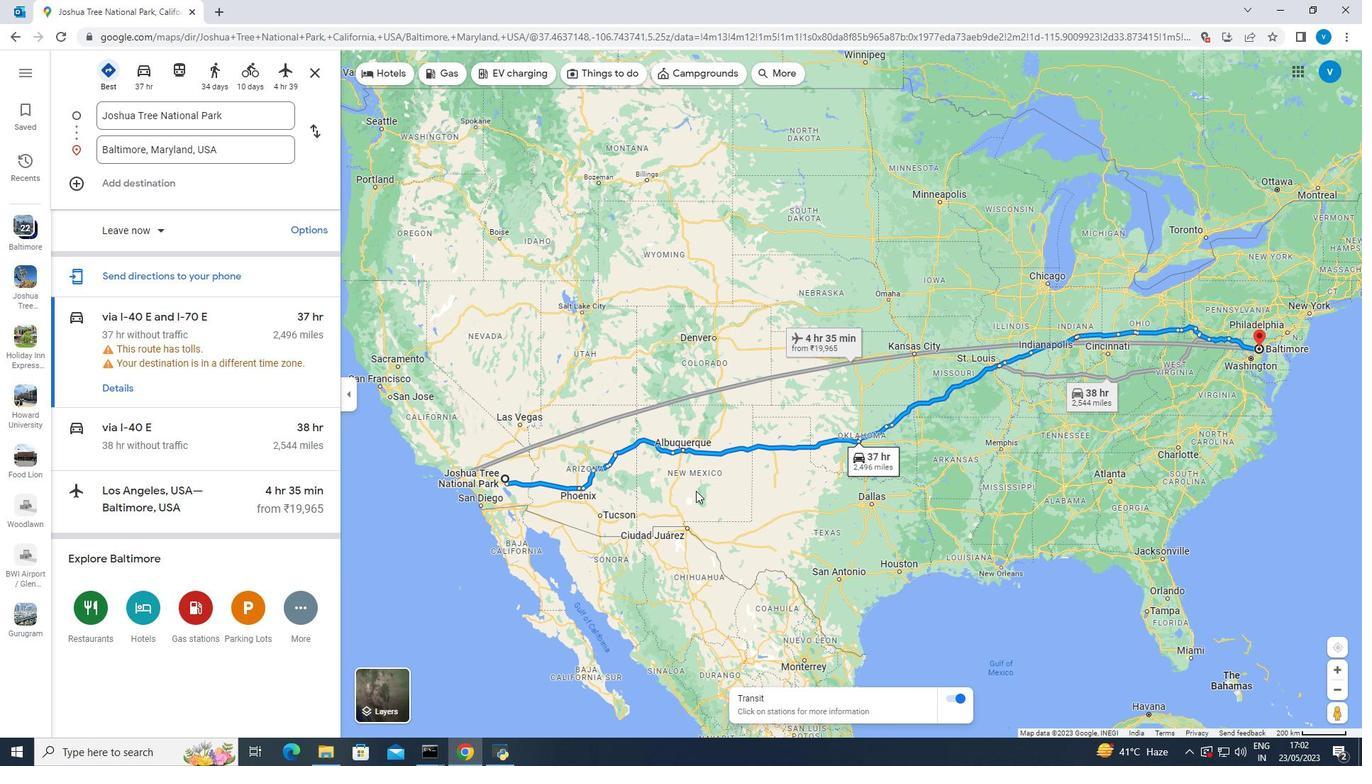 
Action: Mouse moved to (921, 390)
Screenshot: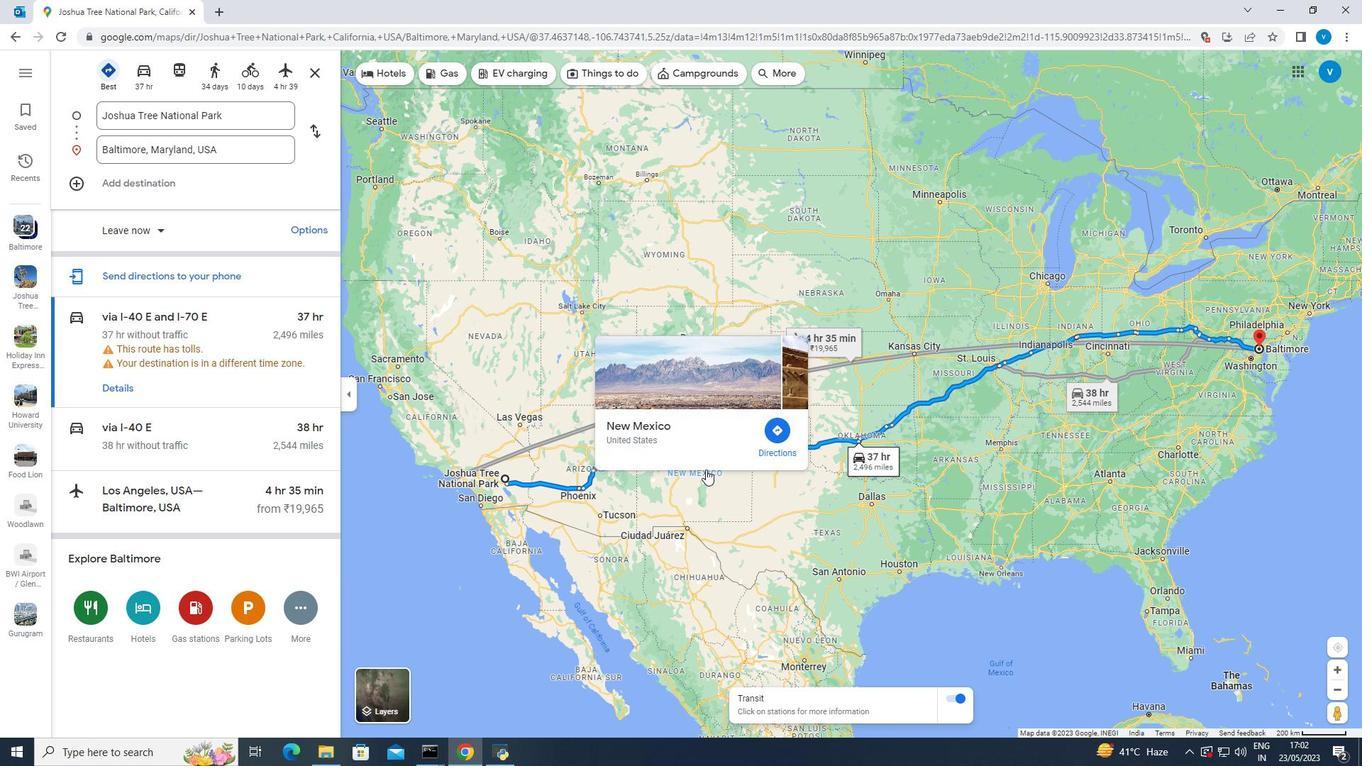 
Action: Mouse pressed left at (921, 390)
Screenshot: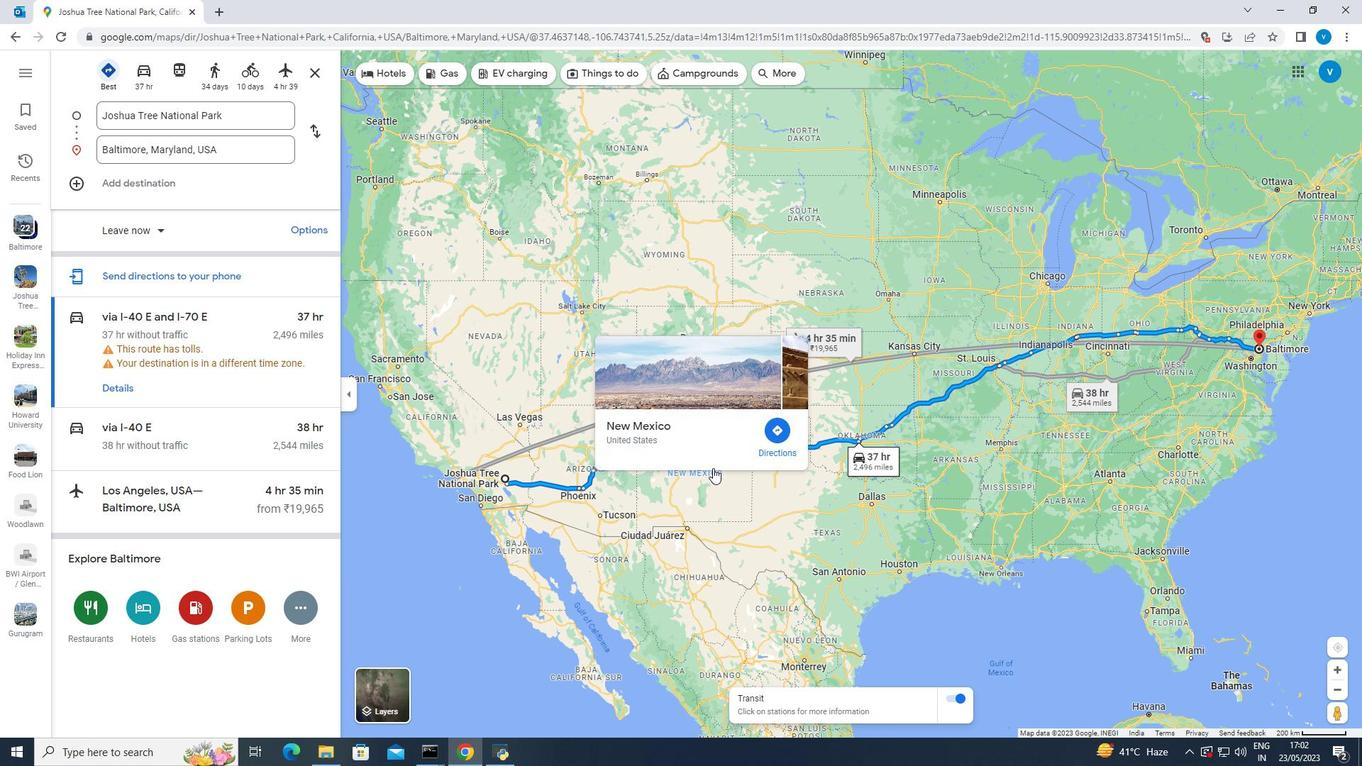 
Action: Mouse moved to (949, 384)
Screenshot: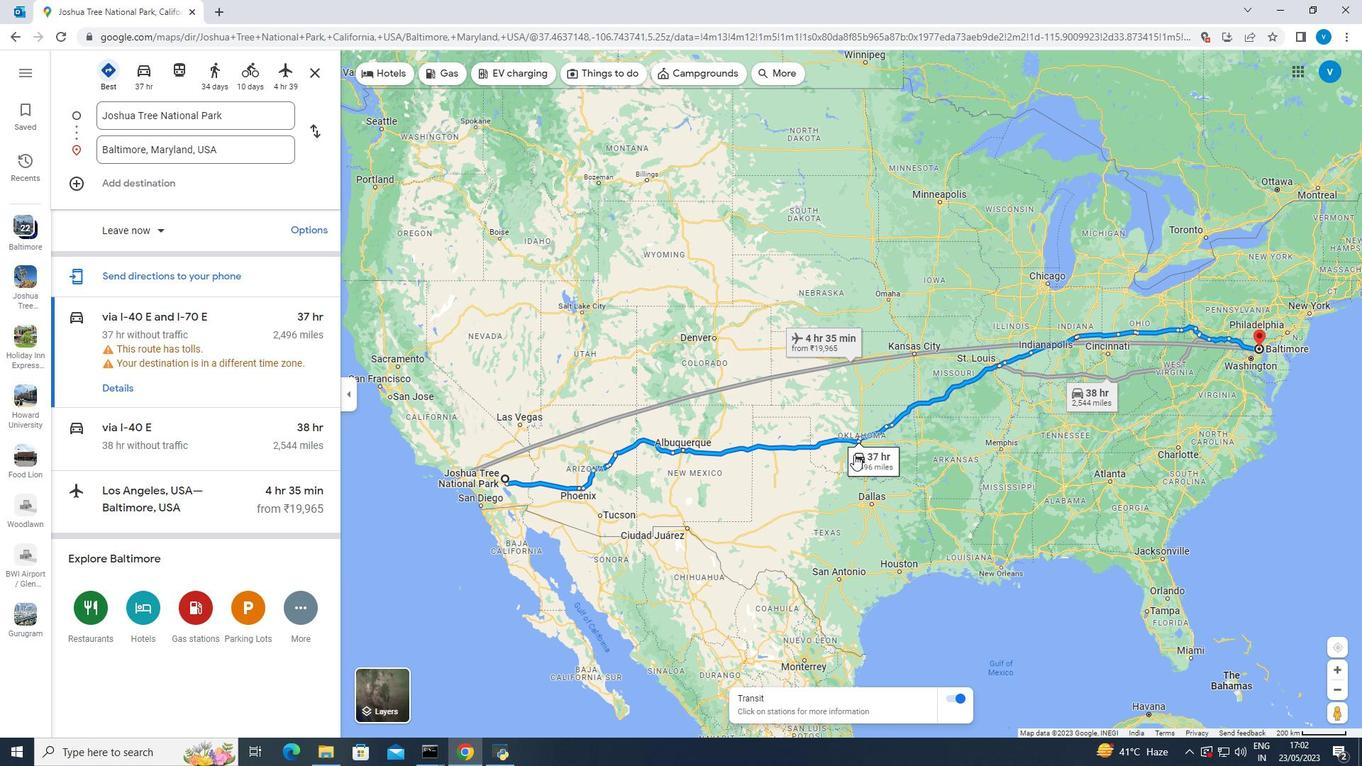 
Action: Mouse pressed left at (949, 384)
Screenshot: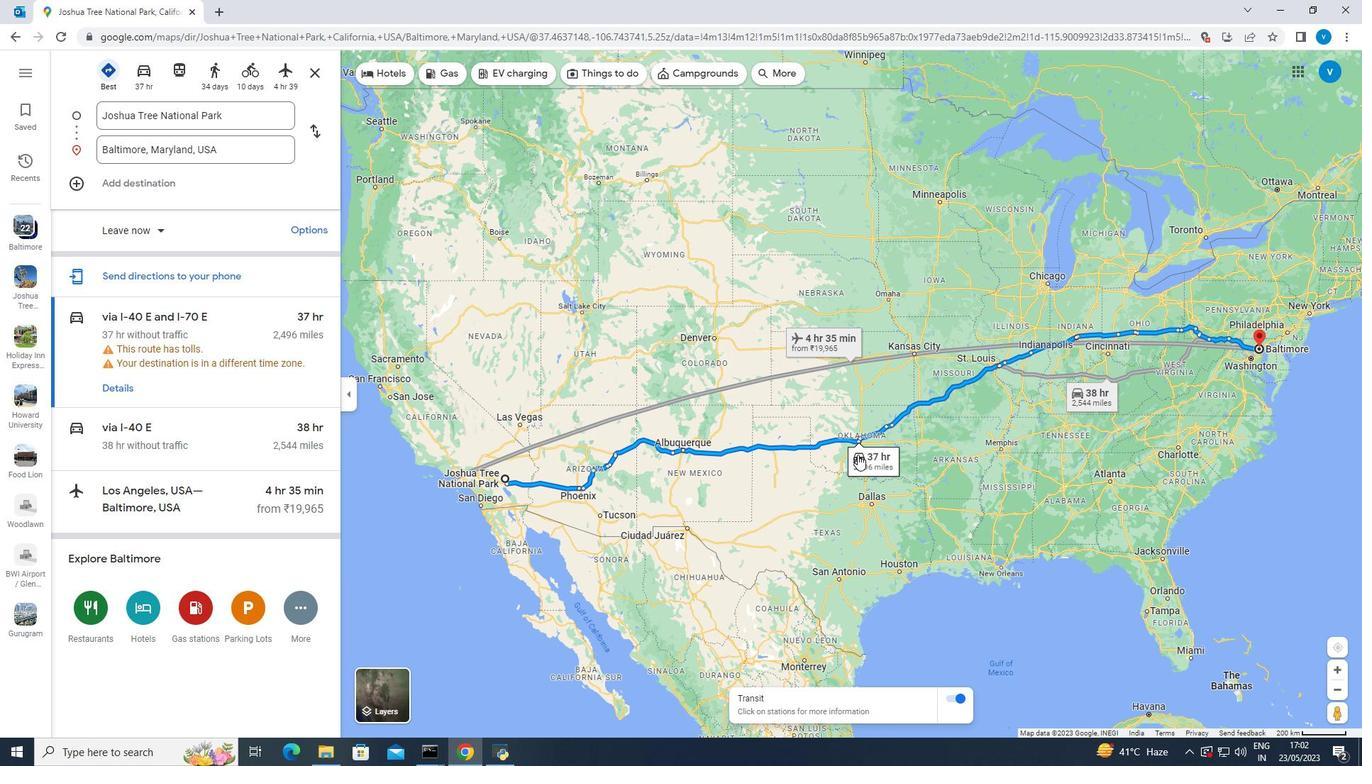 
Action: Mouse moved to (945, 380)
Screenshot: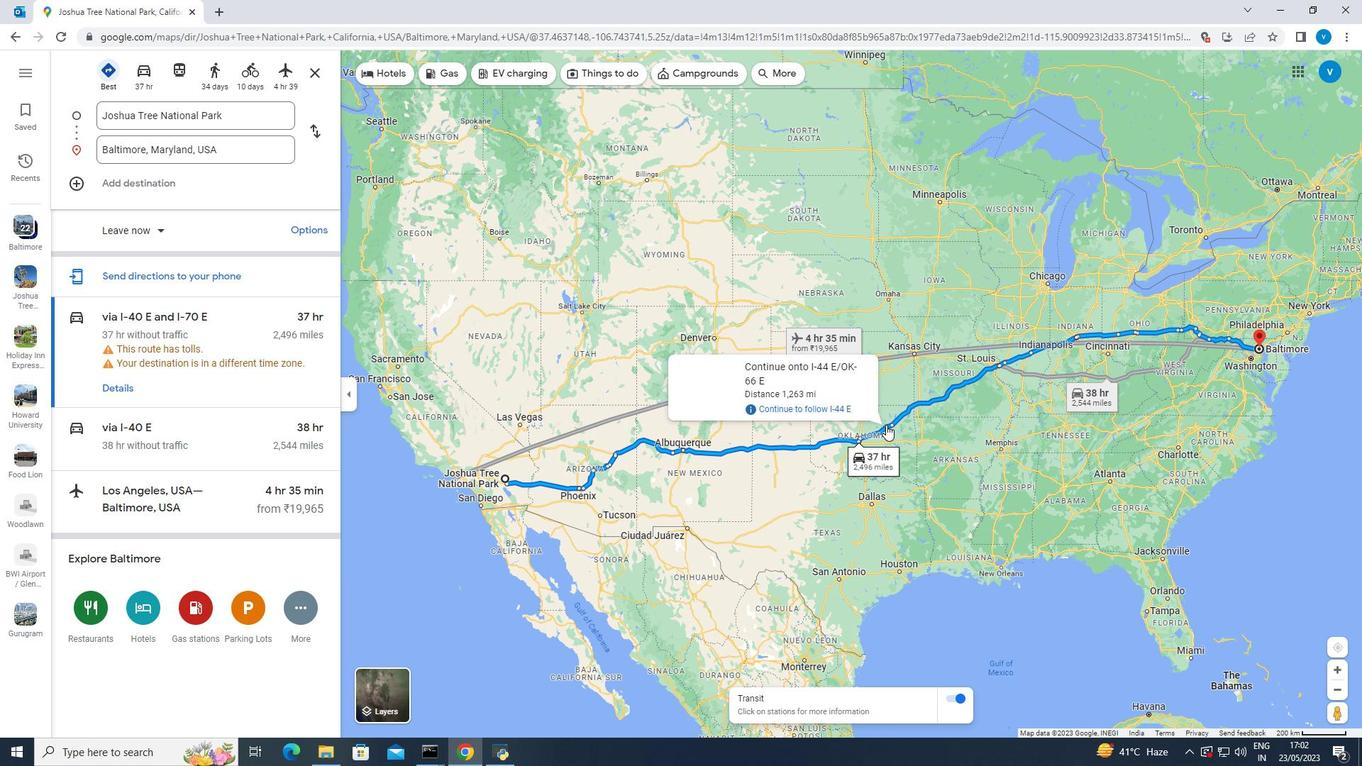 
Action: Mouse scrolled (945, 381) with delta (0, 0)
Screenshot: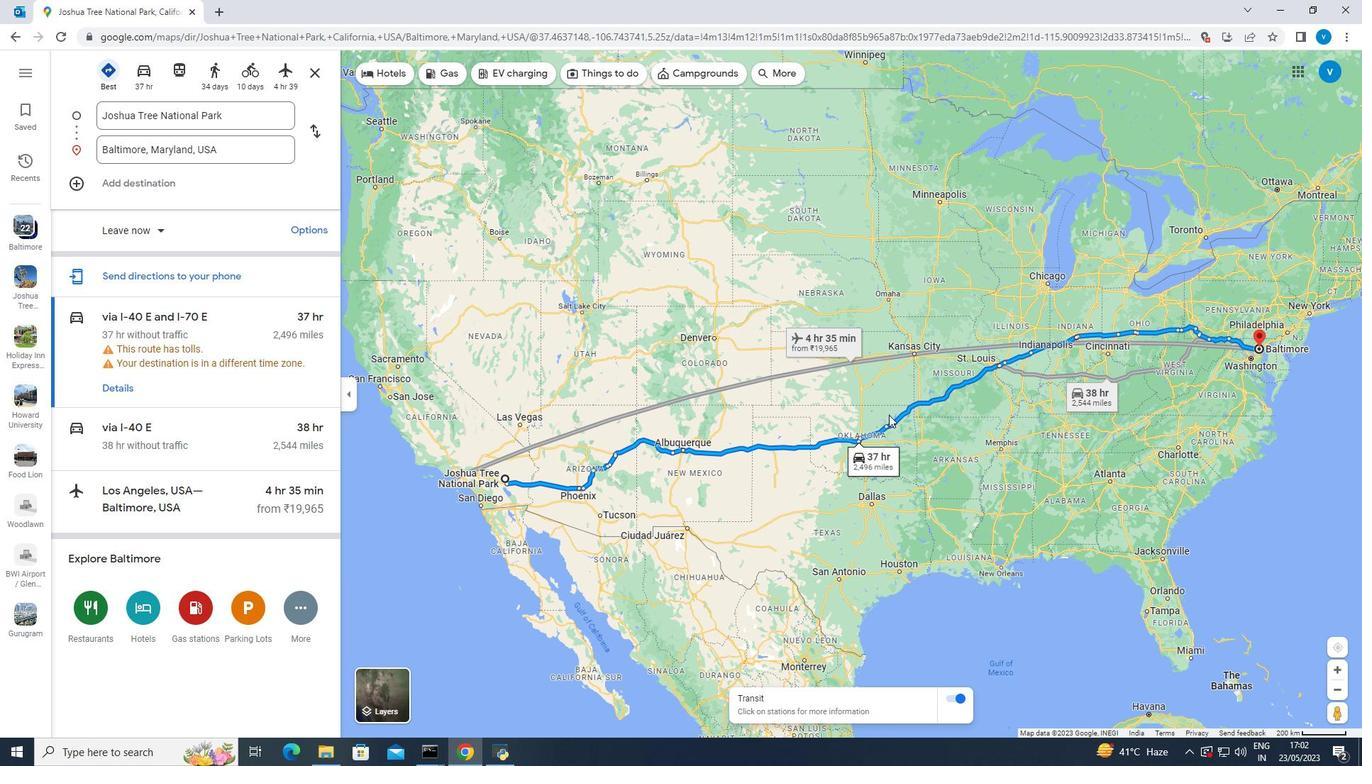 
Action: Mouse moved to (945, 380)
Screenshot: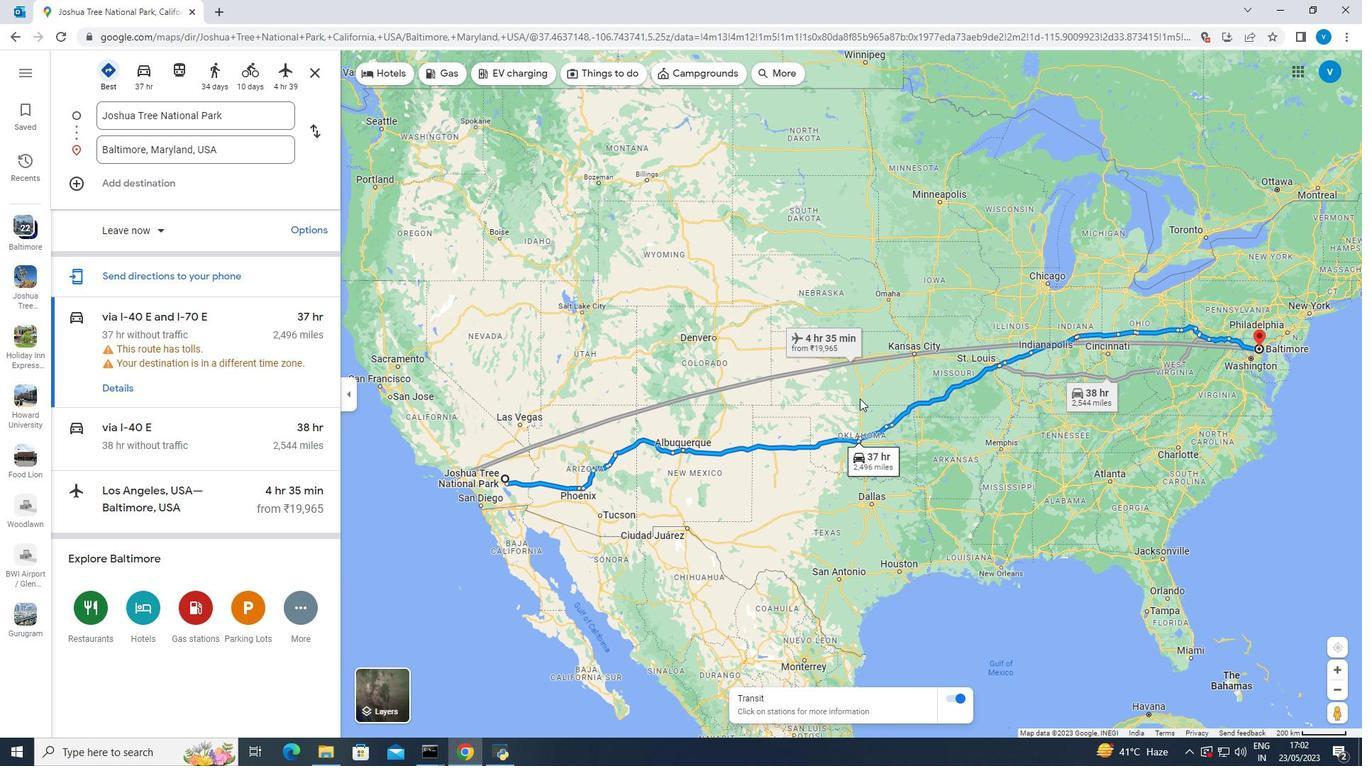 
Action: Mouse pressed left at (945, 380)
Screenshot: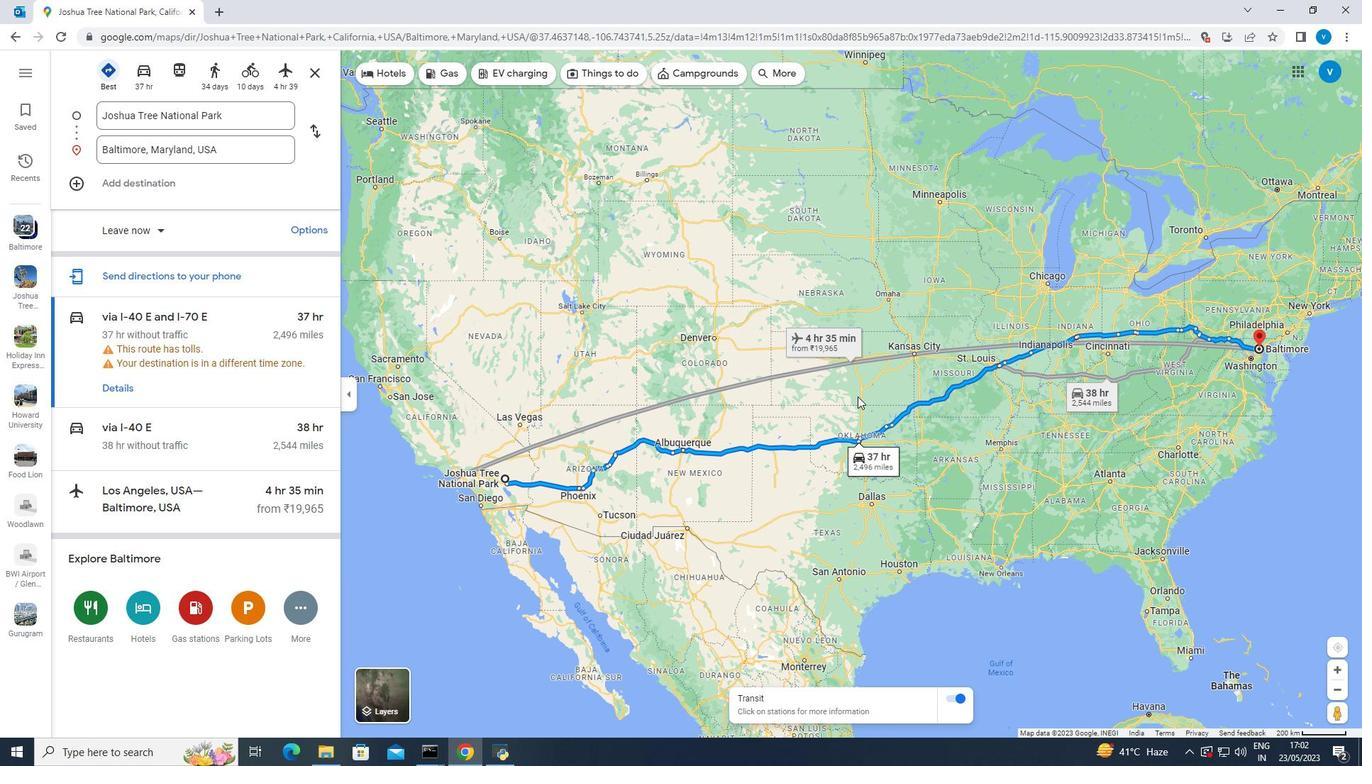 
Action: Mouse moved to (993, 372)
Screenshot: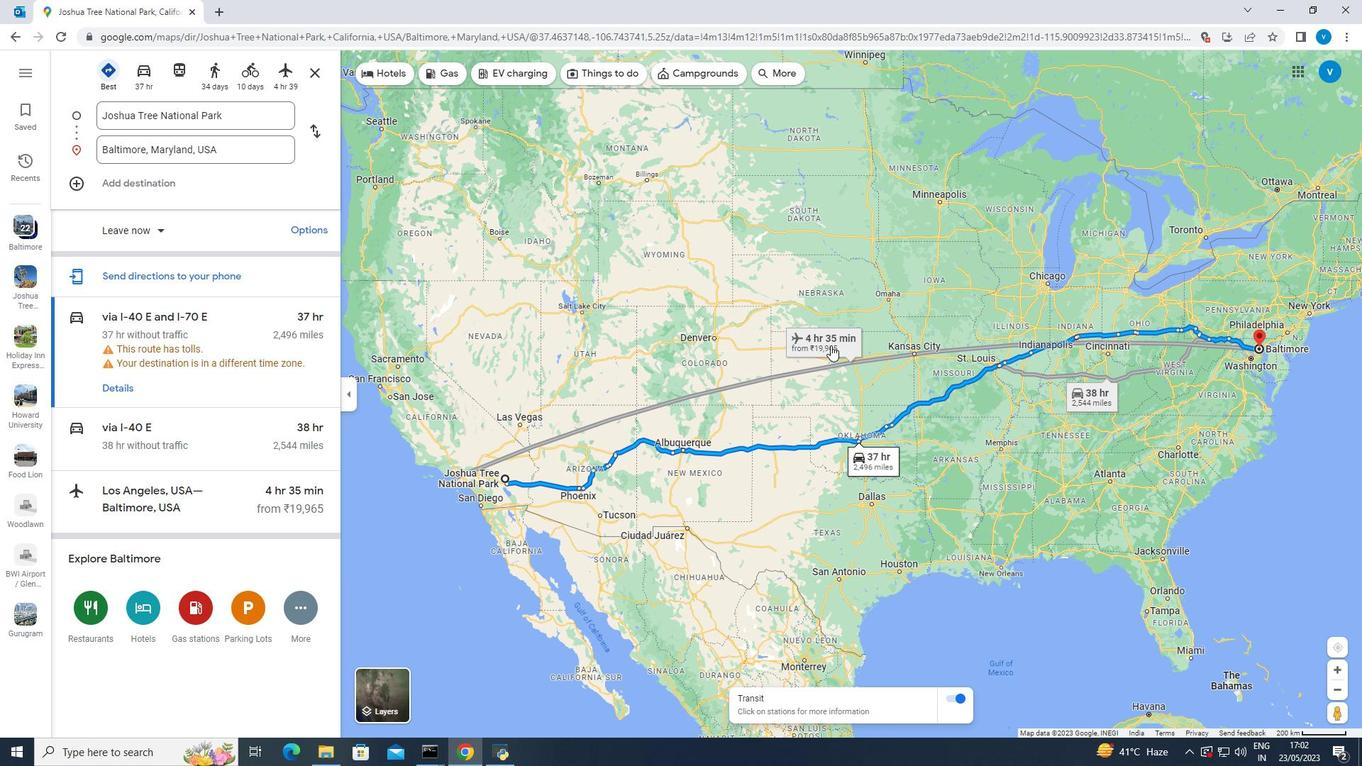 
Action: Mouse pressed left at (993, 372)
Screenshot: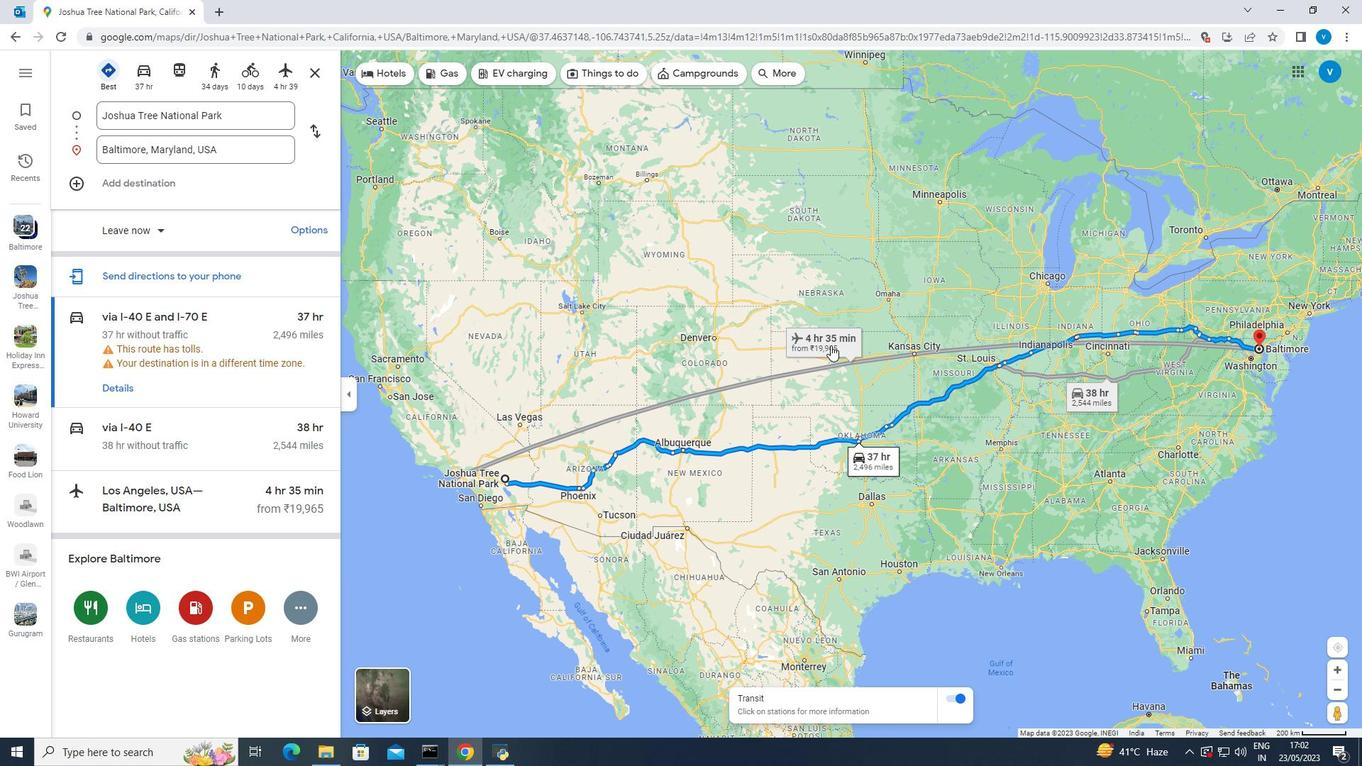 
Action: Mouse moved to (945, 376)
Screenshot: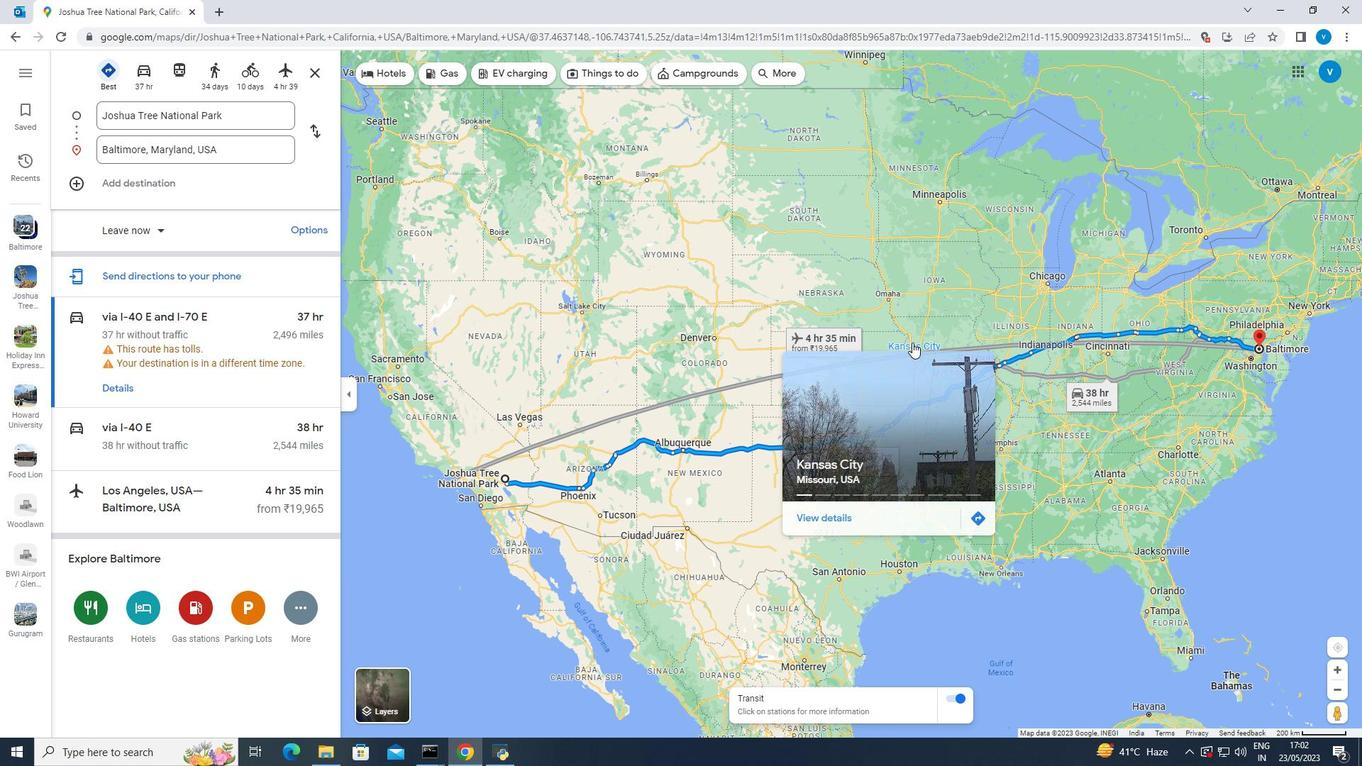 
Action: Mouse scrolled (945, 376) with delta (0, 0)
Screenshot: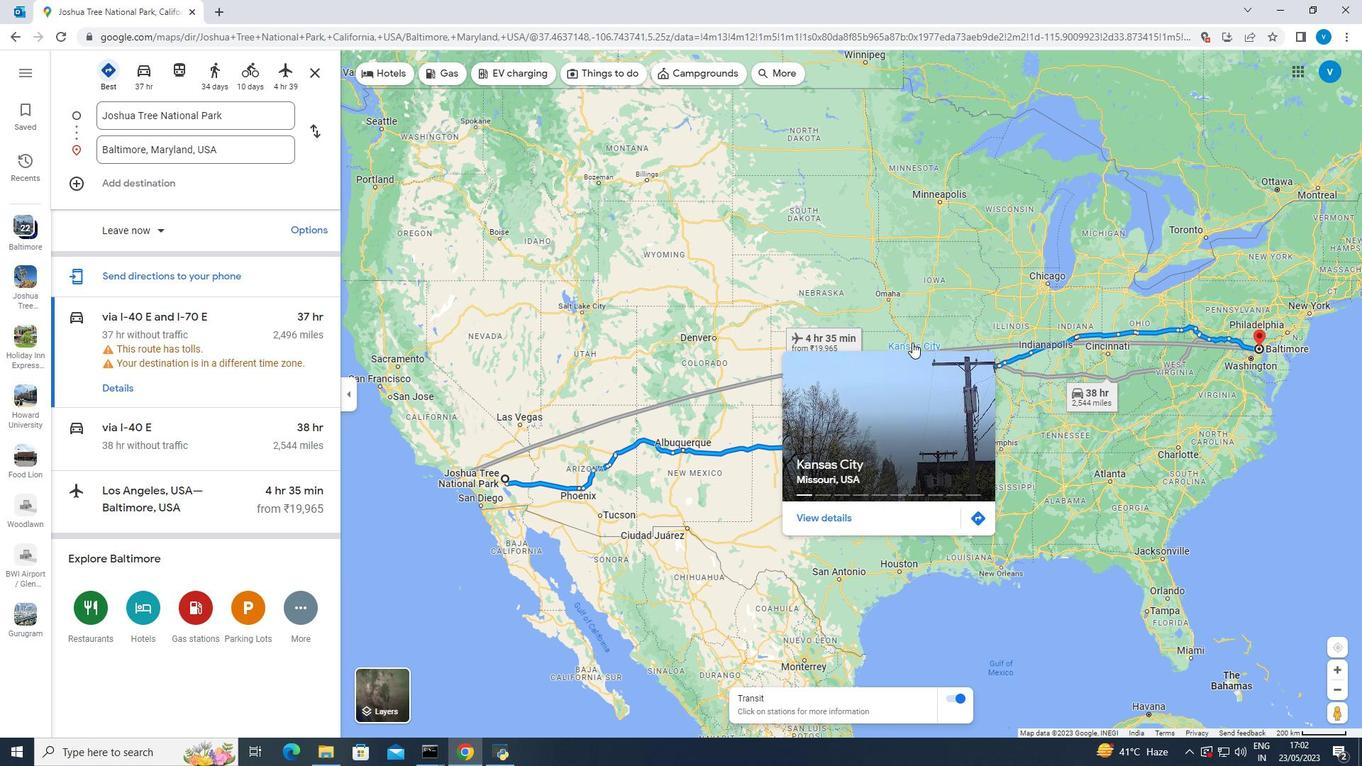 
Action: Mouse scrolled (945, 375) with delta (0, 0)
Screenshot: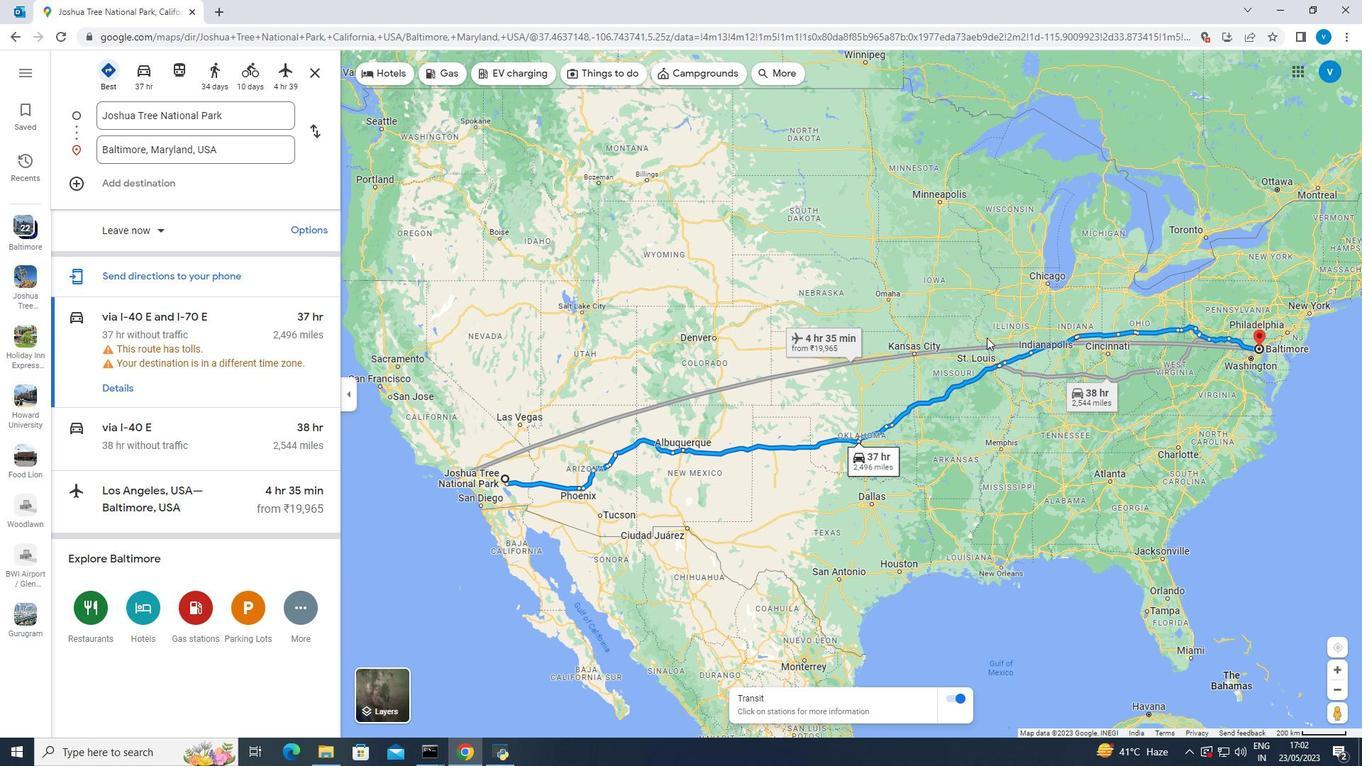 
Action: Mouse scrolled (945, 375) with delta (0, 0)
Screenshot: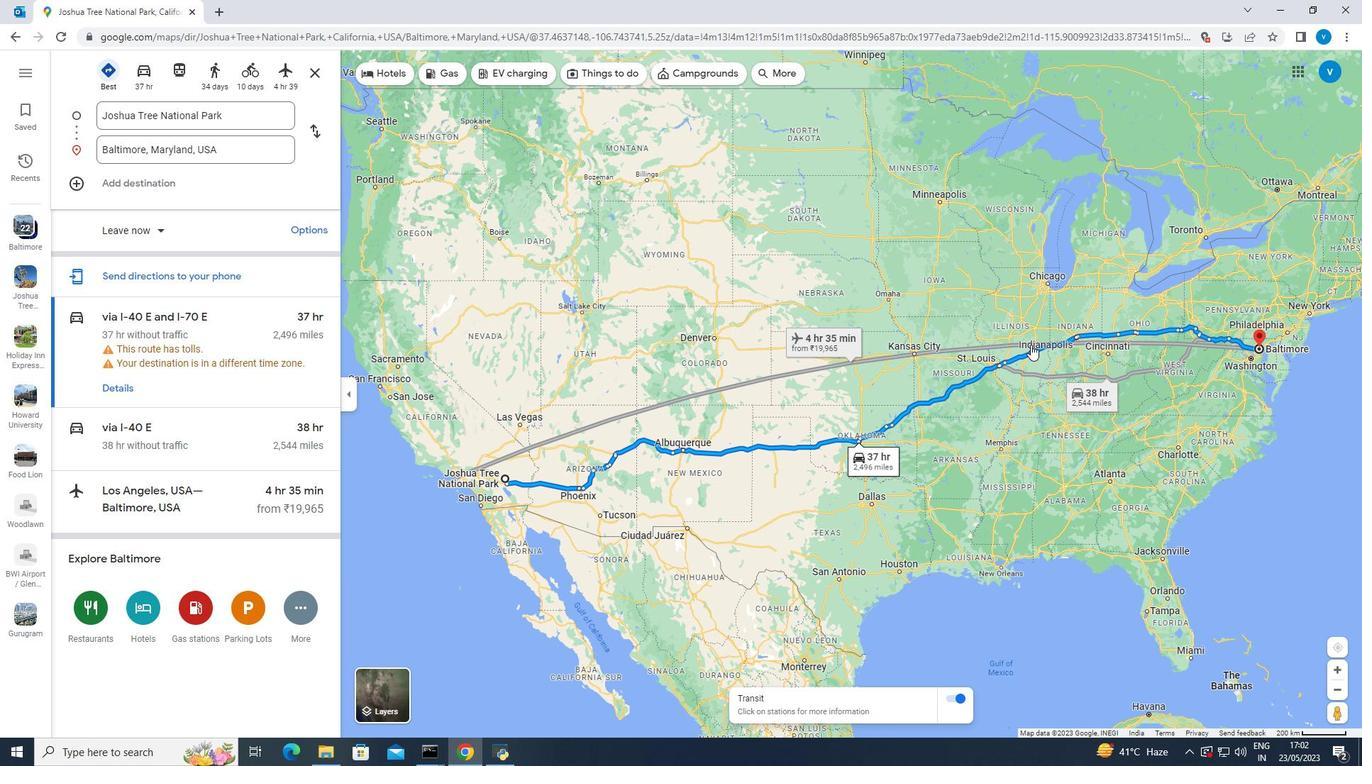 
Action: Mouse moved to (945, 376)
Screenshot: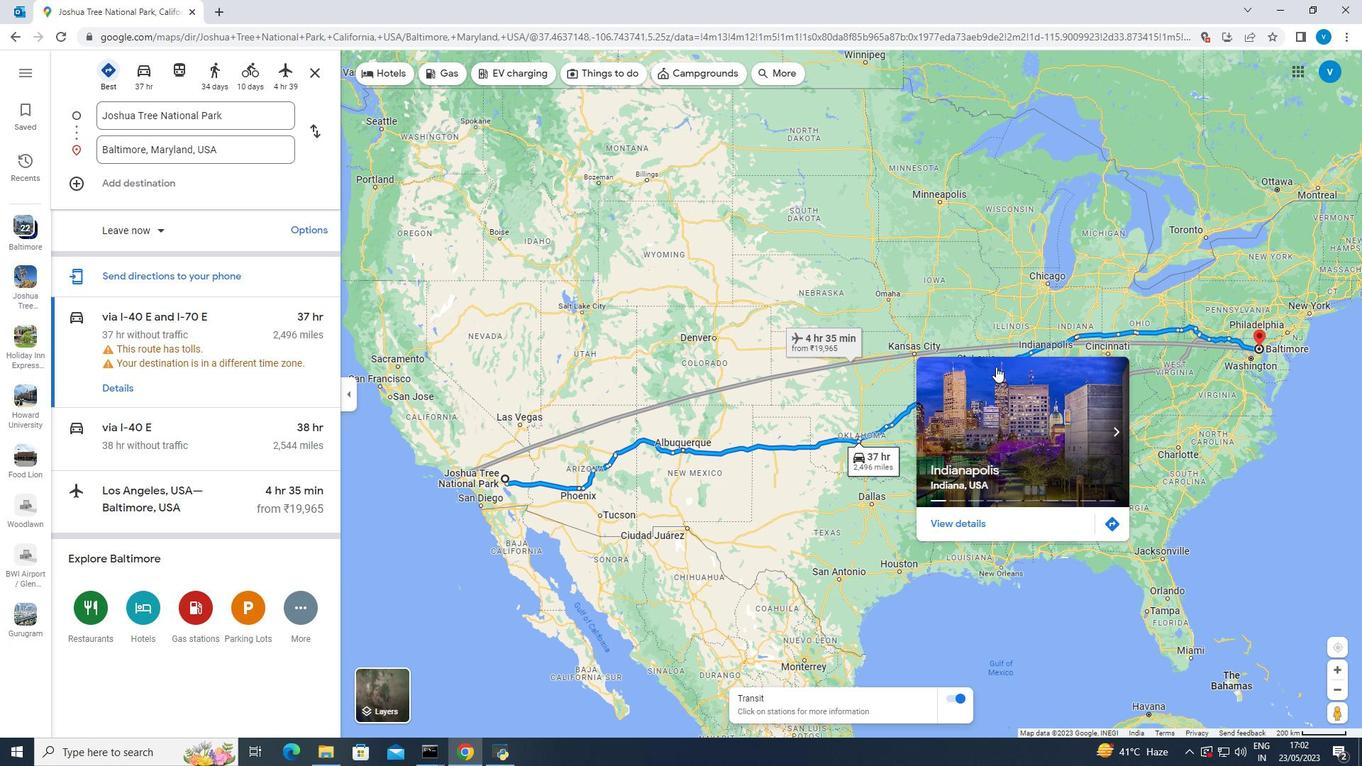 
Action: Mouse scrolled (945, 375) with delta (0, 0)
Screenshot: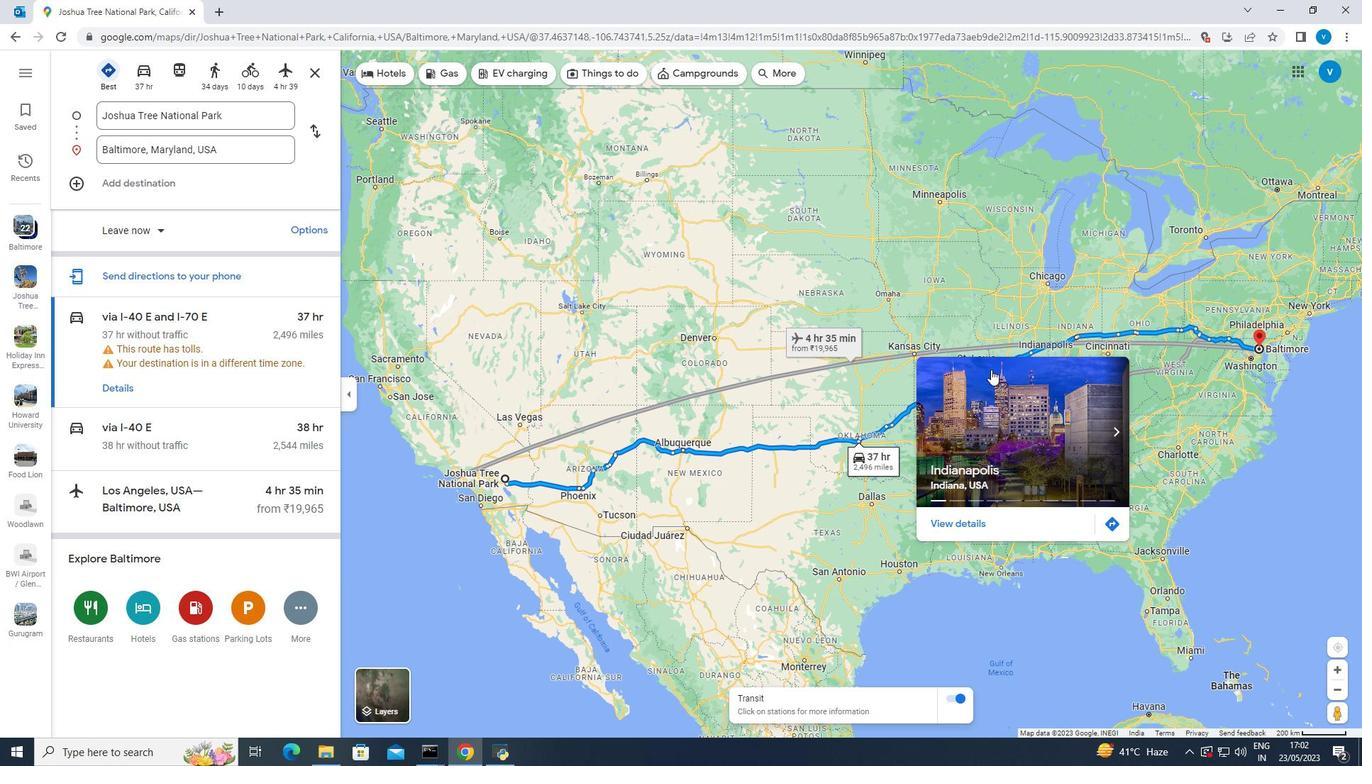 
Action: Mouse scrolled (945, 375) with delta (0, 0)
Screenshot: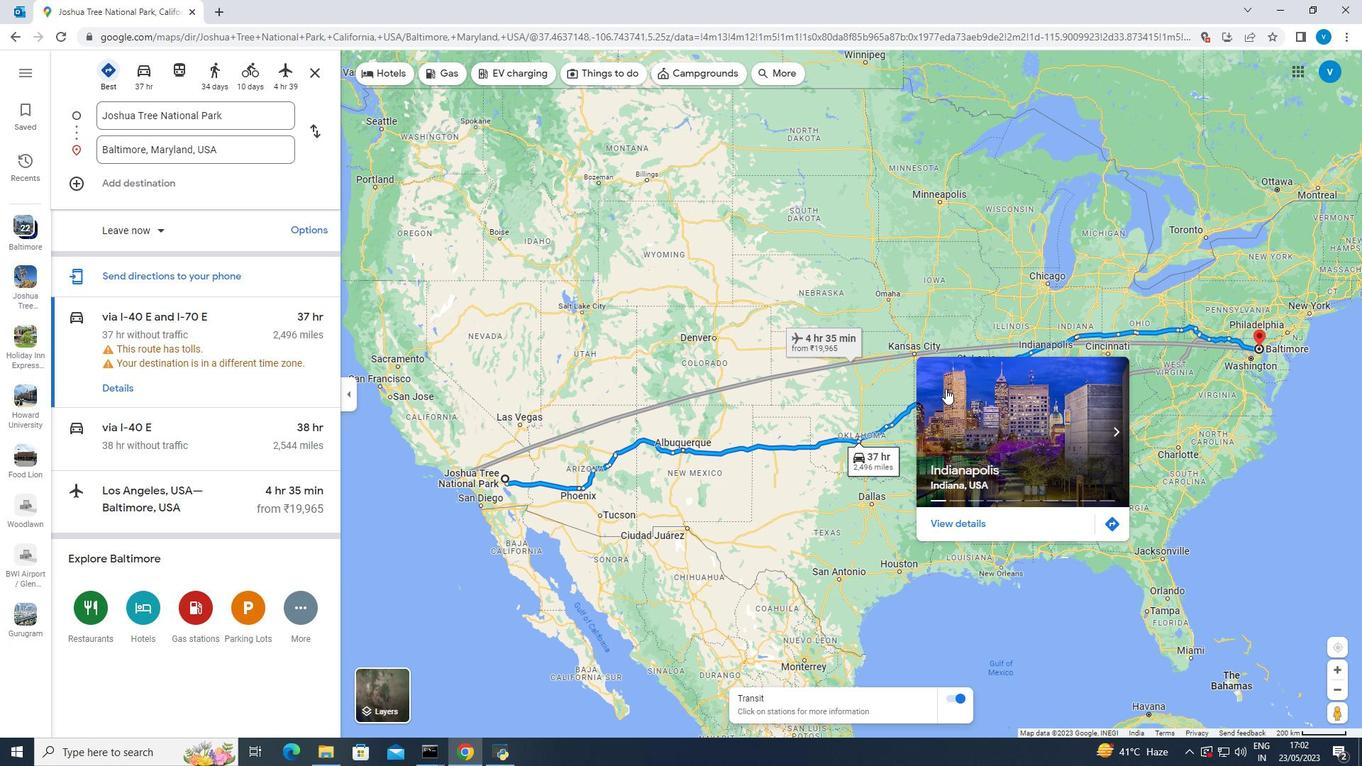 
Action: Mouse scrolled (945, 375) with delta (0, 0)
Screenshot: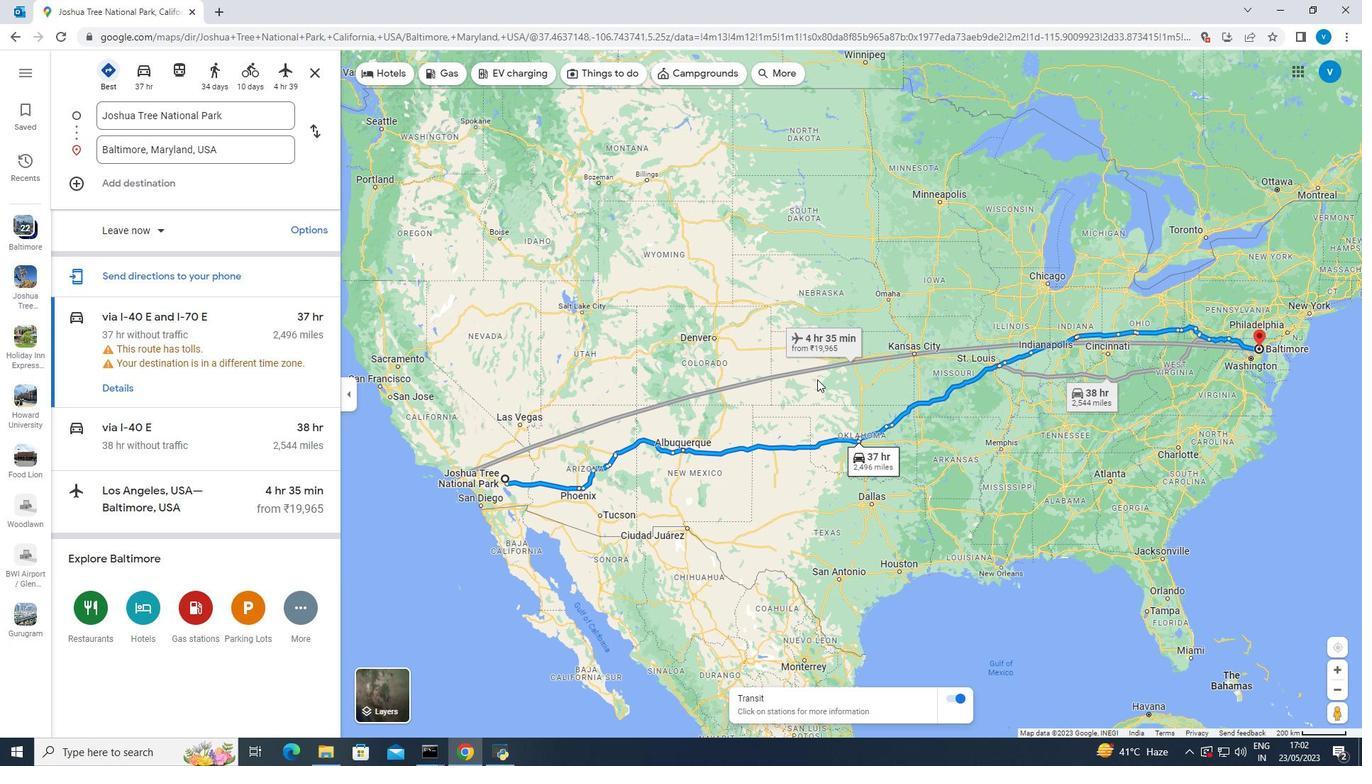 
Action: Mouse moved to (515, 687)
Screenshot: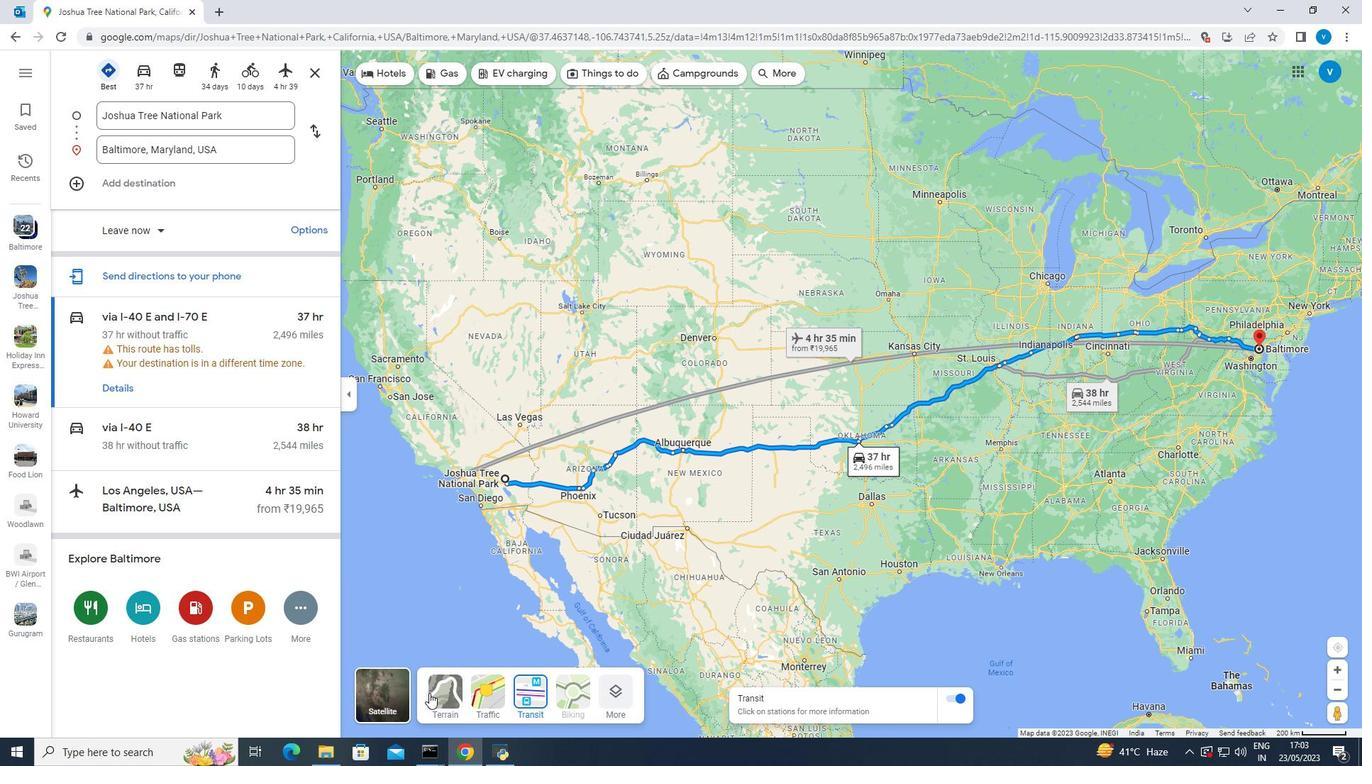 
Action: Mouse pressed left at (515, 687)
Screenshot: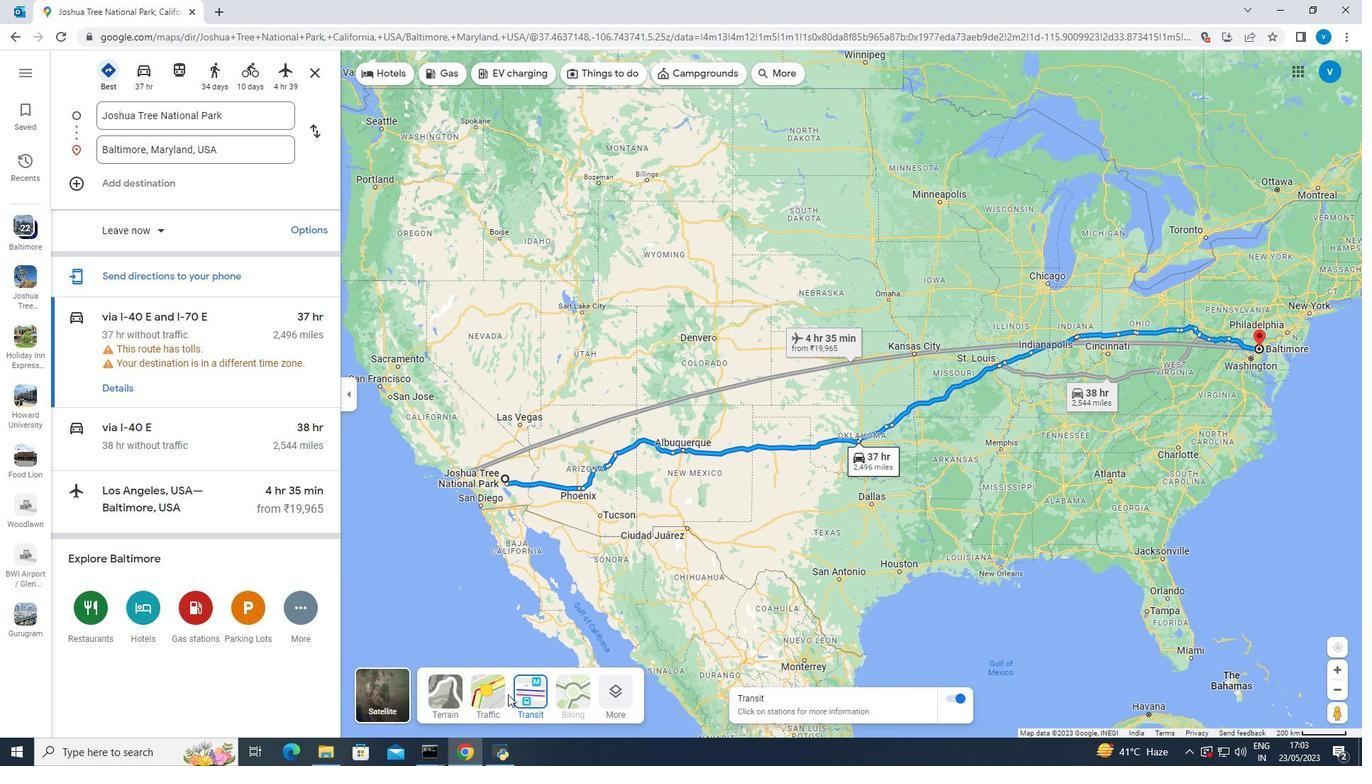 
Action: Mouse moved to (536, 683)
Screenshot: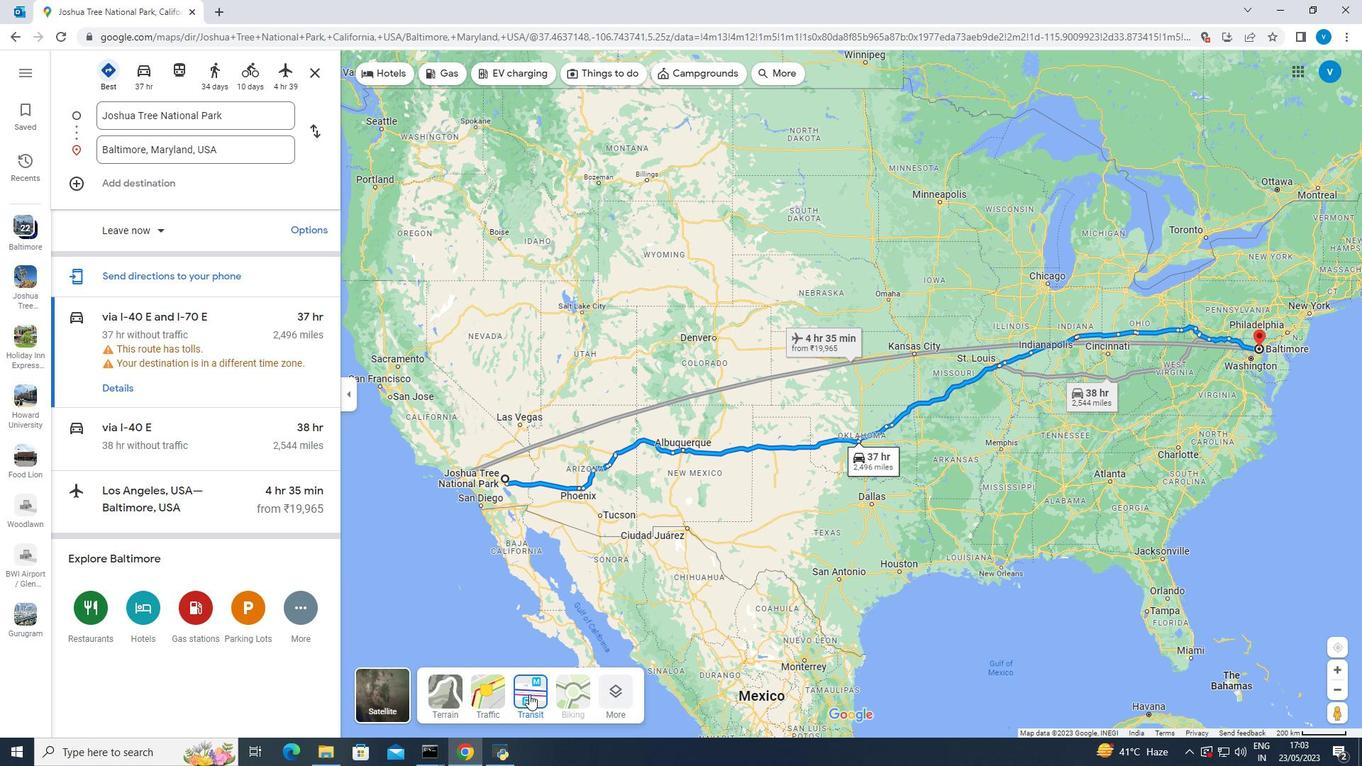 
Action: Mouse pressed left at (536, 683)
Screenshot: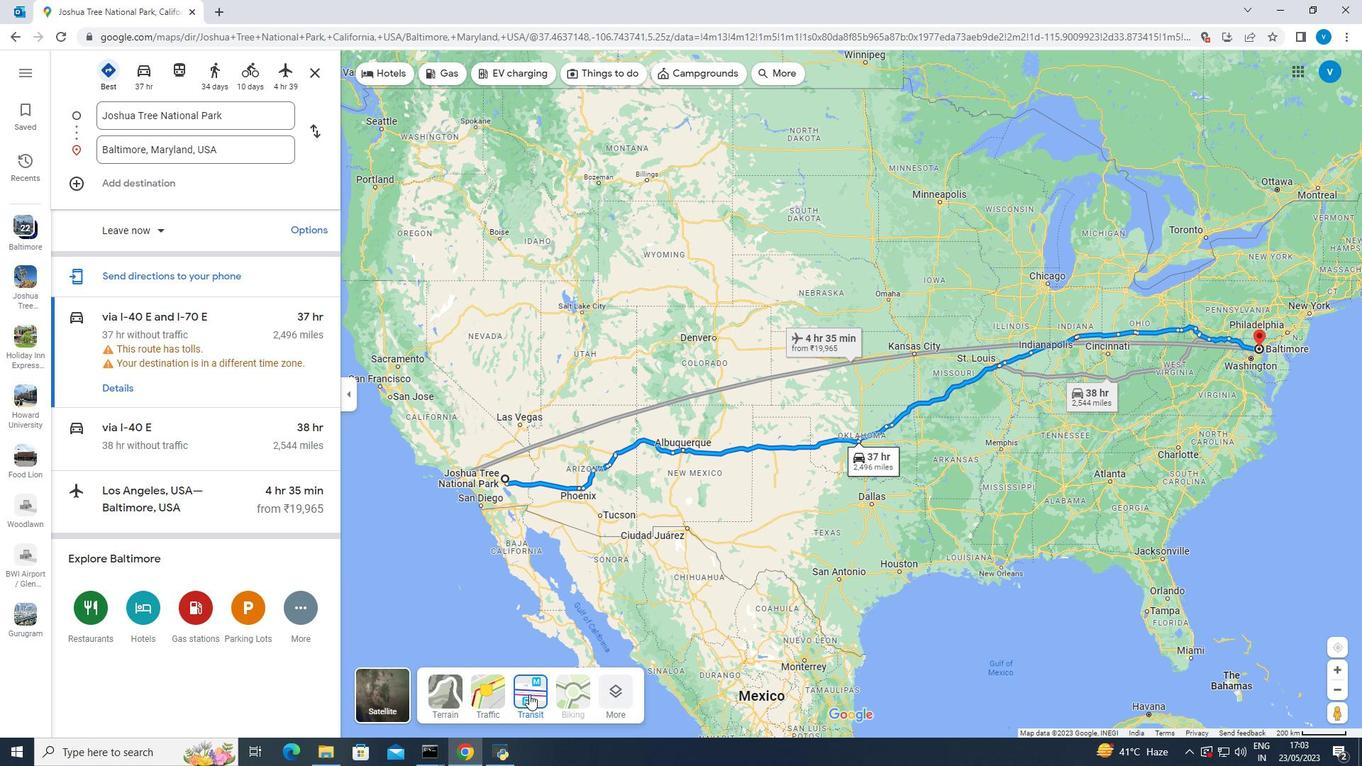 
Action: Mouse moved to (532, 682)
Screenshot: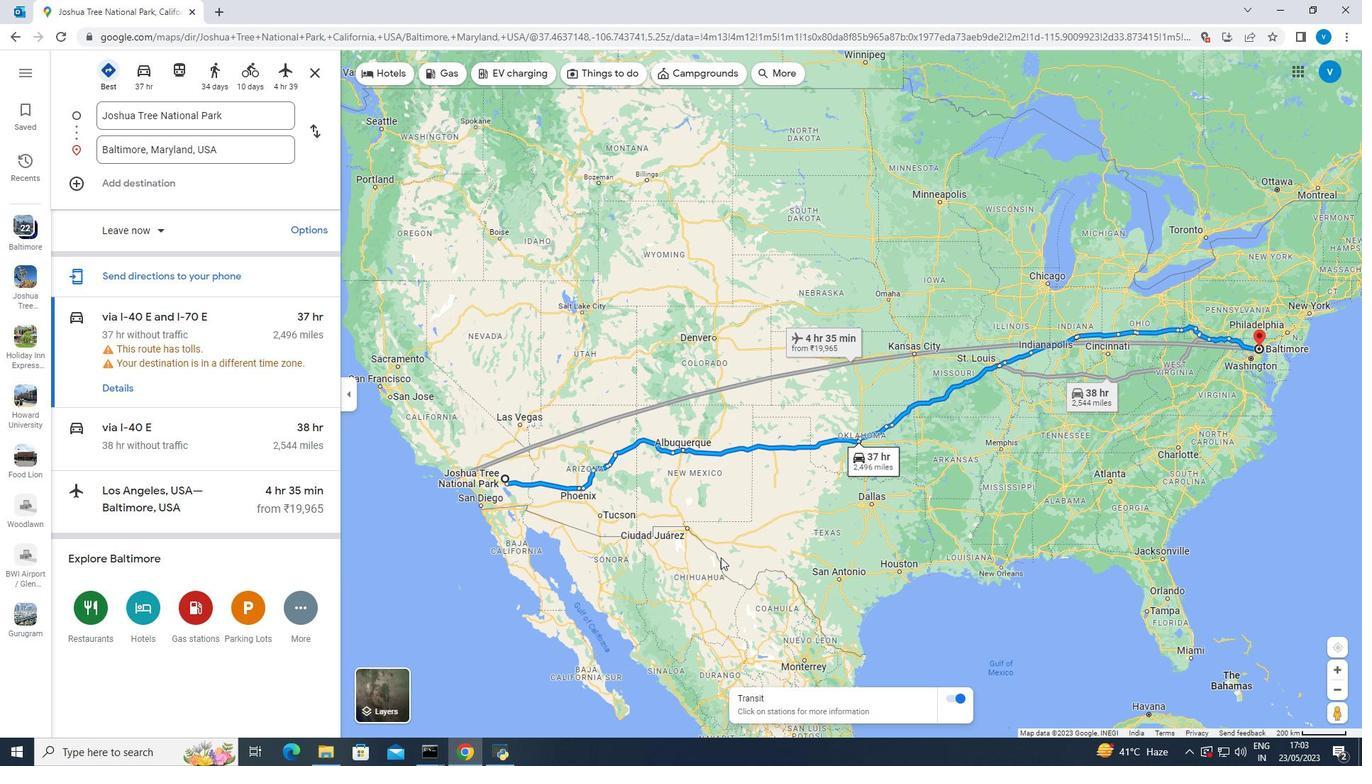 
Action: Mouse pressed left at (532, 682)
Screenshot: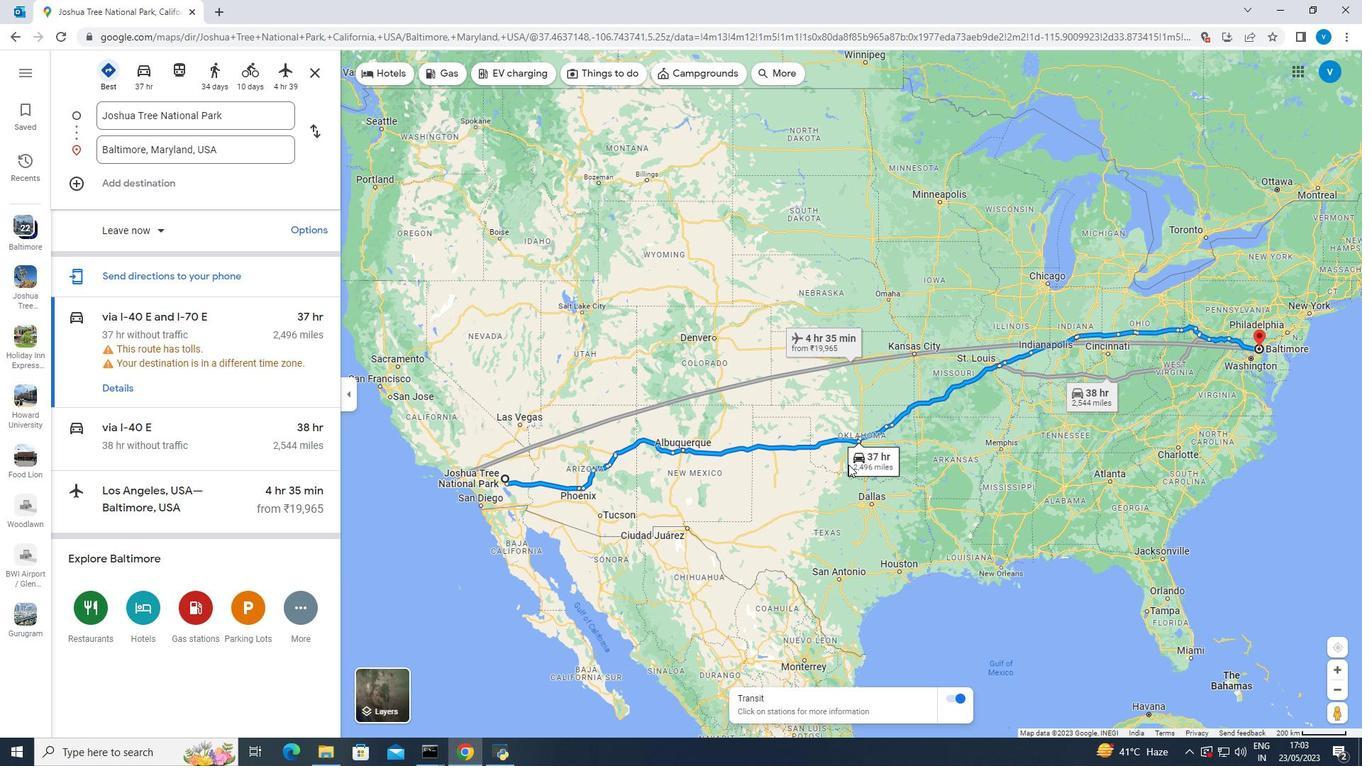 
Action: Mouse pressed left at (532, 682)
Screenshot: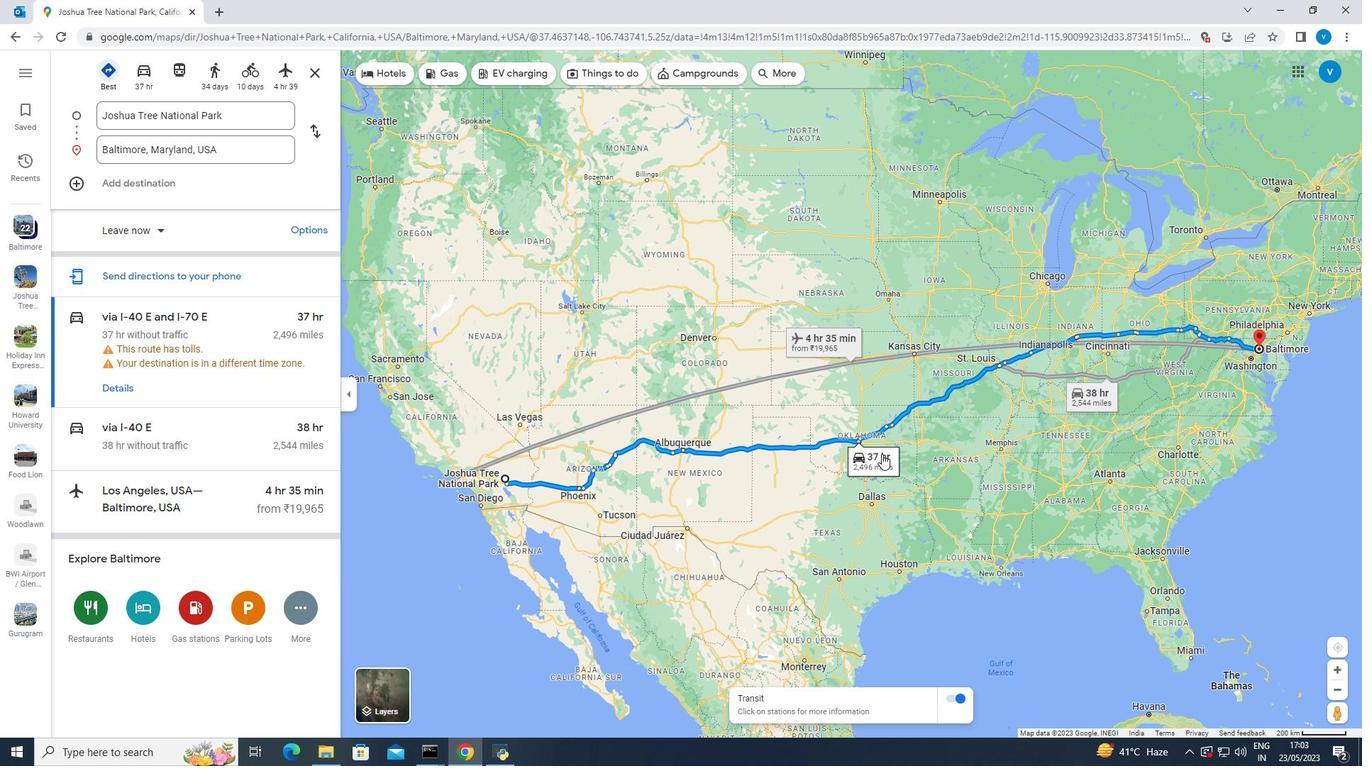 
Action: Mouse moved to (311, 66)
Screenshot: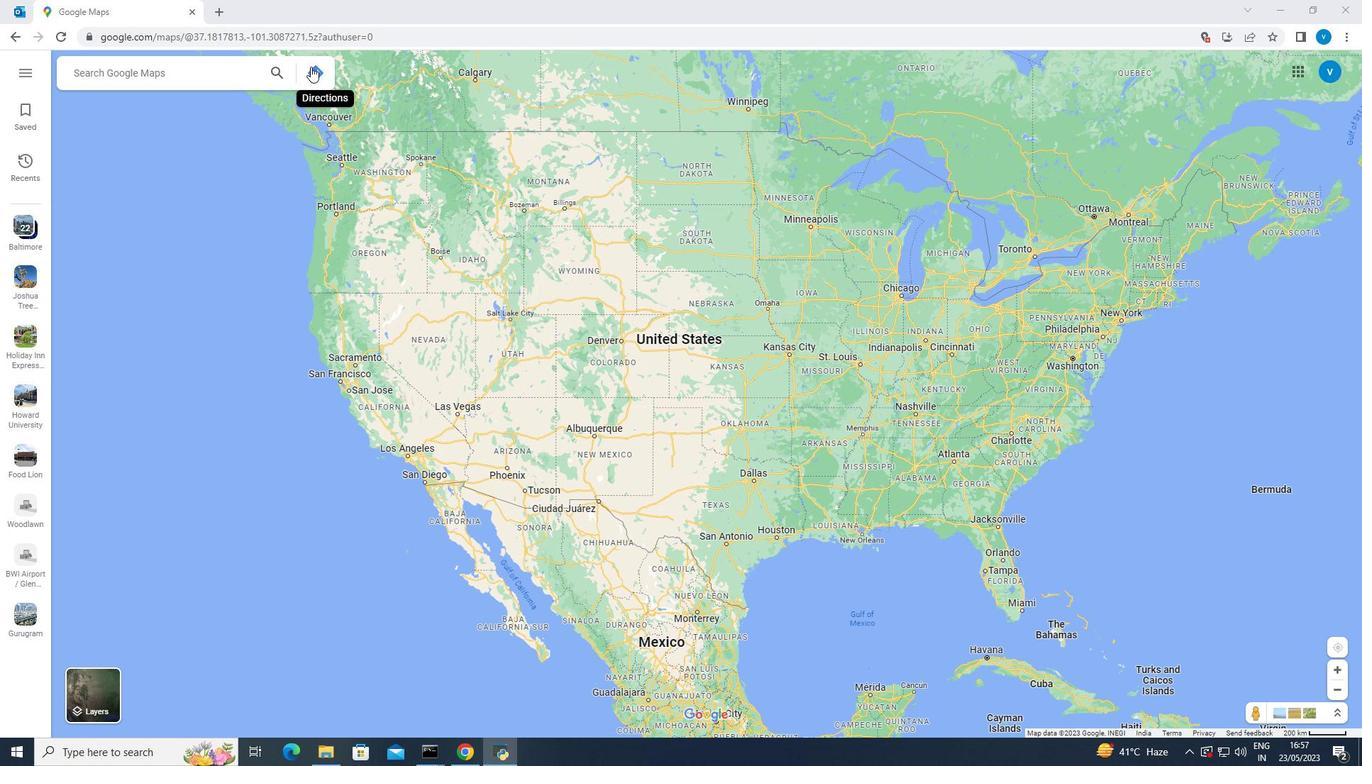 
Action: Mouse pressed left at (311, 66)
Screenshot: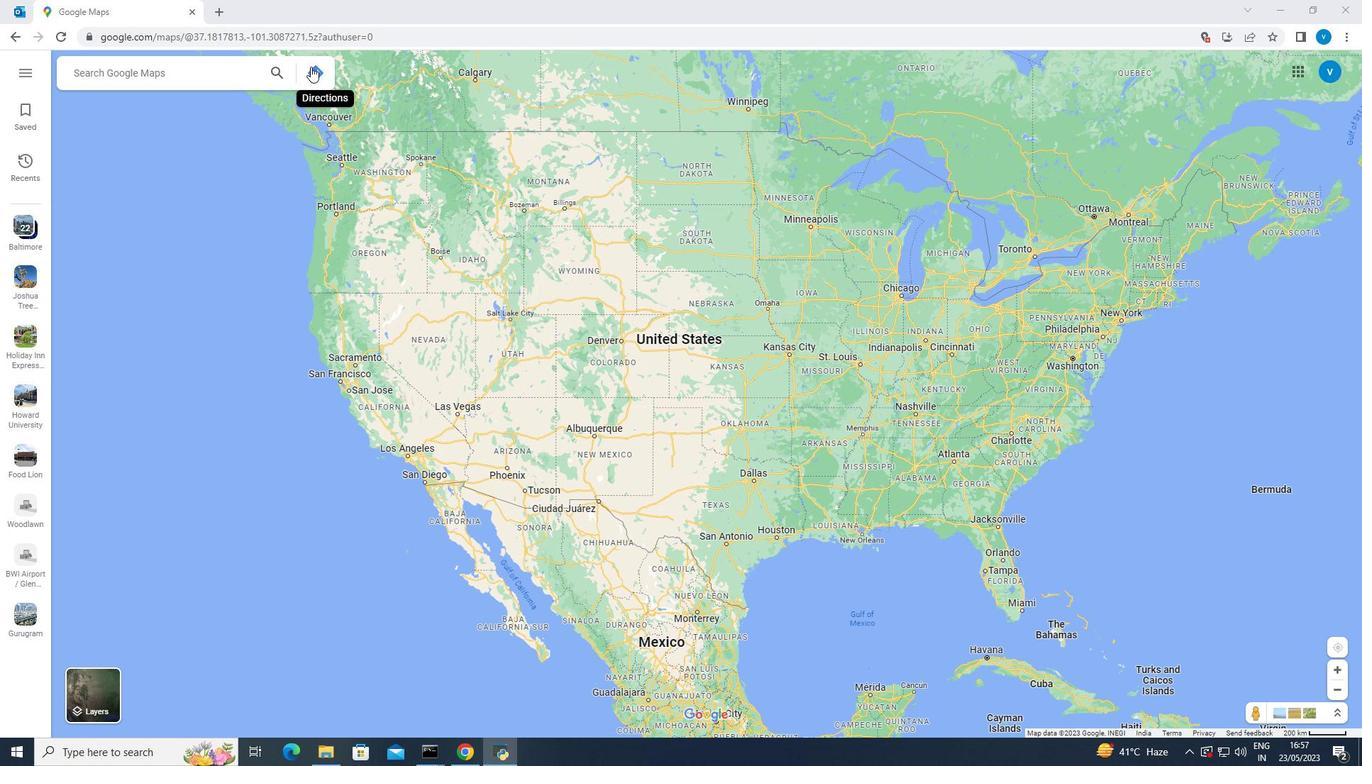 
Action: Mouse moved to (222, 112)
Screenshot: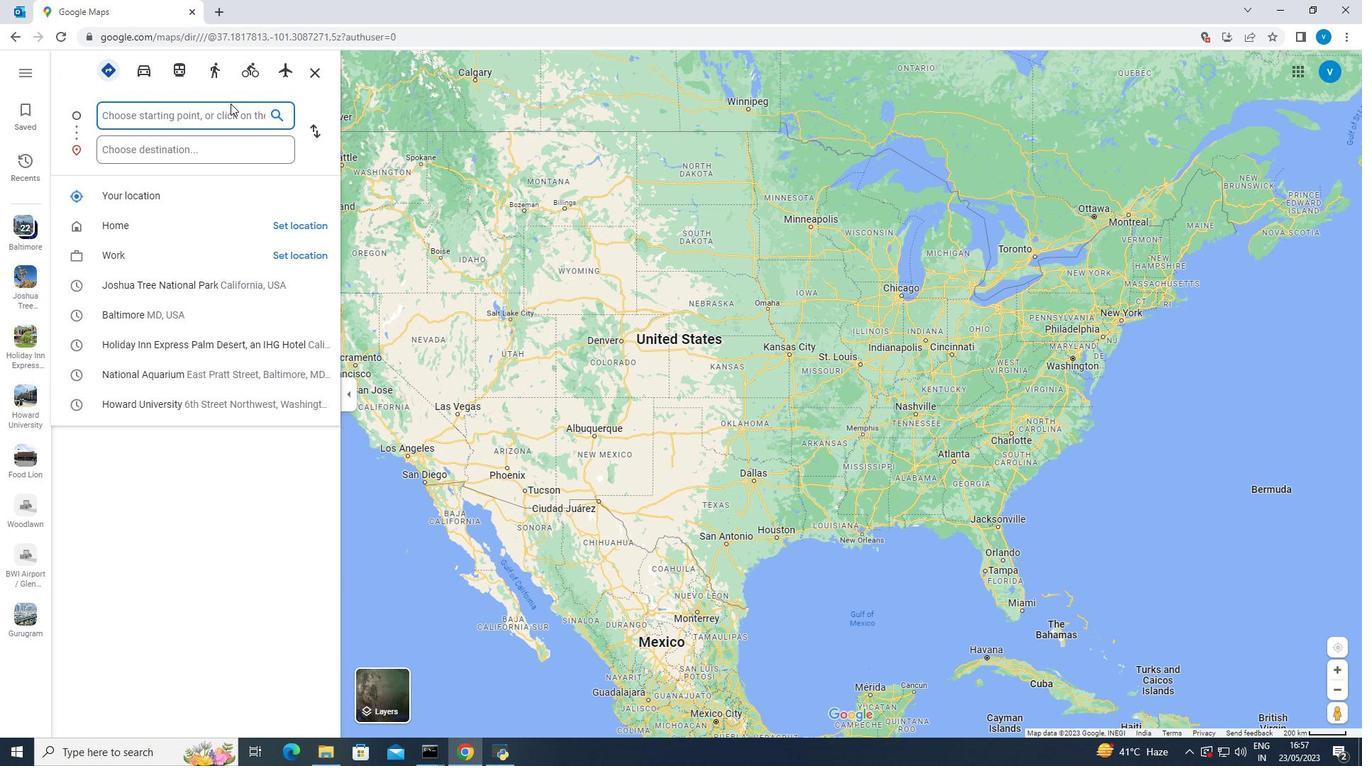 
Action: Mouse pressed left at (222, 112)
Screenshot: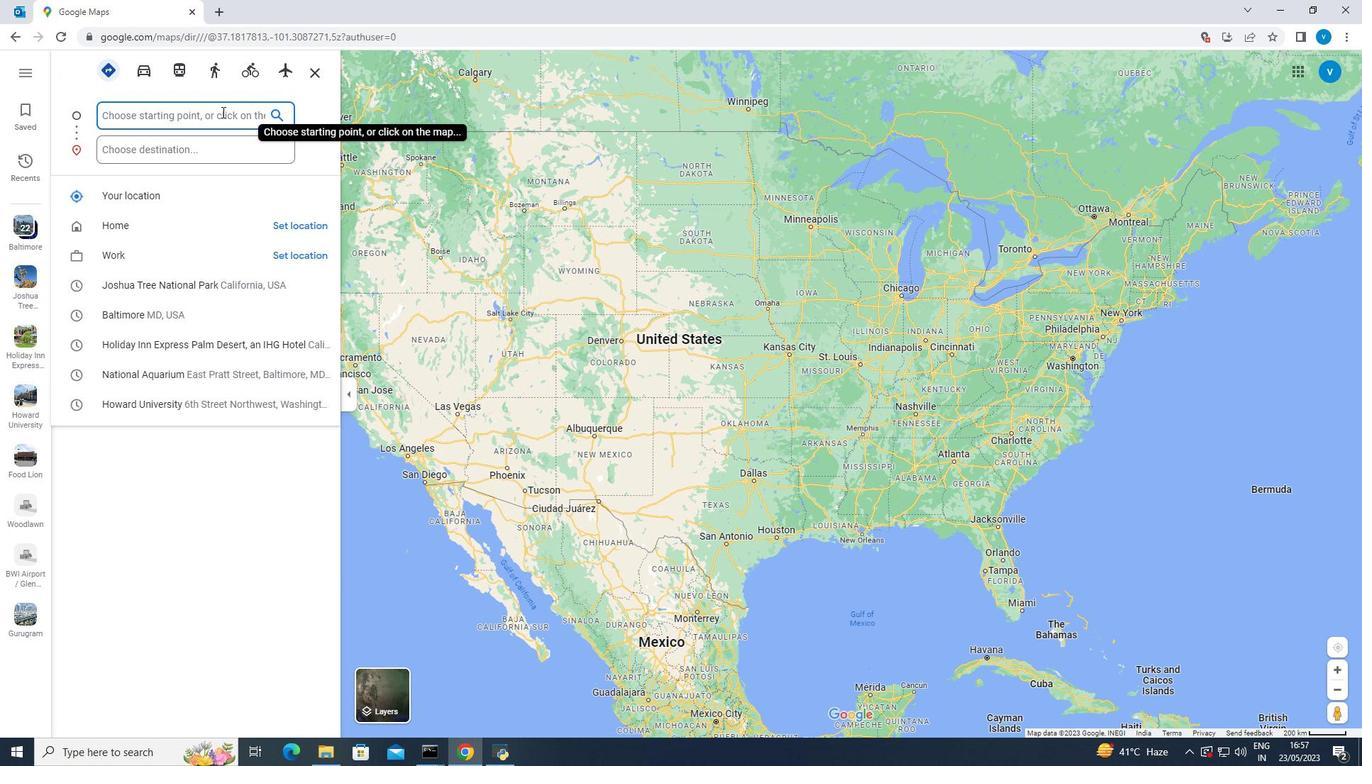 
Action: Key pressed <Key.shift><Key.shift><Key.shift><Key.shift><Key.shift><Key.shift><Key.shift>Baltimore,<Key.space><Key.shift>Maryland
Screenshot: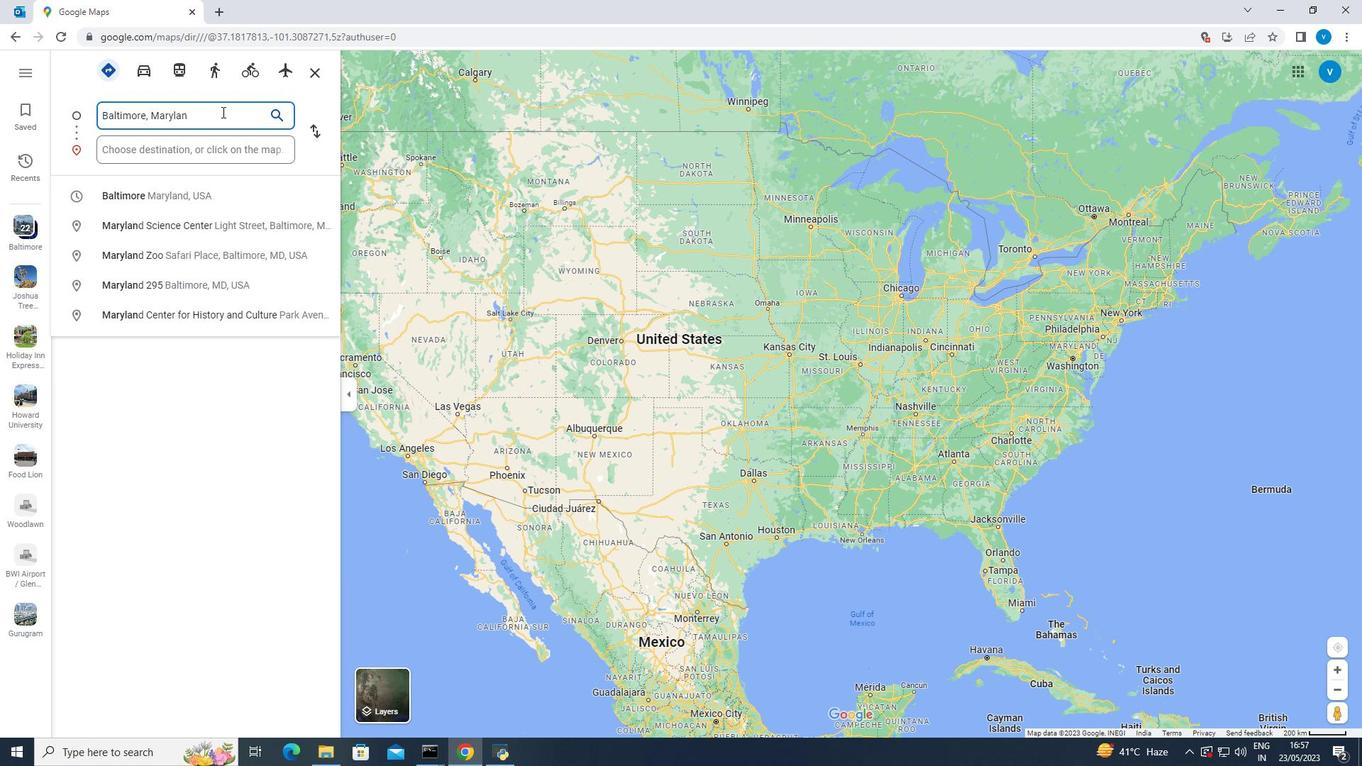 
Action: Mouse moved to (172, 190)
Screenshot: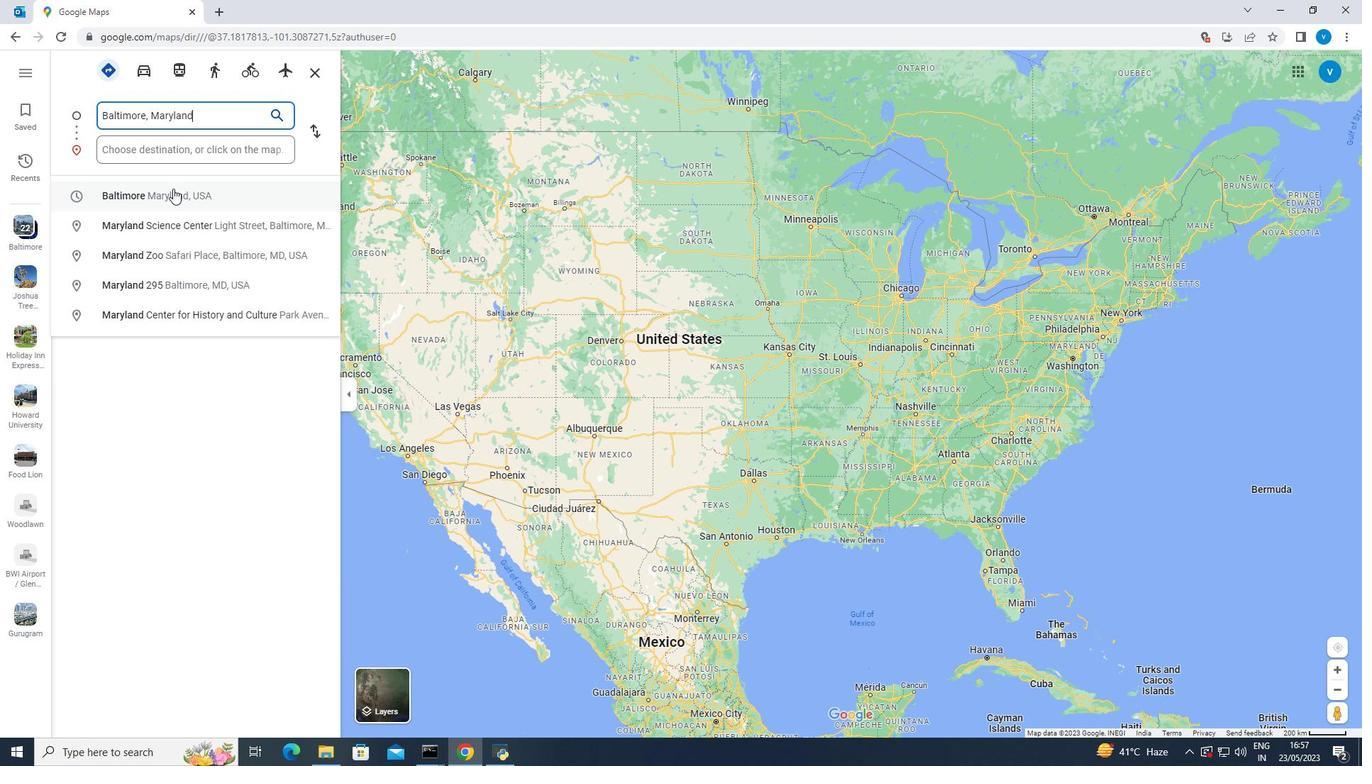
Action: Mouse pressed left at (172, 190)
Screenshot: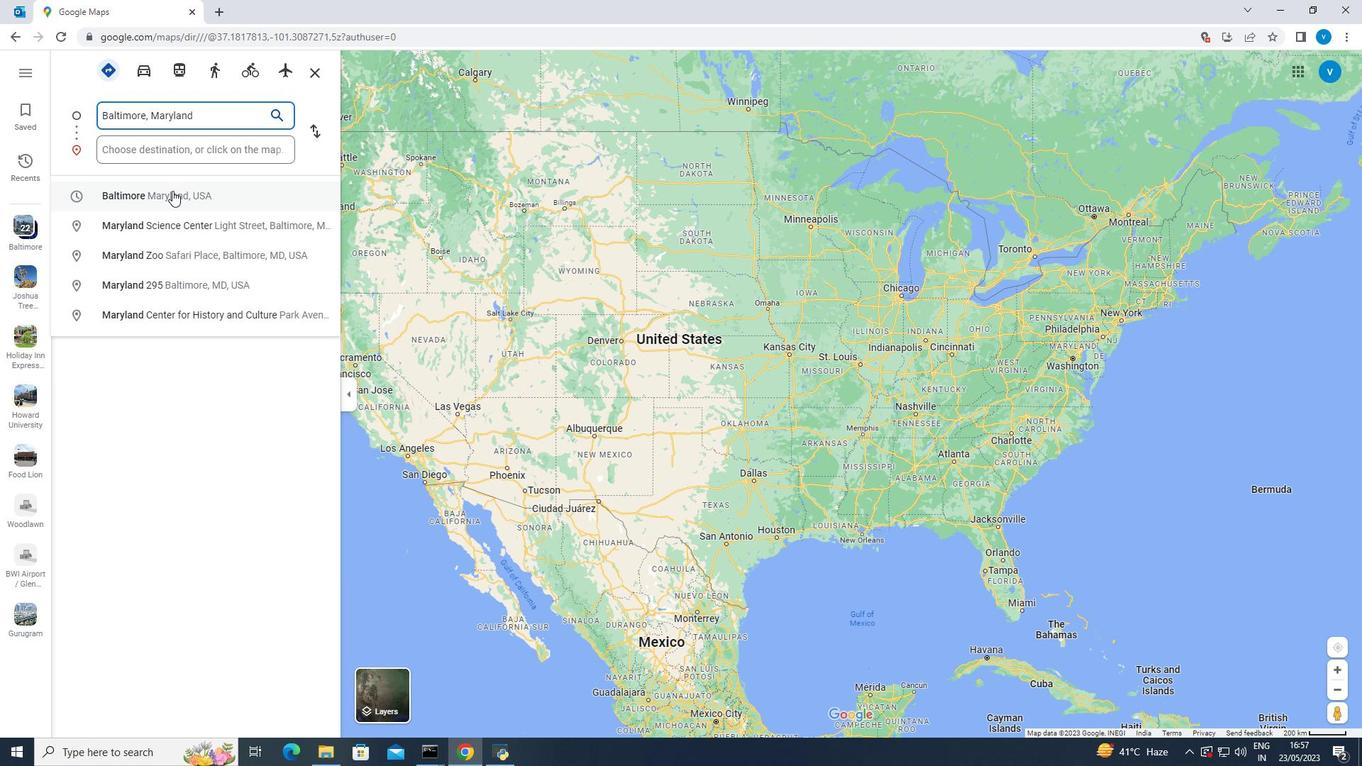 
Action: Mouse moved to (207, 146)
Screenshot: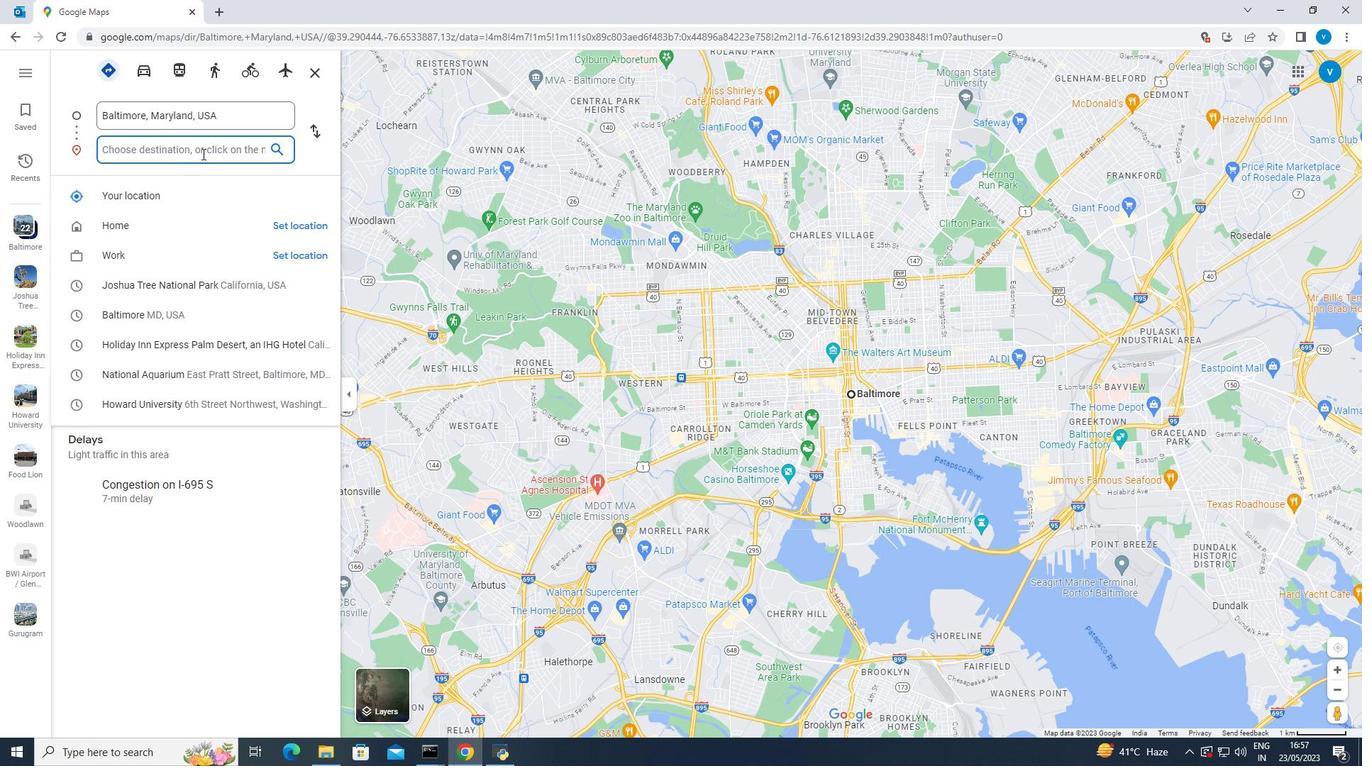 
Action: Mouse pressed left at (207, 146)
Screenshot: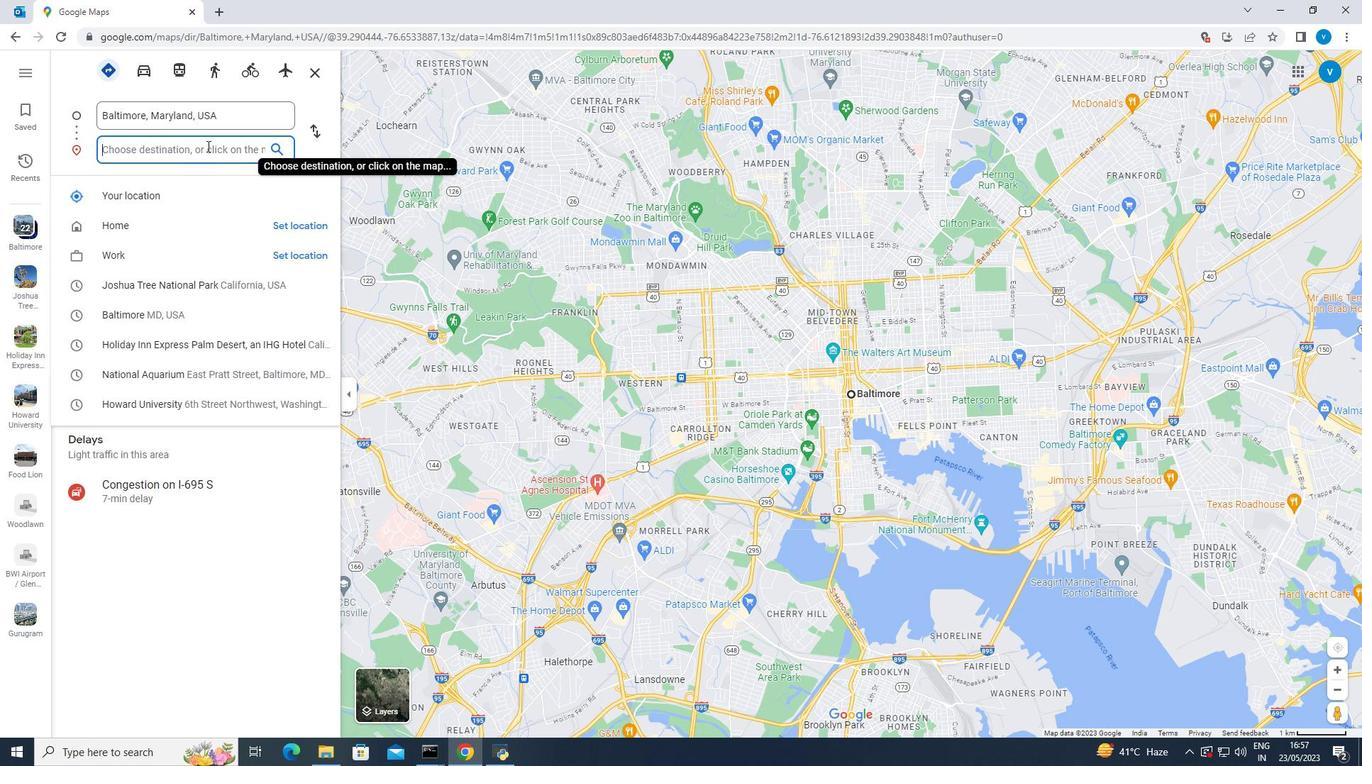 
Action: Key pressed <Key.shift><Key.shift><Key.shift><Key.shift>Joshua<Key.space><Key.shift><Key.shift><Key.shift><Key.shift><Key.shift><Key.shift>Tree<Key.space><Key.shift><Key.shift><Key.shift><Key.shift>National<Key.space>
Screenshot: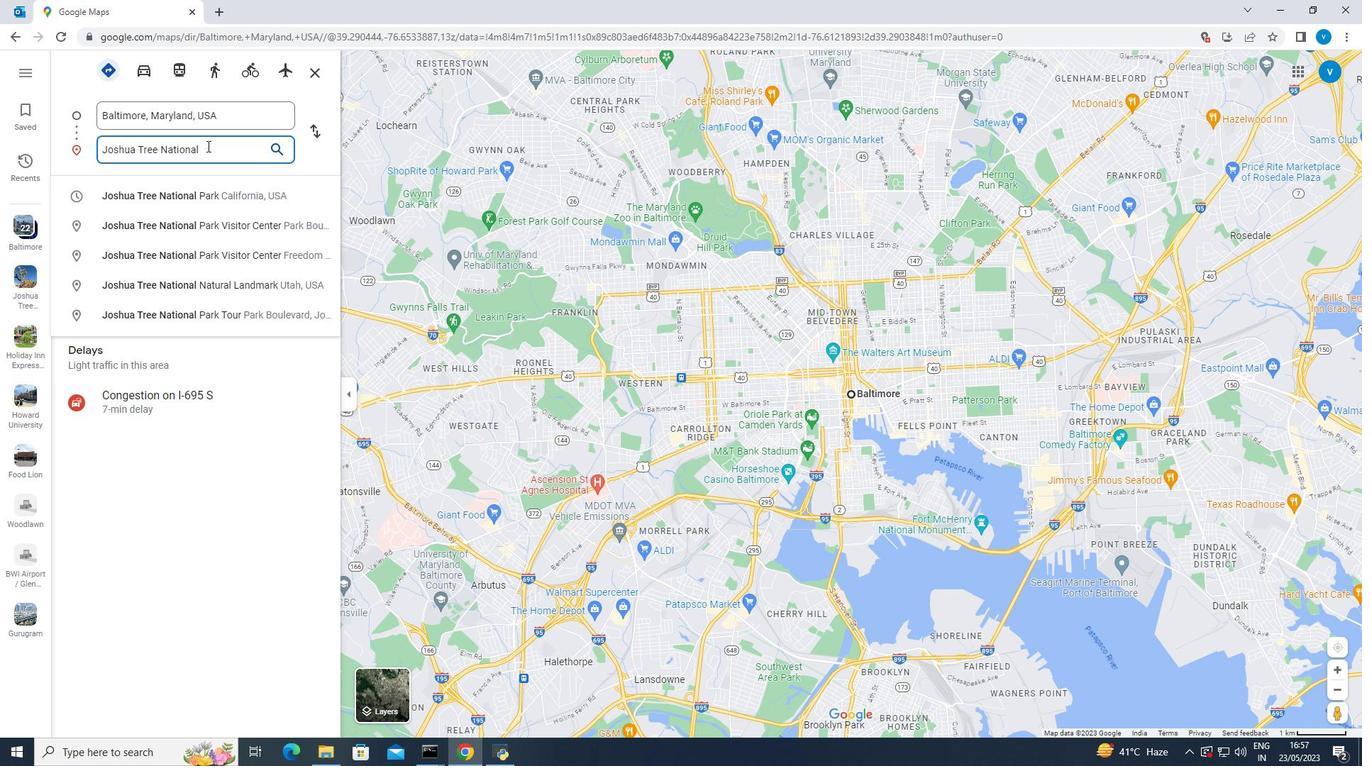 
Action: Mouse moved to (216, 189)
Screenshot: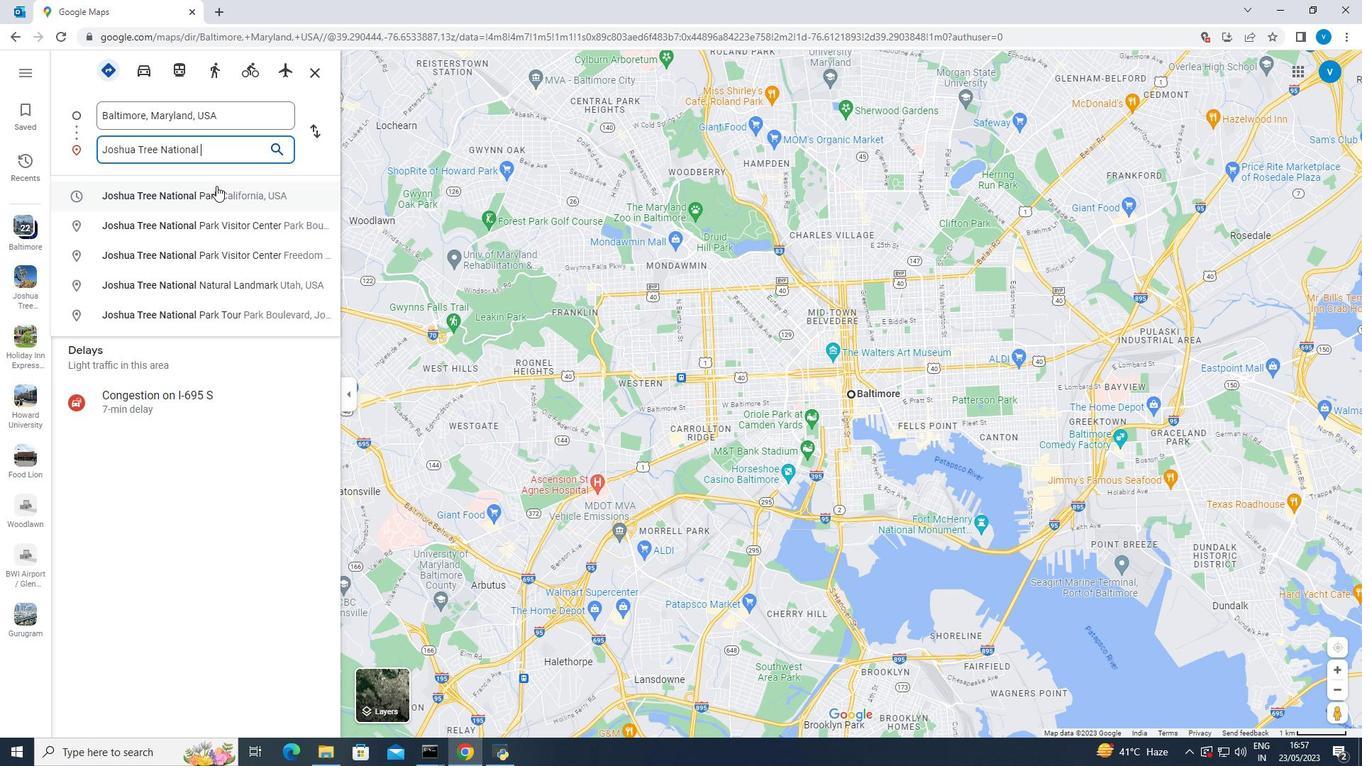 
Action: Mouse pressed left at (216, 189)
Screenshot: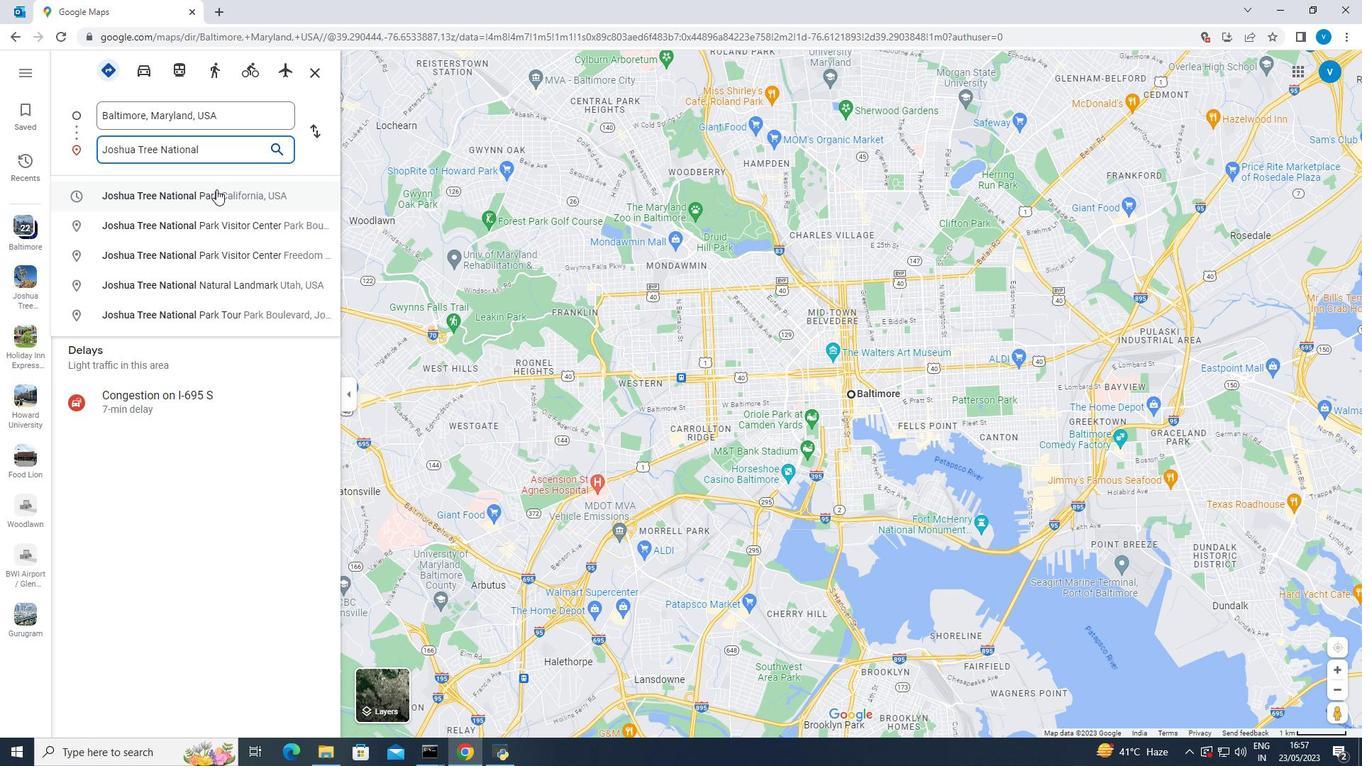 
Action: Mouse moved to (615, 415)
Screenshot: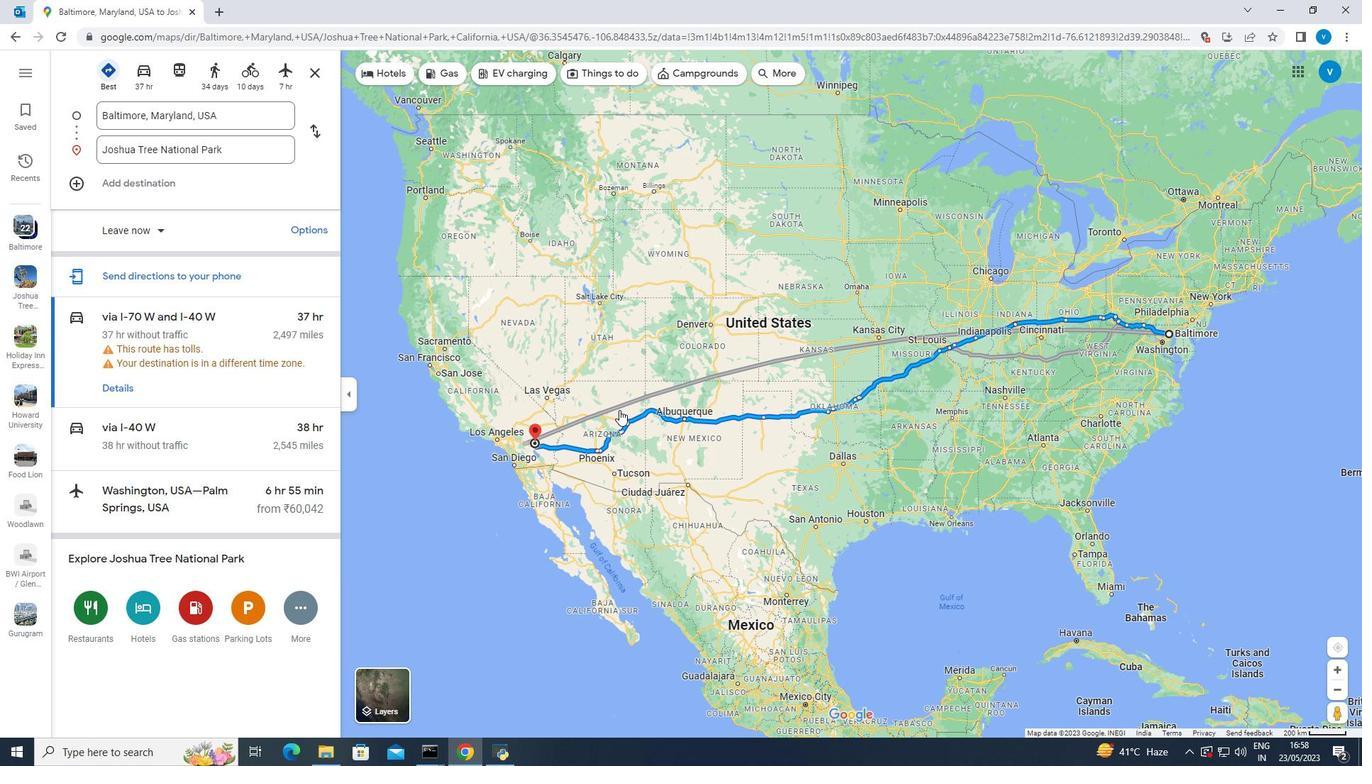 
Action: Mouse scrolled (615, 416) with delta (0, 0)
Screenshot: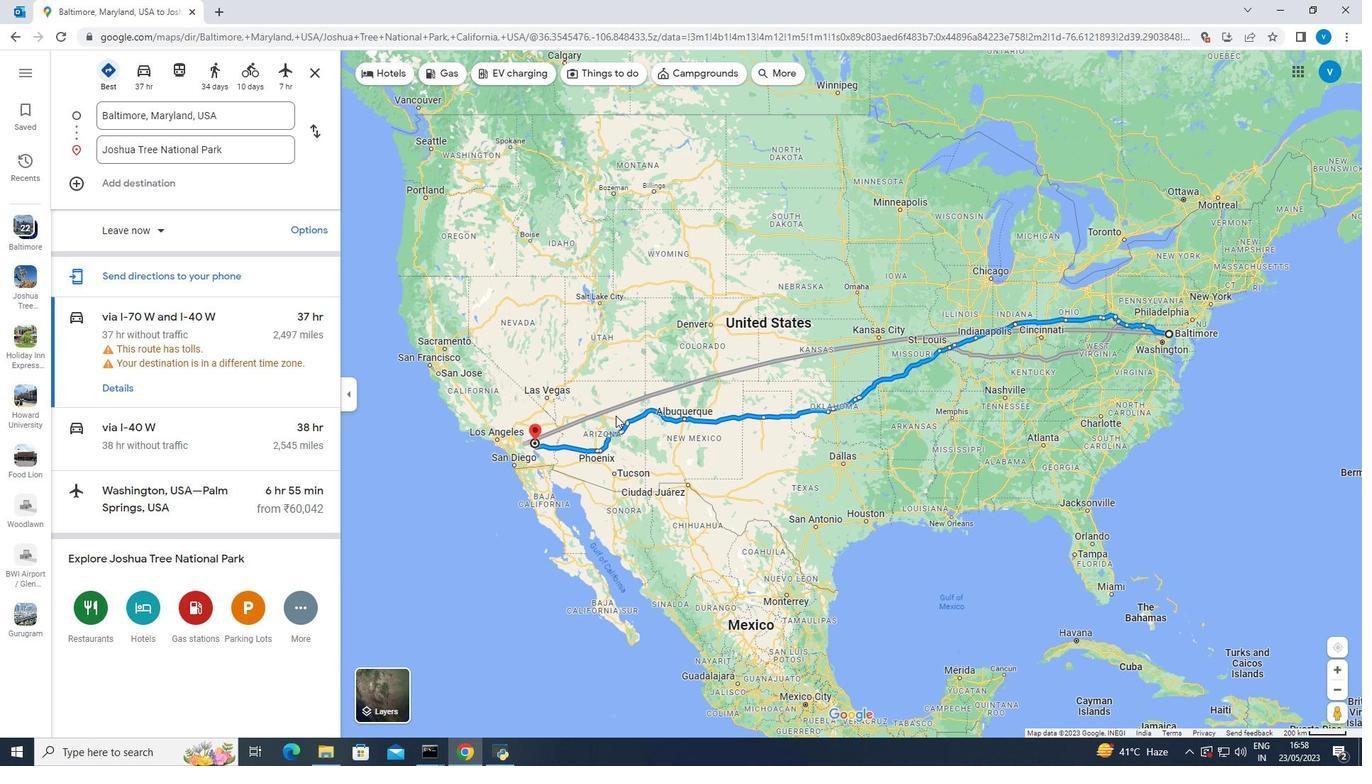 
Action: Mouse scrolled (615, 416) with delta (0, 0)
Screenshot: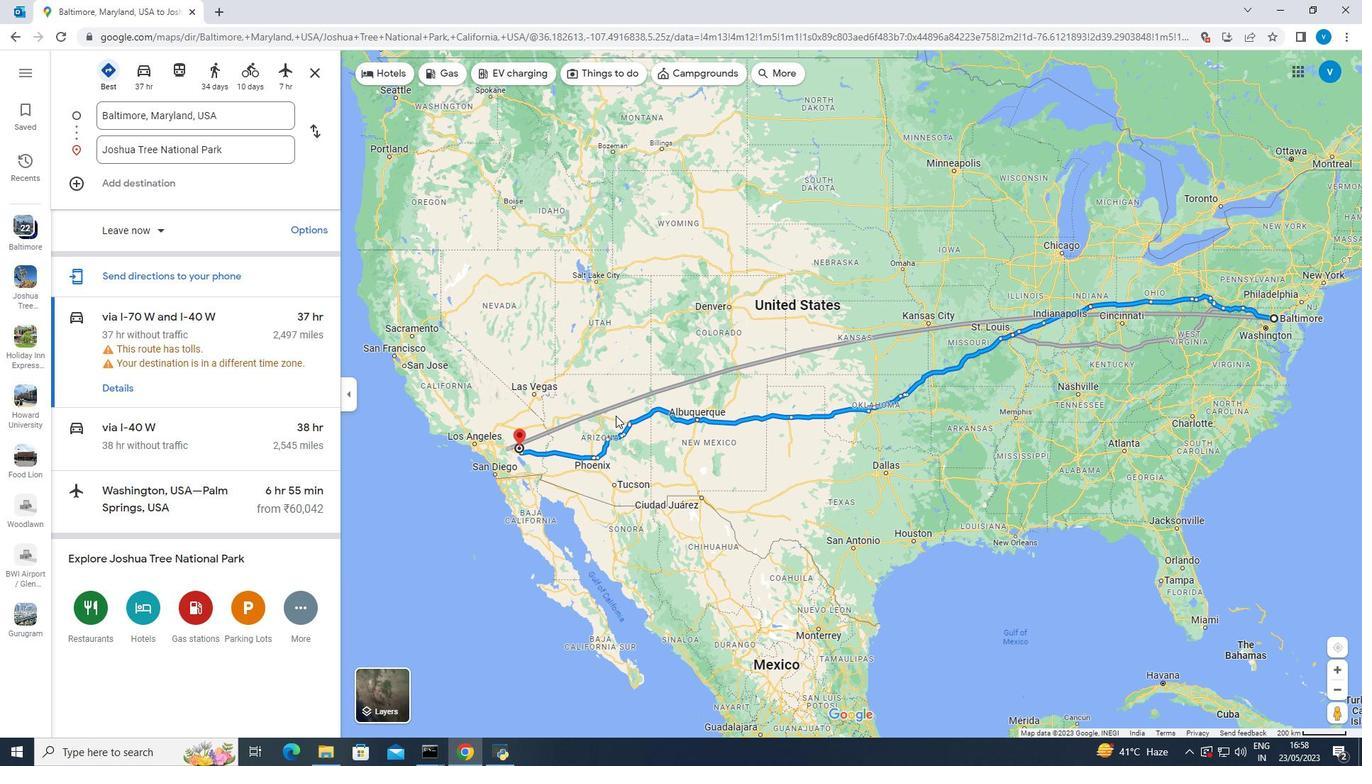 
Action: Mouse scrolled (615, 416) with delta (0, 0)
Screenshot: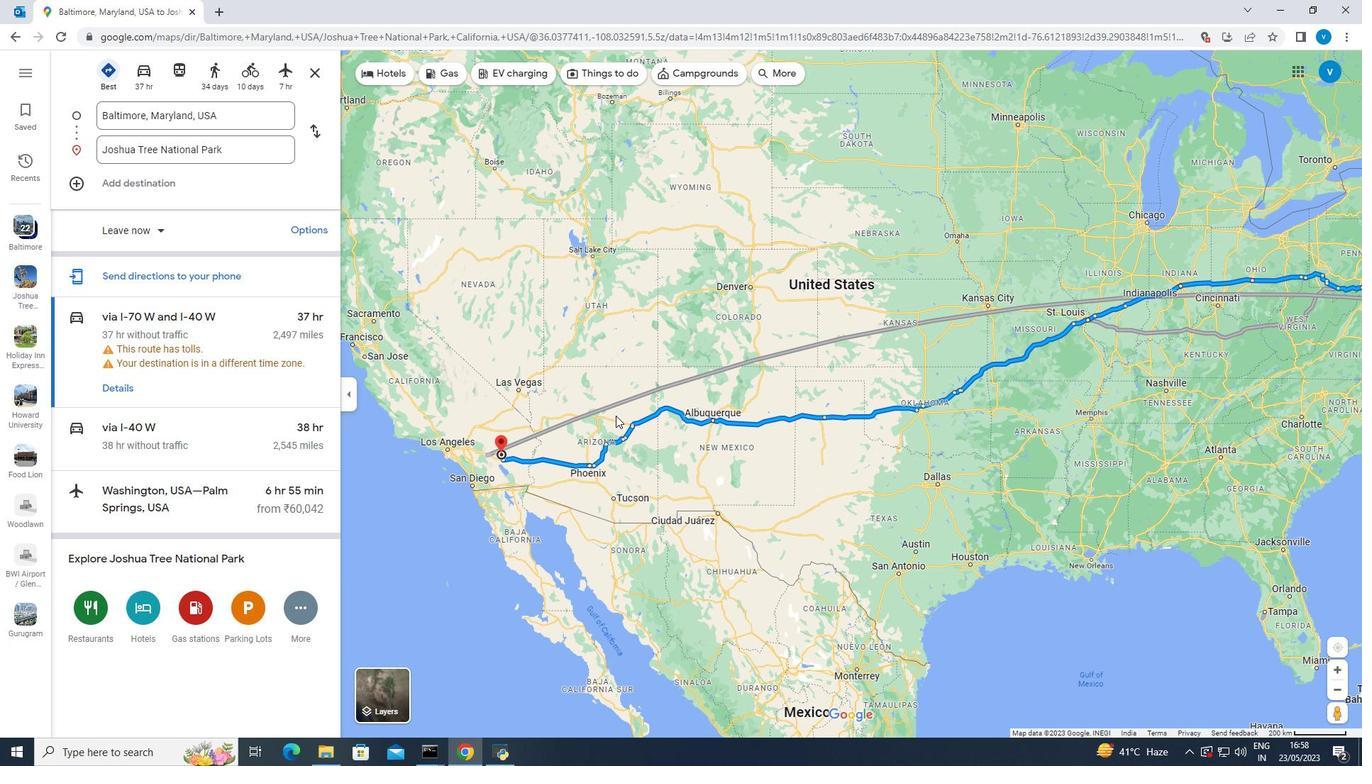 
Action: Mouse scrolled (615, 416) with delta (0, 0)
Screenshot: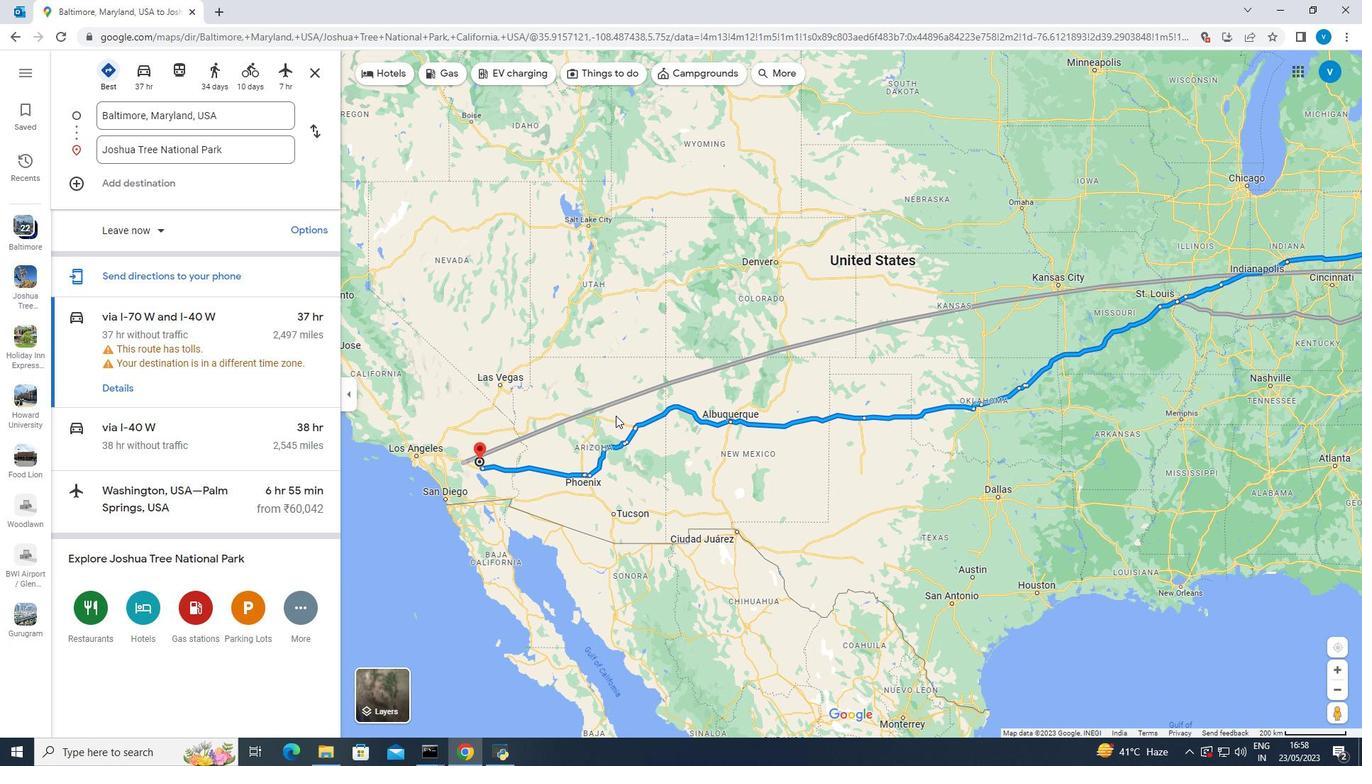 
Action: Mouse scrolled (615, 416) with delta (0, 0)
Screenshot: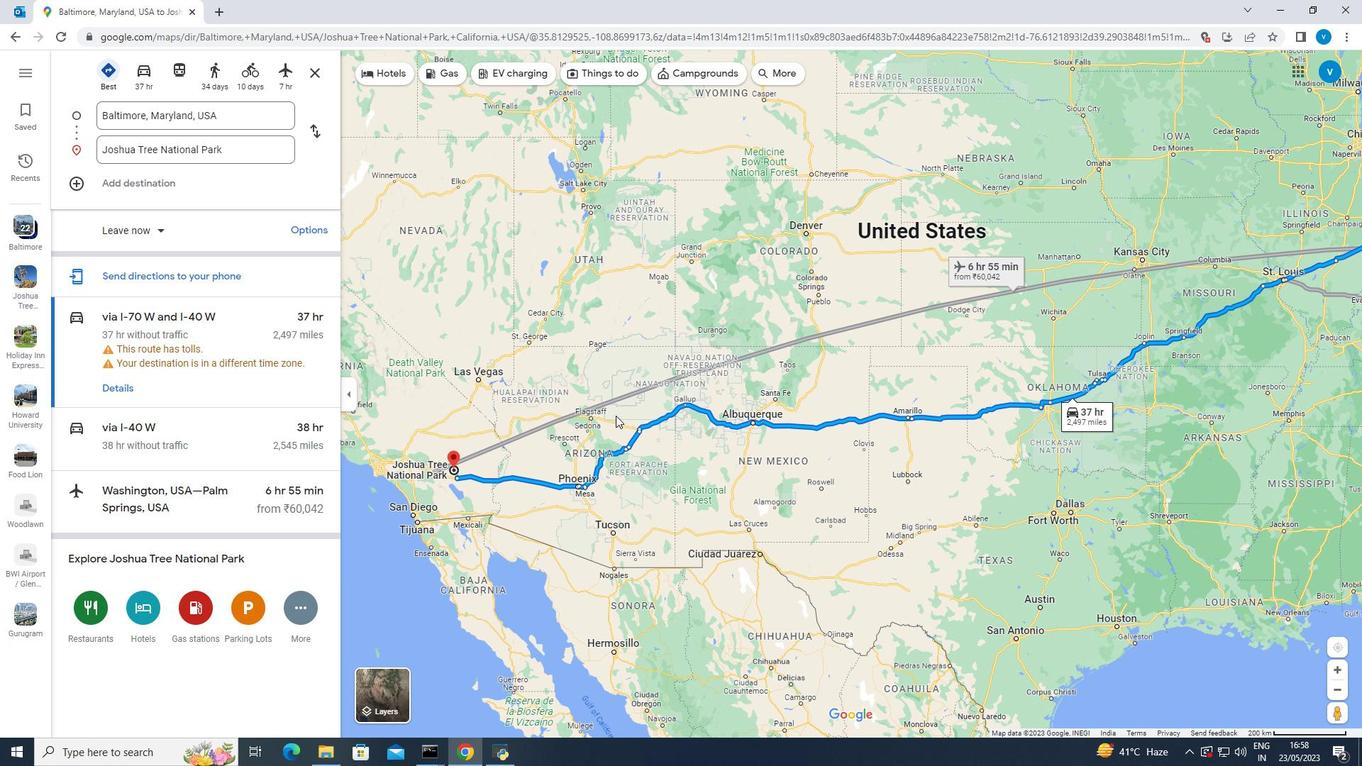 
Action: Mouse moved to (710, 427)
Screenshot: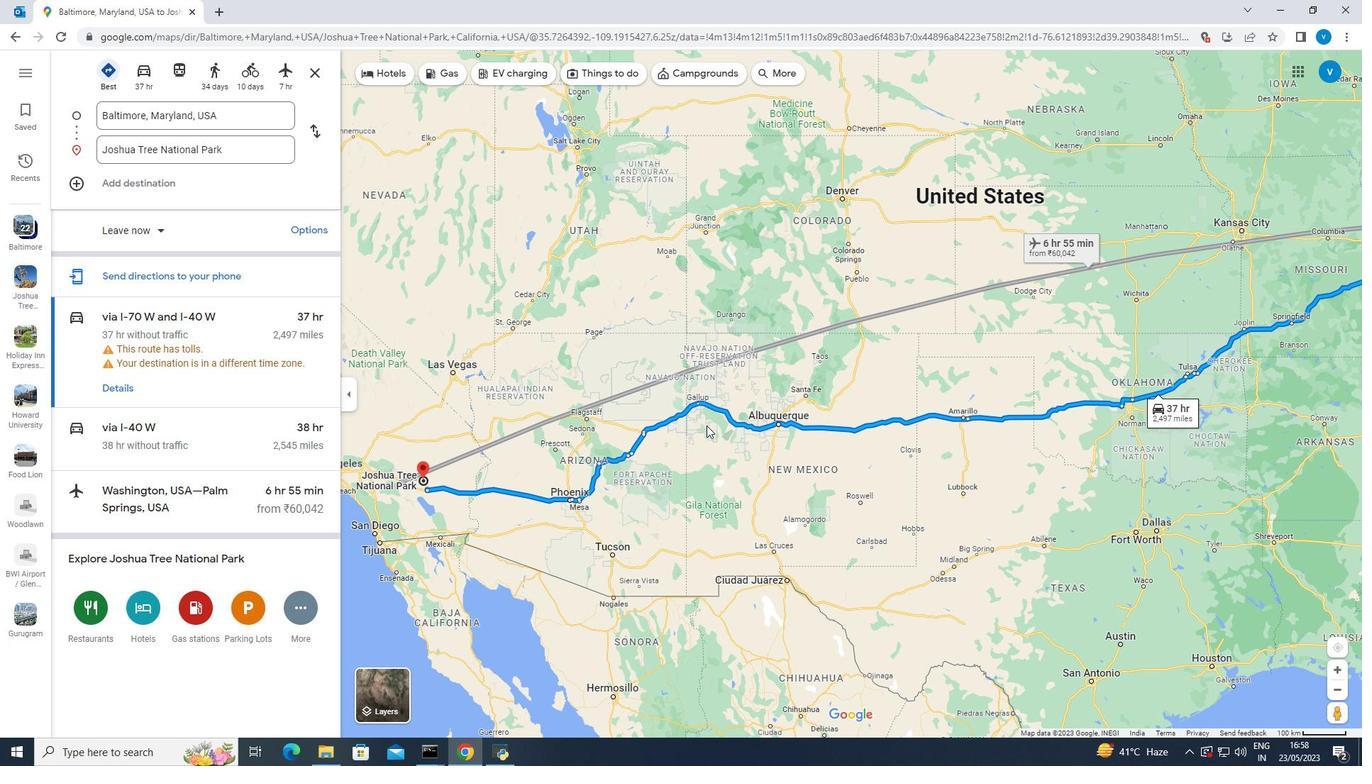 
Action: Mouse pressed left at (710, 427)
Screenshot: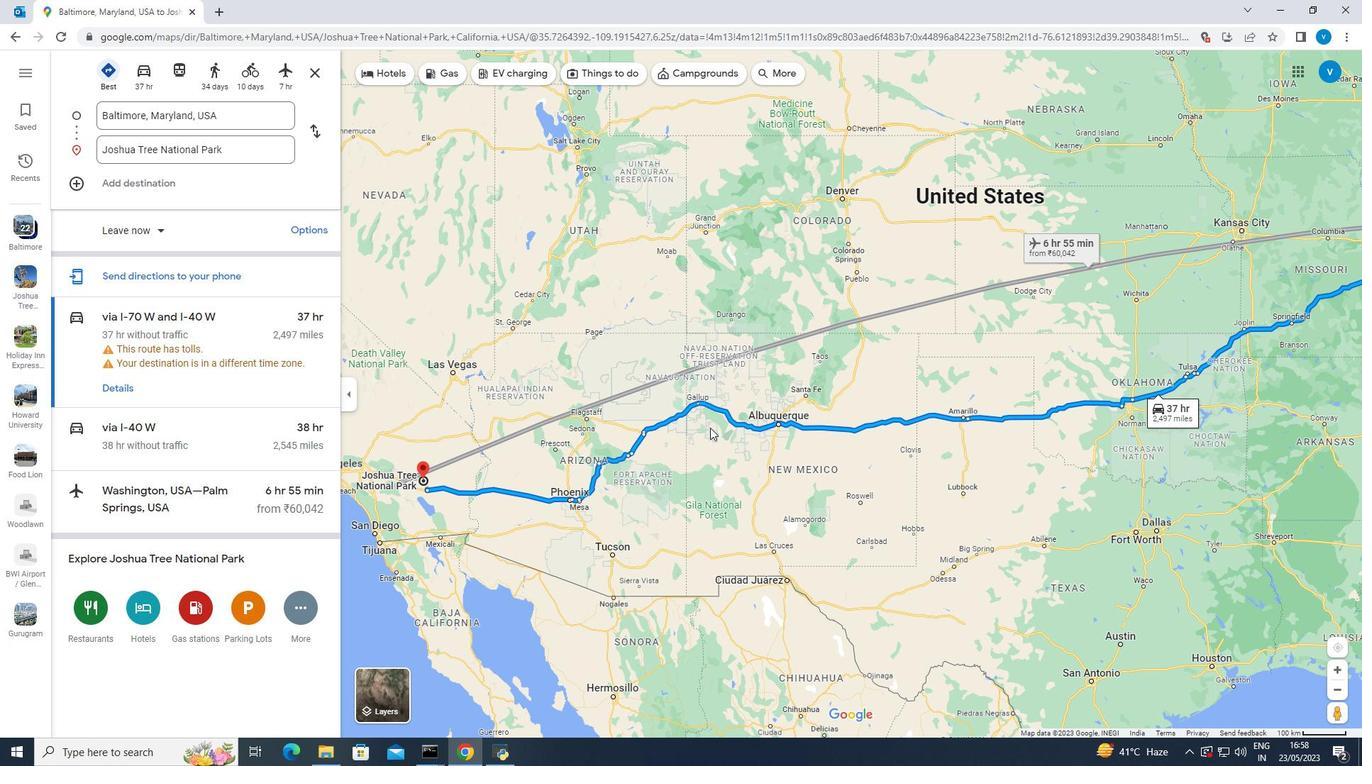 
Action: Mouse moved to (791, 460)
Screenshot: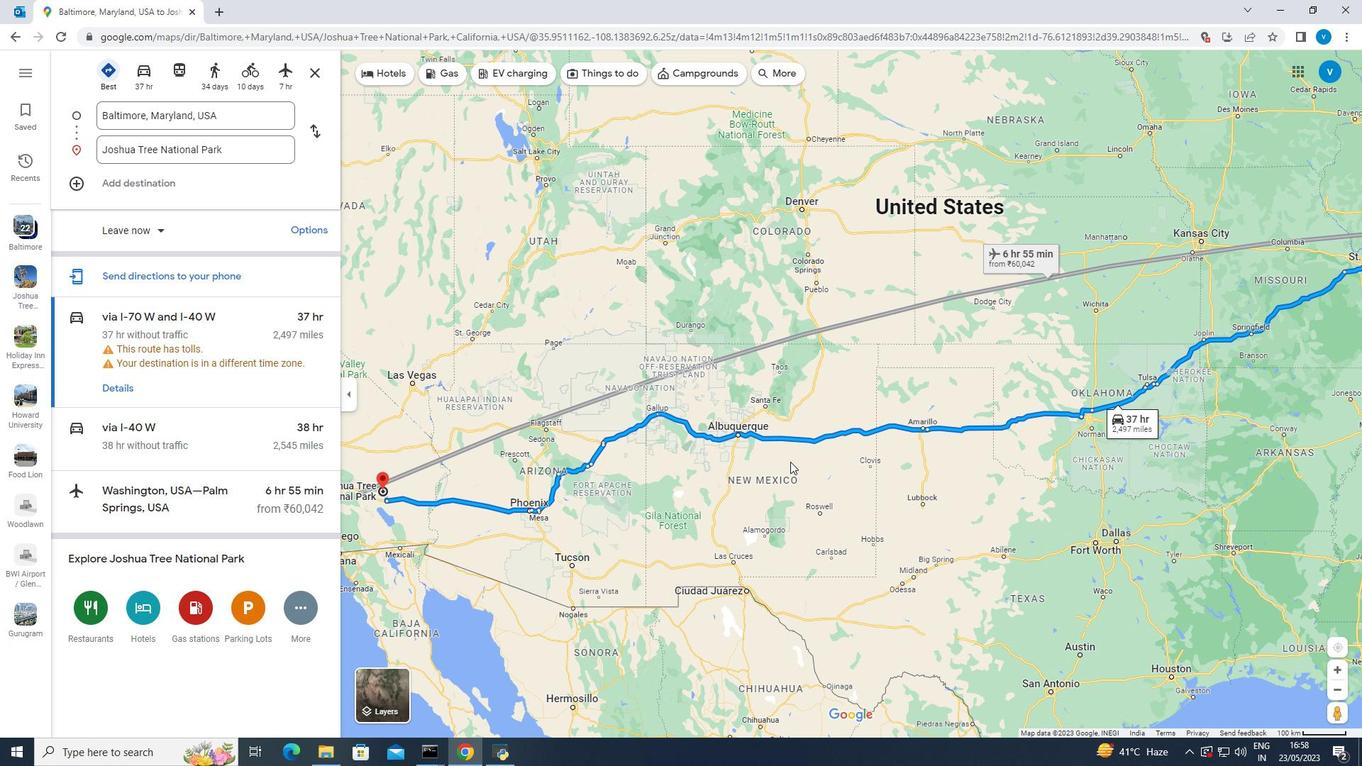 
Action: Mouse pressed left at (791, 460)
Screenshot: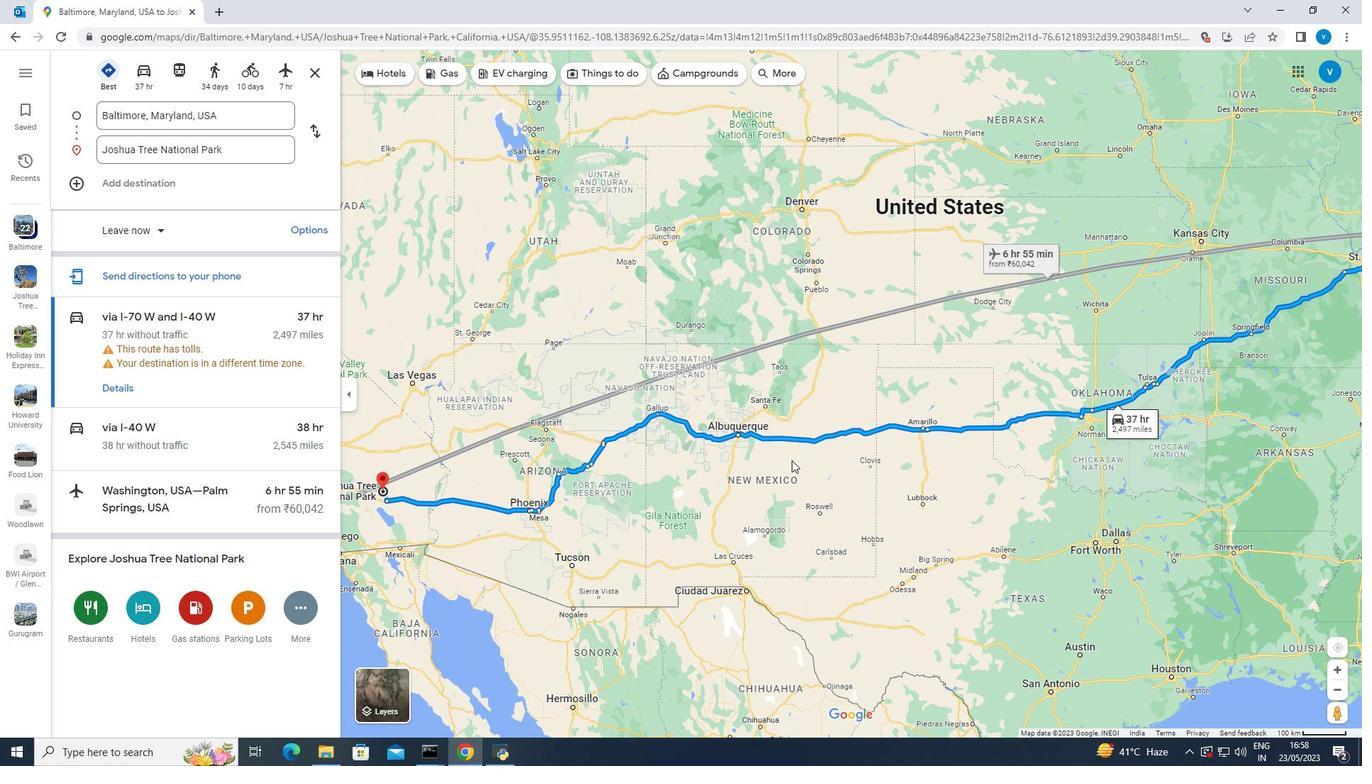 
Action: Mouse moved to (821, 450)
Screenshot: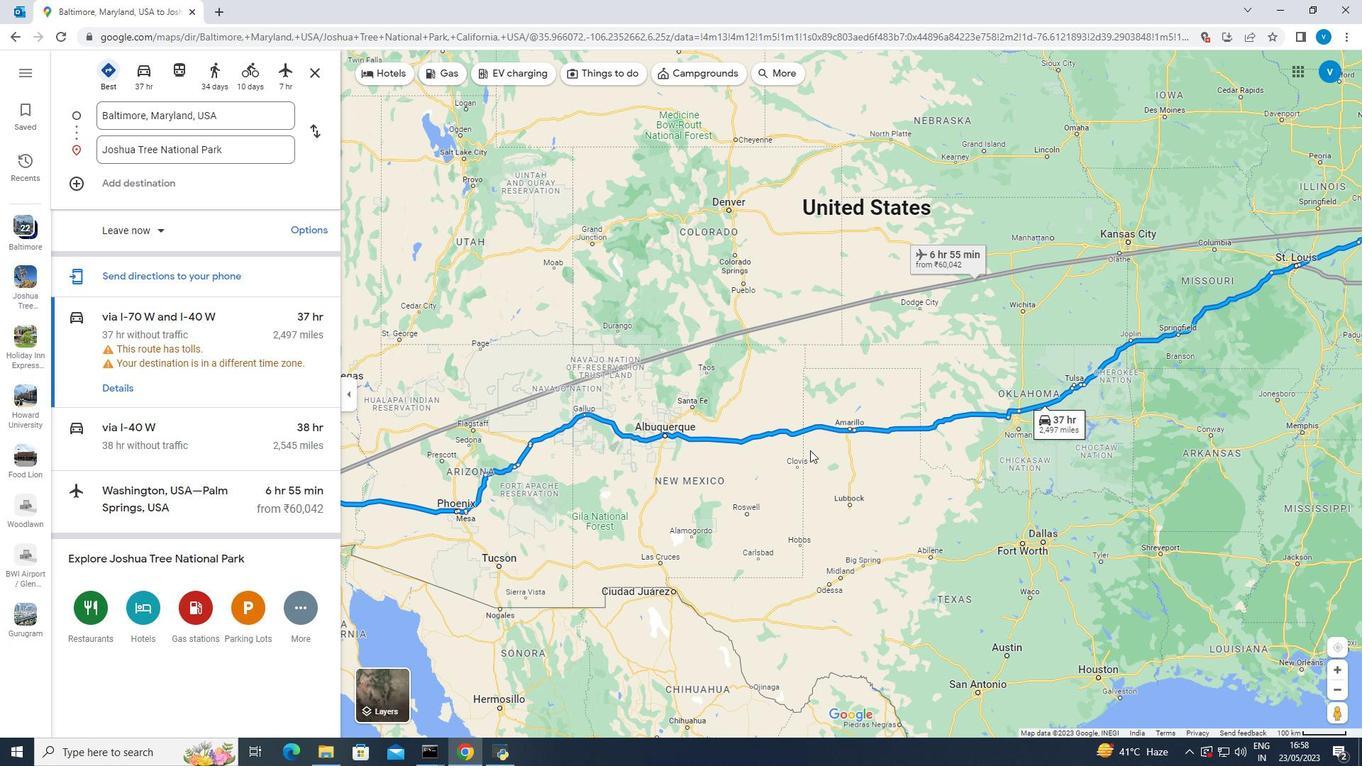 
Action: Mouse pressed left at (821, 450)
Screenshot: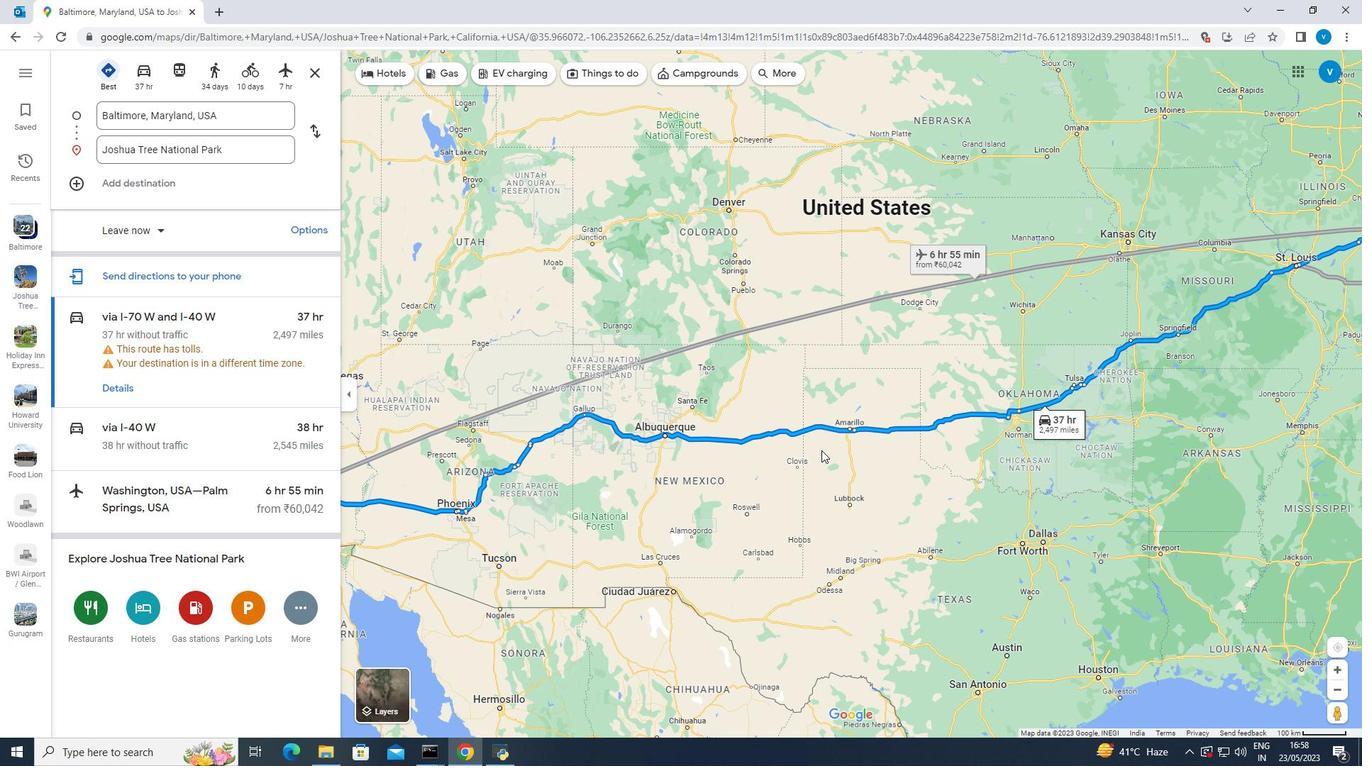 
Action: Mouse moved to (821, 449)
Screenshot: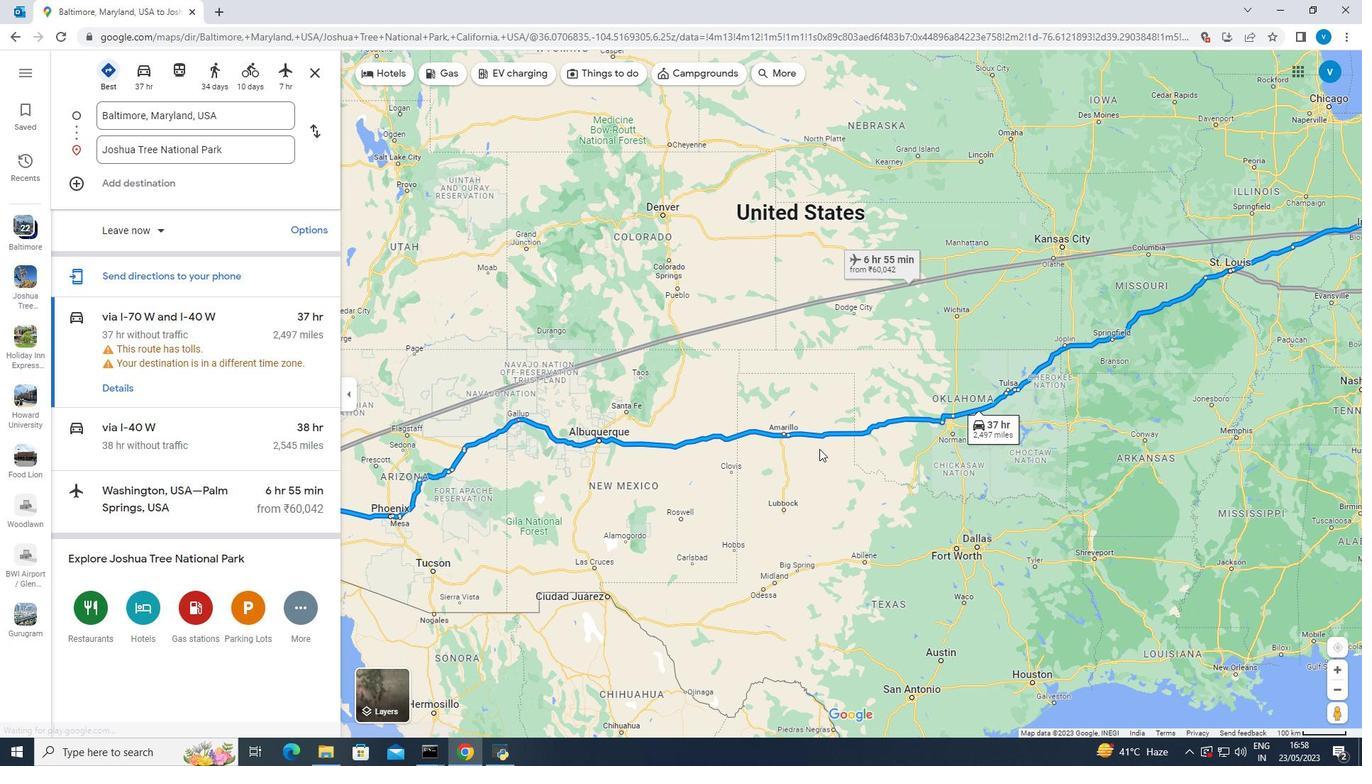 
Action: Mouse pressed left at (821, 449)
Screenshot: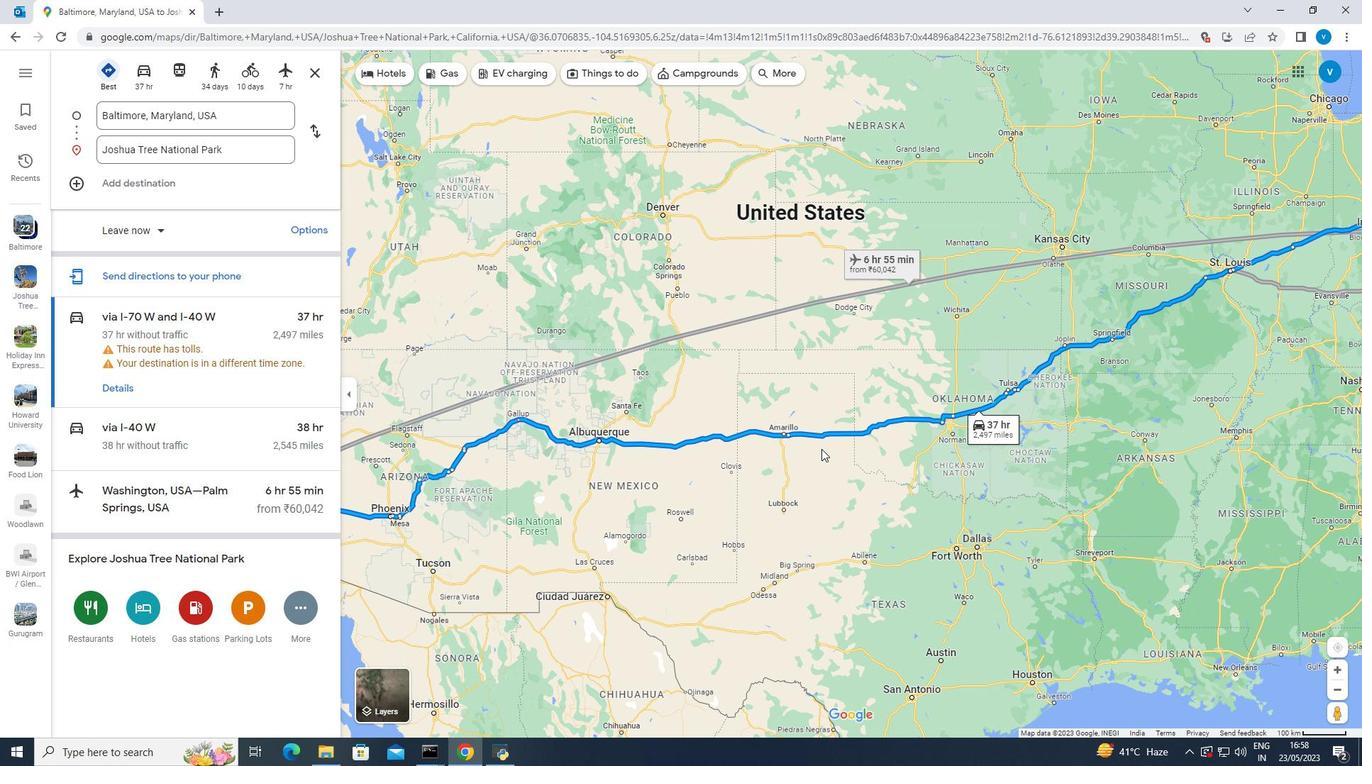 
Action: Mouse moved to (814, 452)
Screenshot: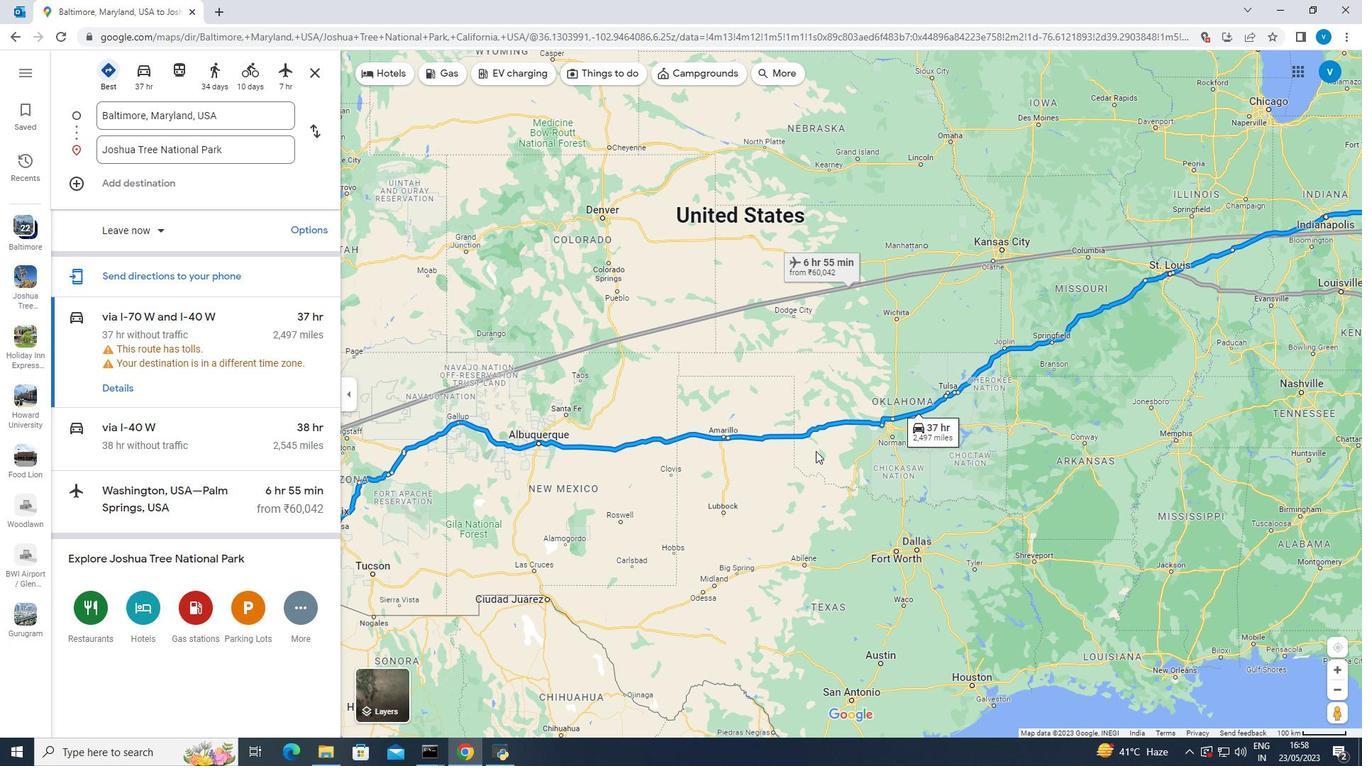
Action: Mouse pressed left at (815, 451)
Screenshot: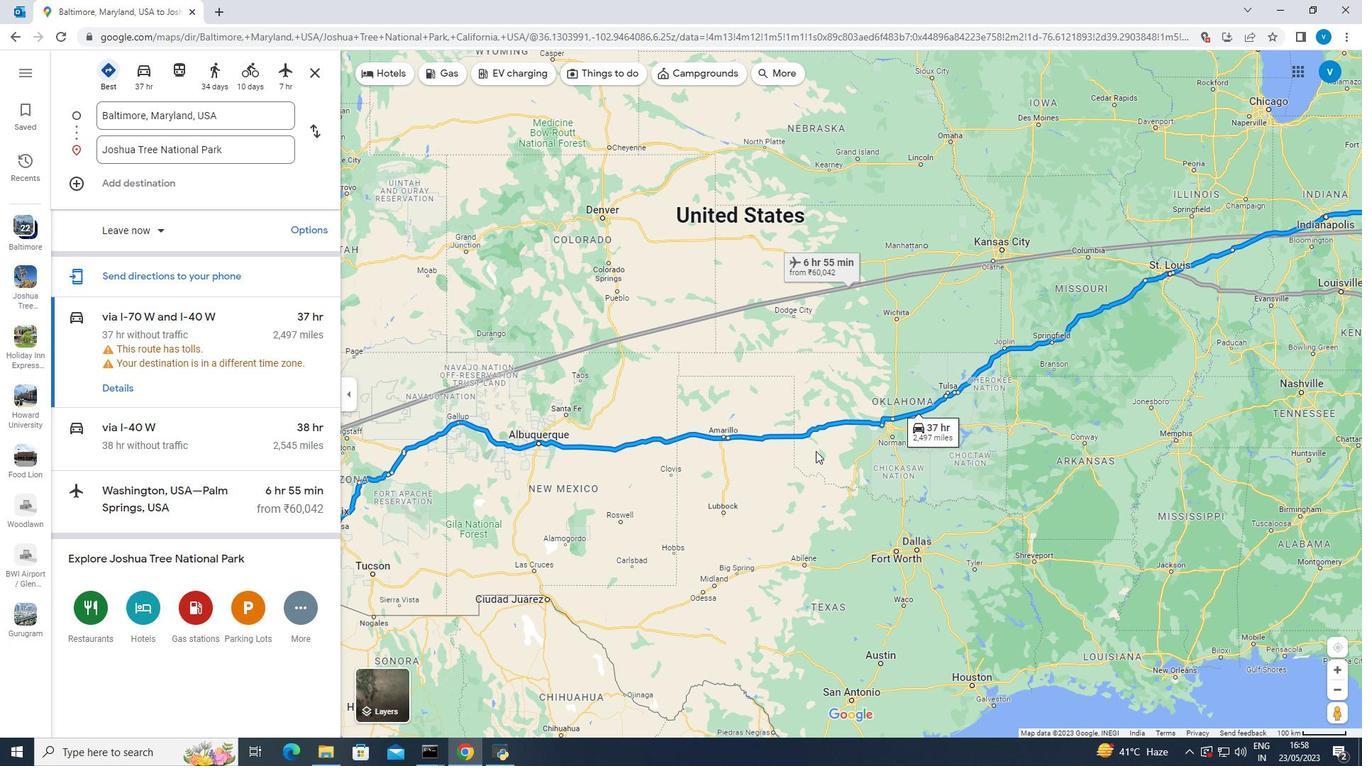 
Action: Mouse moved to (806, 449)
Screenshot: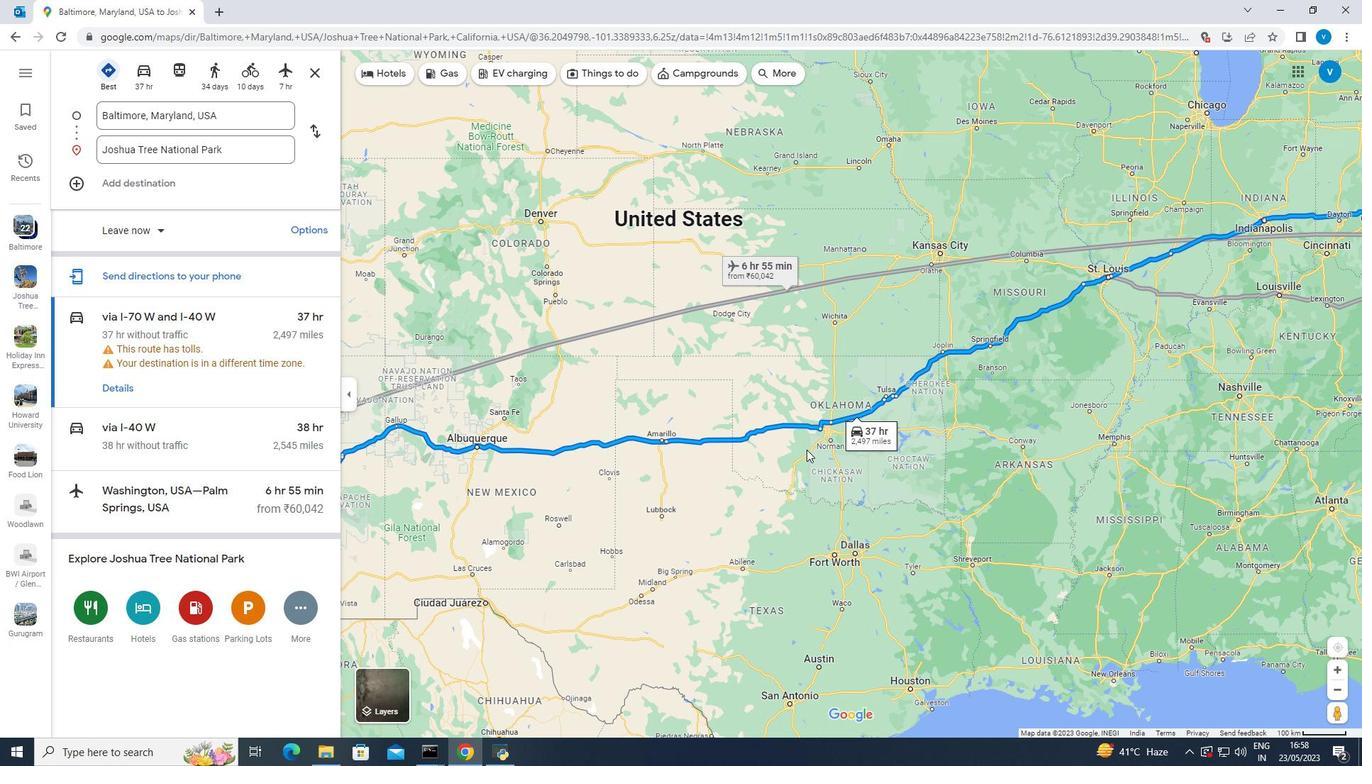 
Action: Mouse pressed left at (806, 449)
Screenshot: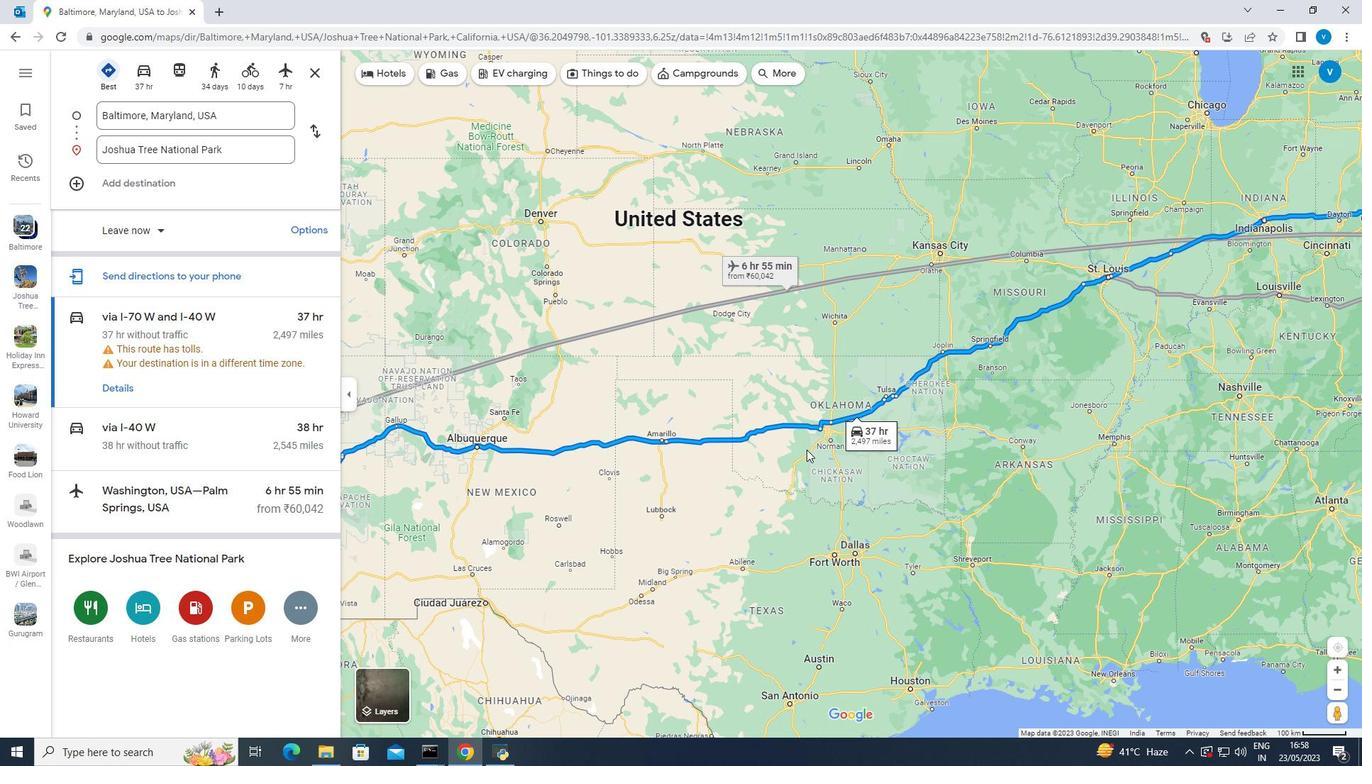 
Action: Mouse moved to (850, 442)
Screenshot: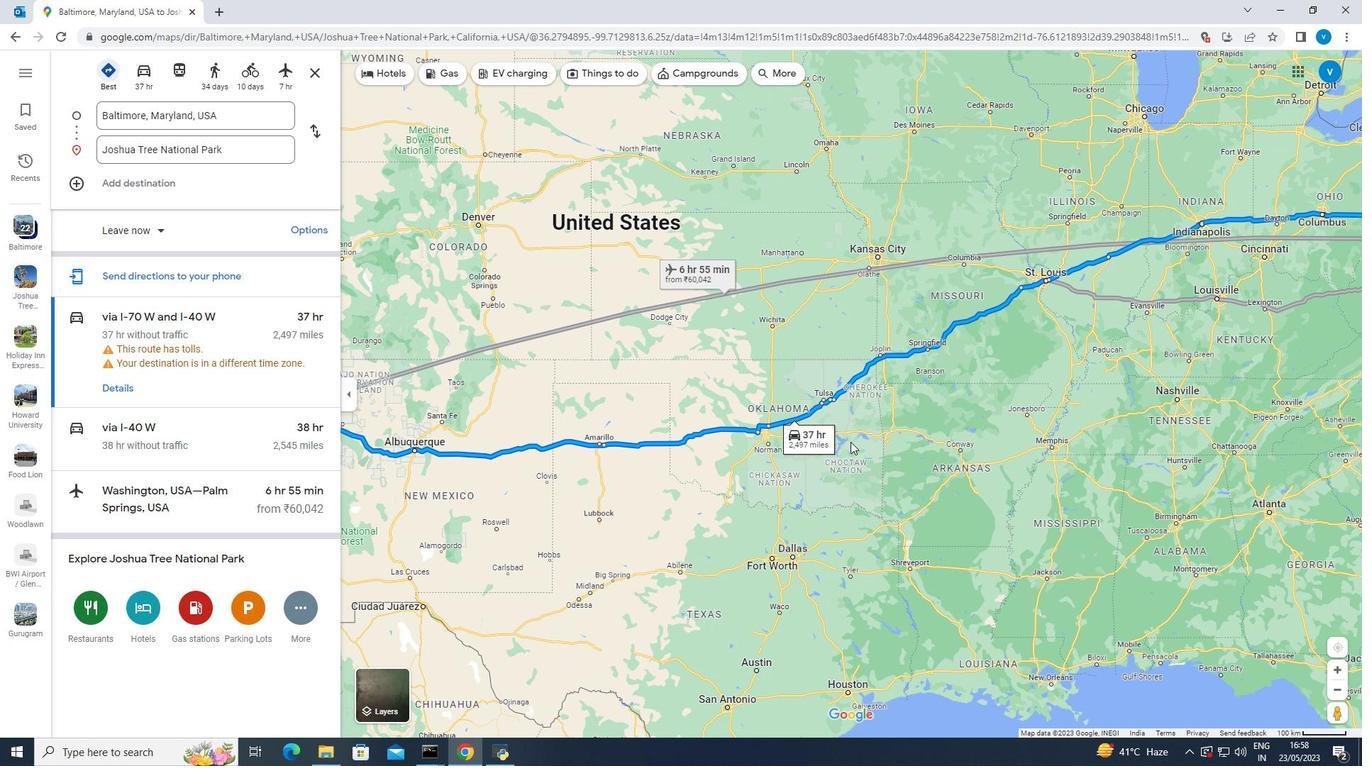 
Action: Mouse pressed left at (850, 442)
Screenshot: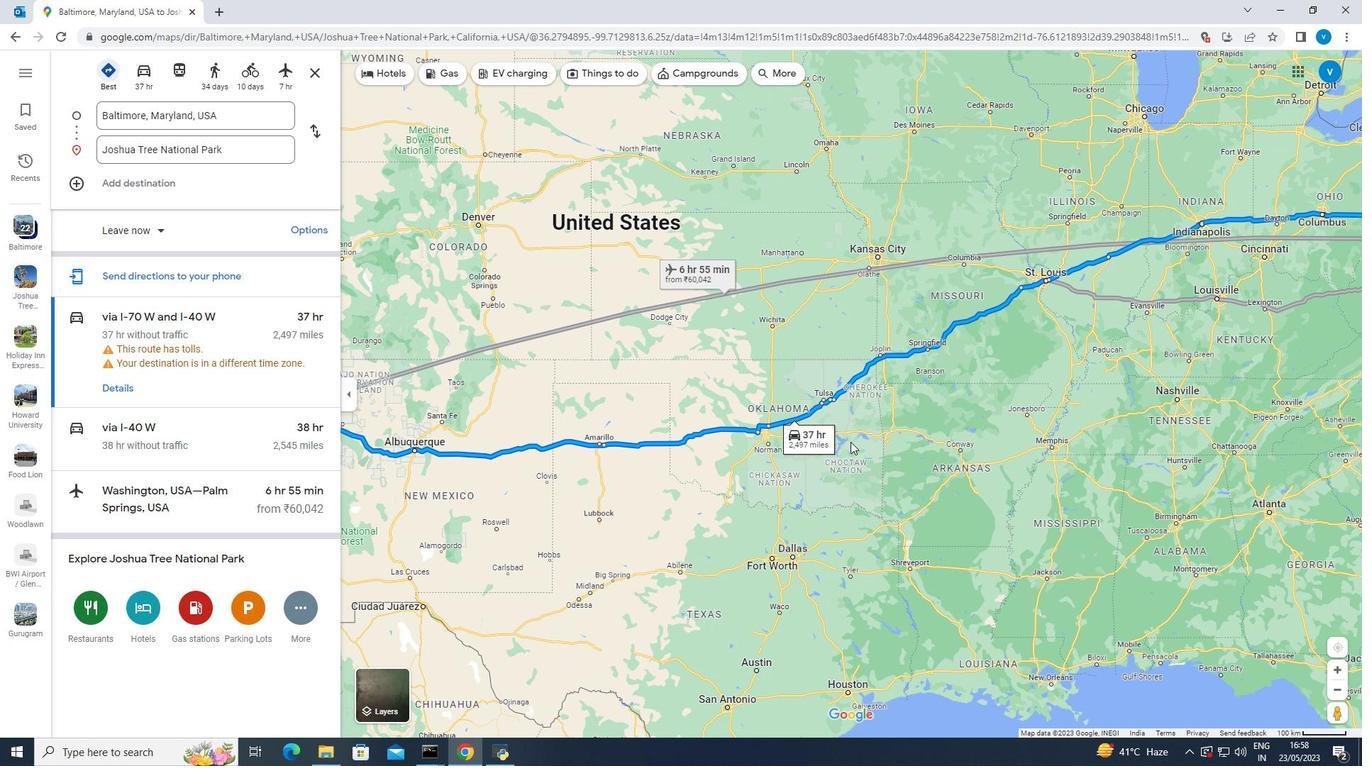 
Action: Mouse moved to (810, 422)
Screenshot: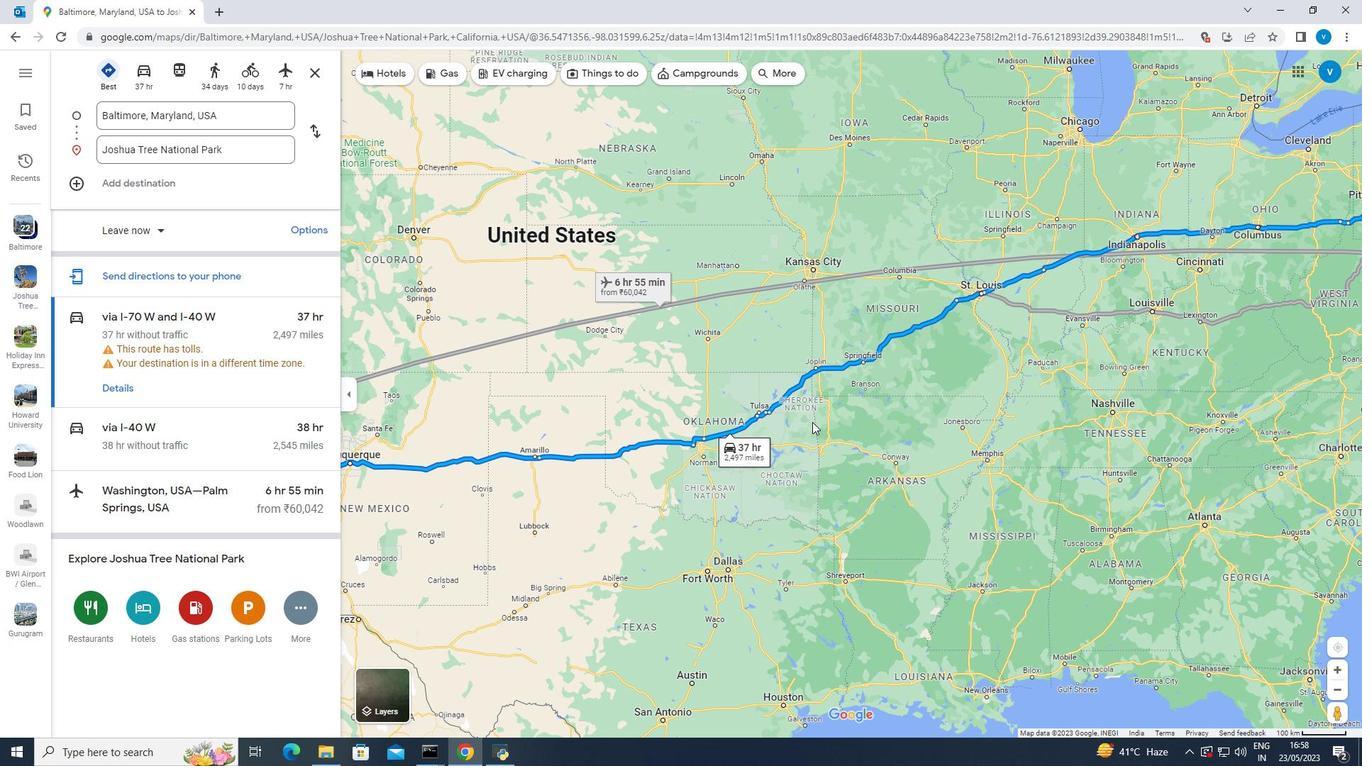 
Action: Mouse pressed left at (811, 422)
Screenshot: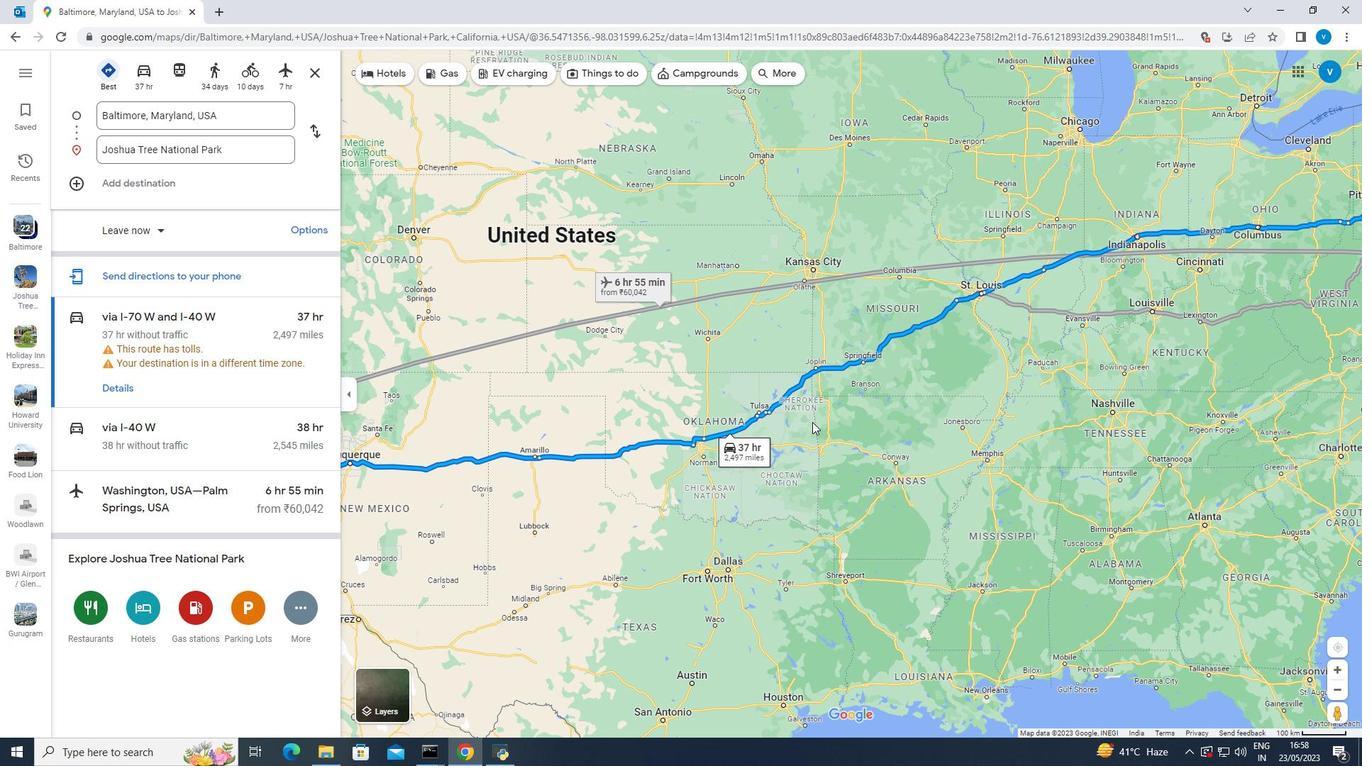 
Action: Mouse moved to (769, 411)
Screenshot: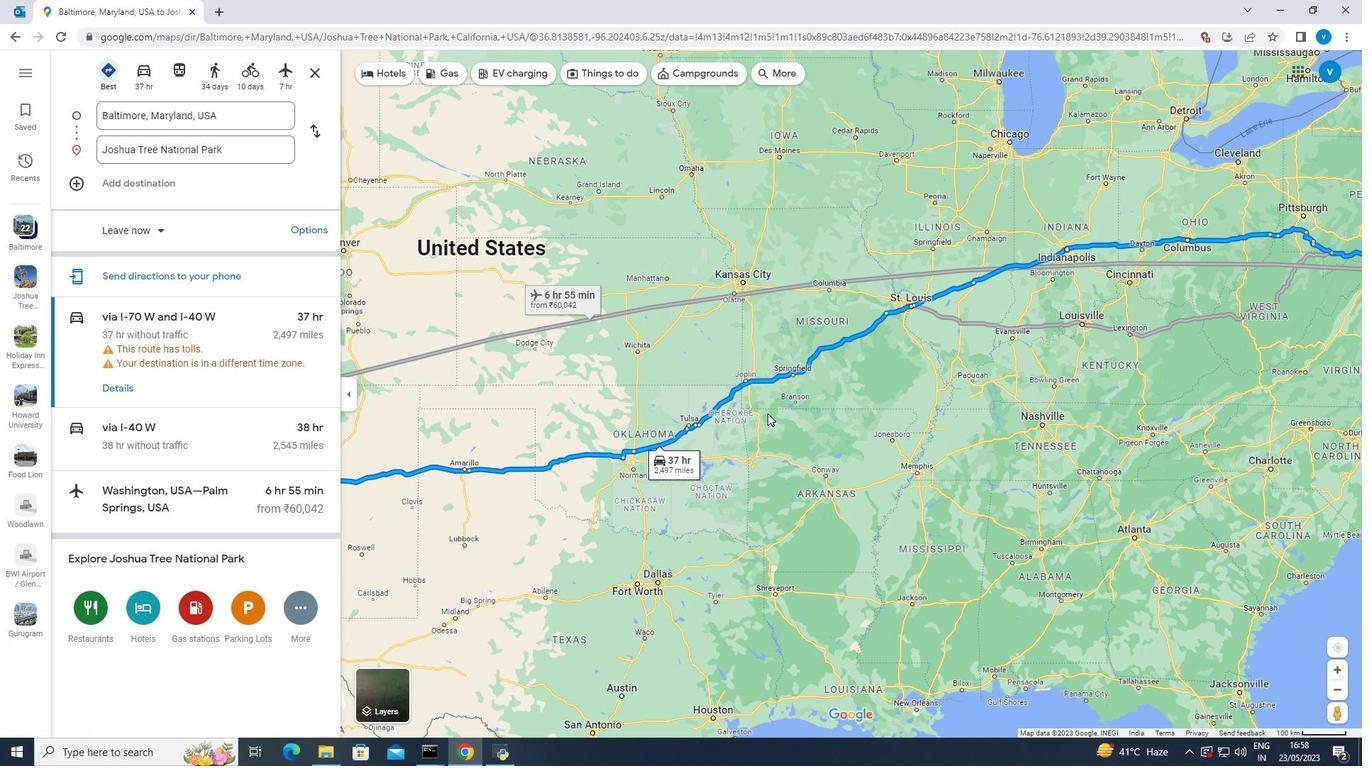 
Action: Mouse pressed left at (769, 411)
Screenshot: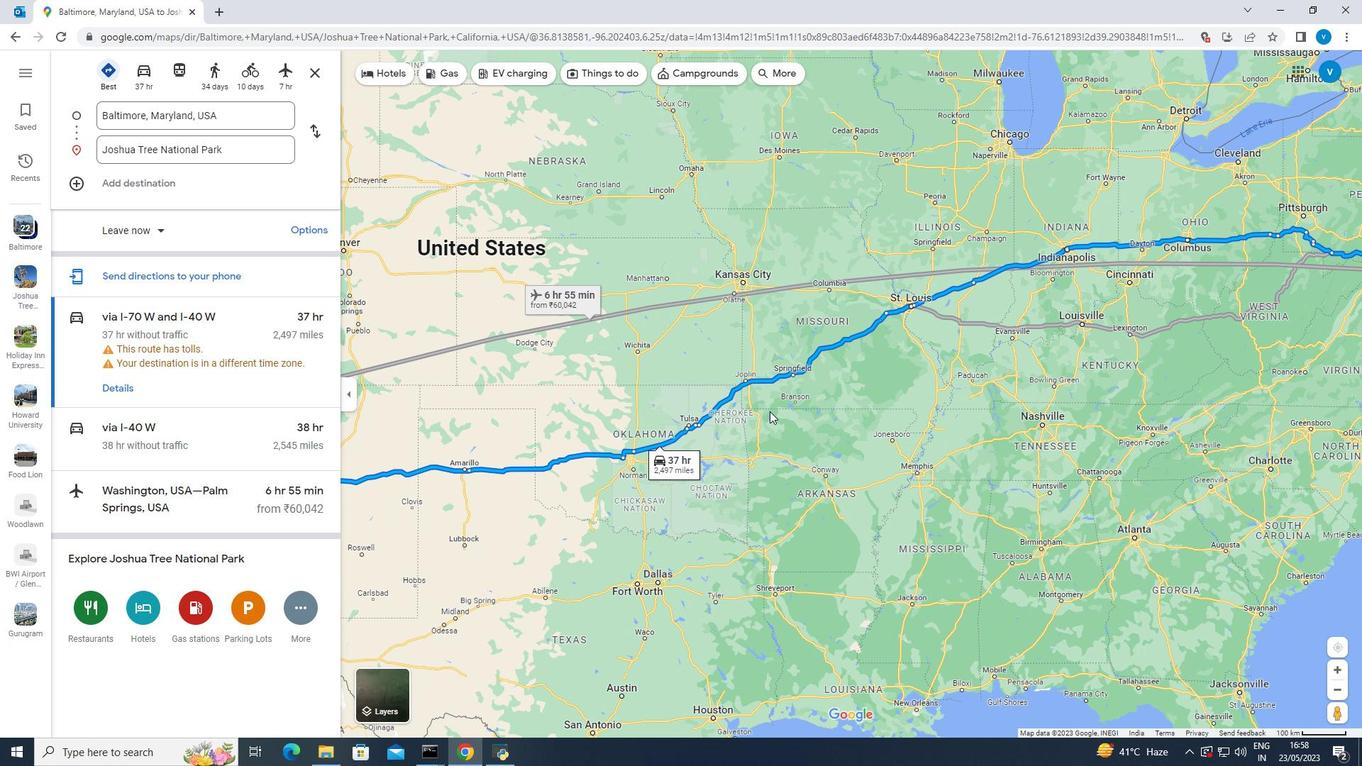
Action: Mouse moved to (754, 398)
Screenshot: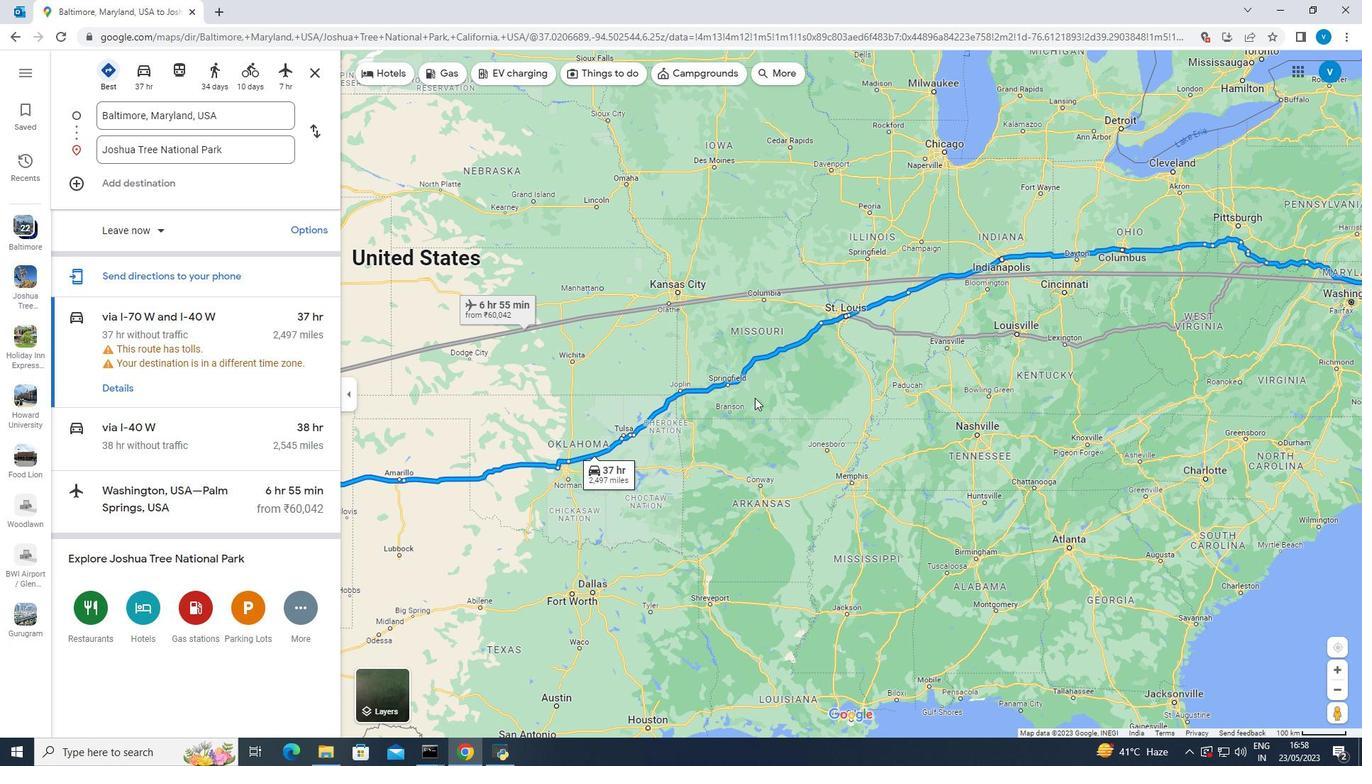 
Action: Mouse pressed left at (754, 398)
Screenshot: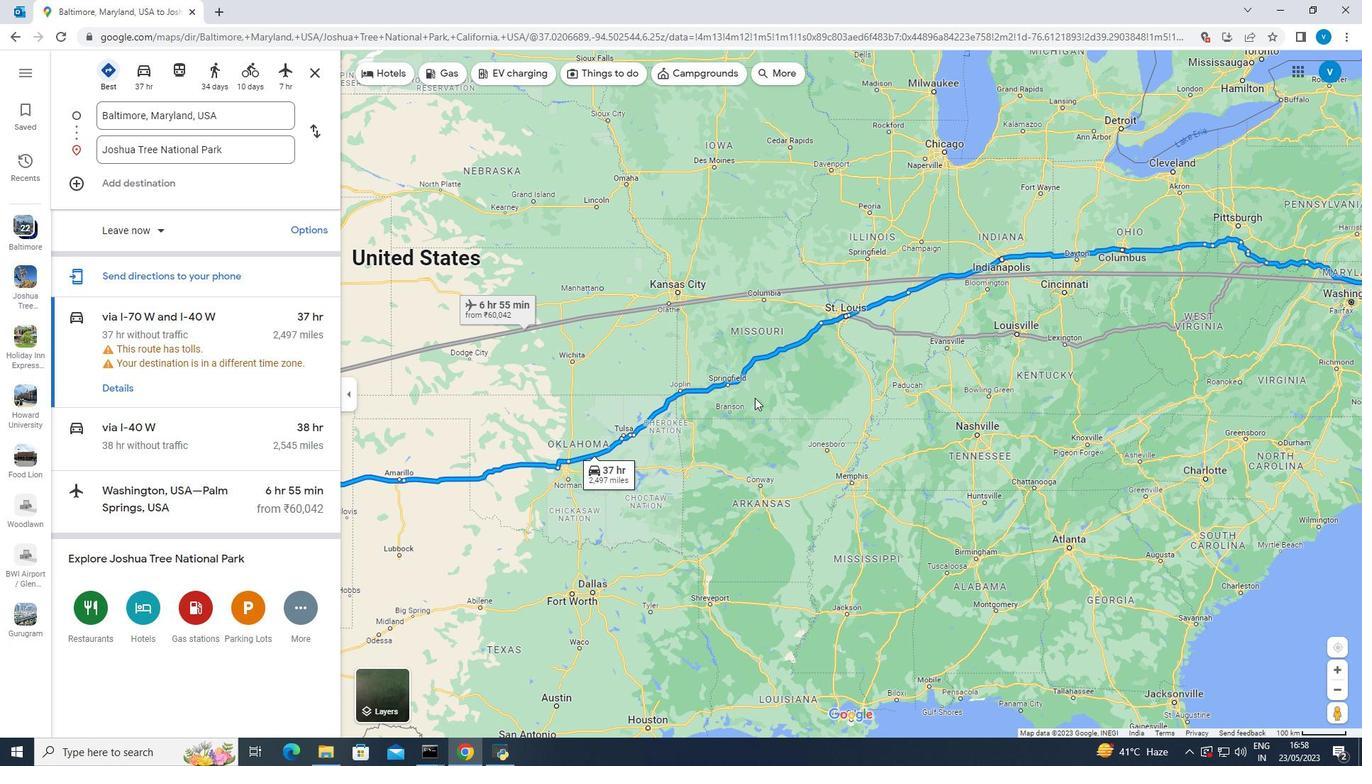 
Action: Mouse moved to (713, 387)
Screenshot: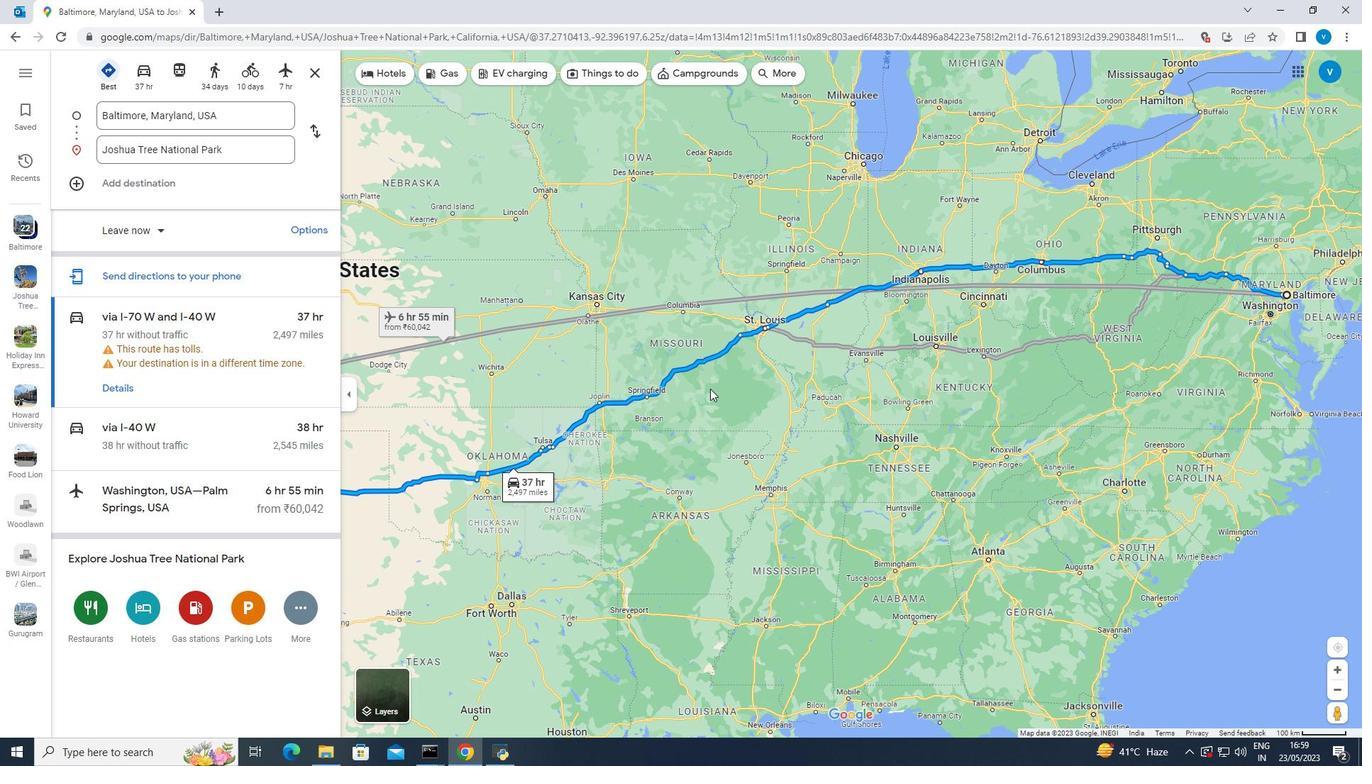 
Action: Mouse pressed left at (713, 387)
Screenshot: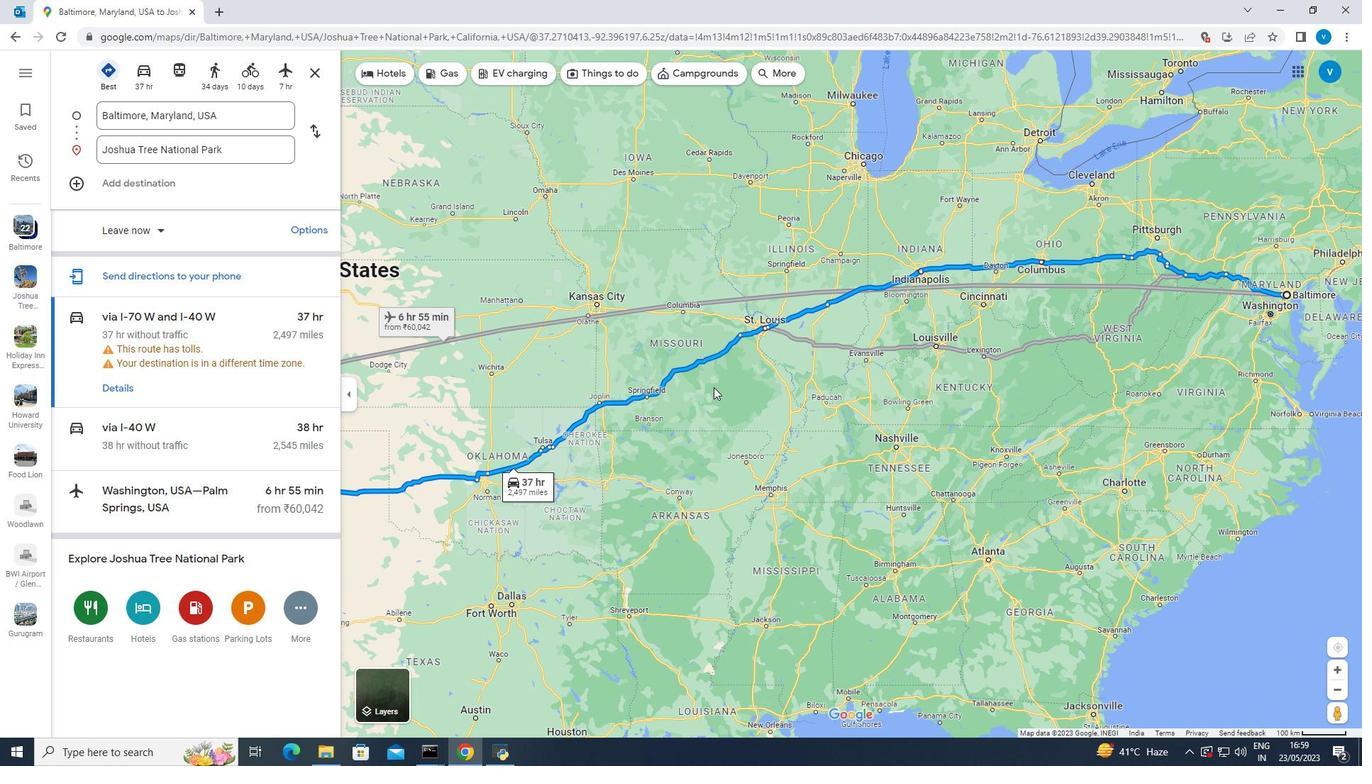 
Action: Mouse moved to (722, 383)
Screenshot: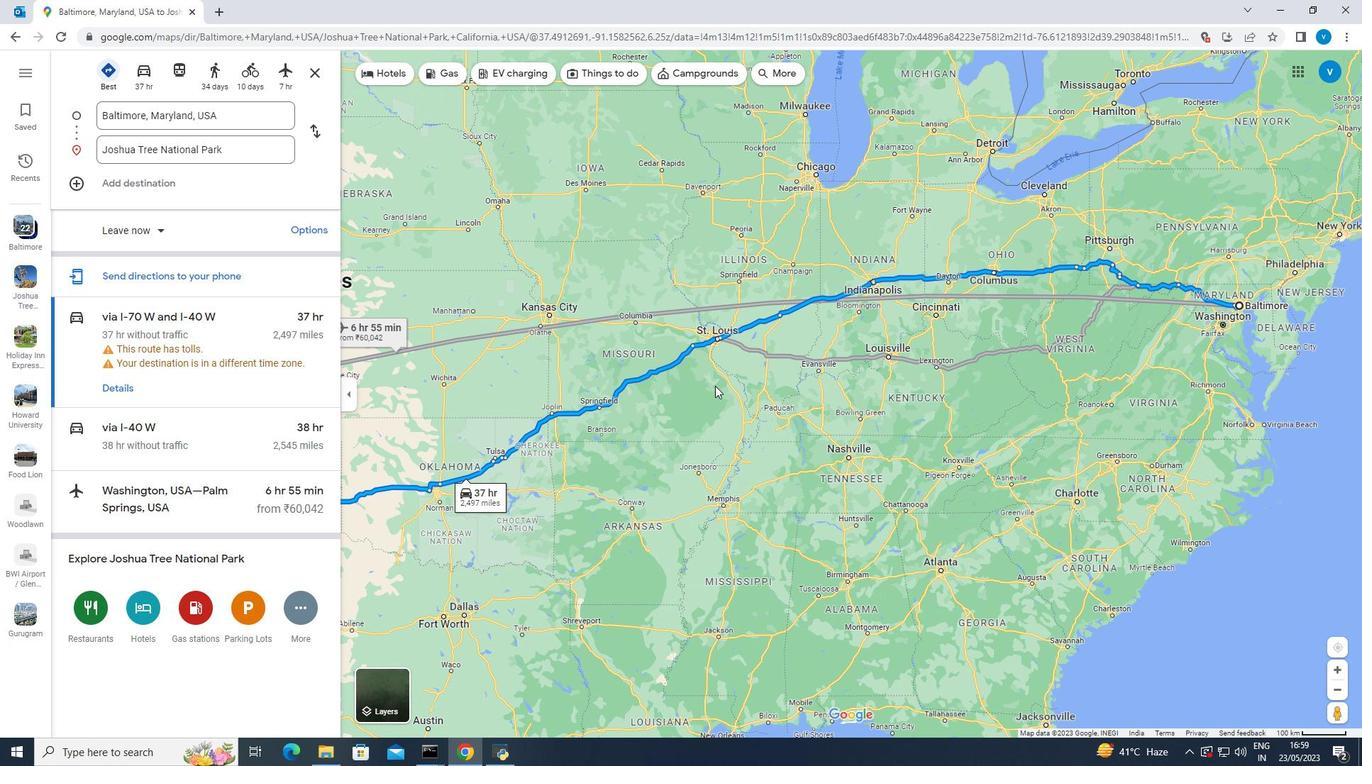 
Action: Mouse pressed left at (722, 383)
Screenshot: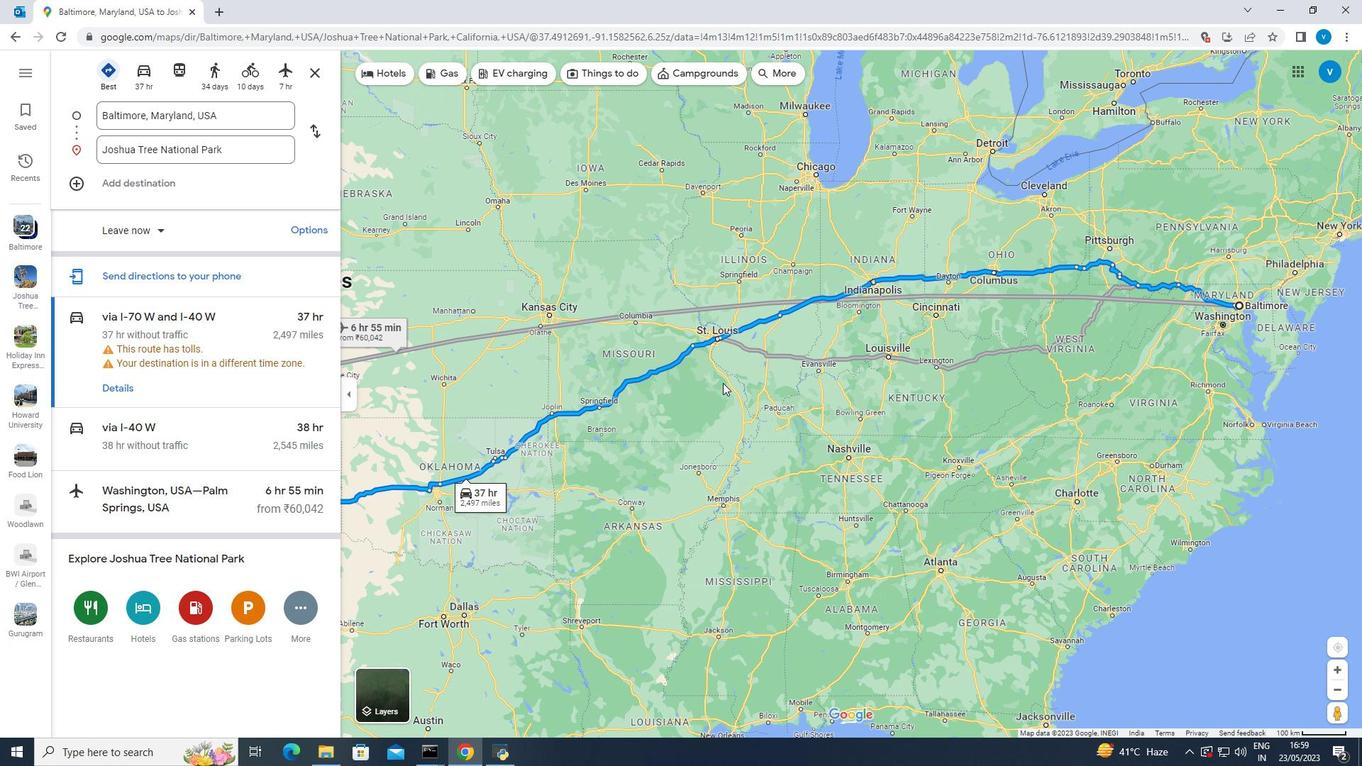 
Action: Mouse moved to (757, 342)
Screenshot: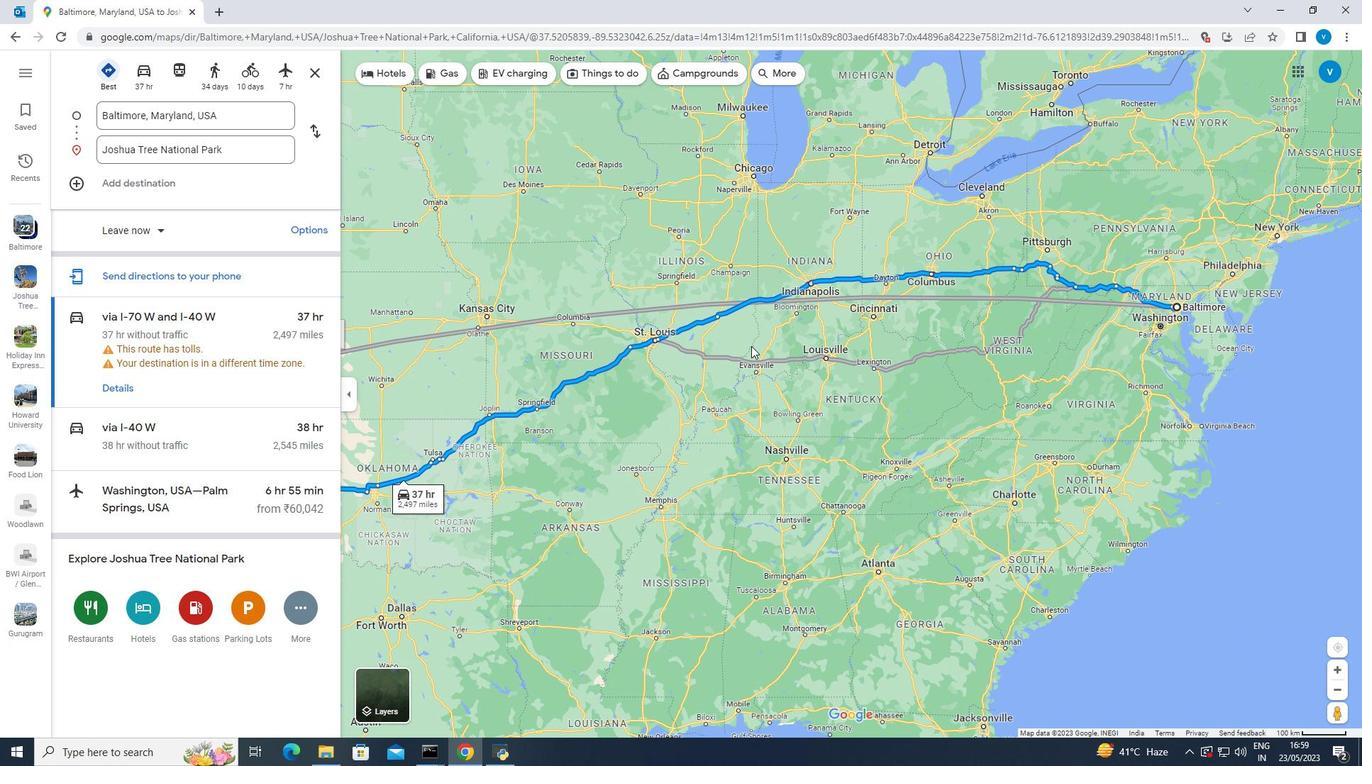 
Action: Mouse pressed left at (757, 342)
Screenshot: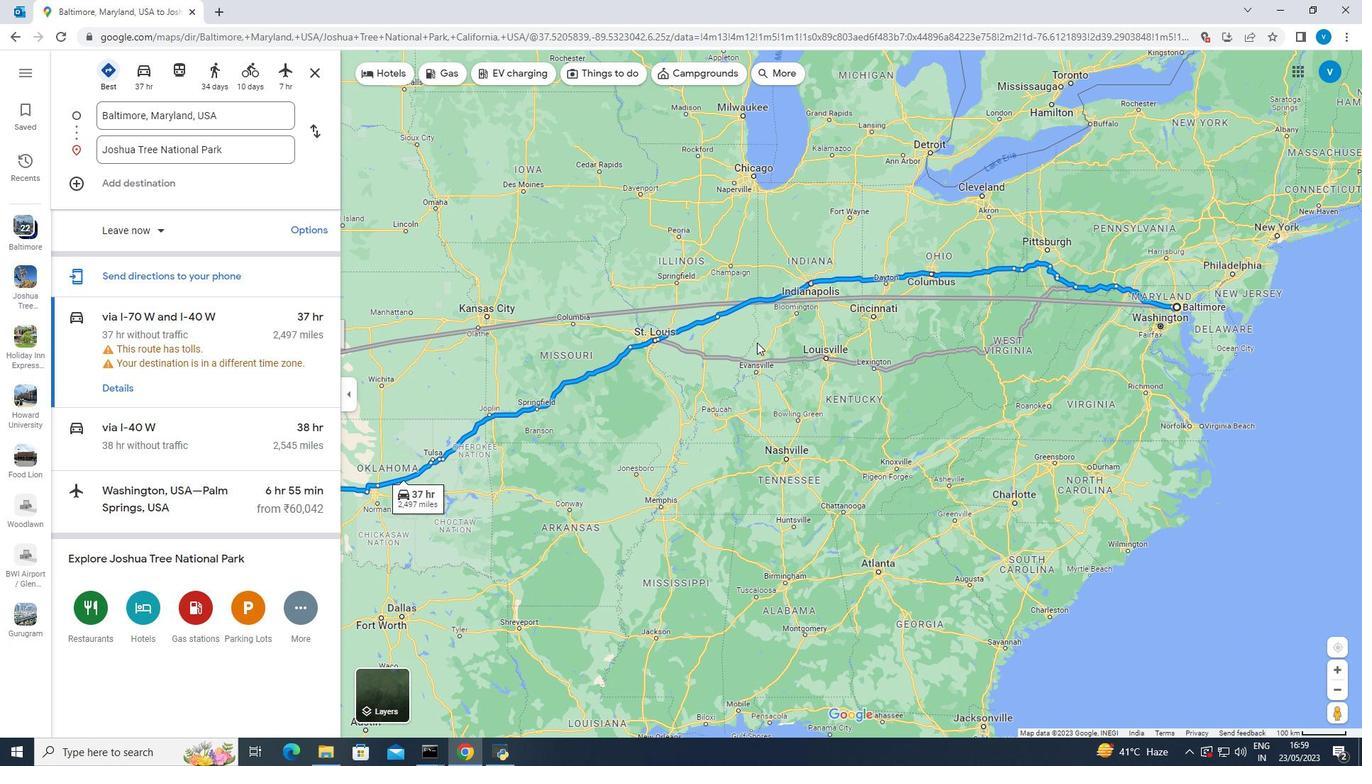 
Action: Mouse moved to (721, 359)
Screenshot: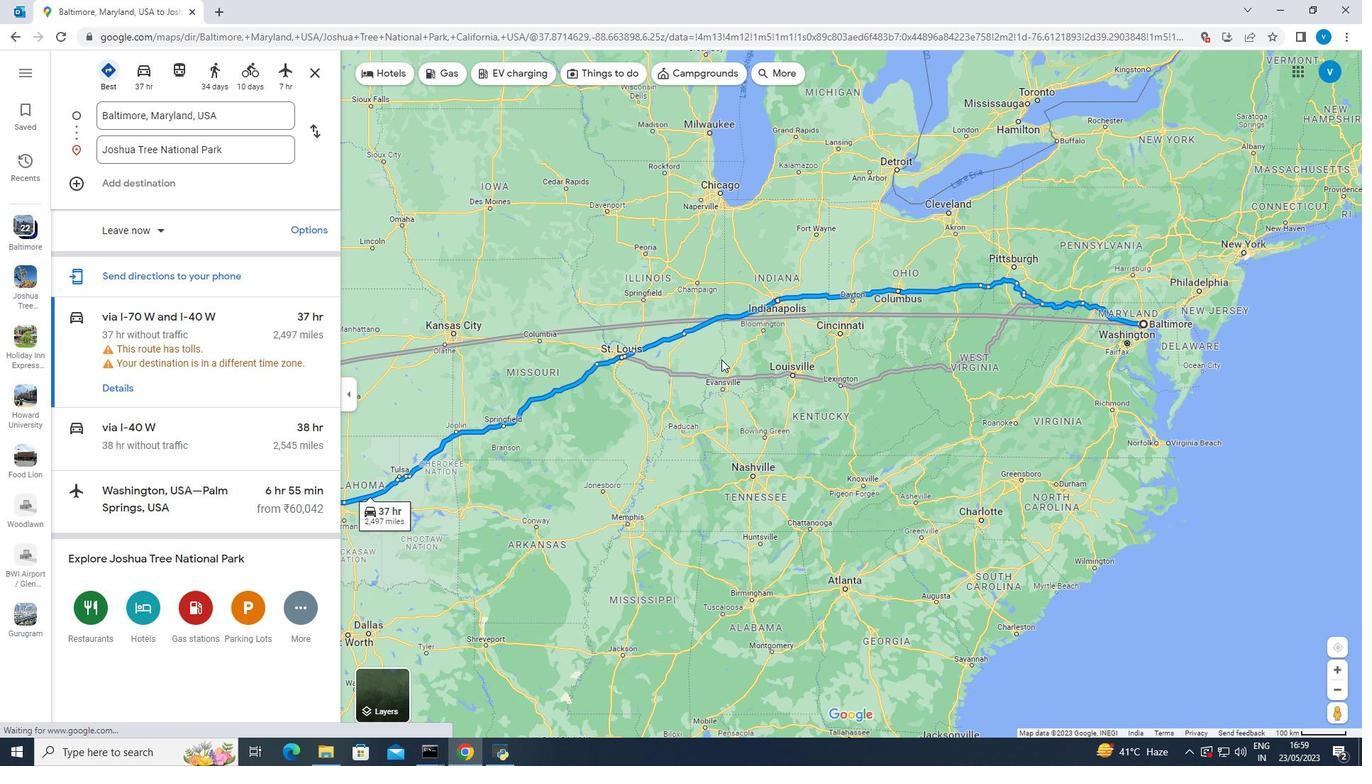 
Action: Mouse scrolled (721, 359) with delta (0, 0)
Screenshot: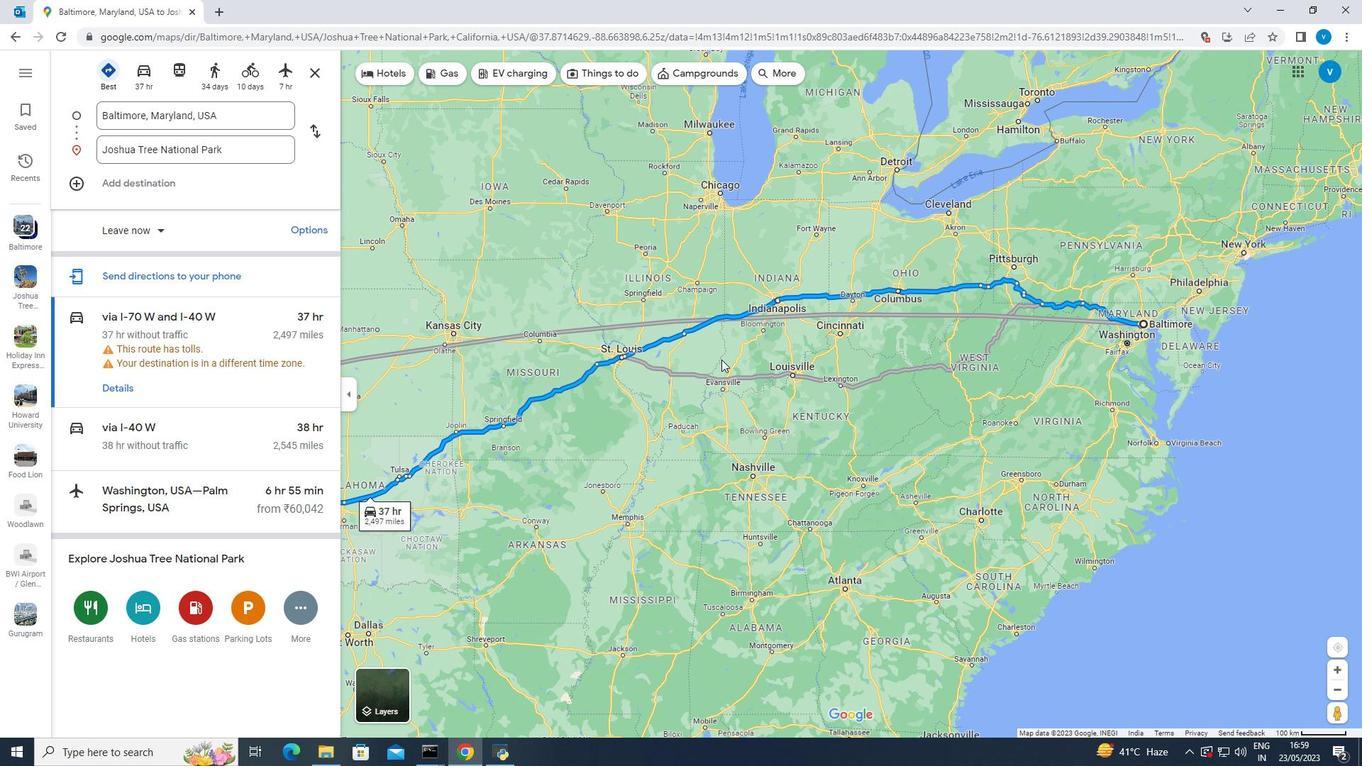 
Action: Mouse scrolled (721, 359) with delta (0, 0)
Screenshot: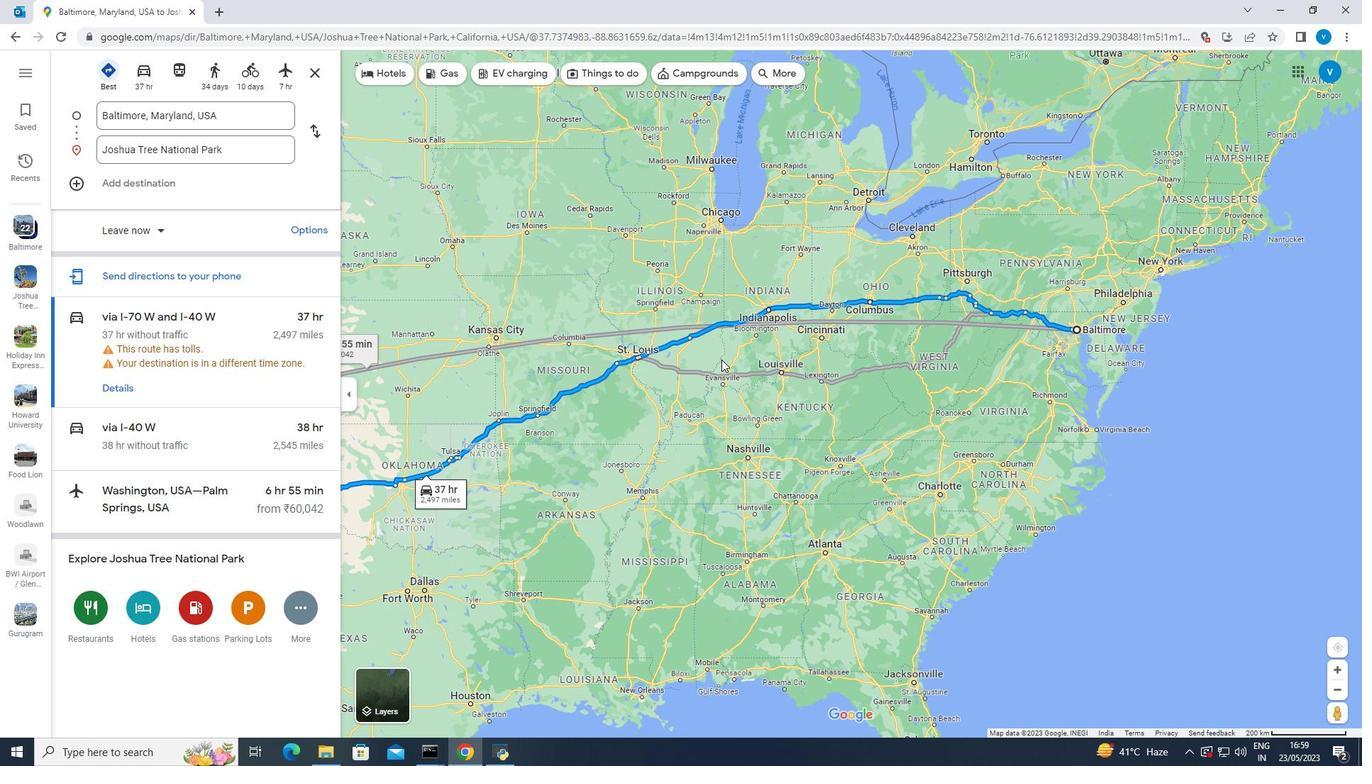 
Action: Mouse moved to (769, 354)
Screenshot: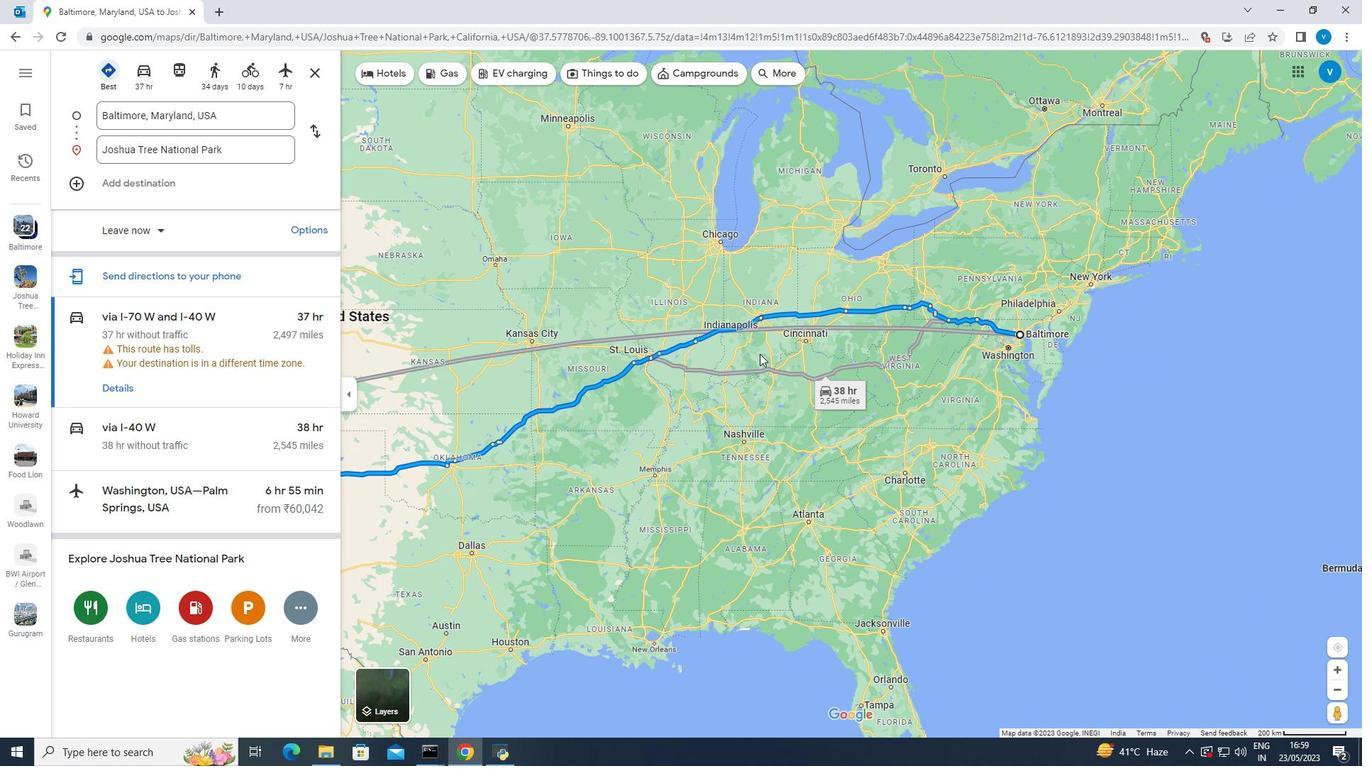 
Action: Mouse pressed left at (769, 354)
Screenshot: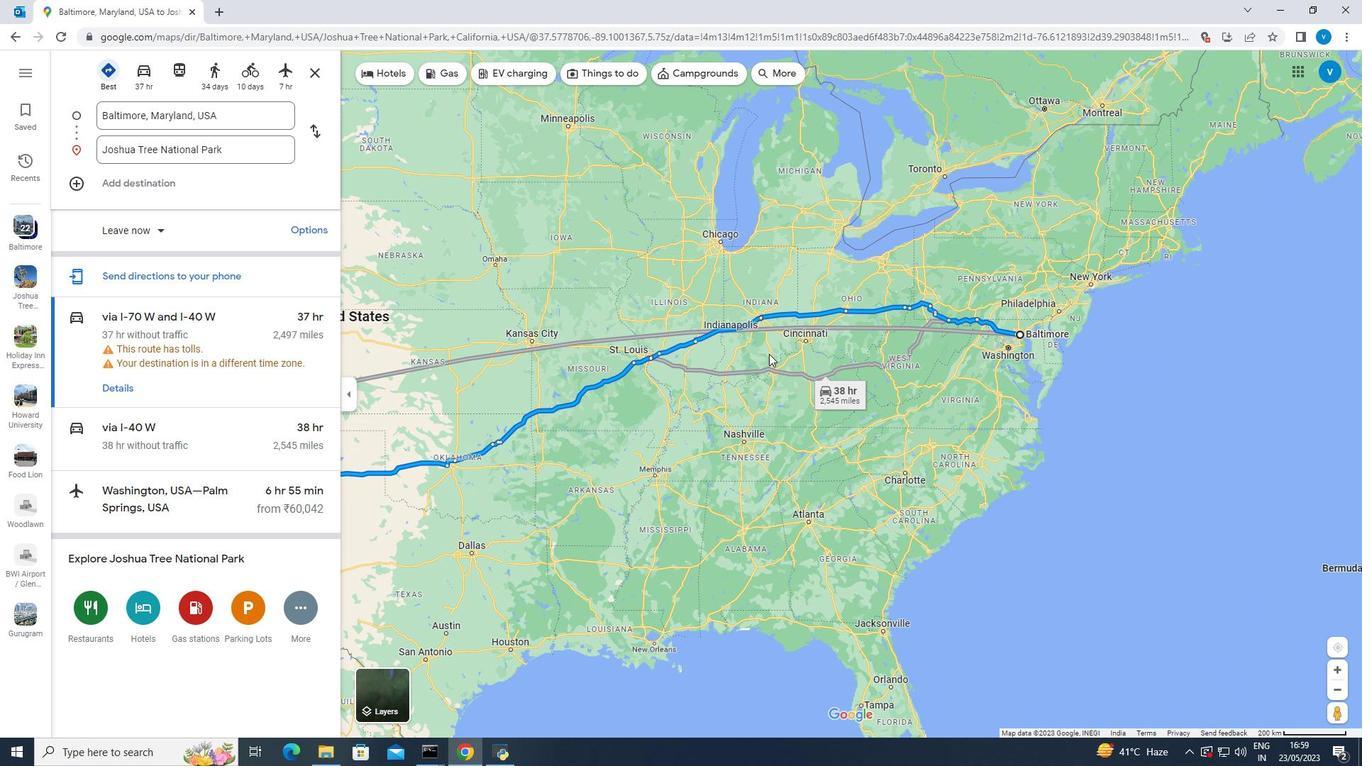 
Action: Mouse moved to (769, 412)
Screenshot: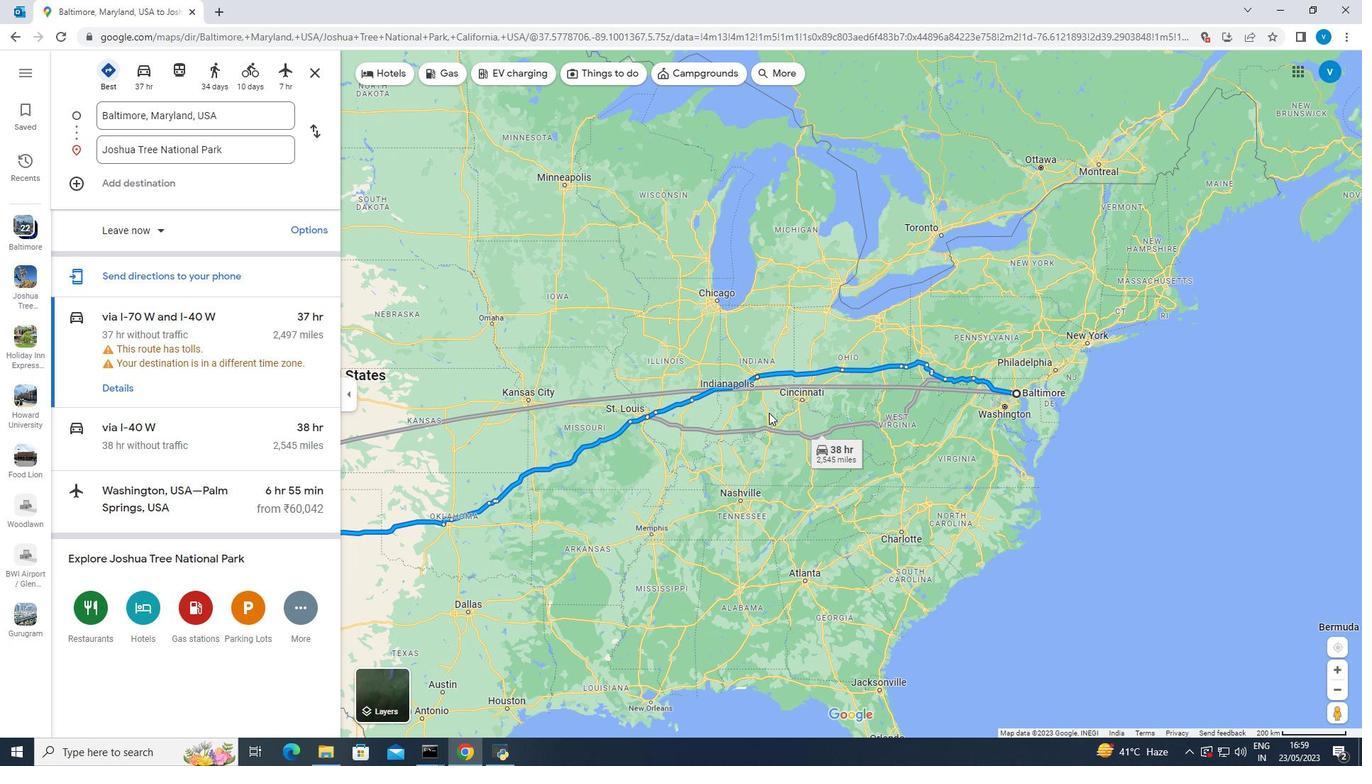 
Action: Mouse scrolled (769, 411) with delta (0, 0)
Screenshot: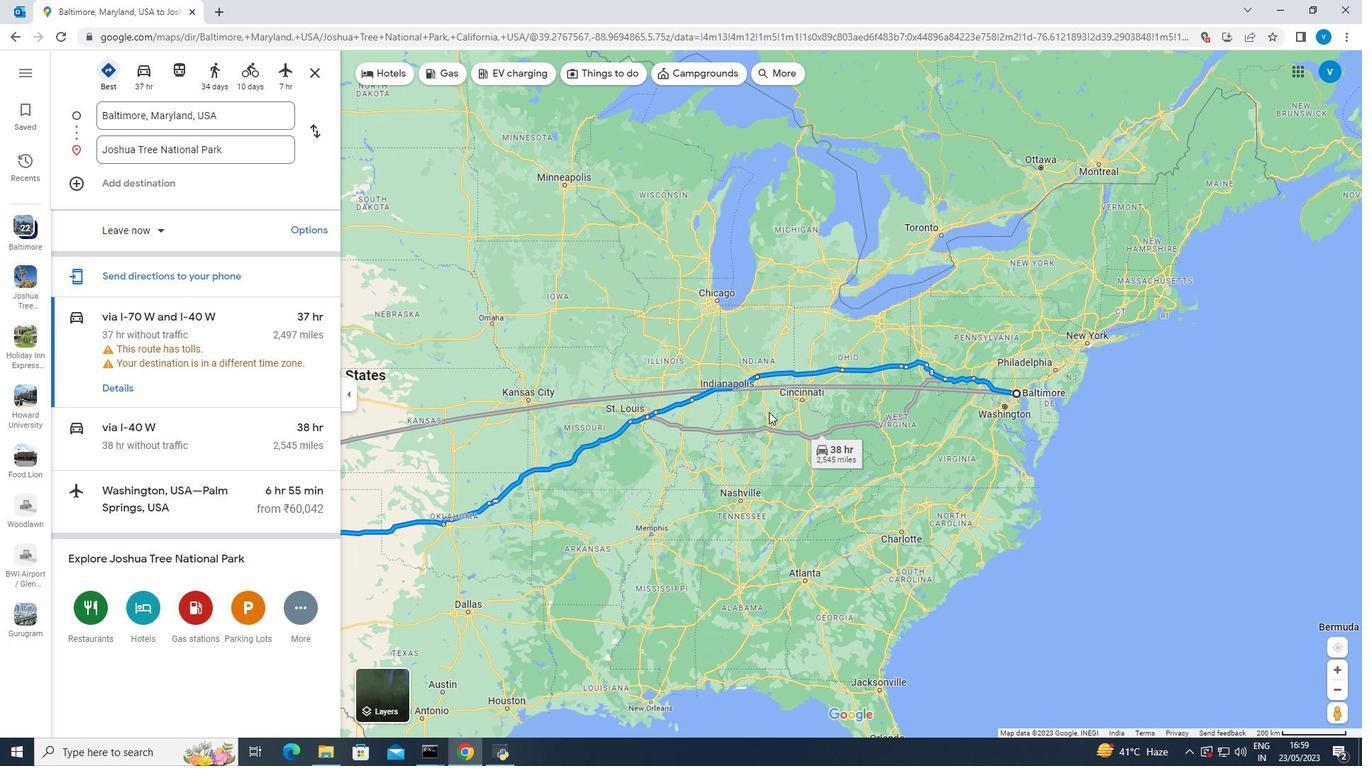 
Action: Mouse moved to (769, 410)
Screenshot: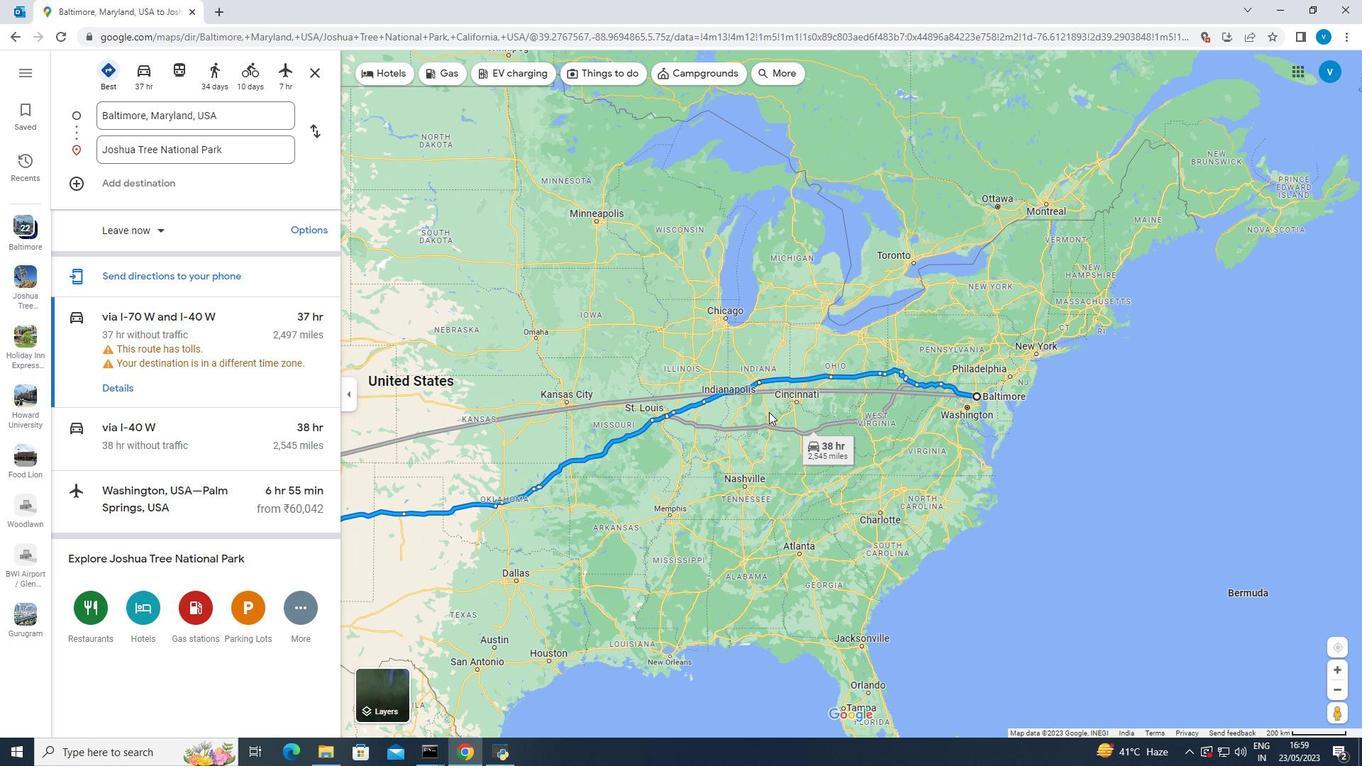 
Action: Mouse scrolled (769, 410) with delta (0, 0)
Screenshot: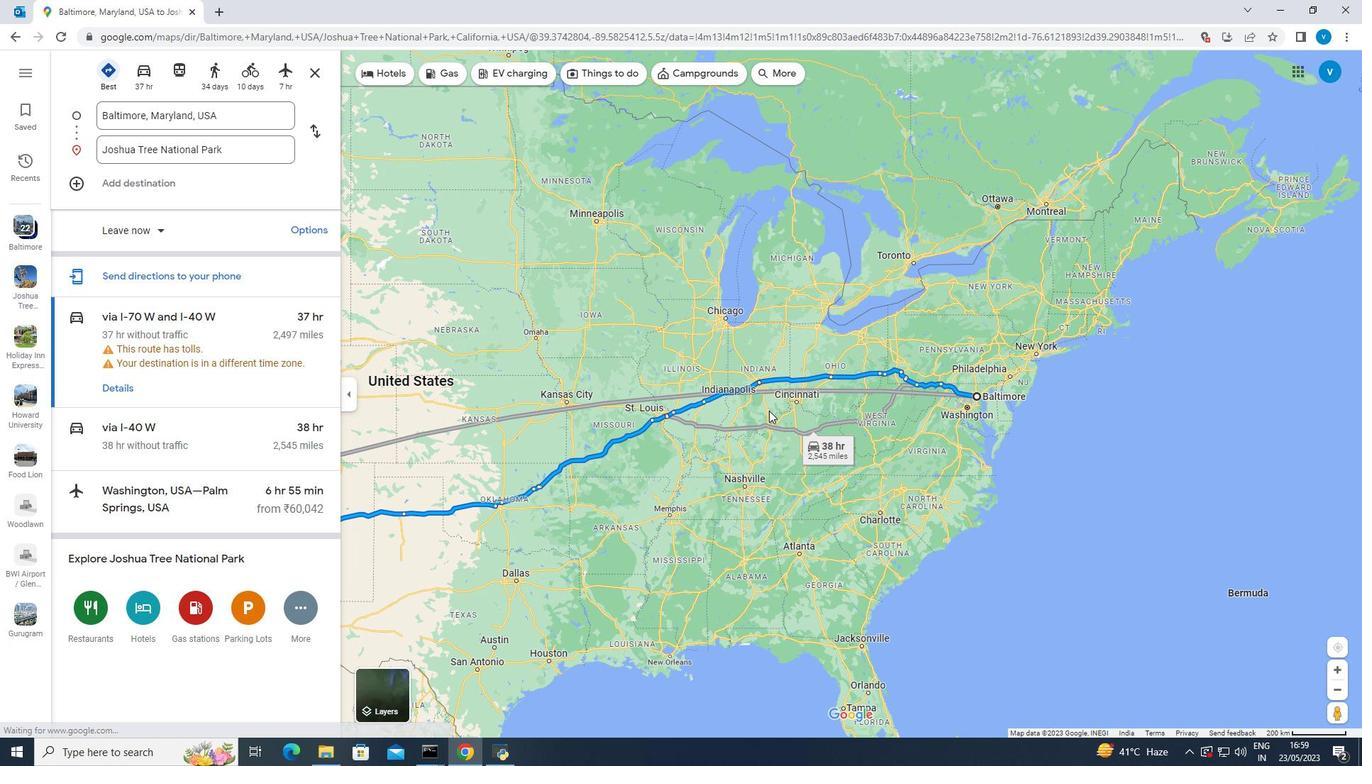 
Action: Mouse moved to (769, 410)
Screenshot: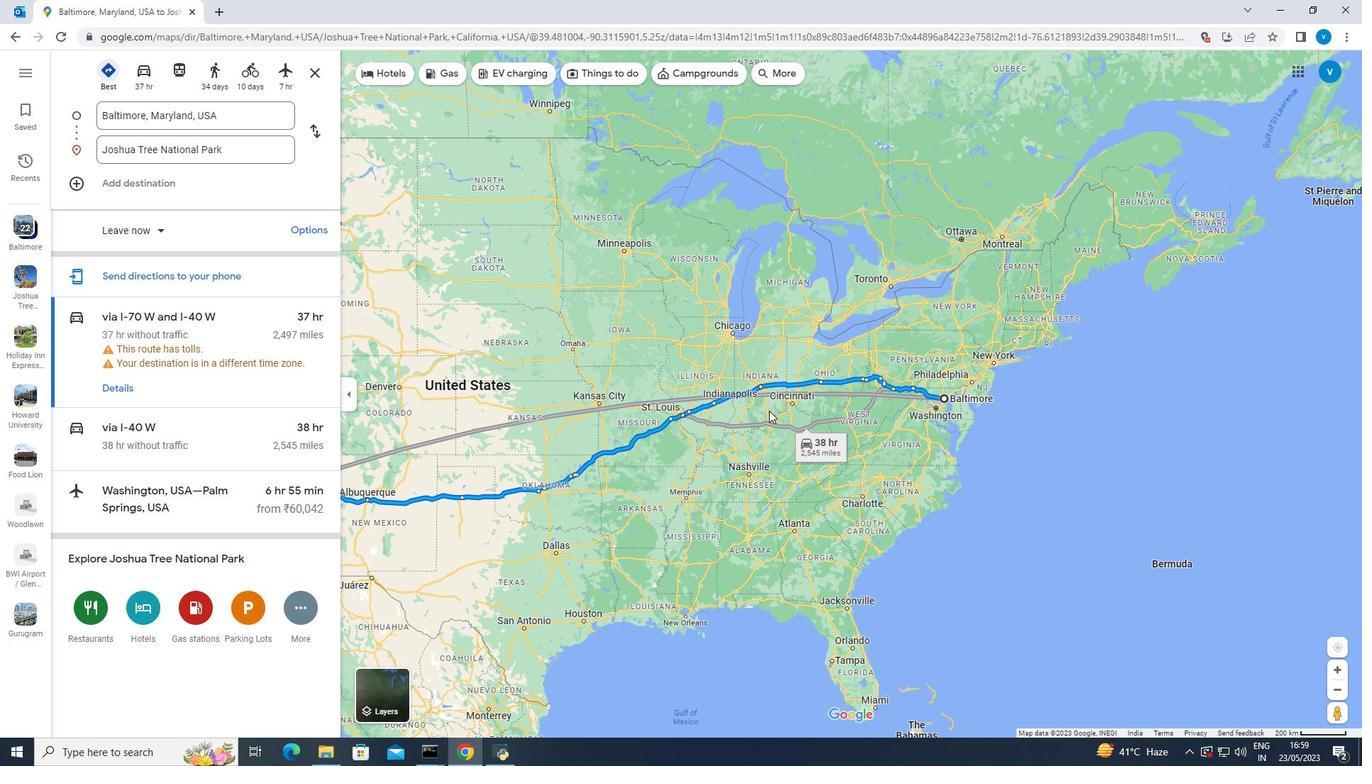 
Action: Mouse scrolled (769, 409) with delta (0, 0)
Screenshot: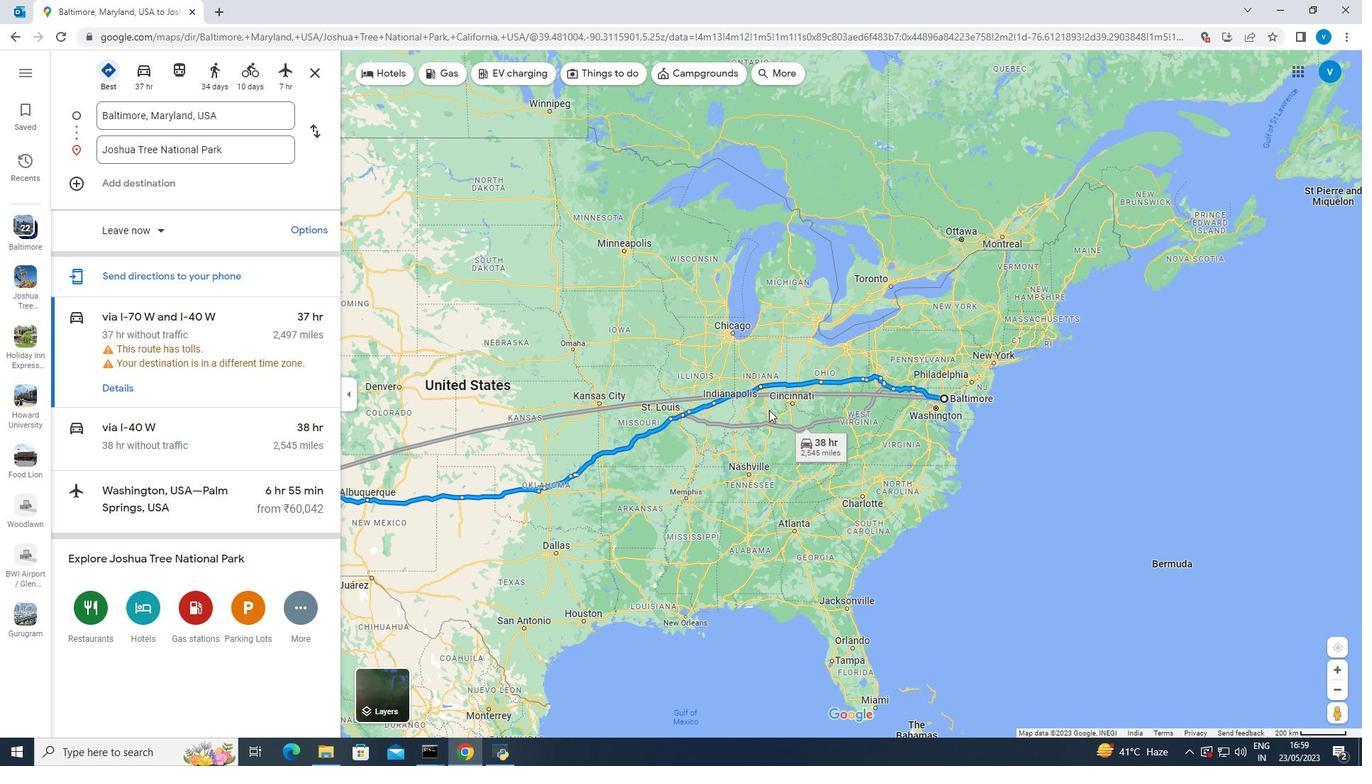 
Action: Mouse moved to (767, 410)
Screenshot: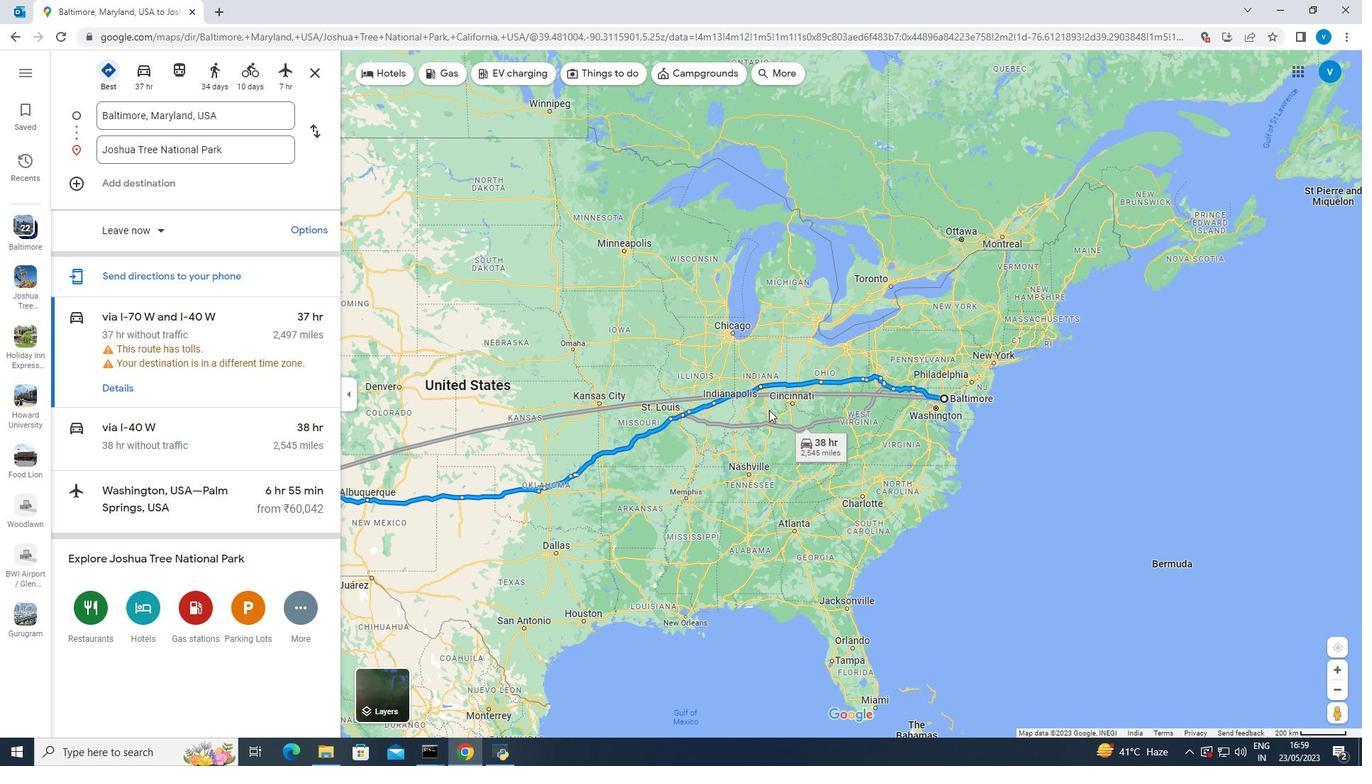 
Action: Mouse scrolled (767, 409) with delta (0, 0)
Screenshot: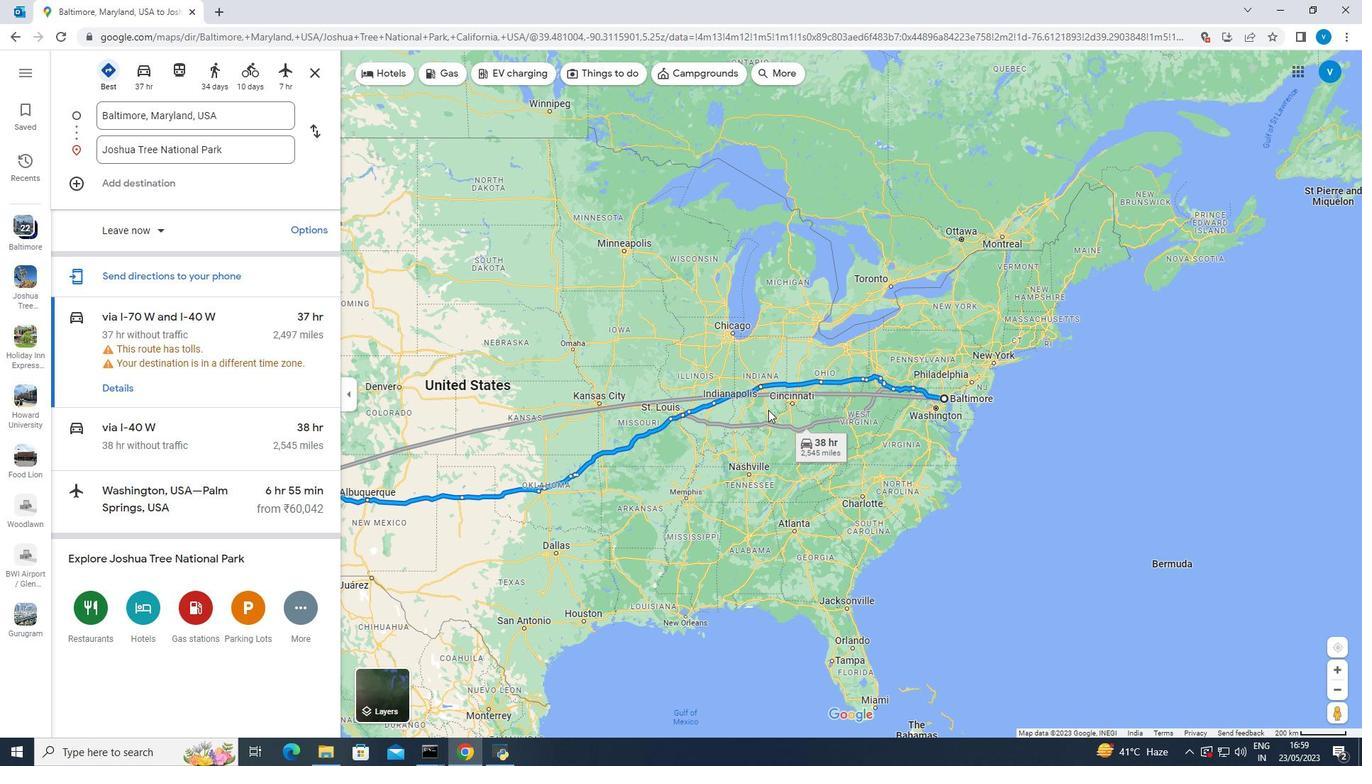
Action: Mouse moved to (559, 491)
Screenshot: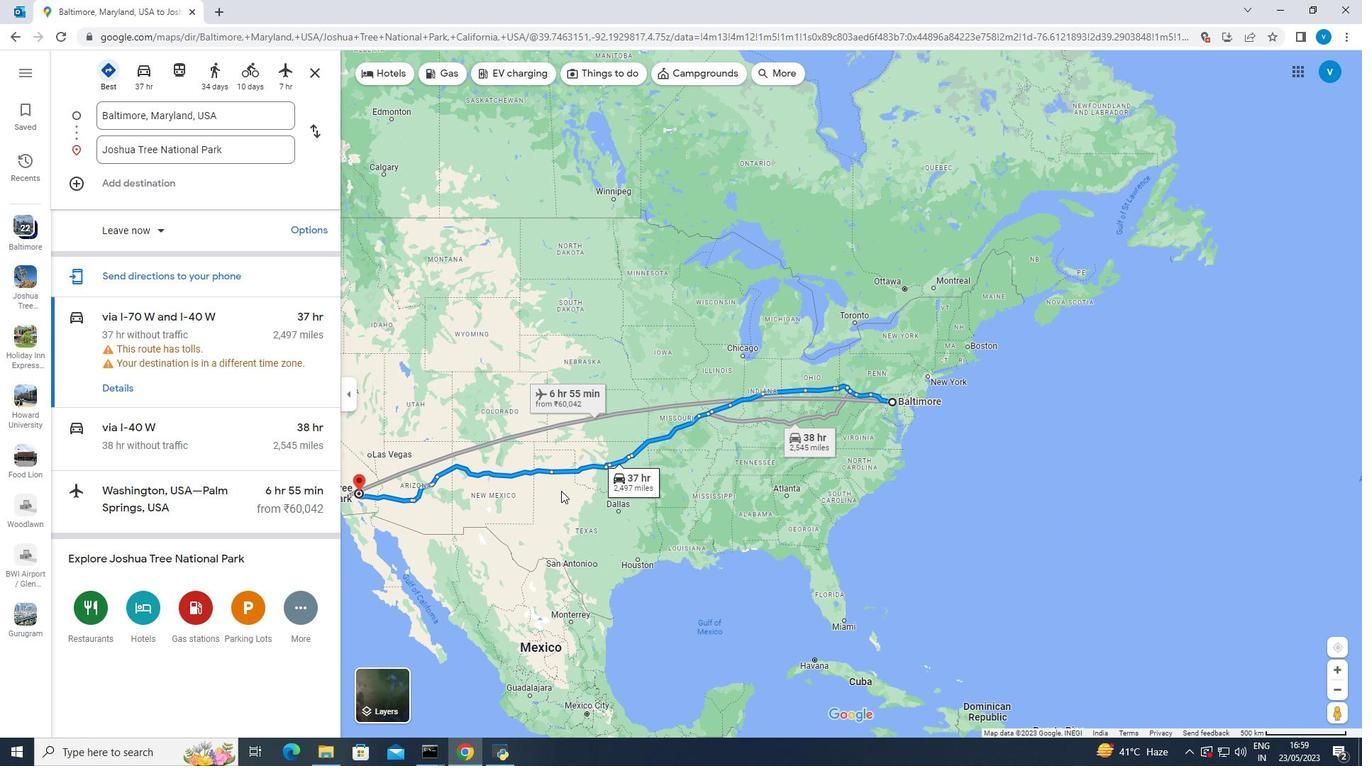 
Action: Mouse pressed left at (559, 491)
Screenshot: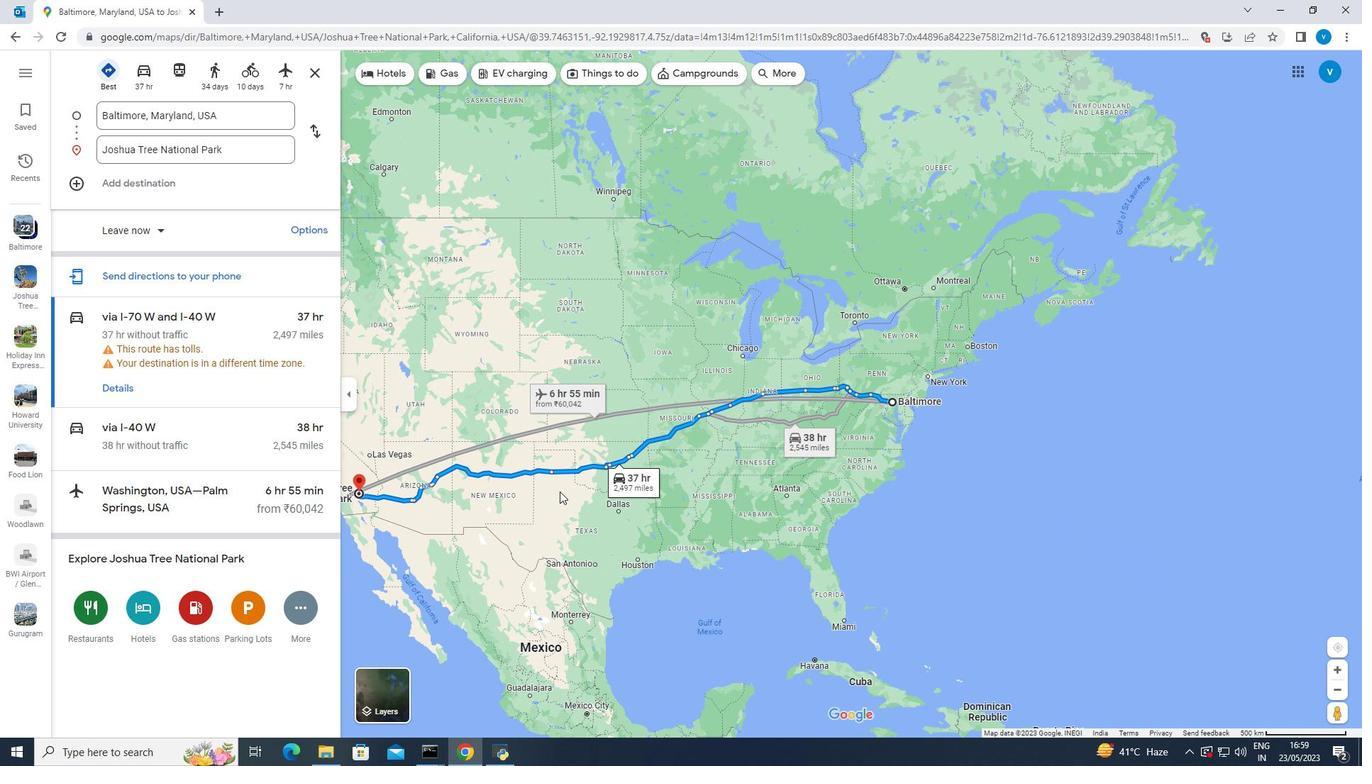 
Action: Mouse moved to (635, 490)
Screenshot: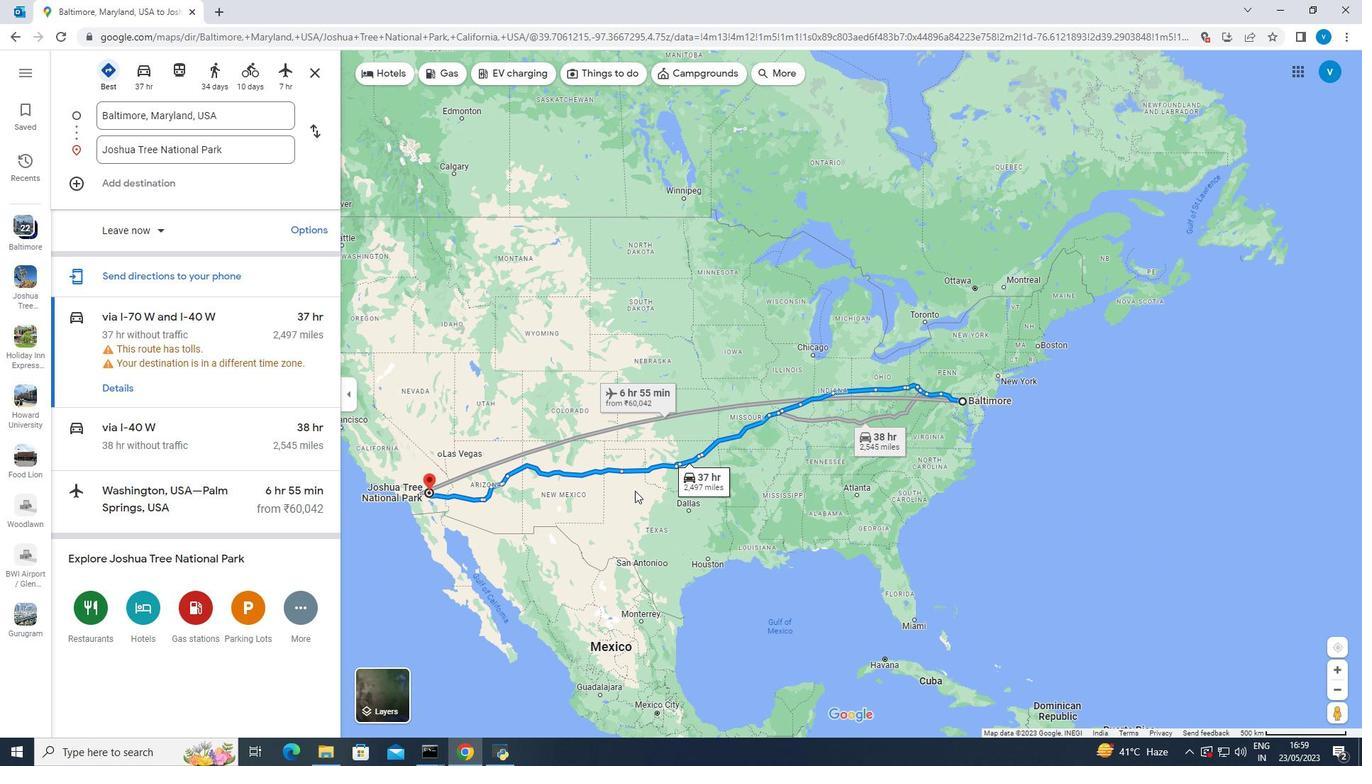 
Action: Mouse scrolled (635, 490) with delta (0, 0)
Screenshot: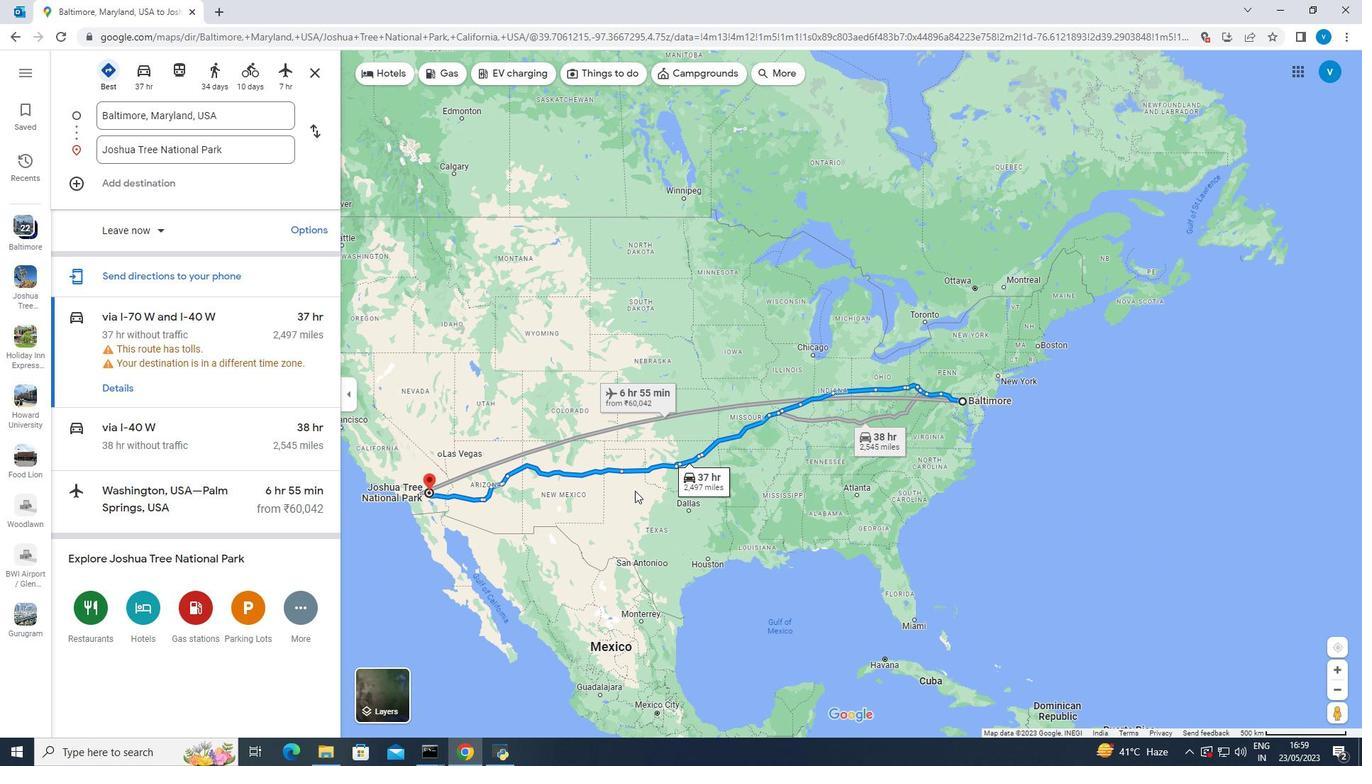 
Action: Mouse moved to (634, 490)
Screenshot: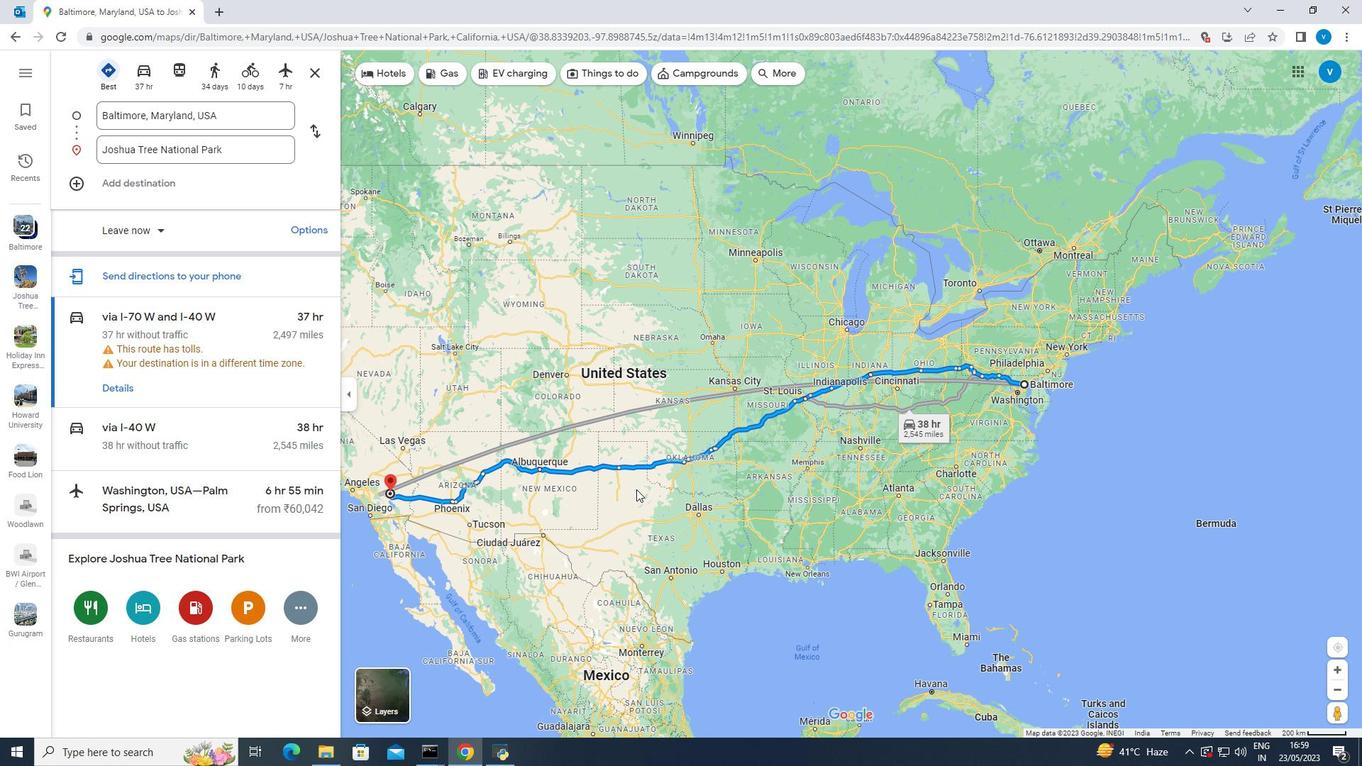
Action: Mouse pressed left at (634, 490)
Screenshot: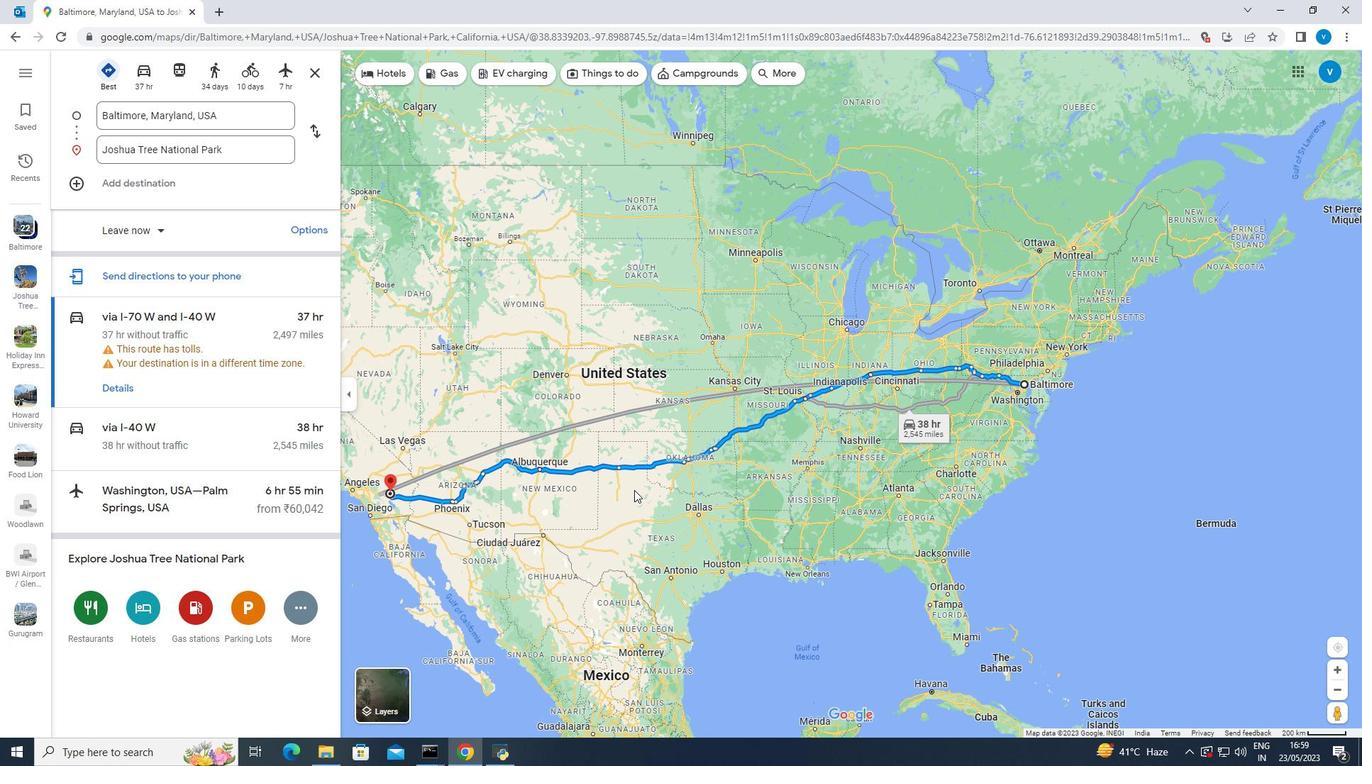 
Action: Mouse moved to (638, 488)
Screenshot: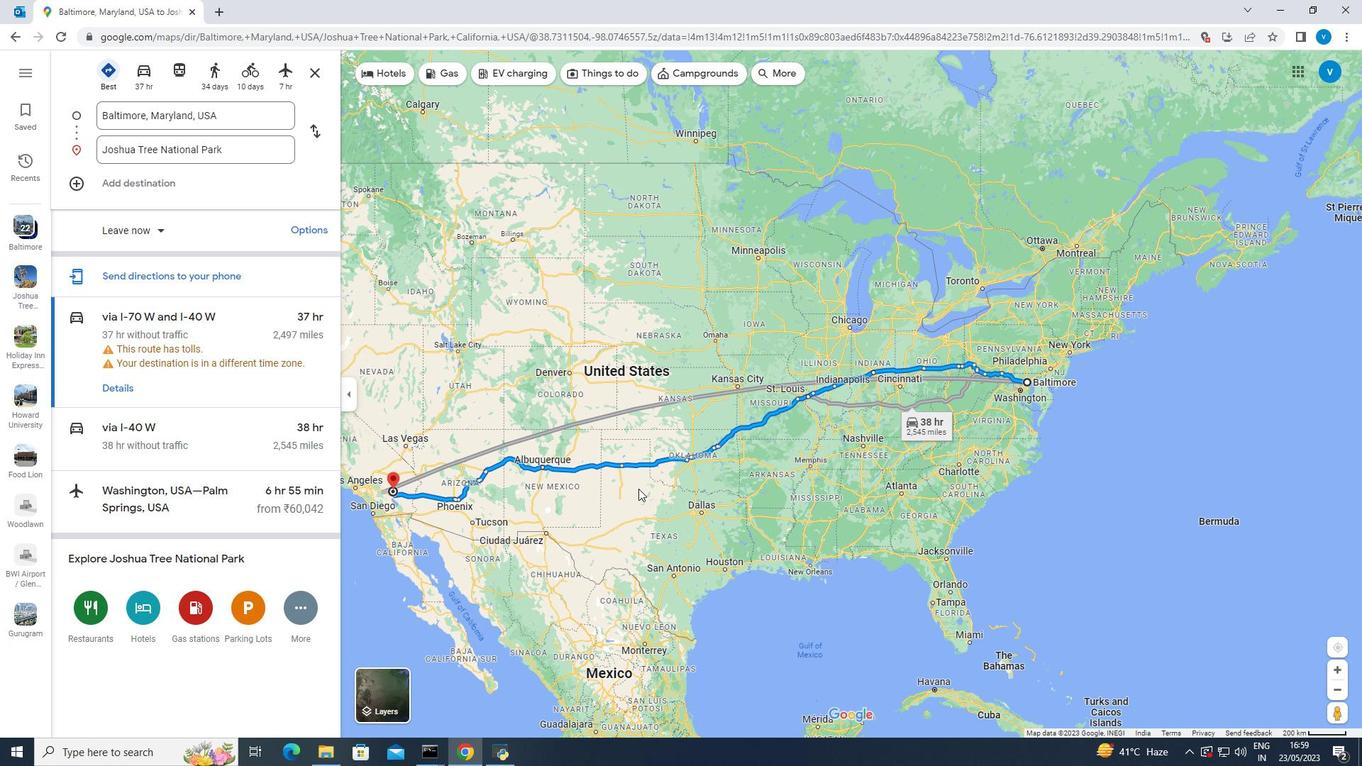 
Action: Mouse scrolled (638, 489) with delta (0, 0)
Screenshot: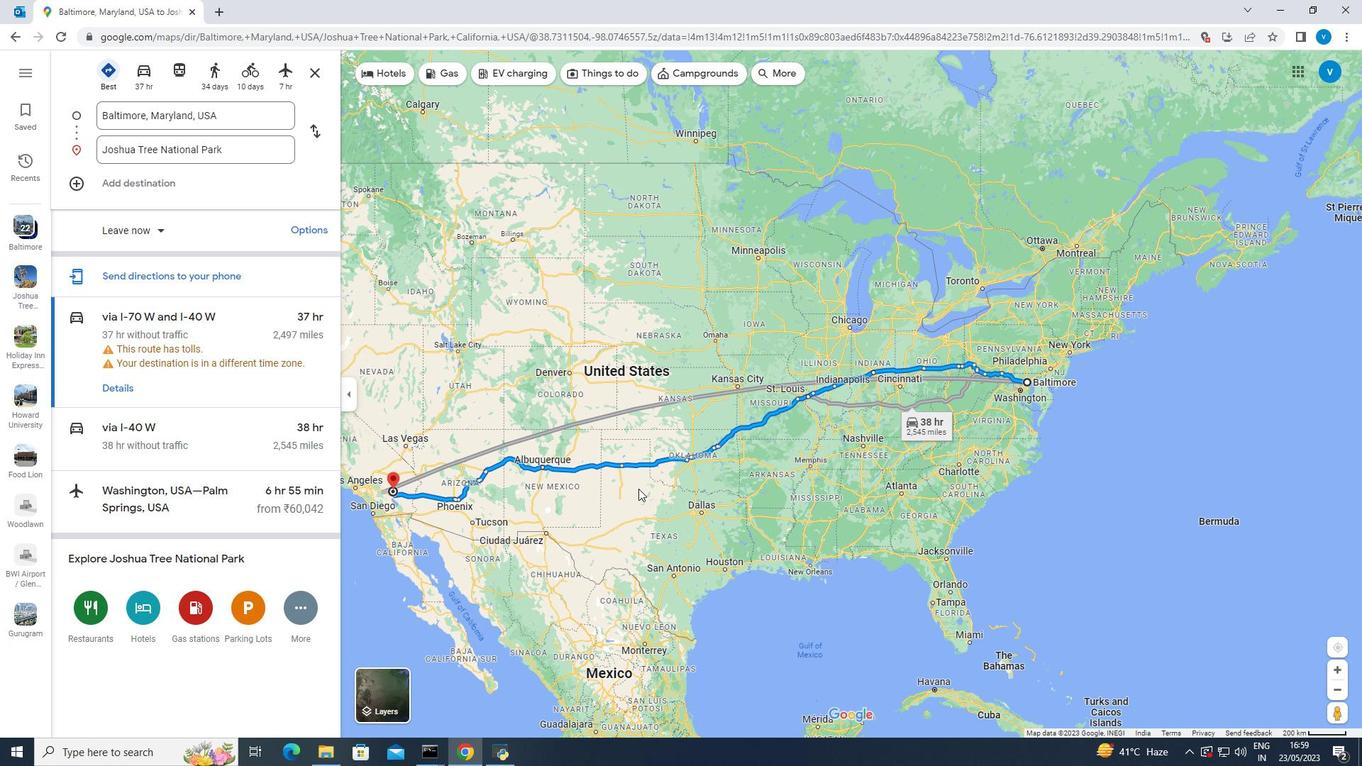 
Action: Mouse moved to (622, 490)
Screenshot: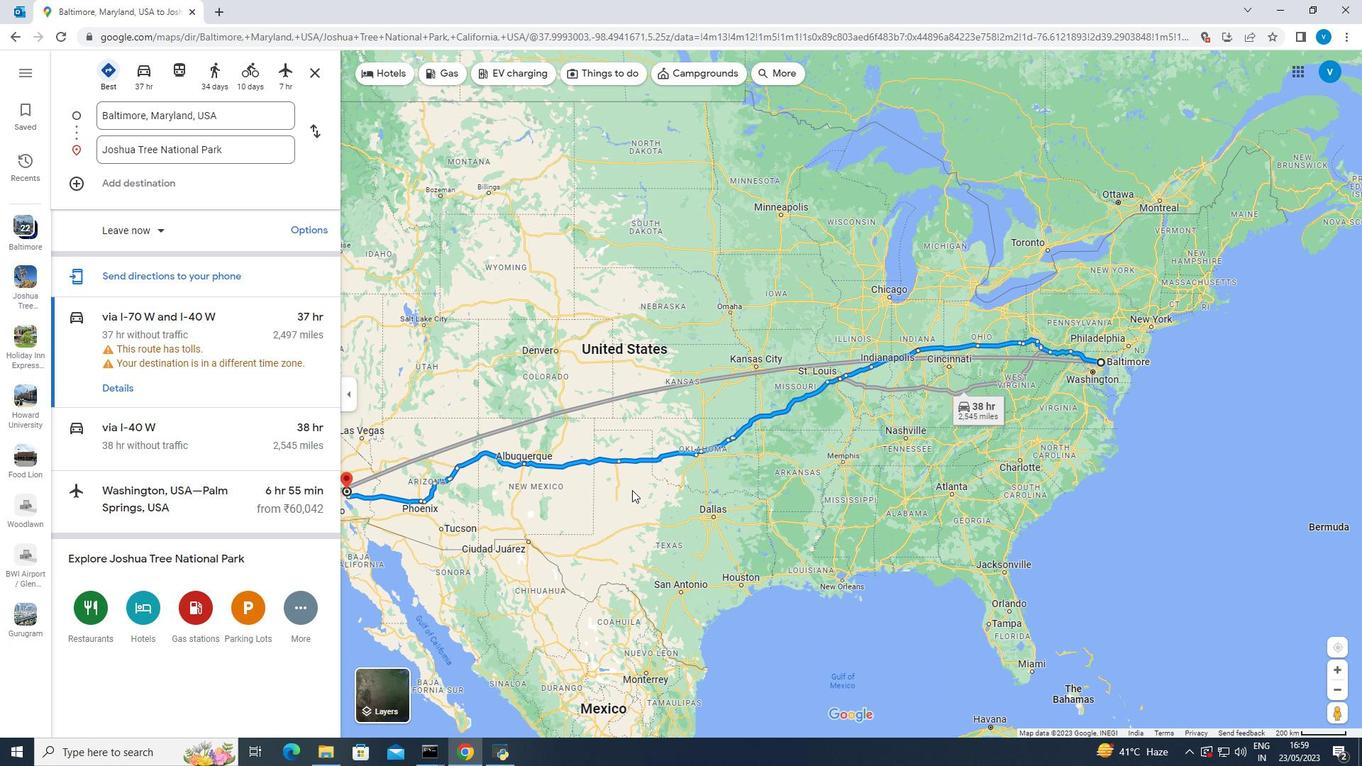 
Action: Mouse pressed left at (622, 490)
Screenshot: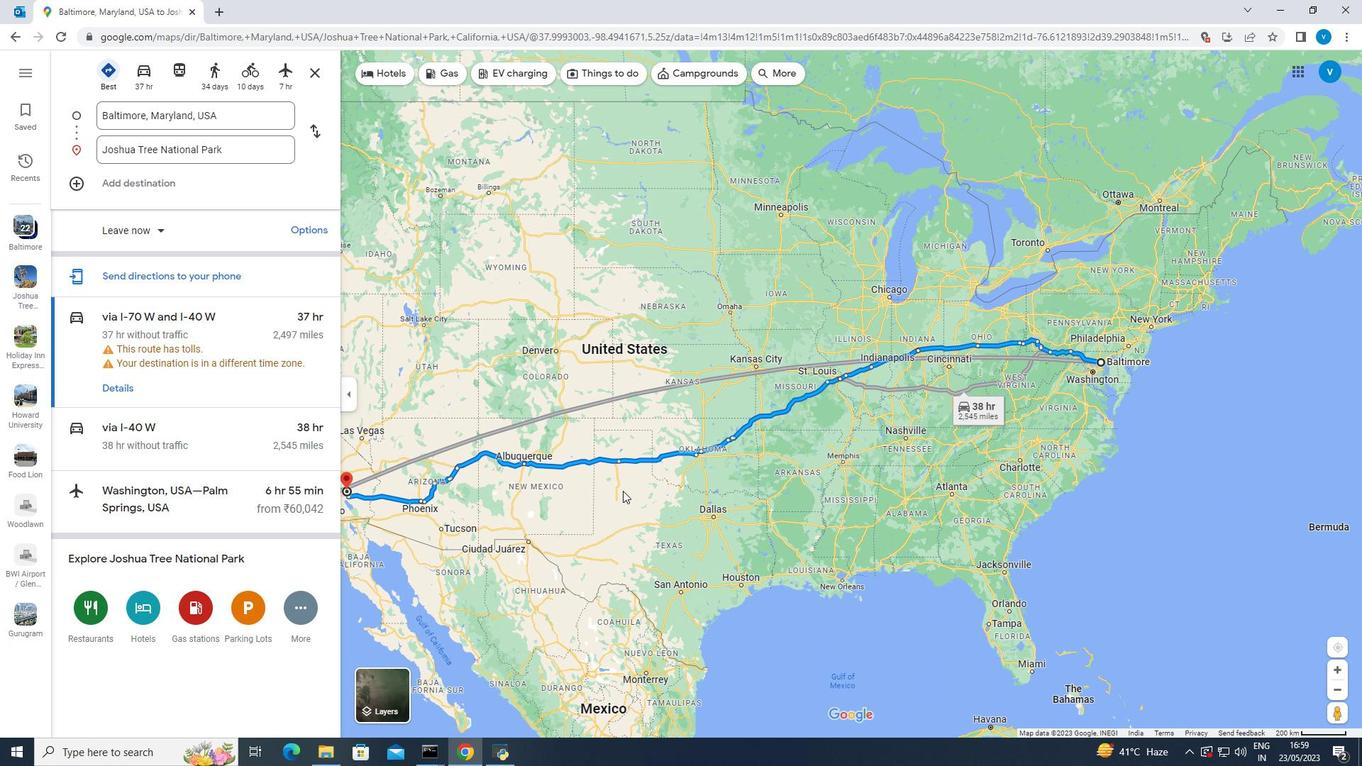 
Action: Mouse moved to (644, 492)
Screenshot: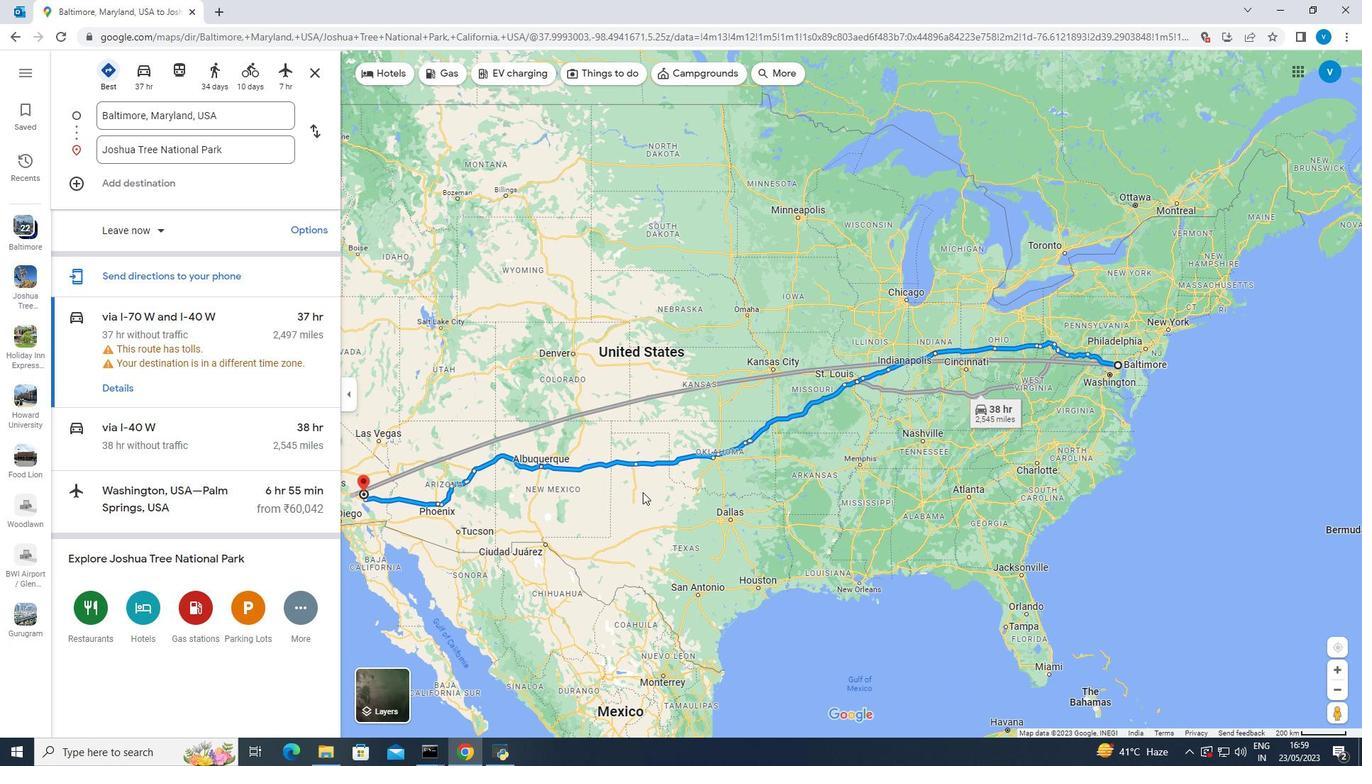 
Action: Mouse pressed left at (644, 492)
Screenshot: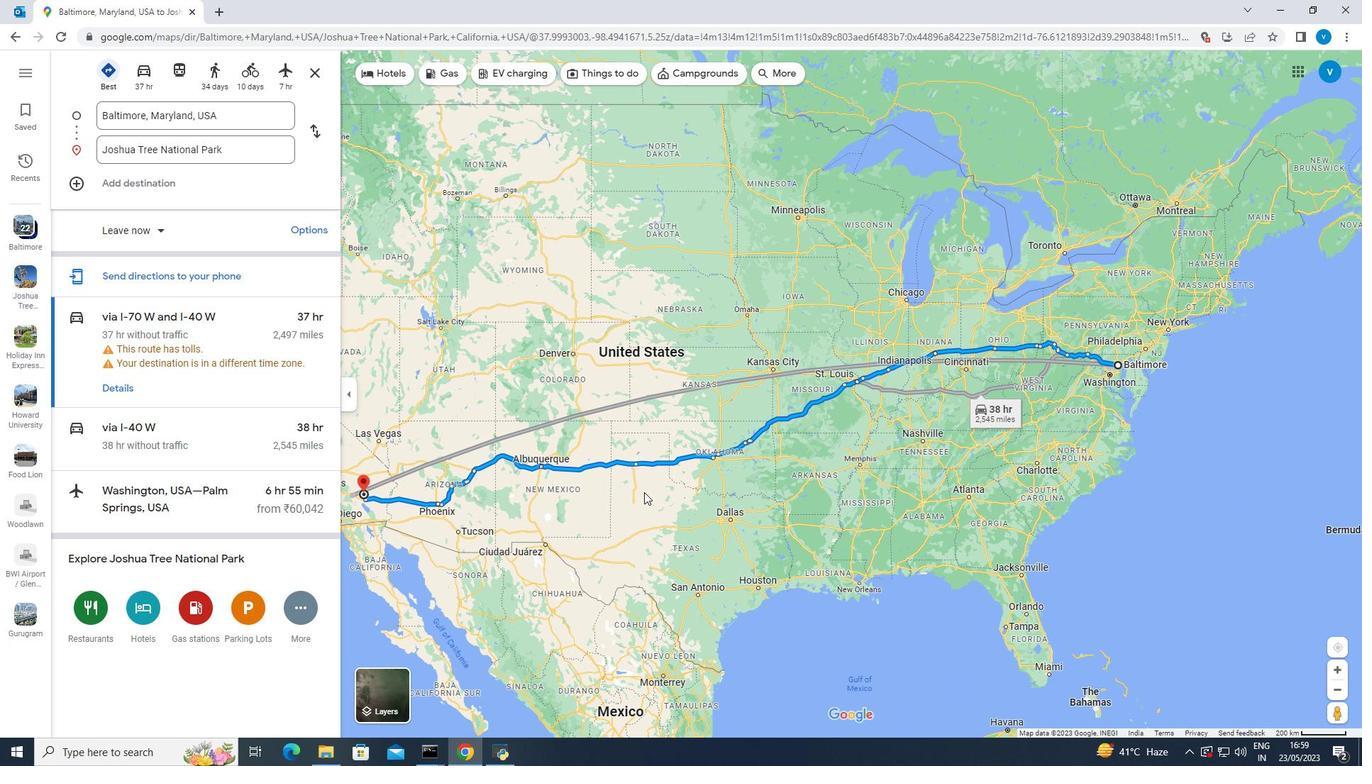 
Action: Mouse moved to (718, 506)
Screenshot: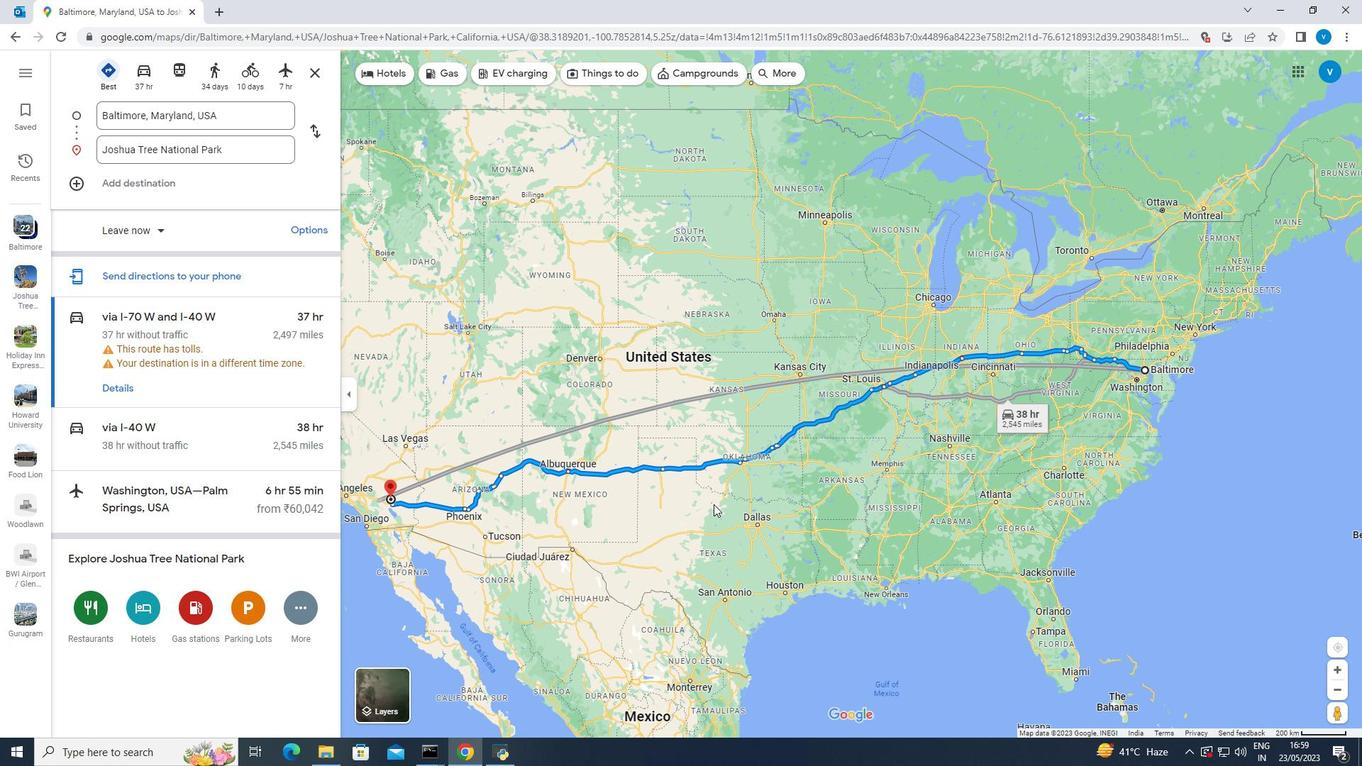
Action: Mouse scrolled (718, 507) with delta (0, 0)
Screenshot: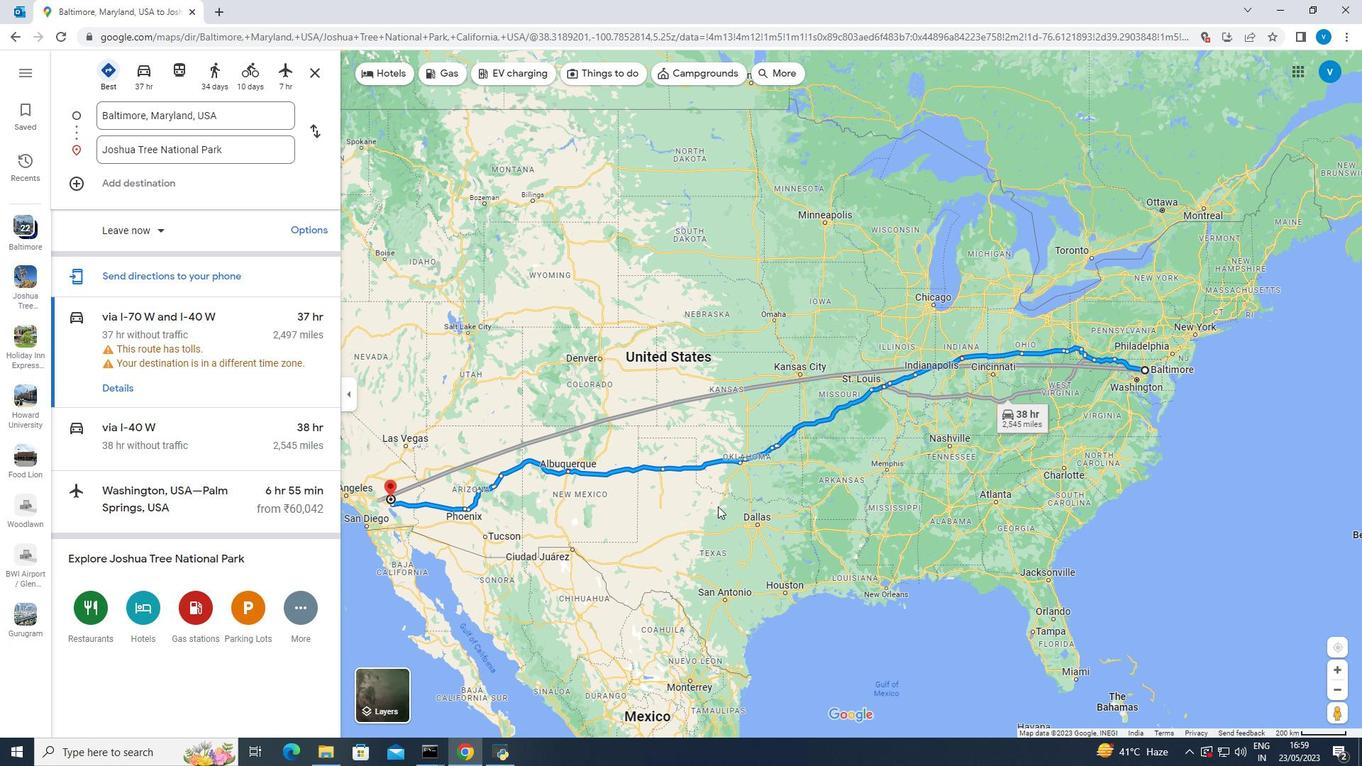 
Action: Mouse moved to (730, 504)
Screenshot: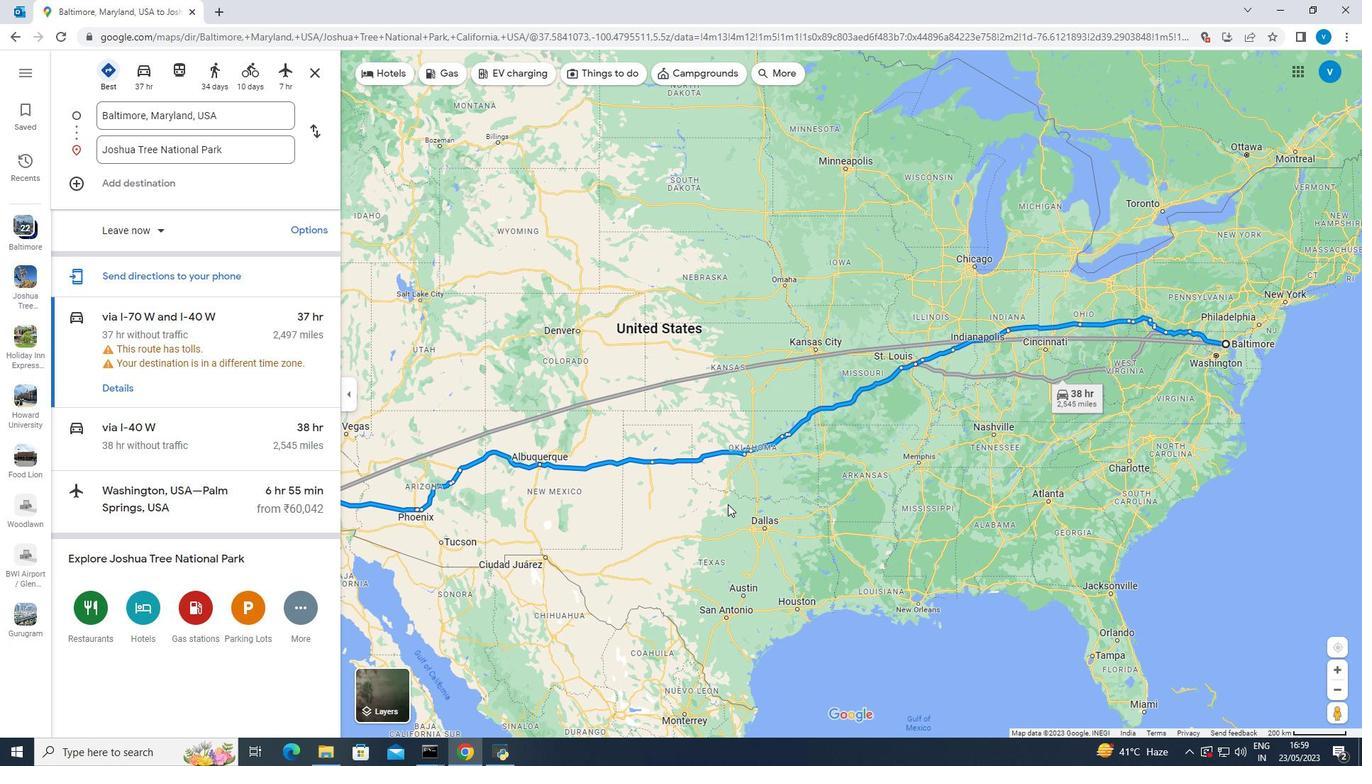 
Action: Mouse scrolled (730, 503) with delta (0, 0)
Screenshot: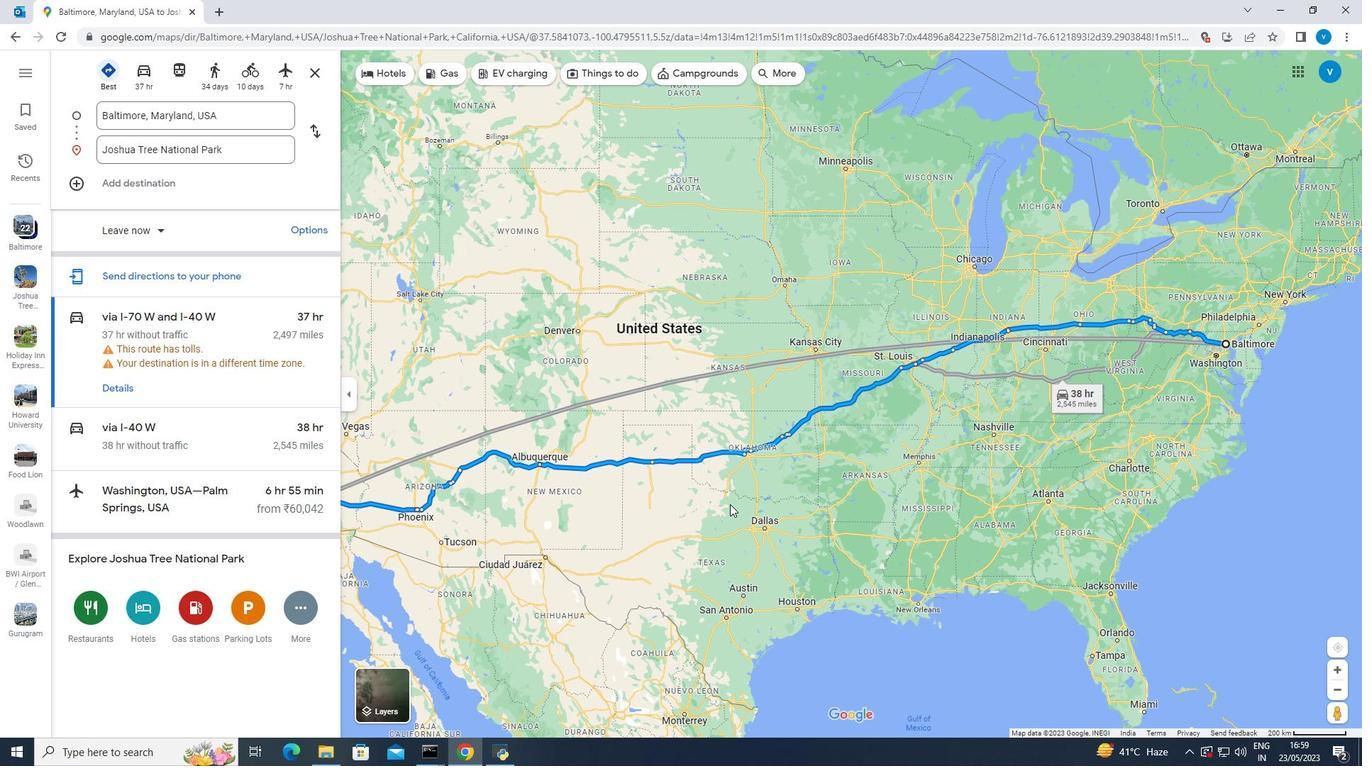 
Action: Mouse scrolled (730, 503) with delta (0, 0)
Screenshot: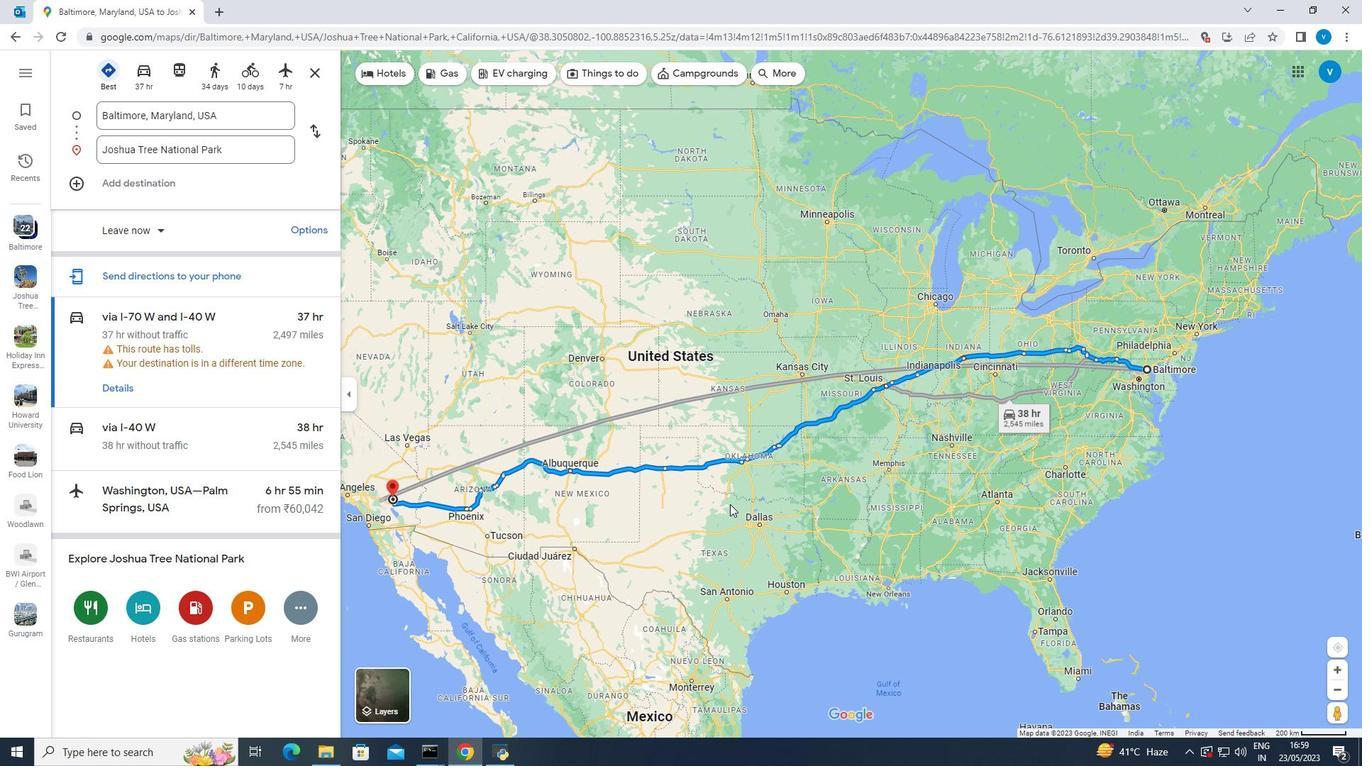 
Action: Mouse moved to (730, 504)
Screenshot: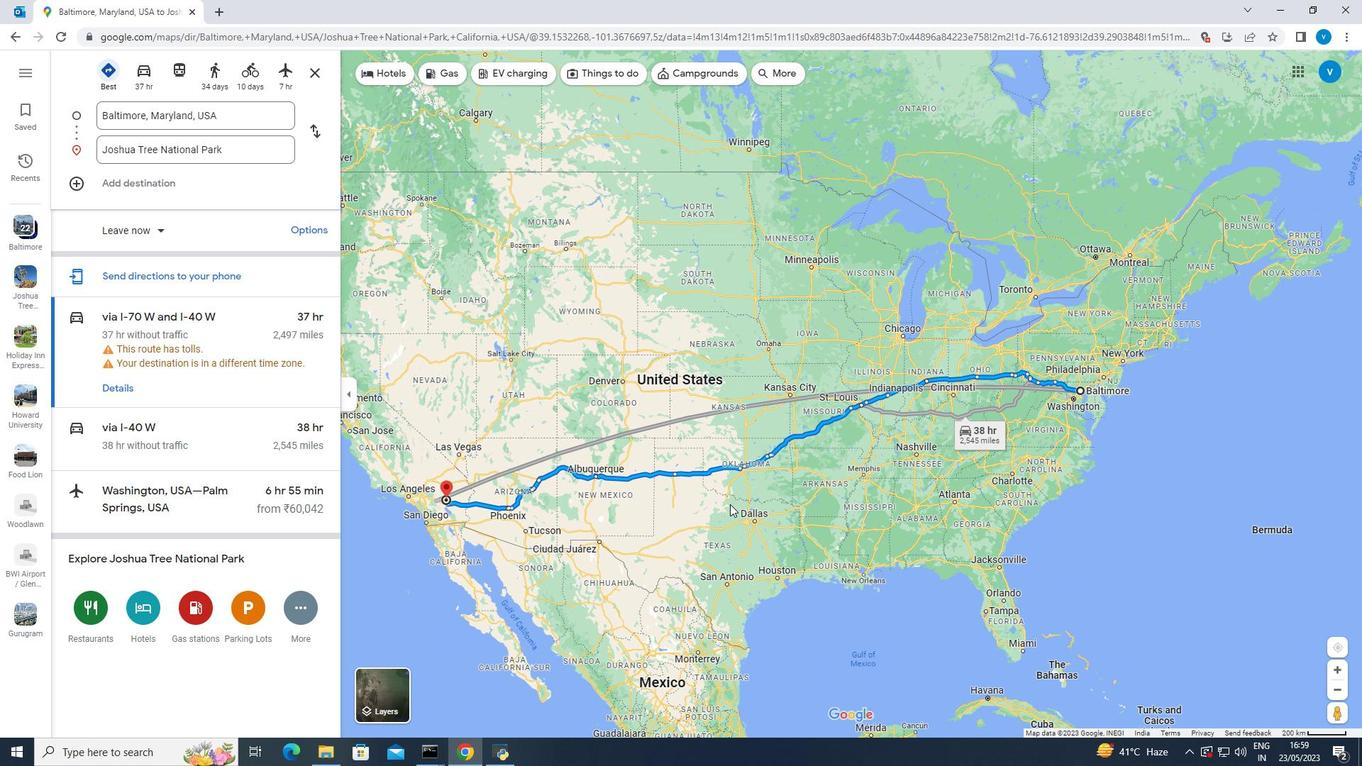 
Action: Mouse scrolled (730, 503) with delta (0, 0)
Screenshot: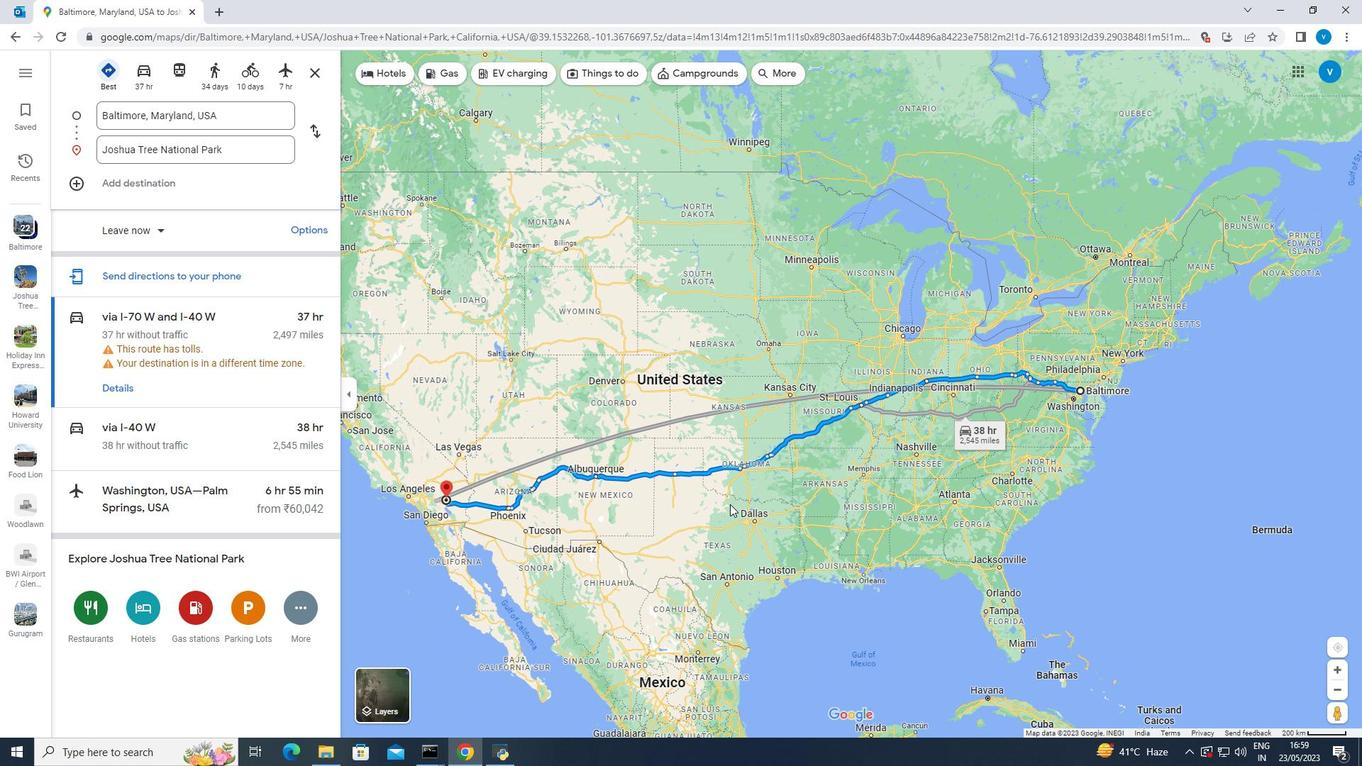 
Action: Mouse scrolled (730, 505) with delta (0, 0)
Screenshot: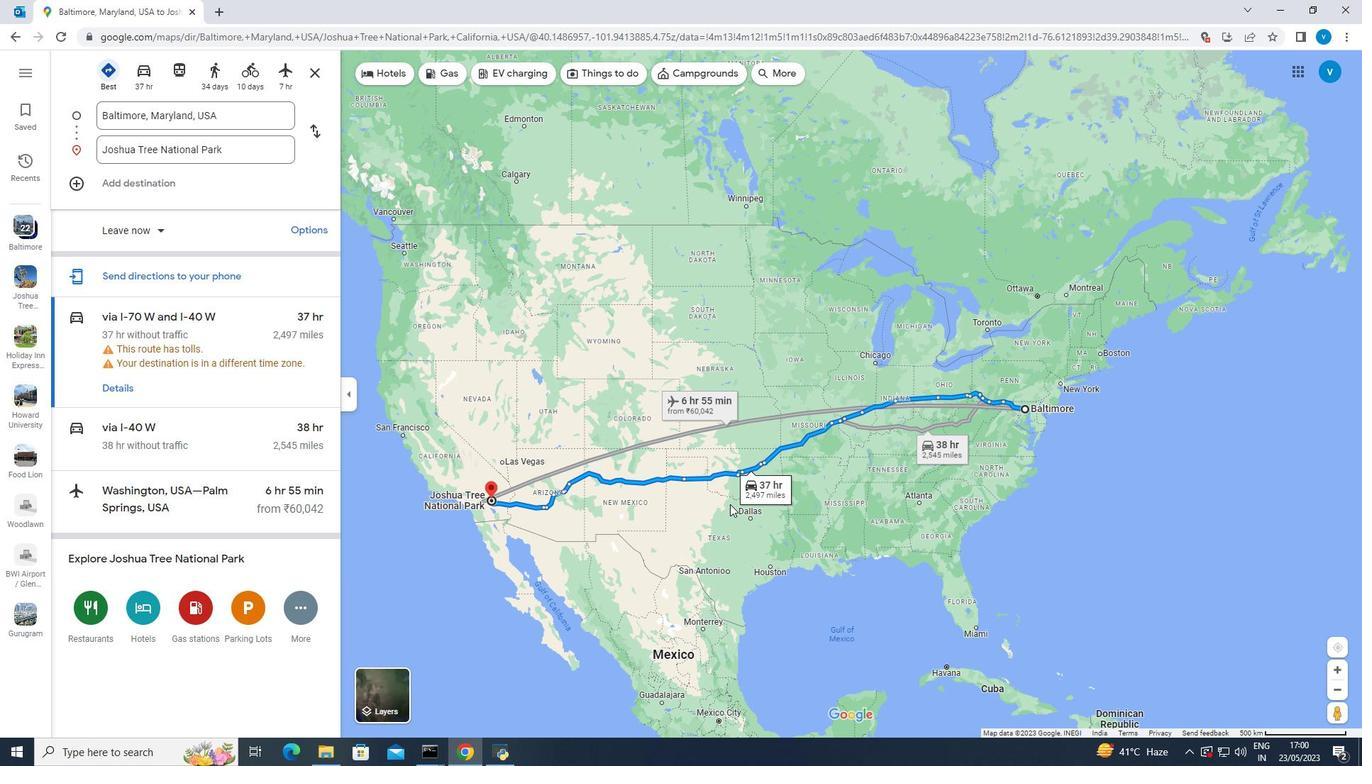 
Action: Mouse moved to (676, 506)
